 Task: What is the central theme of "To Kill a Mockingbird" by Harper Lee?
Action: Mouse moved to (148, 92)
Screenshot: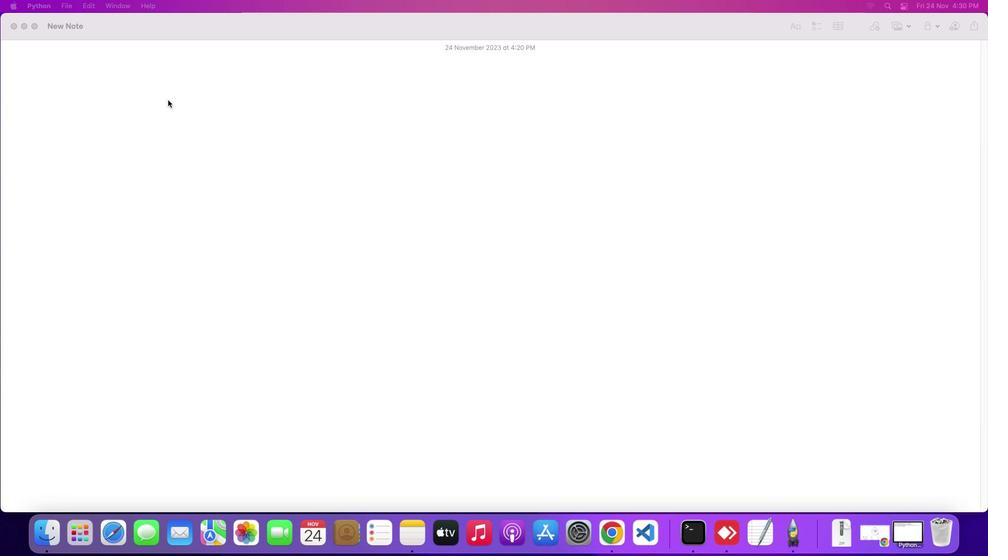 
Action: Mouse pressed left at (148, 92)
Screenshot: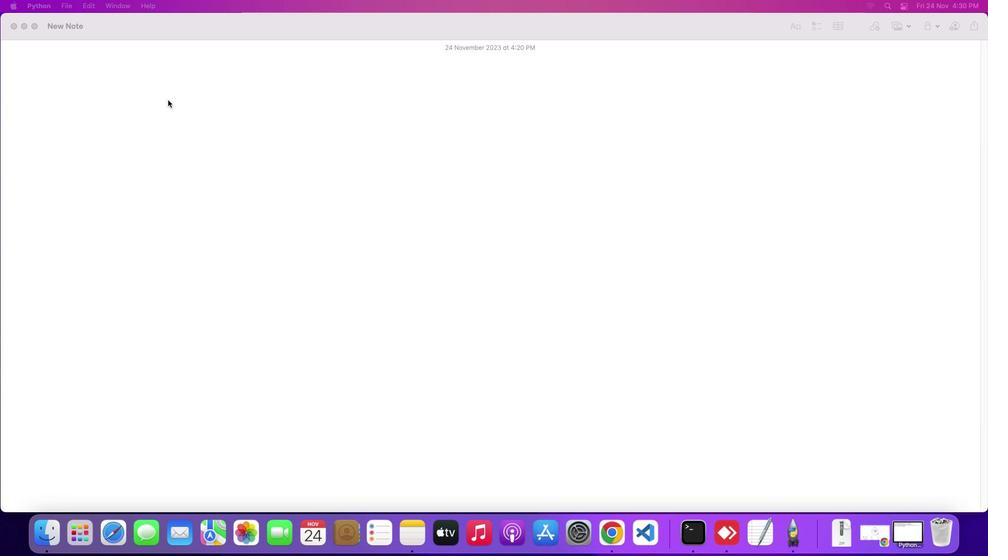 
Action: Key pressed Key.shift
Screenshot: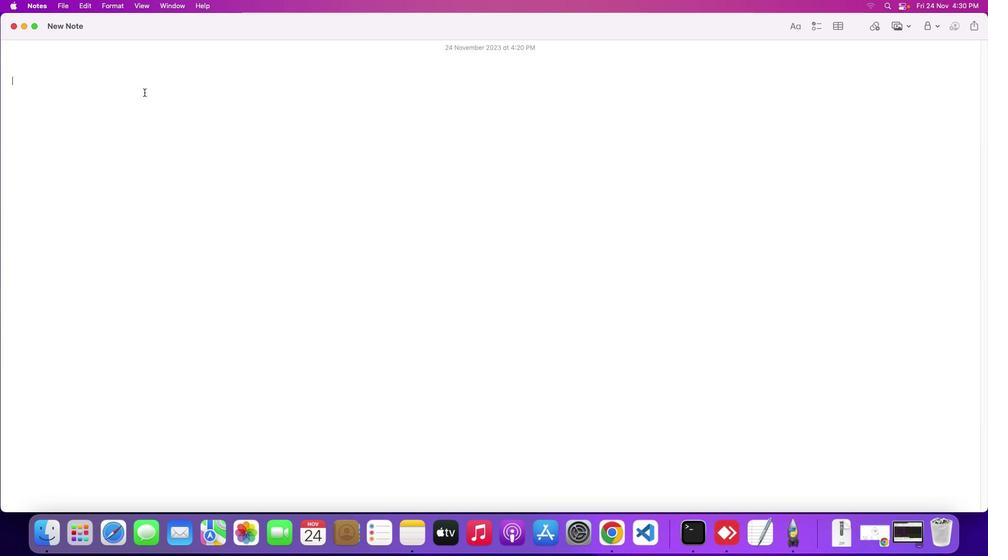 
Action: Mouse moved to (144, 92)
Screenshot: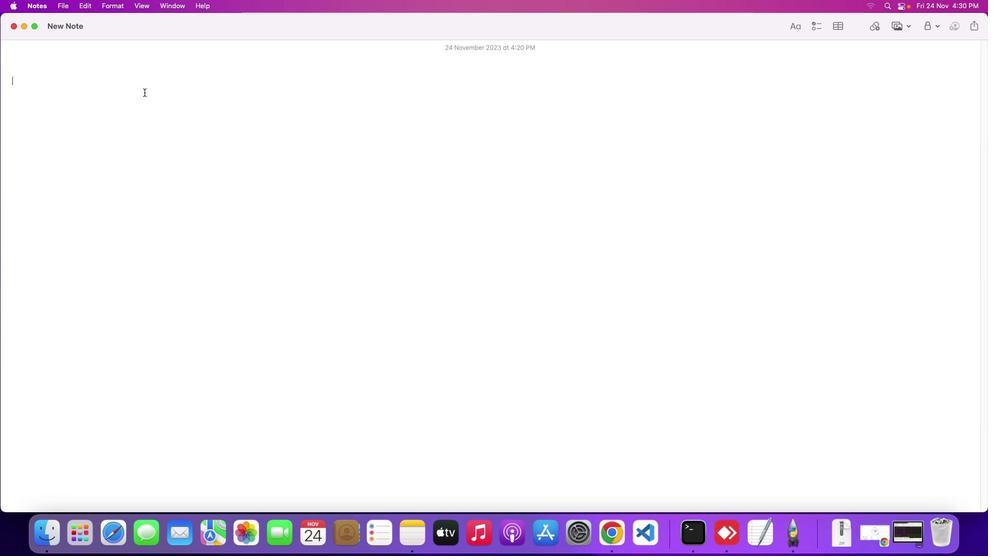 
Action: Key pressed 'W''h''a''t'Key.space's''i'Key.space't''h''e'Key.space'c''e''n''t''r''a''l'Key.space't''h''e''m''e'Key.space'o''f'Key.spaceKey.shift'"'Key.shift'T''o'Key.spaceKey.shift'K''i''l''l'Key.space'a'Key.spaceKey.shift'M''o''c''k''i''n''g''b''i''r''d'Key.shift'"'Key.space'b''y'Key.spaceKey.shift'H''a''r''p''e''r'Key.spaceKey.shift'L''e''e'Key.shift_r'?'Key.enter
Screenshot: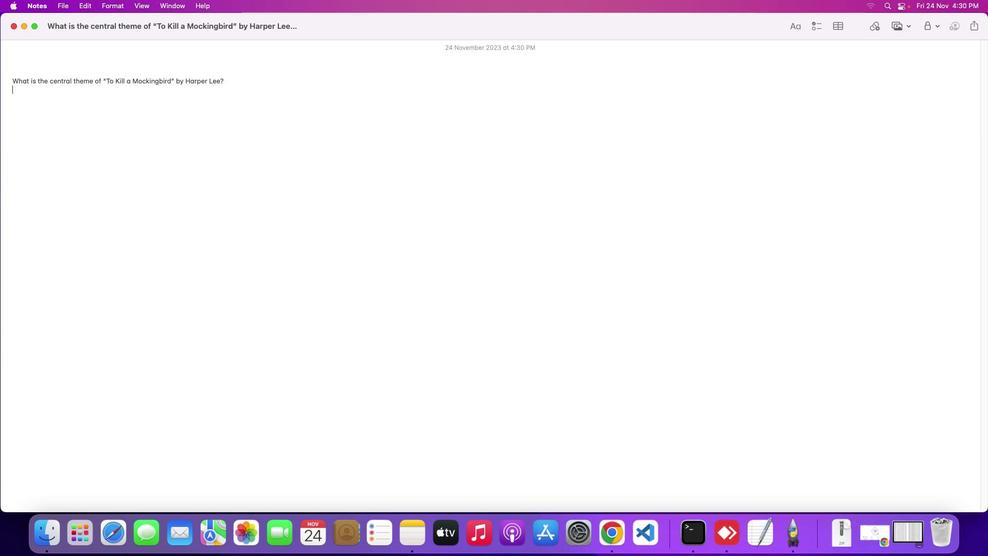 
Action: Mouse moved to (877, 533)
Screenshot: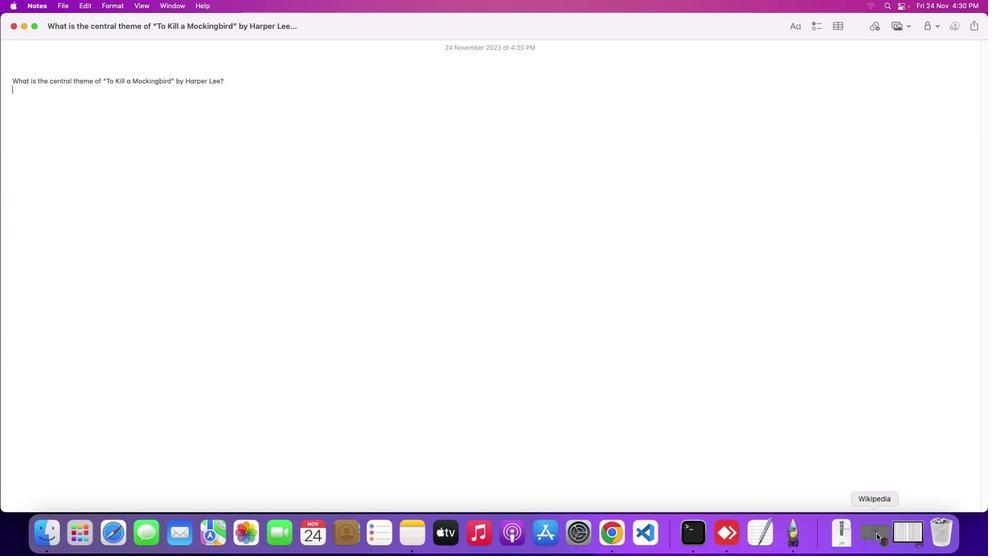 
Action: Mouse pressed left at (877, 533)
Screenshot: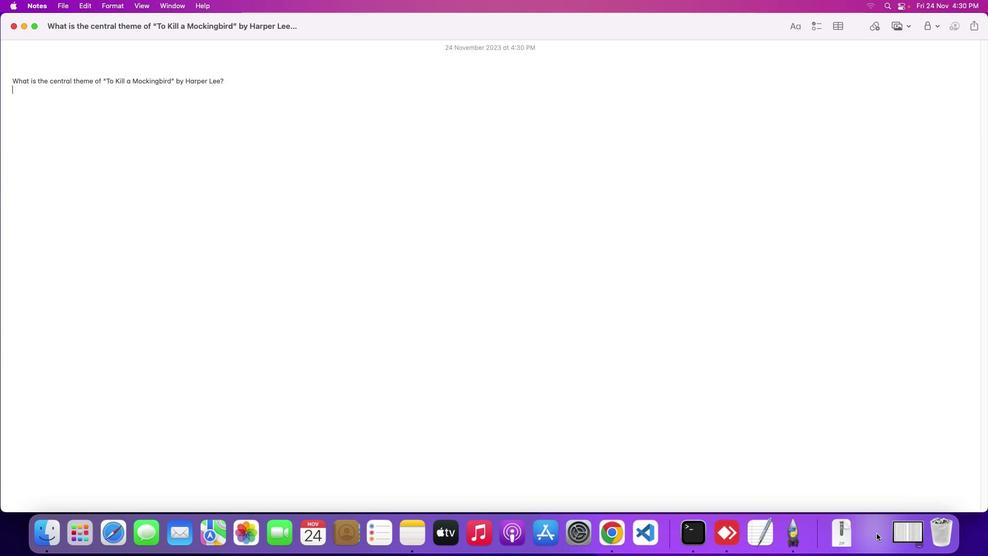 
Action: Mouse moved to (392, 309)
Screenshot: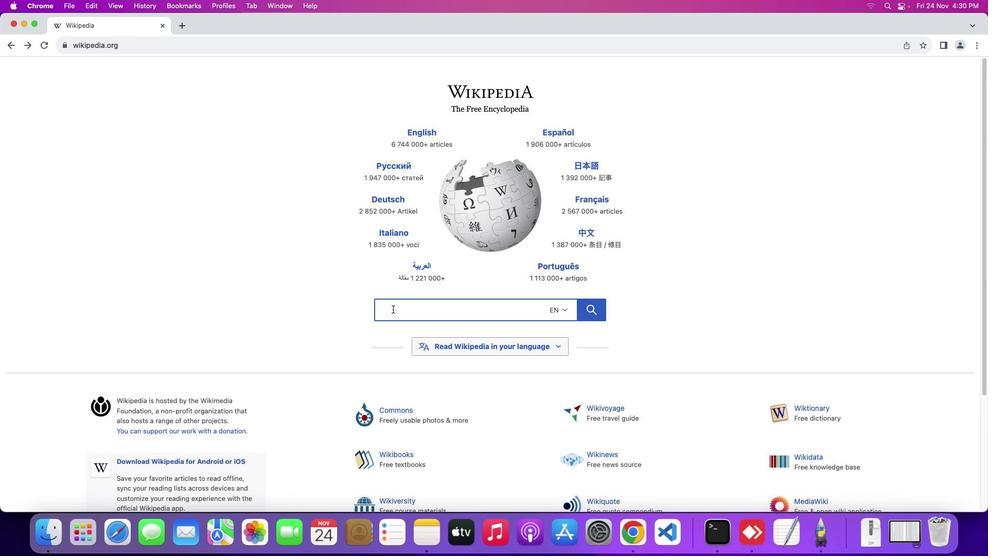 
Action: Mouse pressed left at (392, 309)
Screenshot: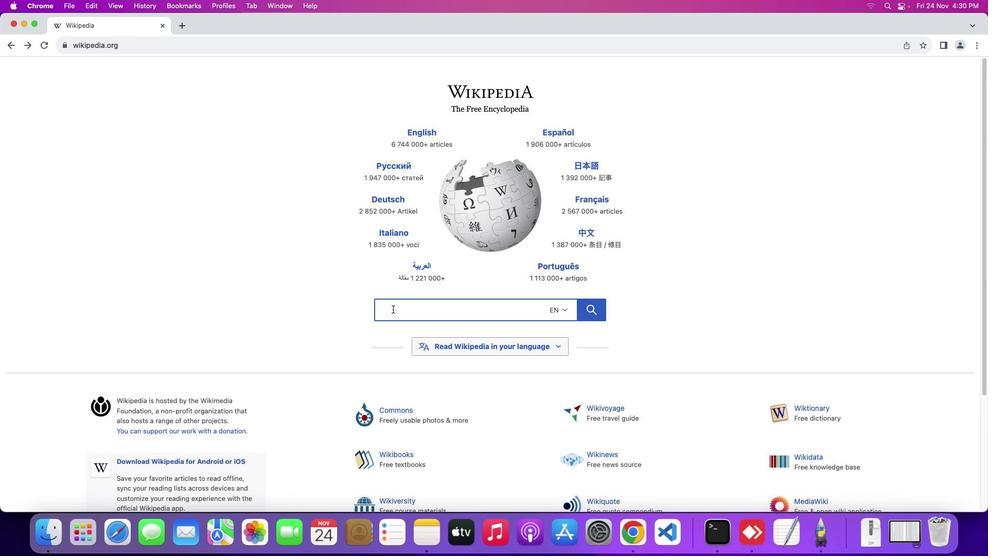 
Action: Mouse moved to (389, 308)
Screenshot: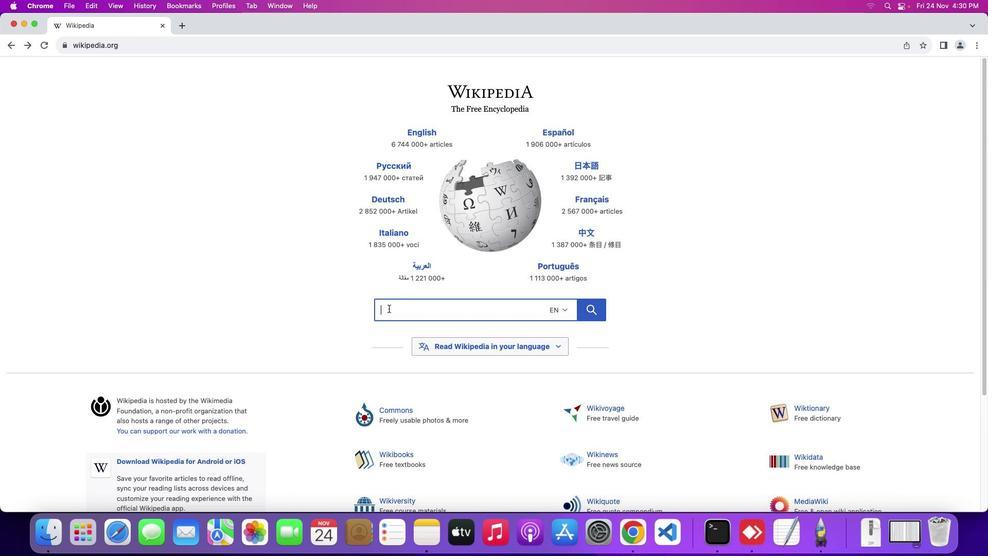 
Action: Key pressed Key.shift'T''o'Key.spaceKey.shift'K''i''l''l'Key.space'a'Key.spaceKey.shift'M''o''c''k''i''n''g''b''i''r''d'
Screenshot: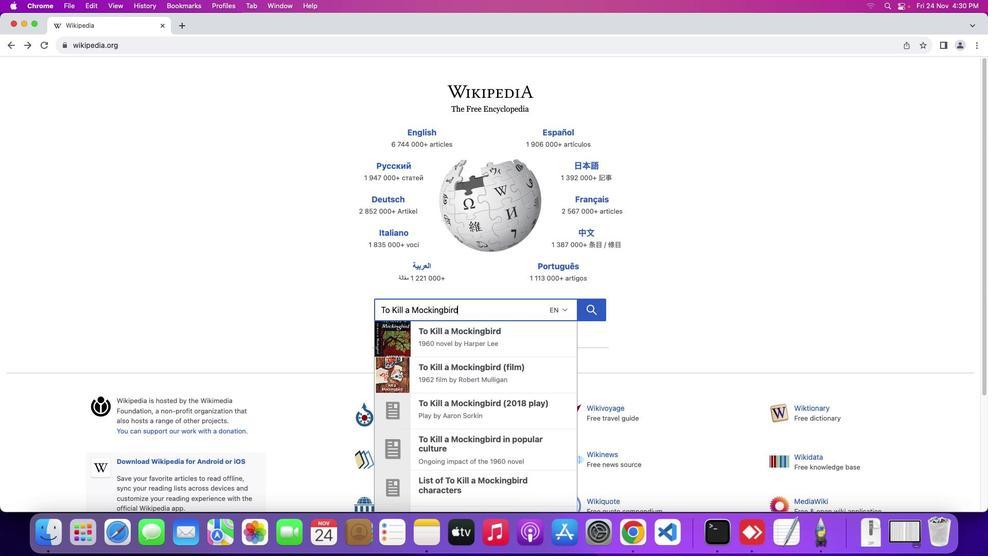 
Action: Mouse moved to (589, 308)
Screenshot: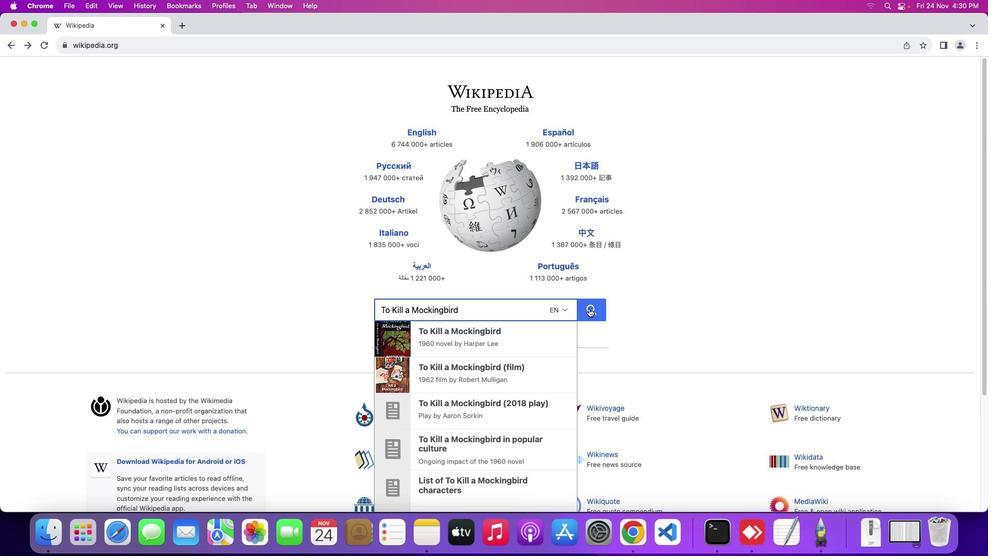
Action: Mouse pressed left at (589, 308)
Screenshot: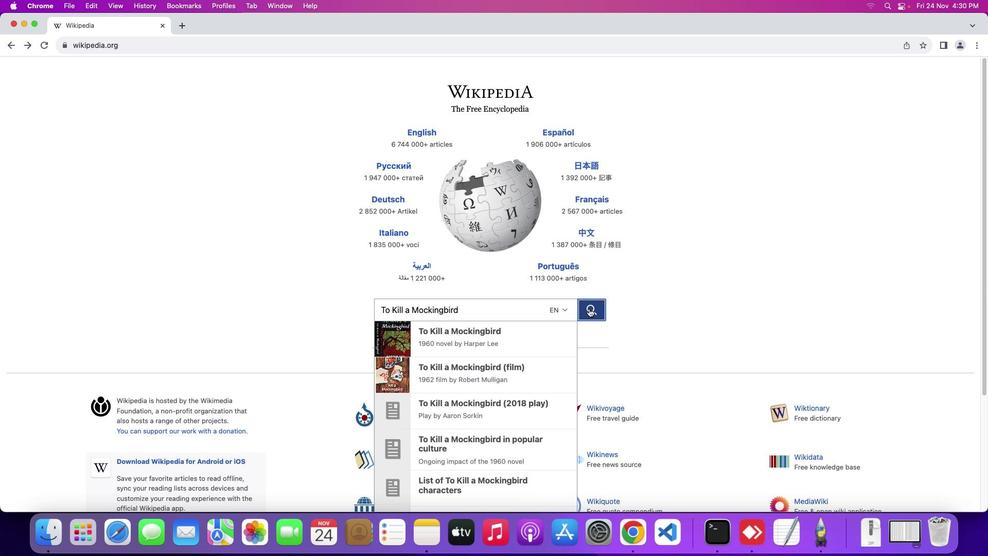 
Action: Mouse moved to (249, 232)
Screenshot: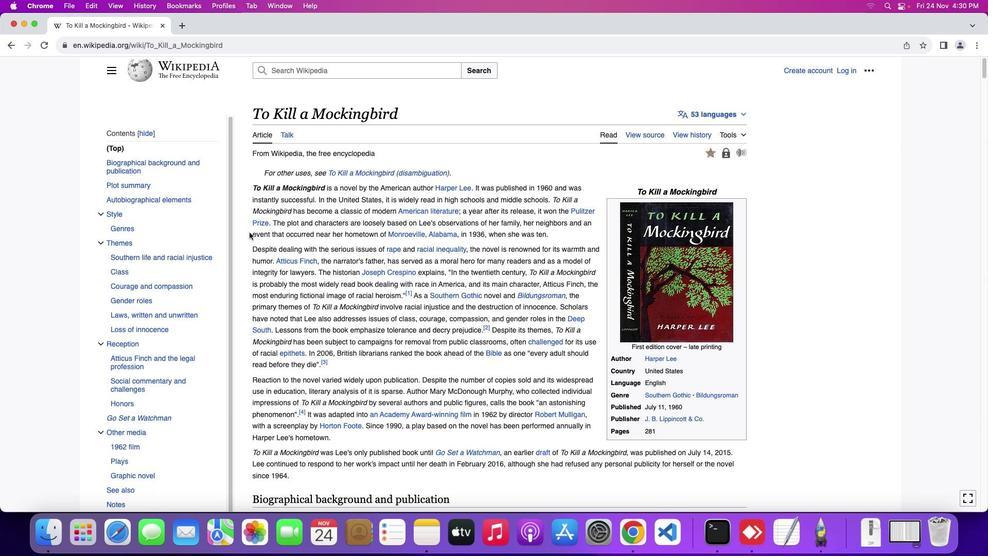 
Action: Mouse scrolled (249, 232) with delta (0, 0)
Screenshot: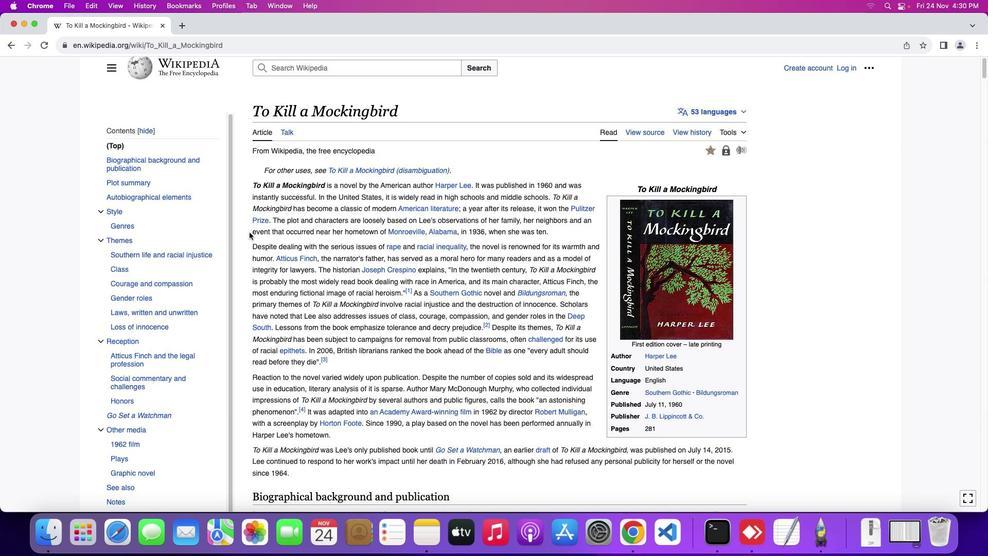 
Action: Mouse moved to (249, 232)
Screenshot: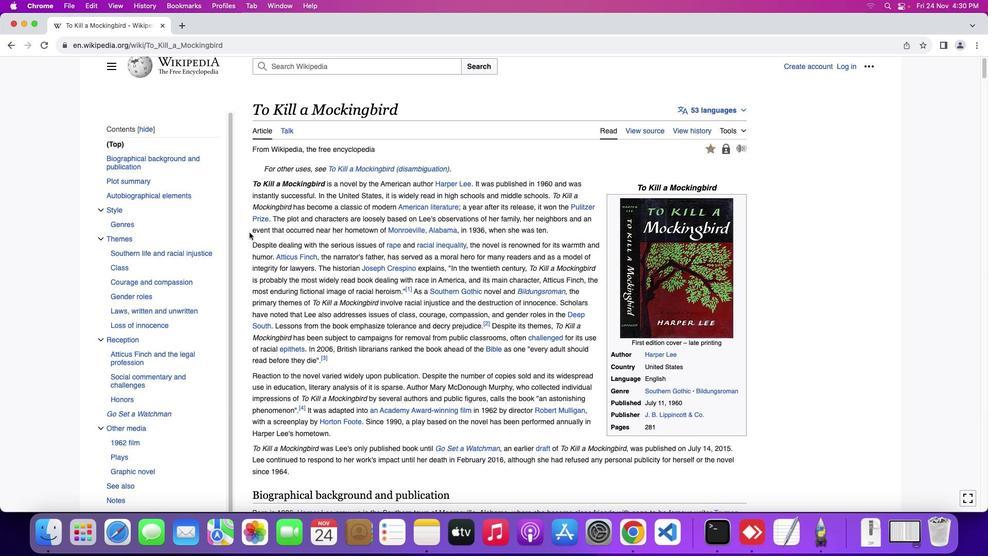 
Action: Mouse scrolled (249, 232) with delta (0, 0)
Screenshot: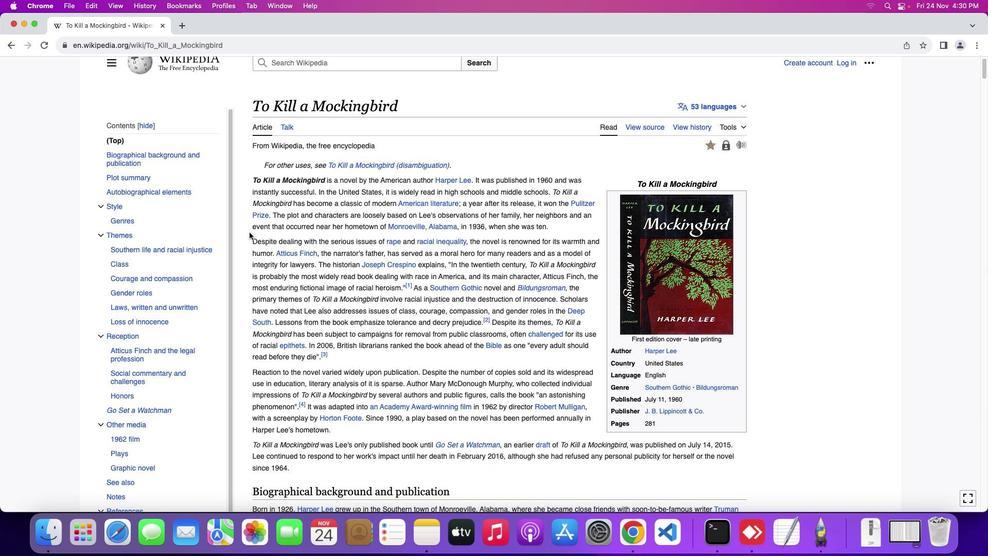 
Action: Mouse scrolled (249, 232) with delta (0, 0)
Screenshot: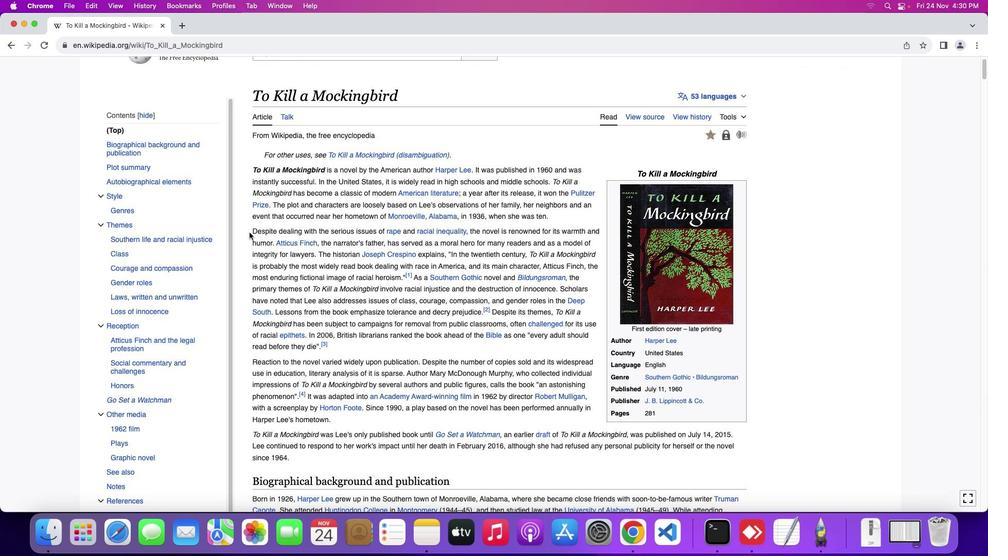 
Action: Mouse scrolled (249, 232) with delta (0, 0)
Screenshot: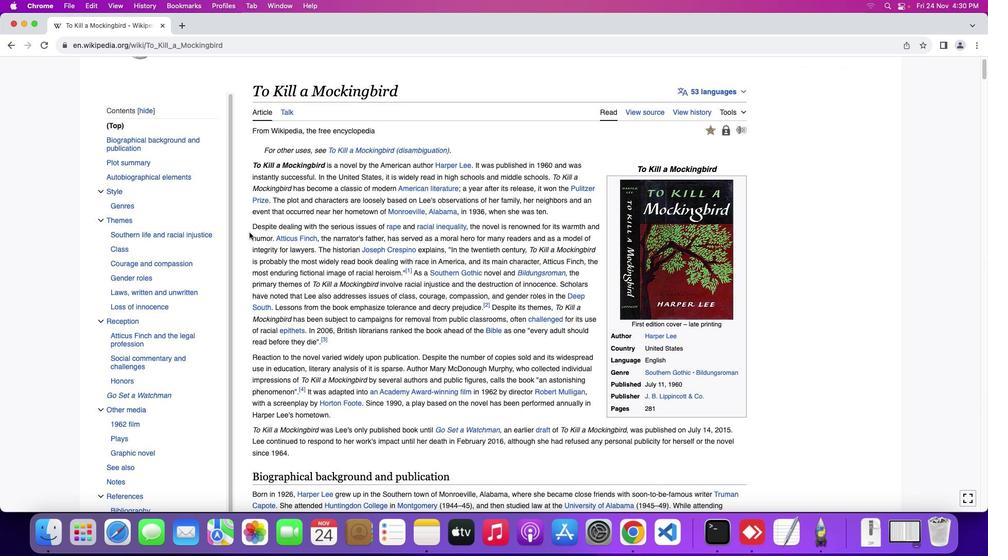
Action: Mouse moved to (249, 244)
Screenshot: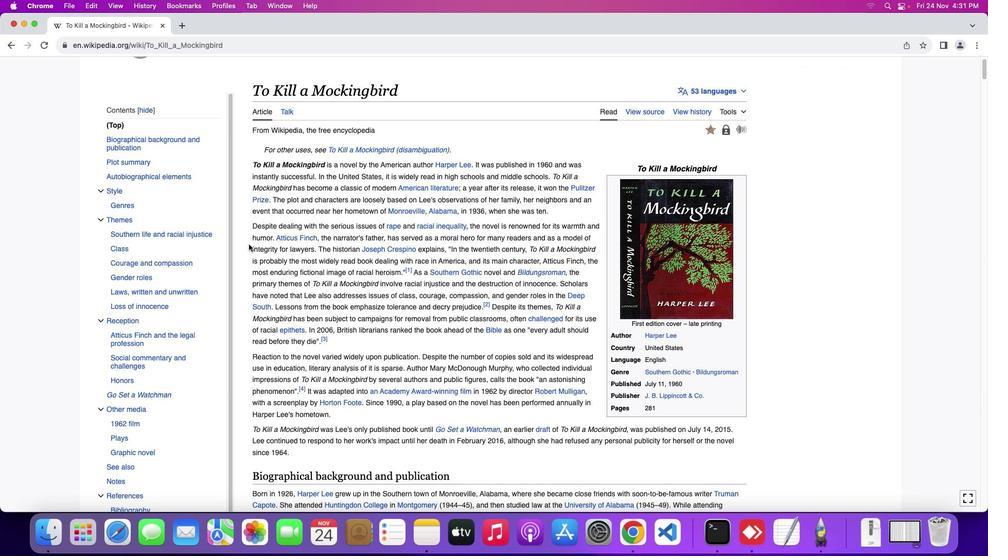
Action: Mouse scrolled (249, 244) with delta (0, 0)
Screenshot: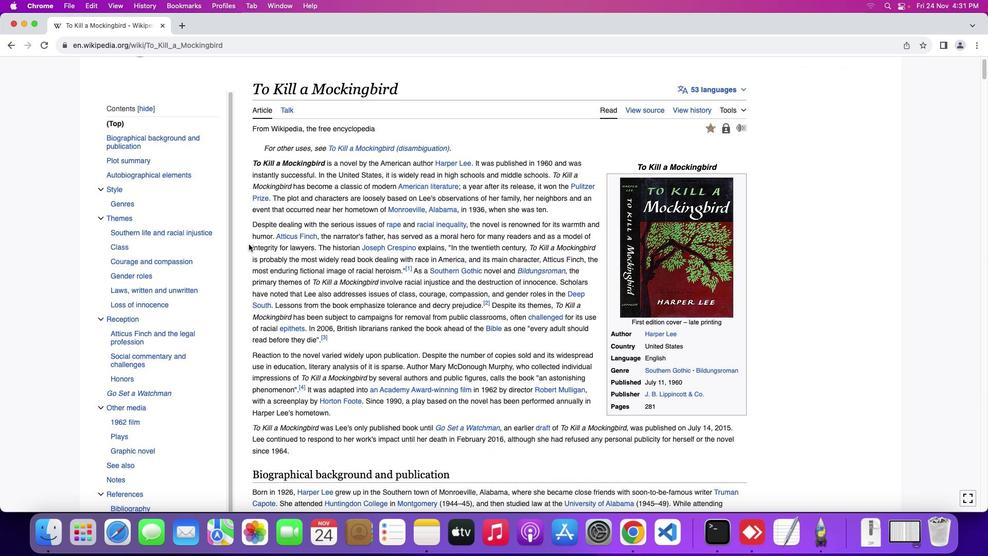 
Action: Mouse scrolled (249, 244) with delta (0, 0)
Screenshot: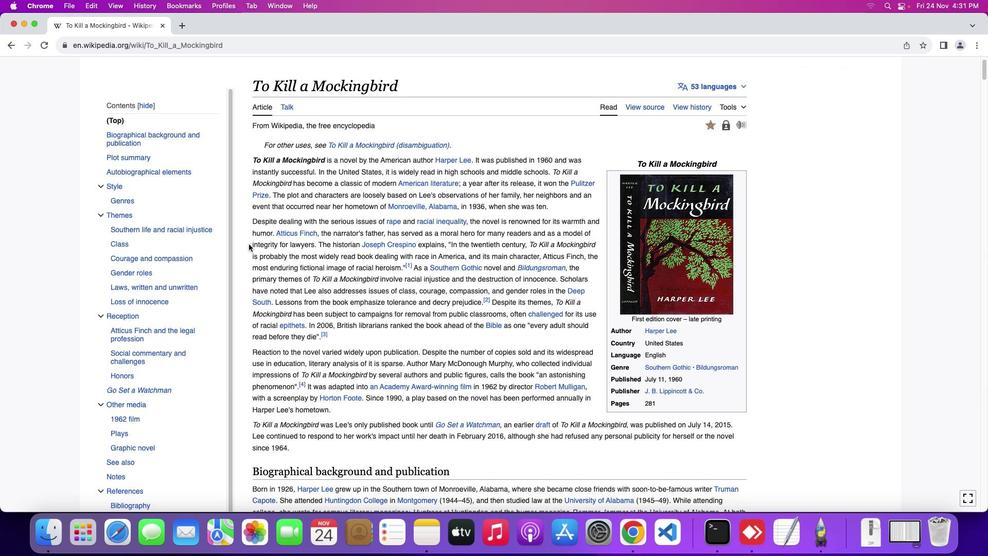 
Action: Mouse scrolled (249, 244) with delta (0, 0)
Screenshot: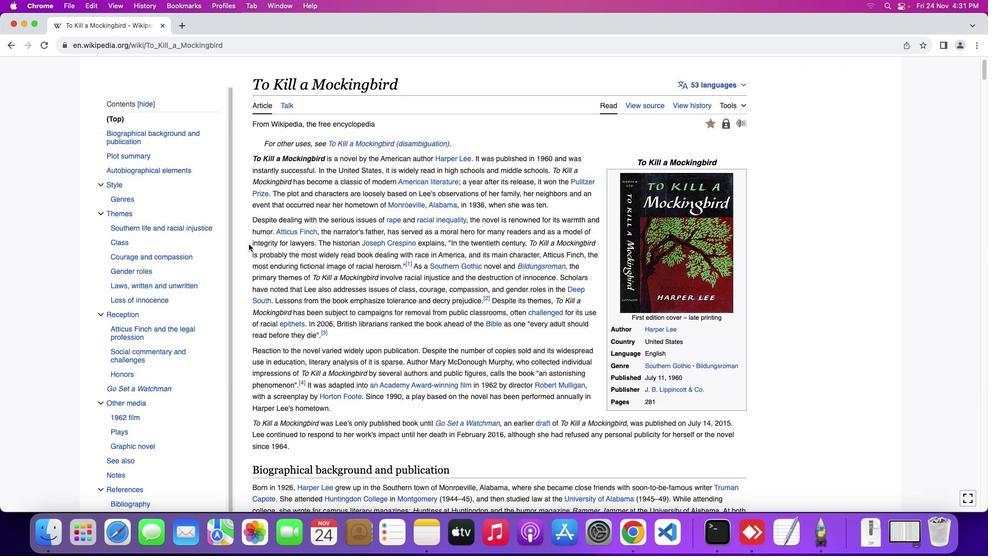 
Action: Mouse moved to (254, 265)
Screenshot: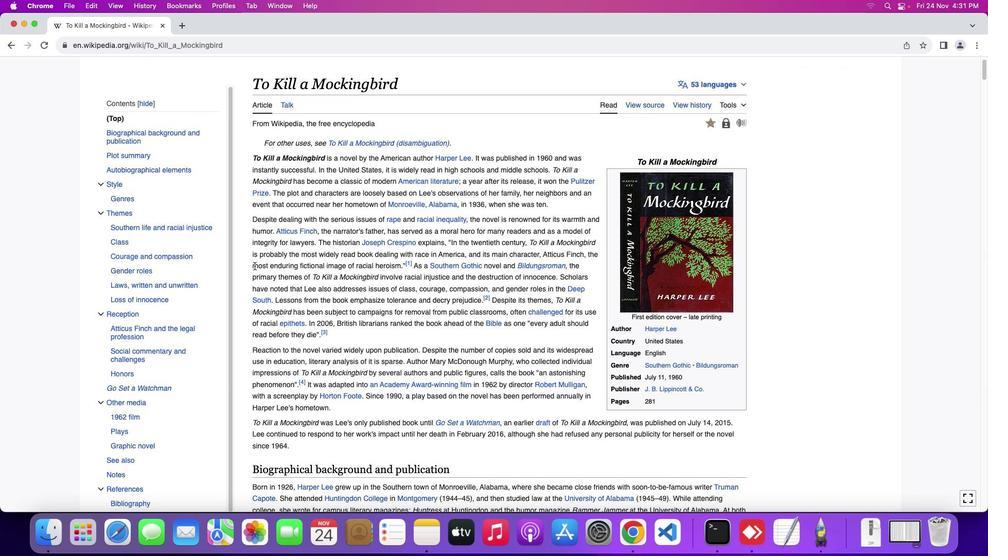 
Action: Mouse scrolled (254, 265) with delta (0, 0)
Screenshot: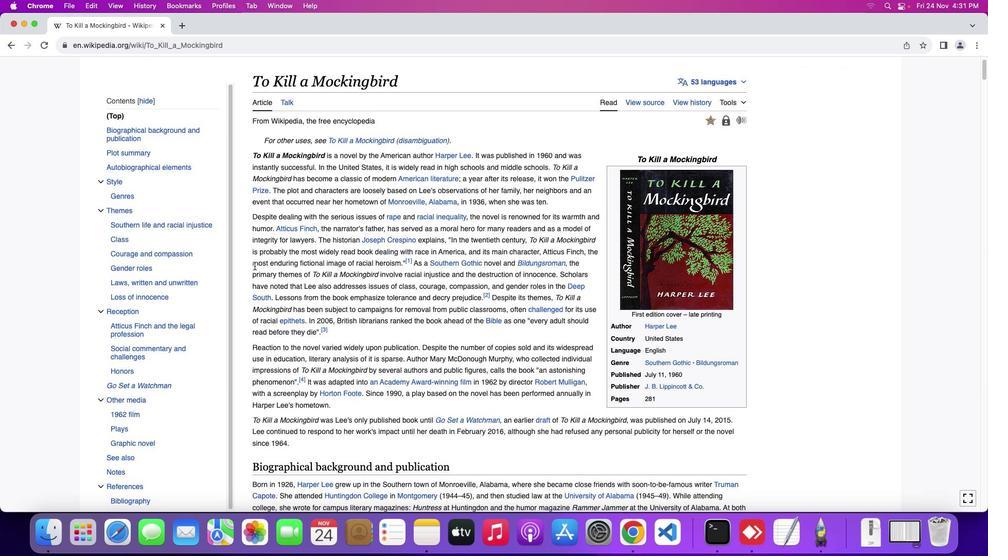 
Action: Mouse moved to (254, 266)
Screenshot: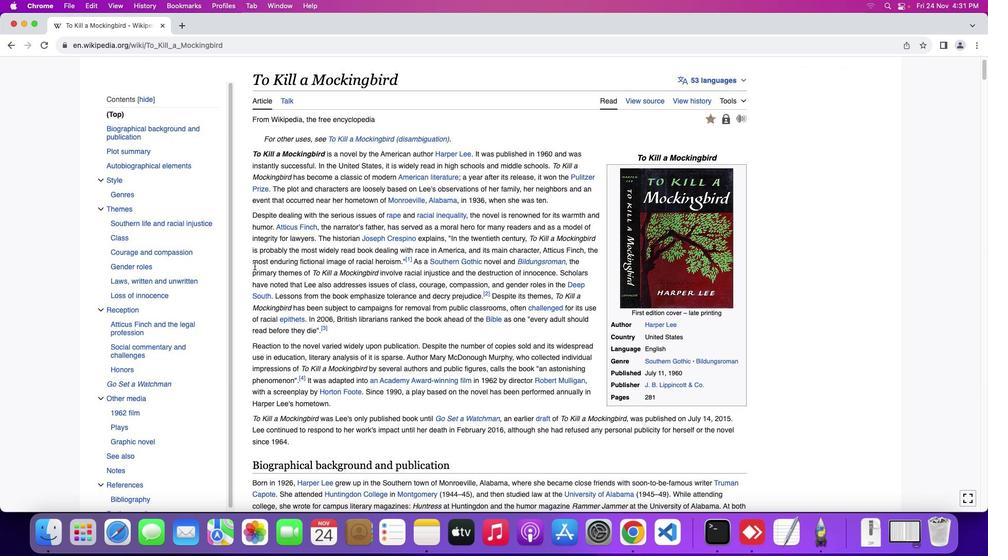 
Action: Mouse scrolled (254, 266) with delta (0, 0)
Screenshot: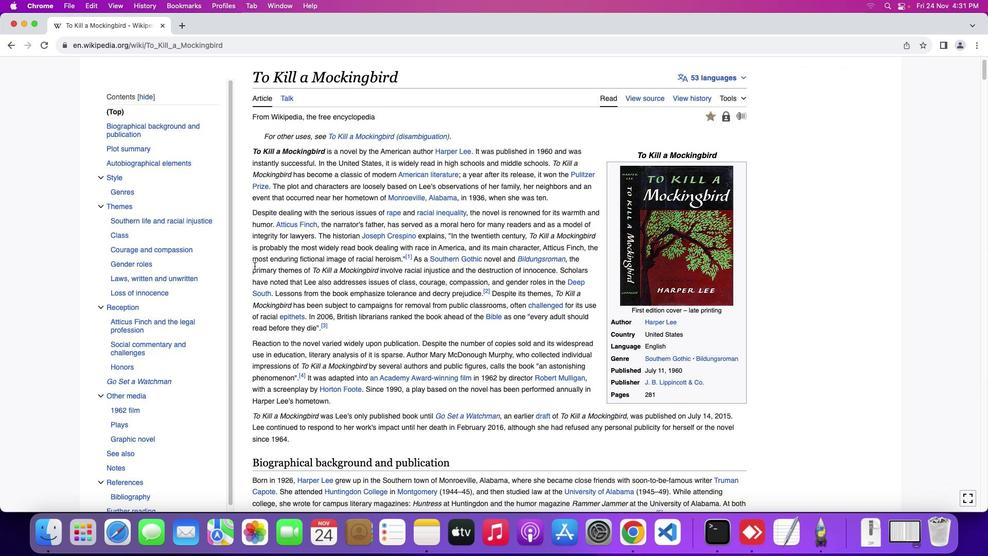 
Action: Mouse moved to (255, 265)
Screenshot: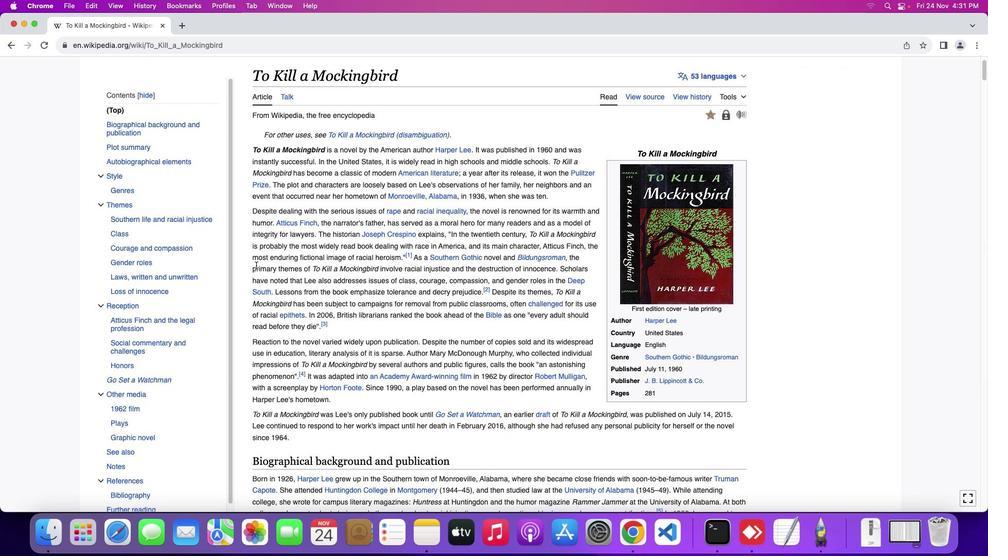 
Action: Mouse scrolled (255, 265) with delta (0, 0)
Screenshot: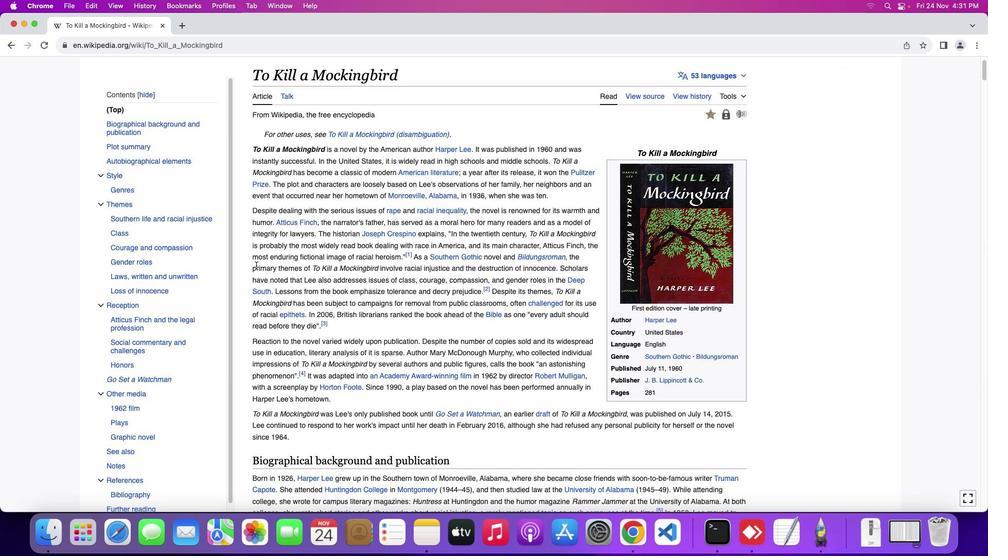 
Action: Mouse scrolled (255, 265) with delta (0, 0)
Screenshot: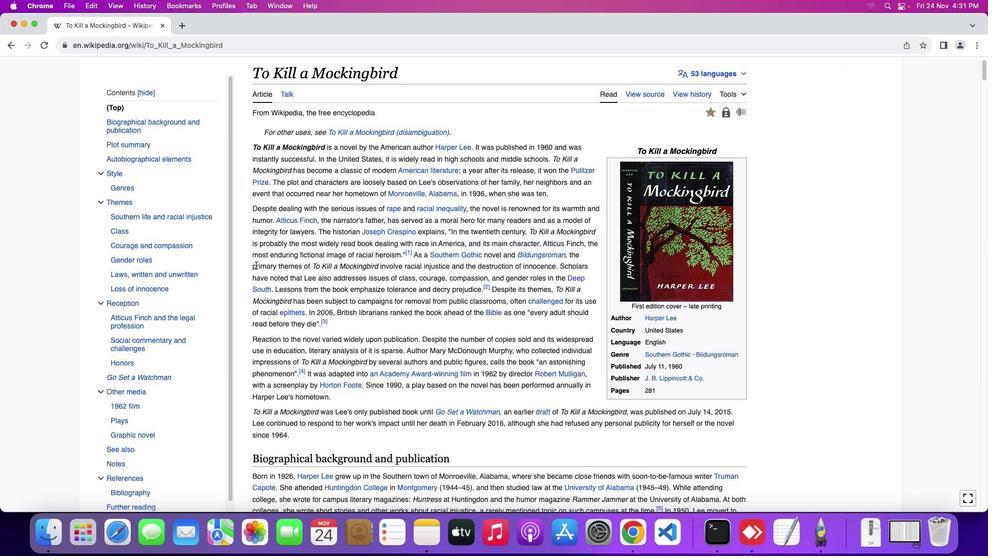 
Action: Mouse scrolled (255, 265) with delta (0, 0)
Screenshot: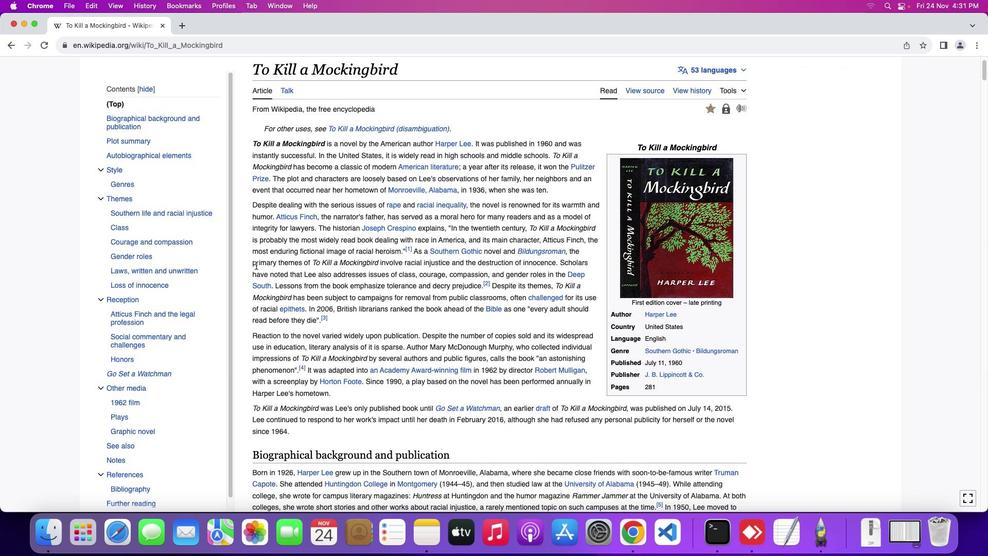 
Action: Mouse moved to (283, 267)
Screenshot: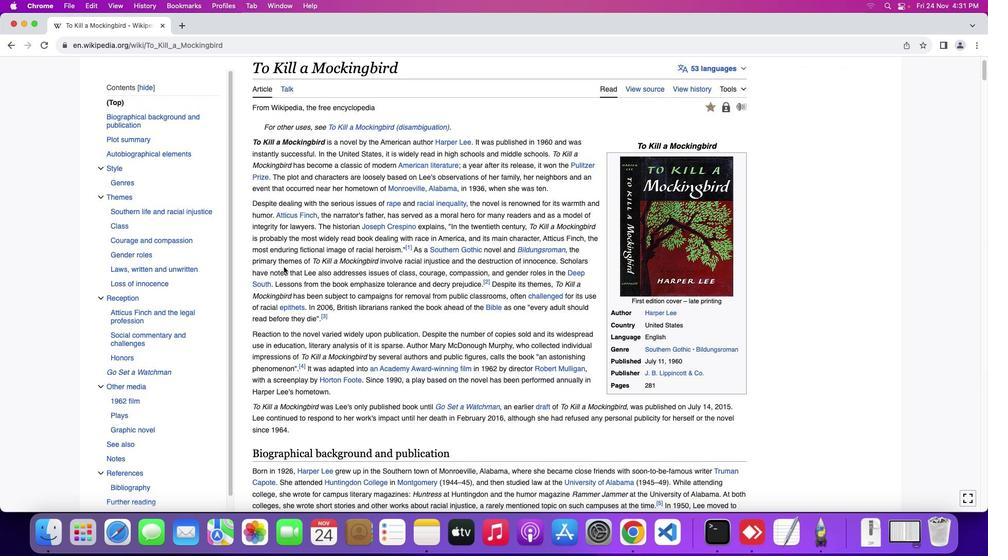 
Action: Mouse scrolled (283, 267) with delta (0, 0)
Screenshot: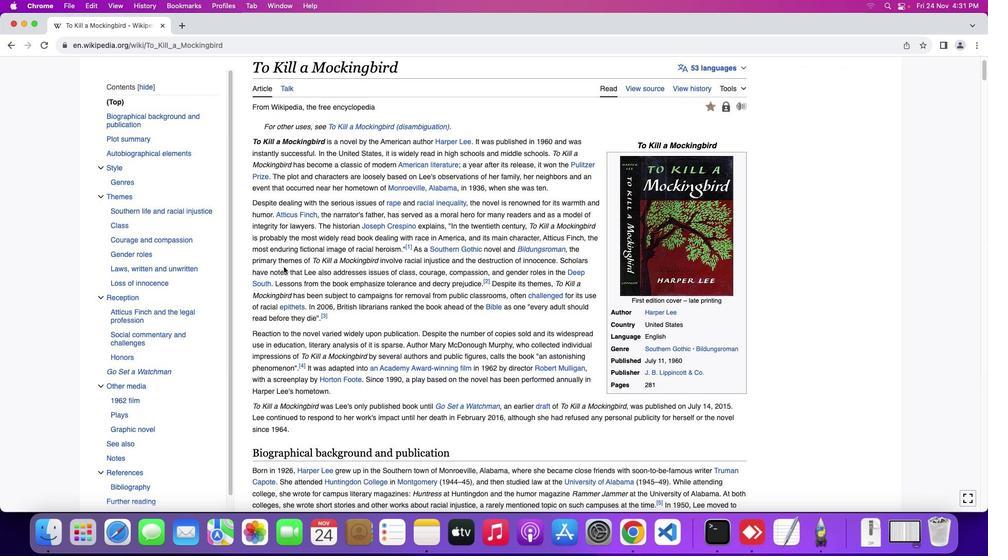 
Action: Mouse moved to (333, 251)
Screenshot: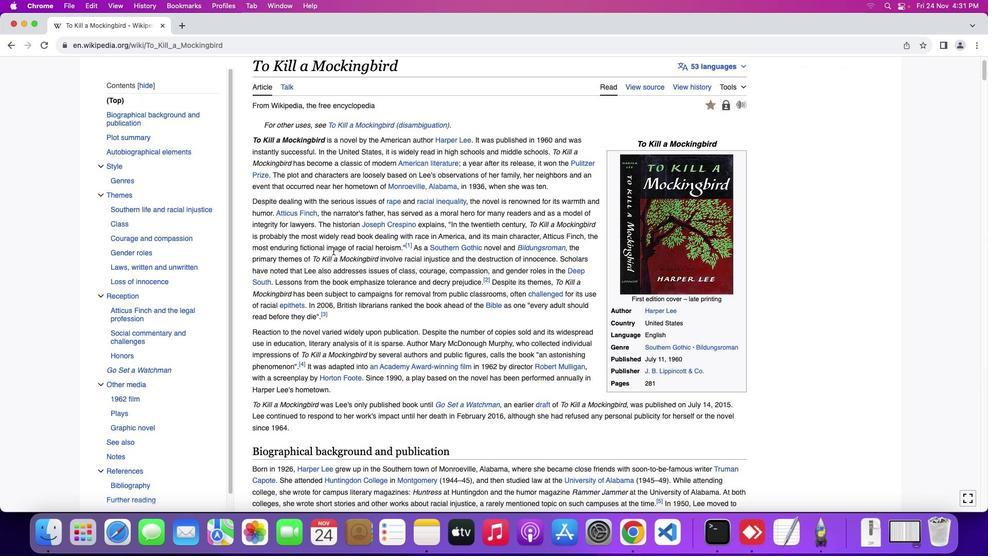 
Action: Mouse scrolled (333, 251) with delta (0, 0)
Screenshot: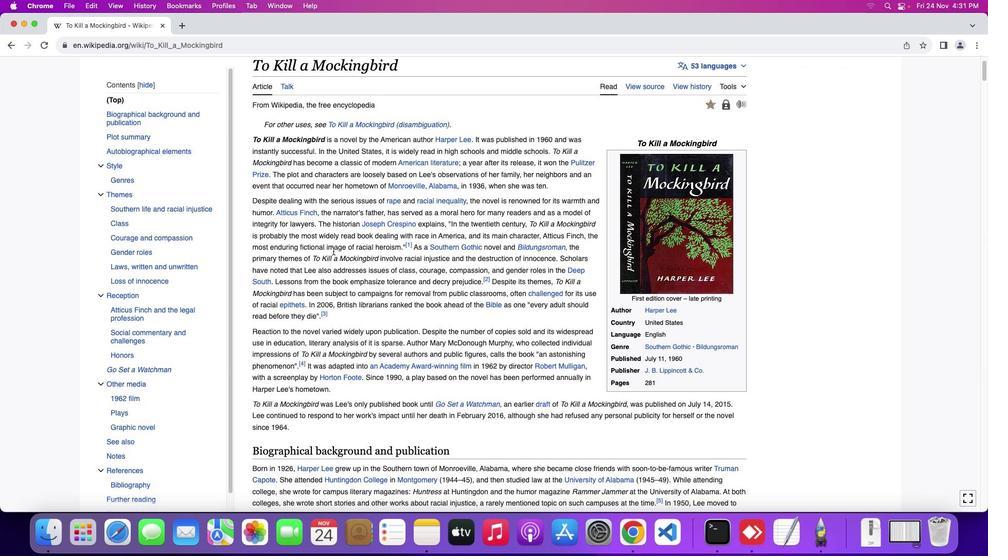 
Action: Mouse moved to (333, 250)
Screenshot: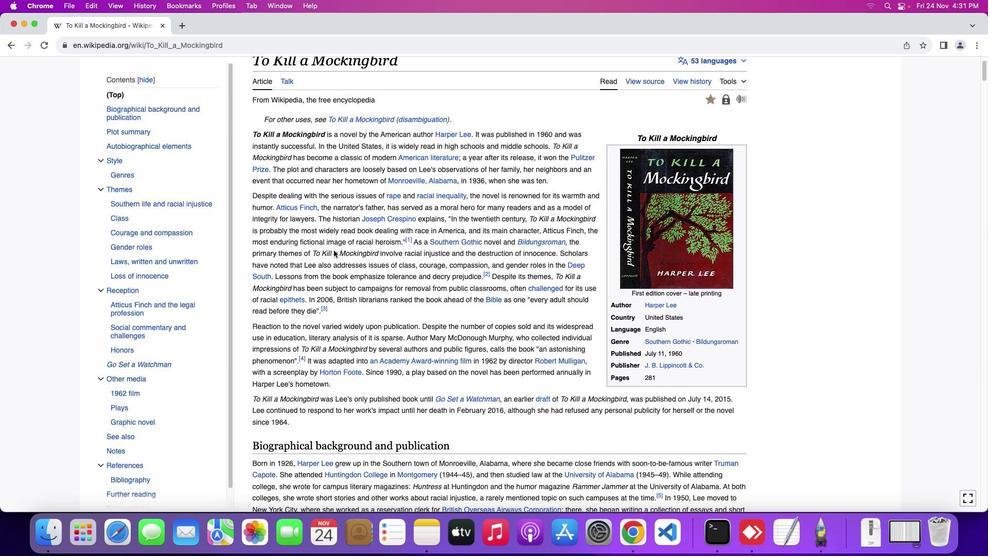 
Action: Mouse scrolled (333, 250) with delta (0, 0)
Screenshot: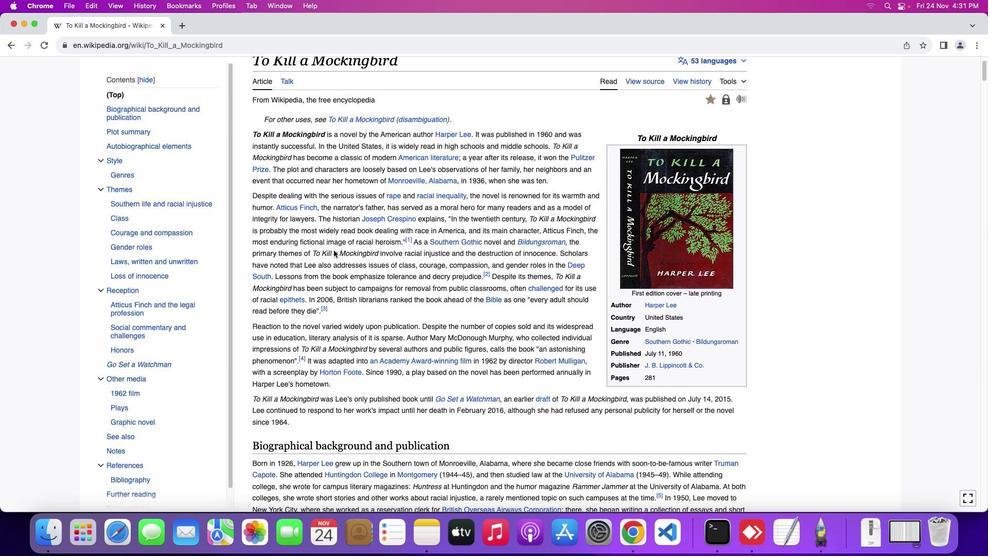 
Action: Mouse moved to (333, 250)
Screenshot: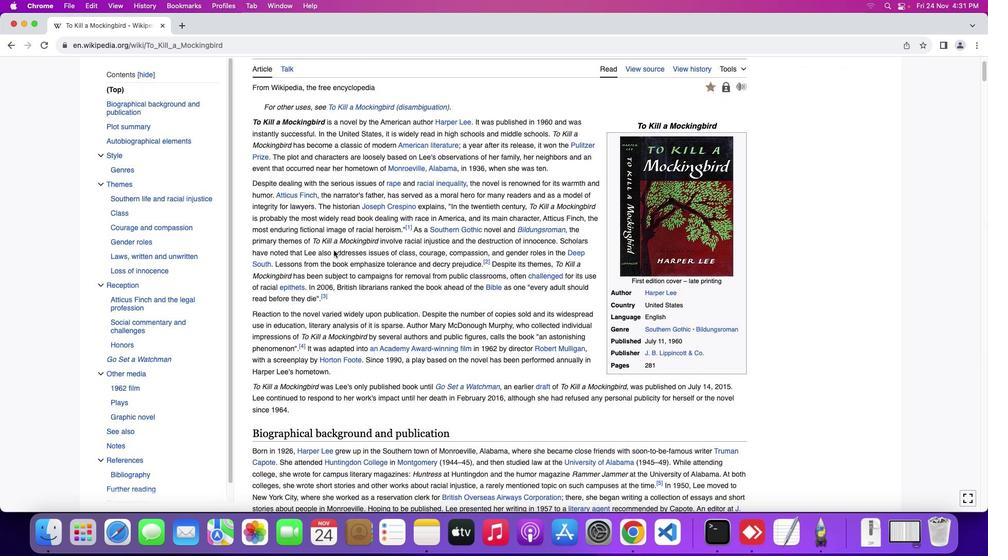 
Action: Mouse scrolled (333, 250) with delta (0, 0)
Screenshot: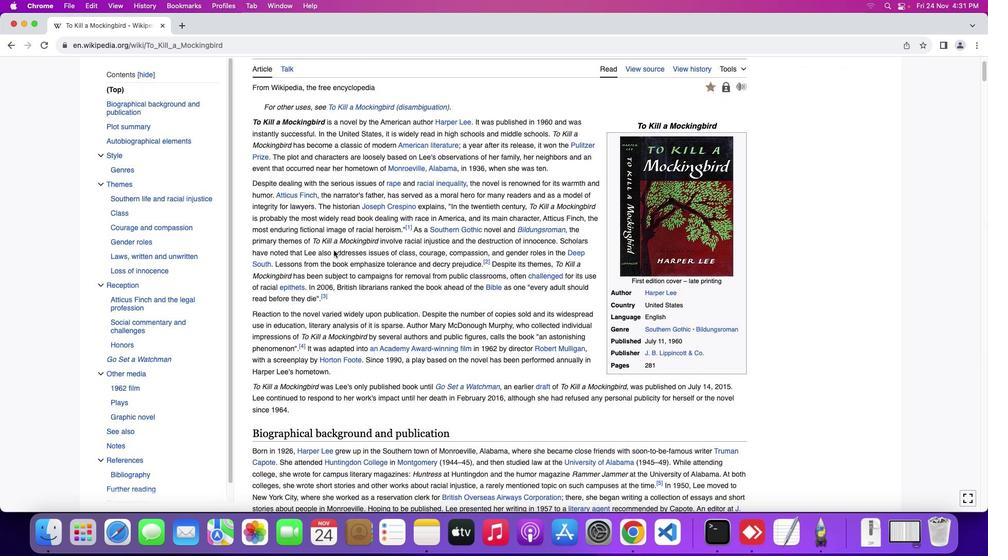
Action: Mouse scrolled (333, 250) with delta (0, 0)
Screenshot: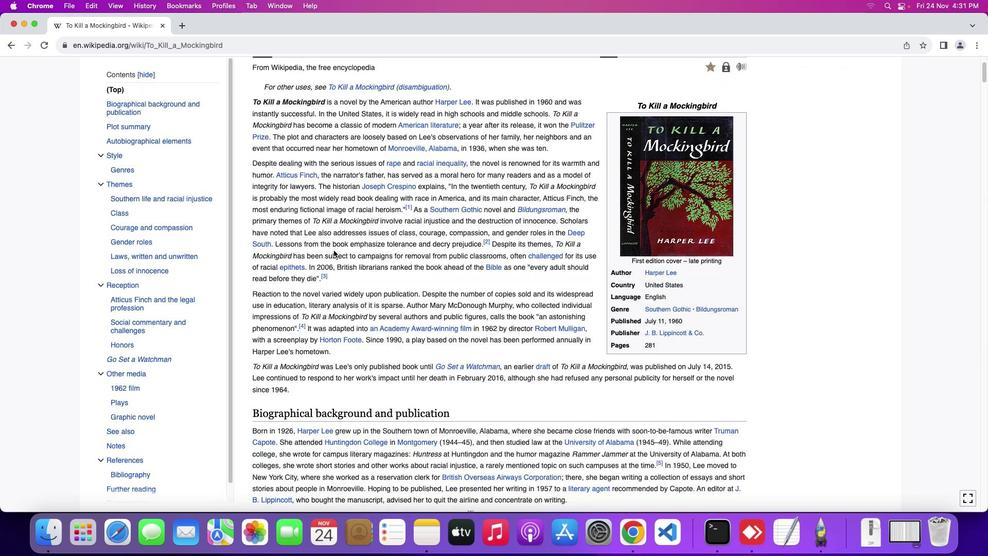 
Action: Mouse moved to (336, 252)
Screenshot: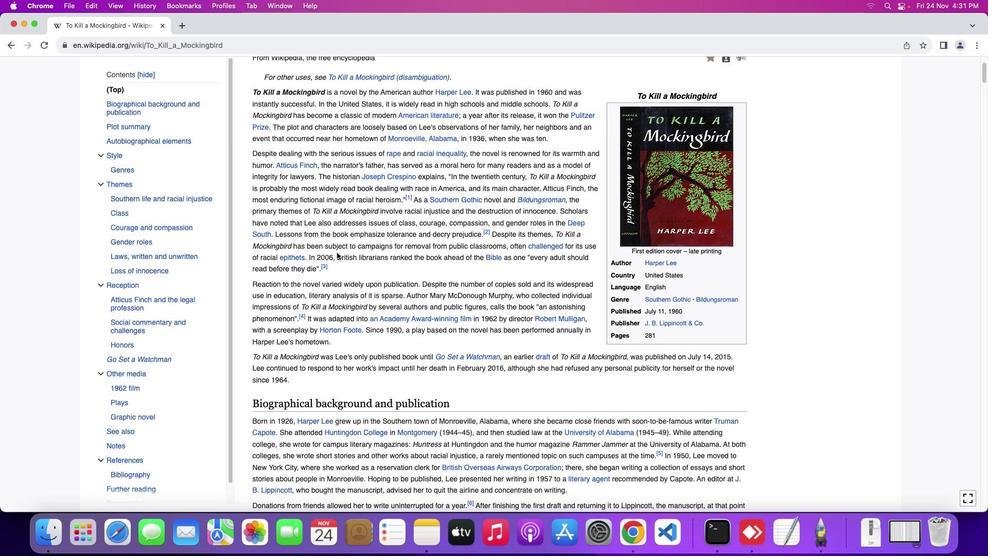 
Action: Mouse scrolled (336, 252) with delta (0, 0)
Screenshot: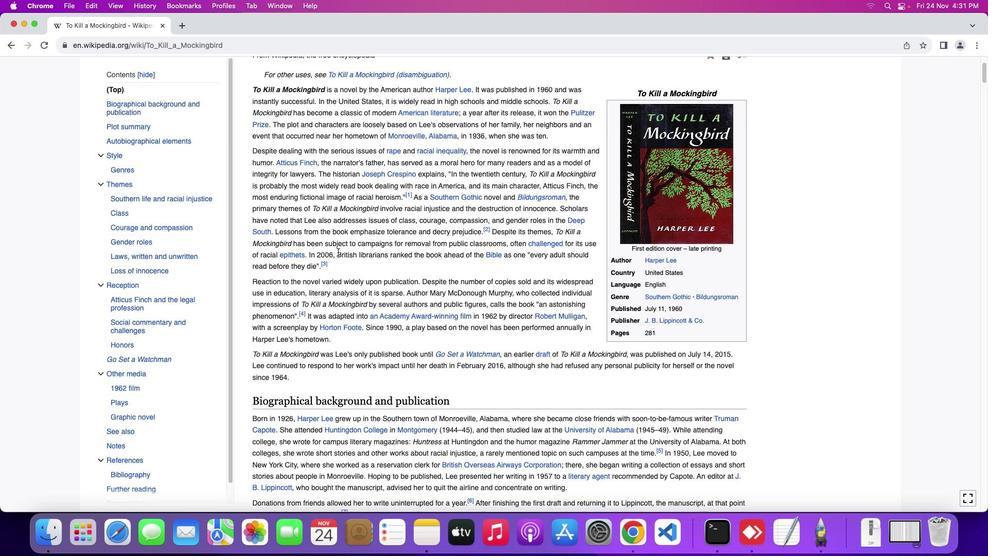 
Action: Mouse scrolled (336, 252) with delta (0, 0)
Screenshot: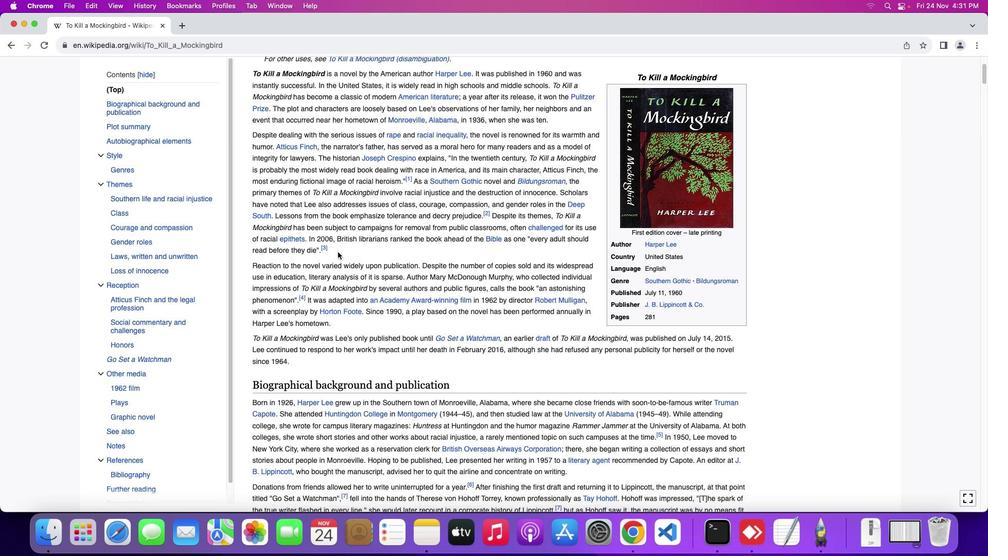 
Action: Mouse moved to (337, 252)
Screenshot: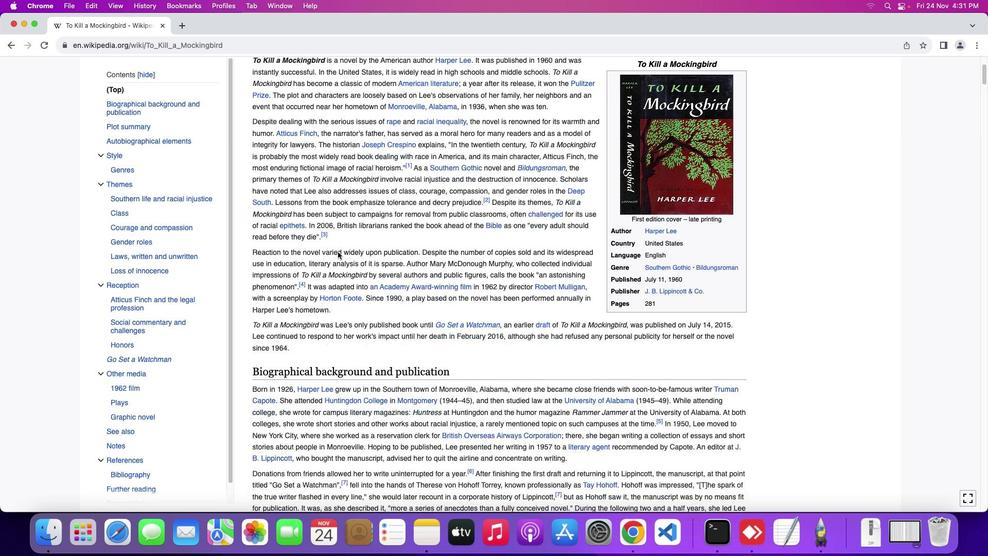 
Action: Mouse scrolled (337, 252) with delta (0, 0)
Screenshot: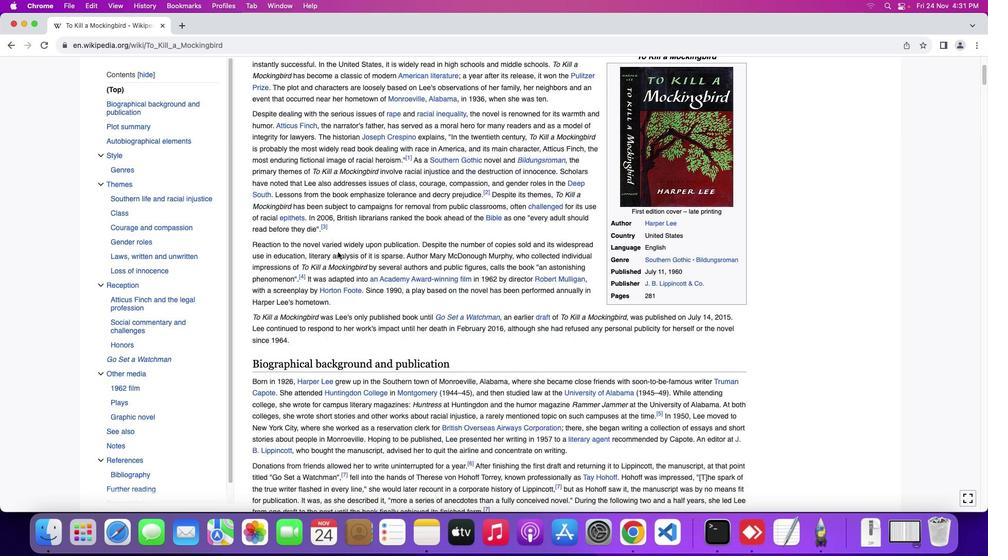 
Action: Mouse moved to (338, 251)
Screenshot: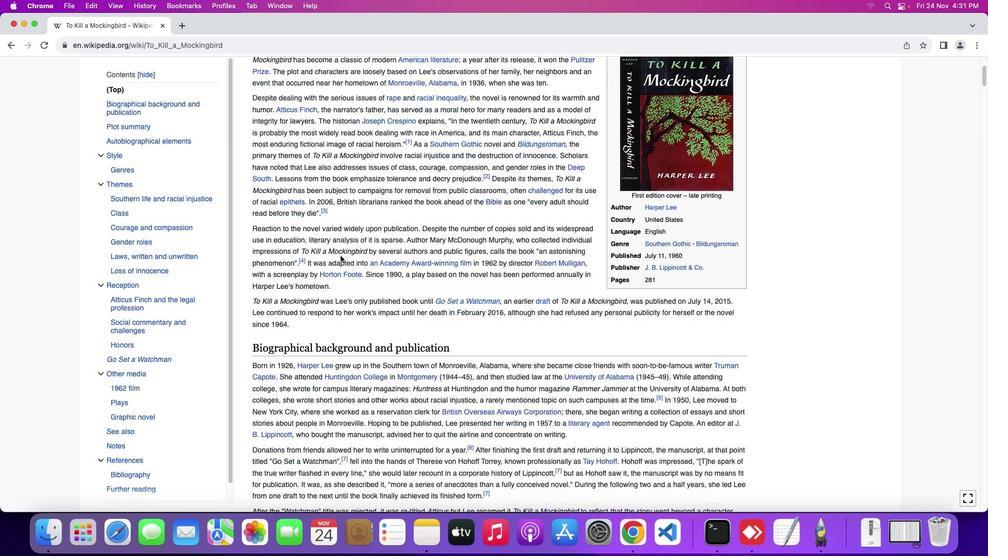
Action: Mouse scrolled (338, 251) with delta (0, -1)
Screenshot: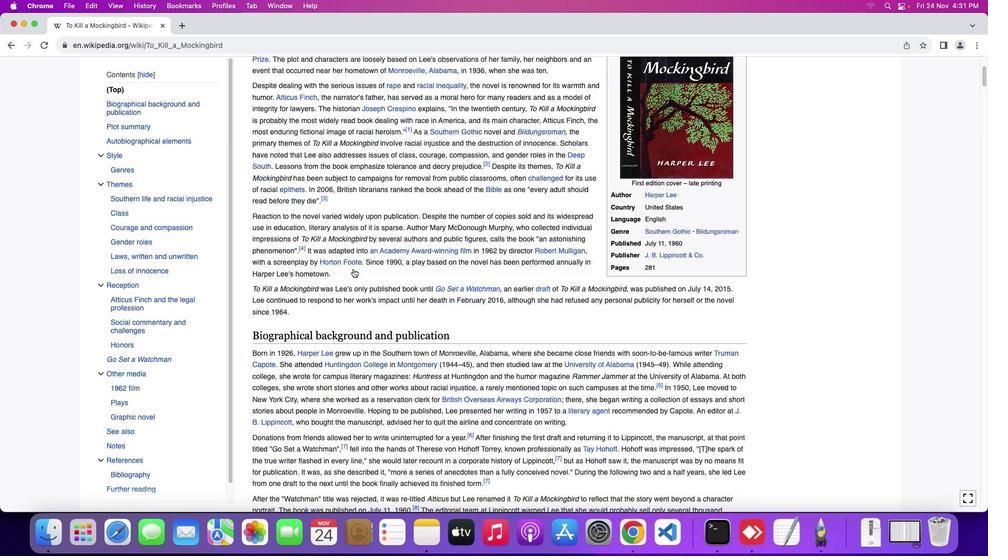 
Action: Mouse moved to (375, 287)
Screenshot: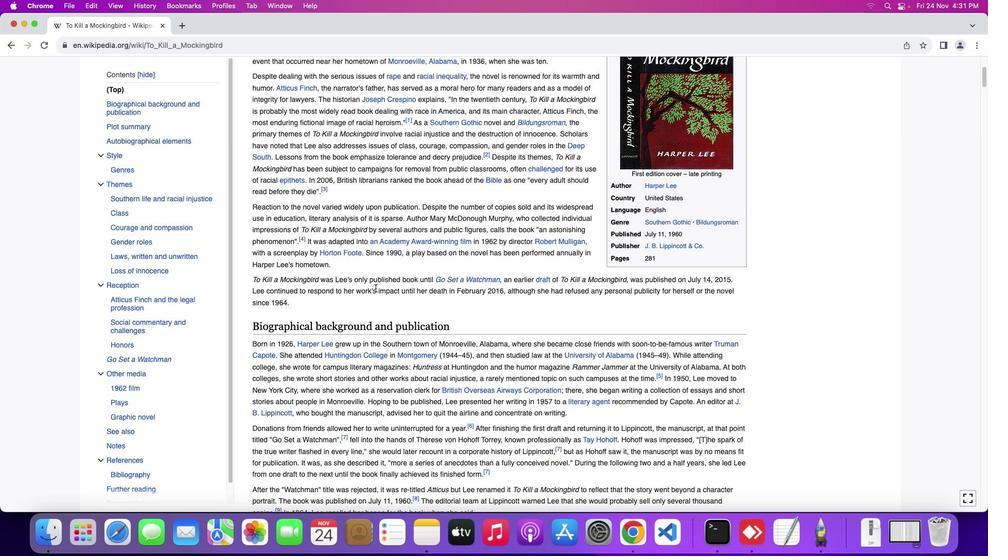
Action: Mouse scrolled (375, 287) with delta (0, 0)
Screenshot: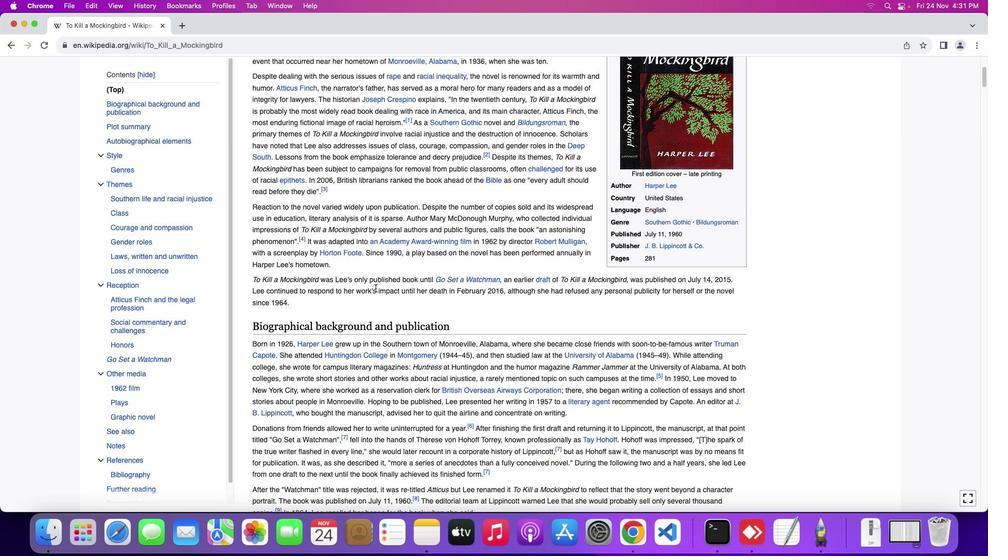 
Action: Mouse scrolled (375, 287) with delta (0, 0)
Screenshot: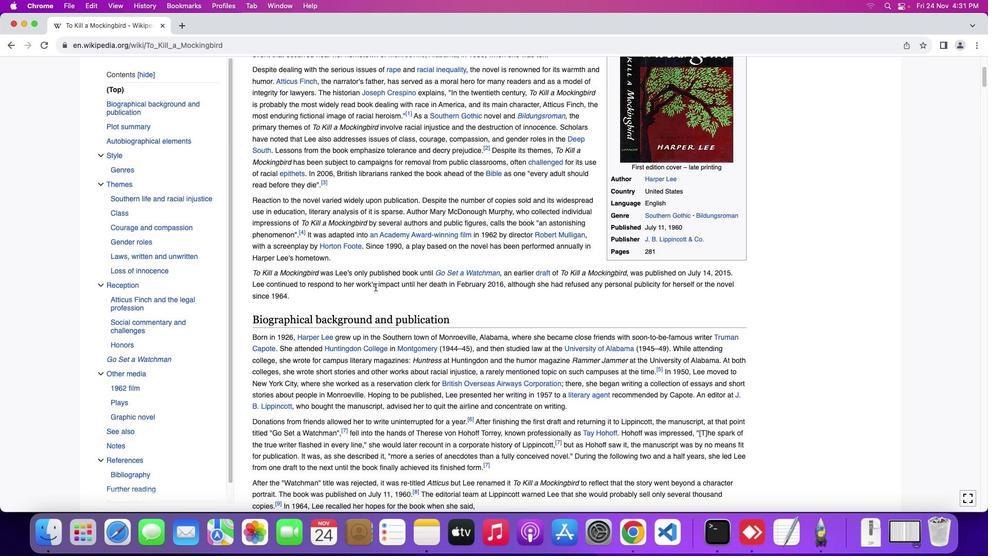 
Action: Mouse moved to (375, 287)
Screenshot: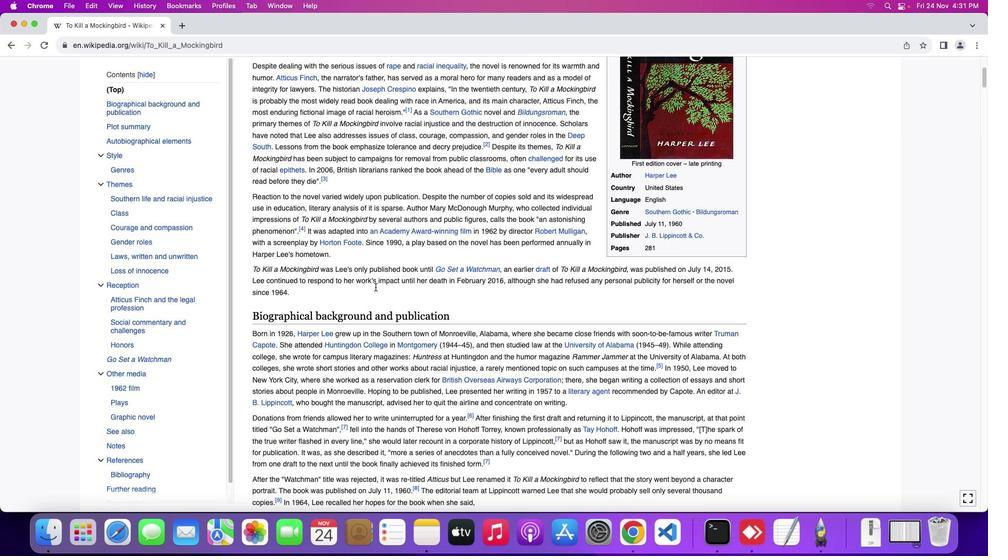 
Action: Mouse scrolled (375, 287) with delta (0, 0)
Screenshot: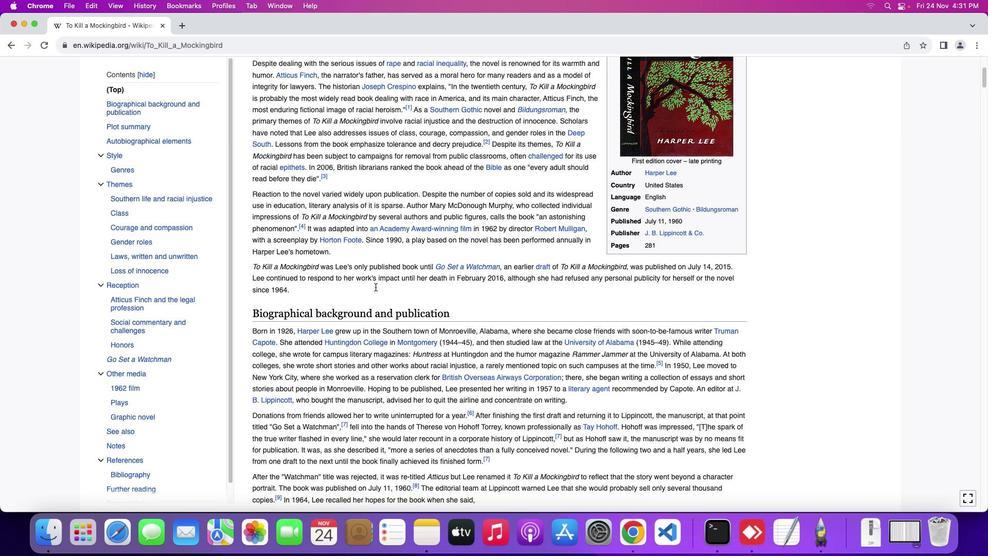
Action: Mouse moved to (379, 289)
Screenshot: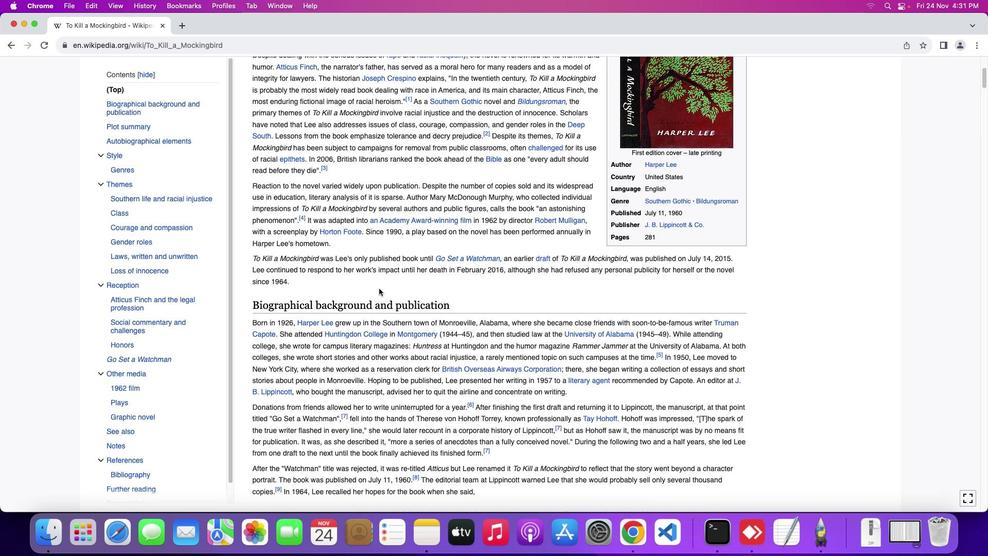 
Action: Mouse scrolled (379, 289) with delta (0, 0)
Screenshot: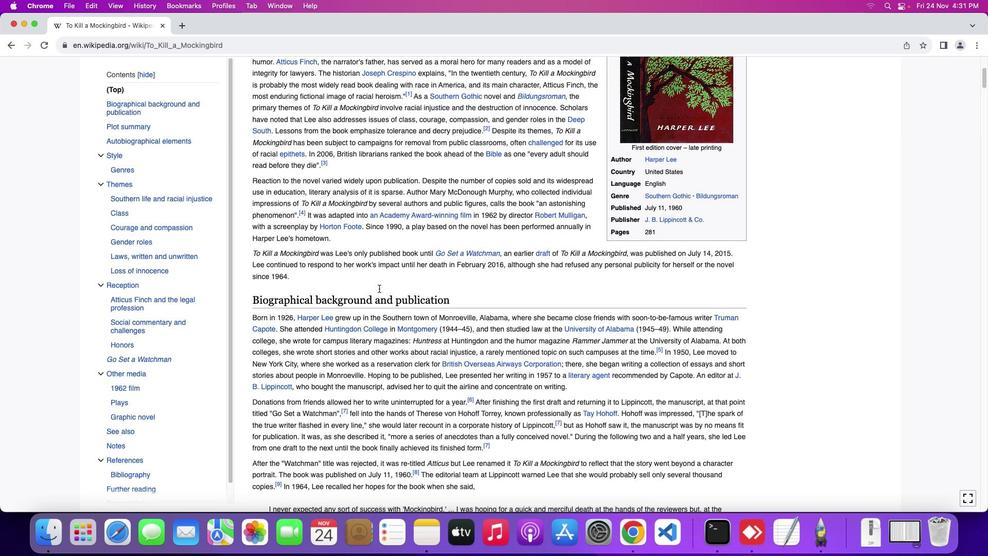 
Action: Mouse moved to (379, 288)
Screenshot: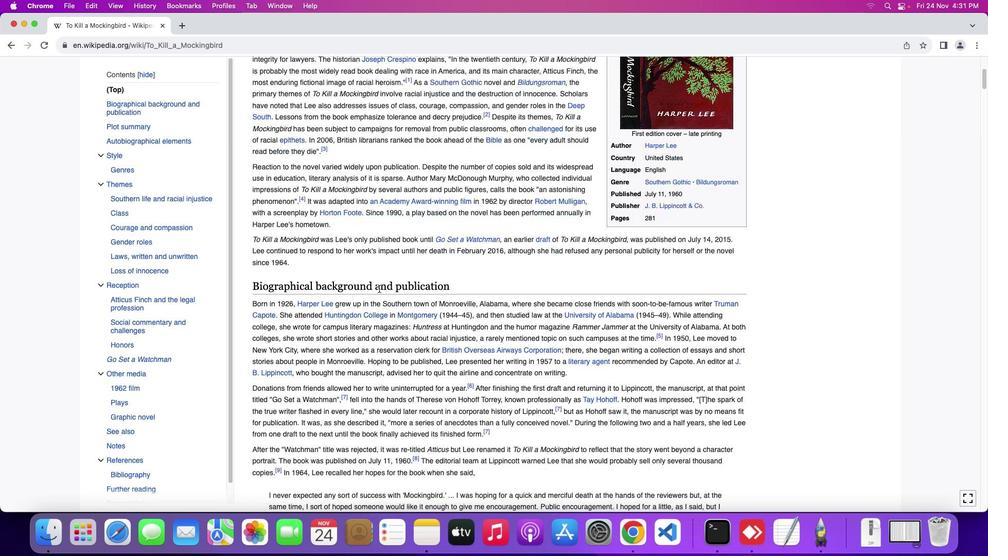 
Action: Mouse scrolled (379, 288) with delta (0, 0)
Screenshot: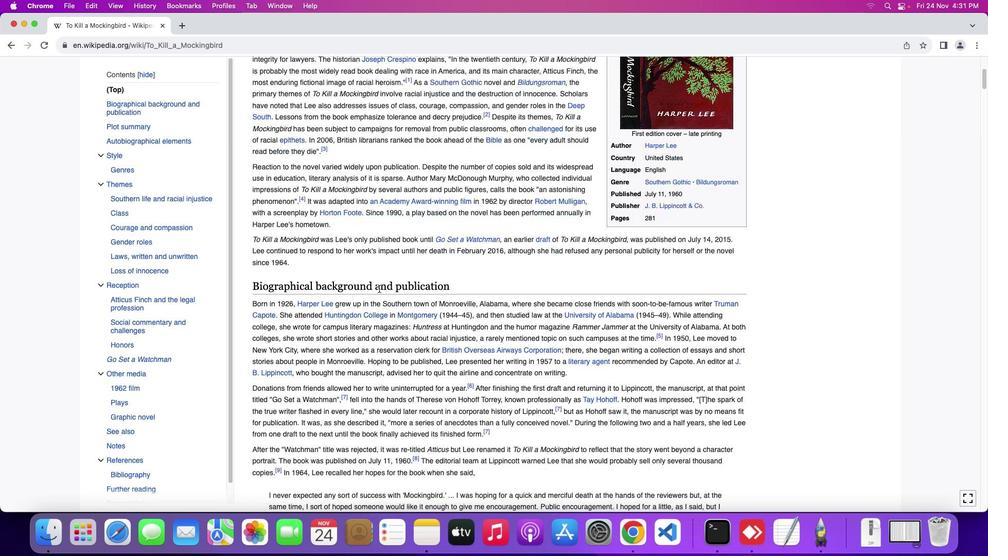 
Action: Mouse moved to (379, 288)
Screenshot: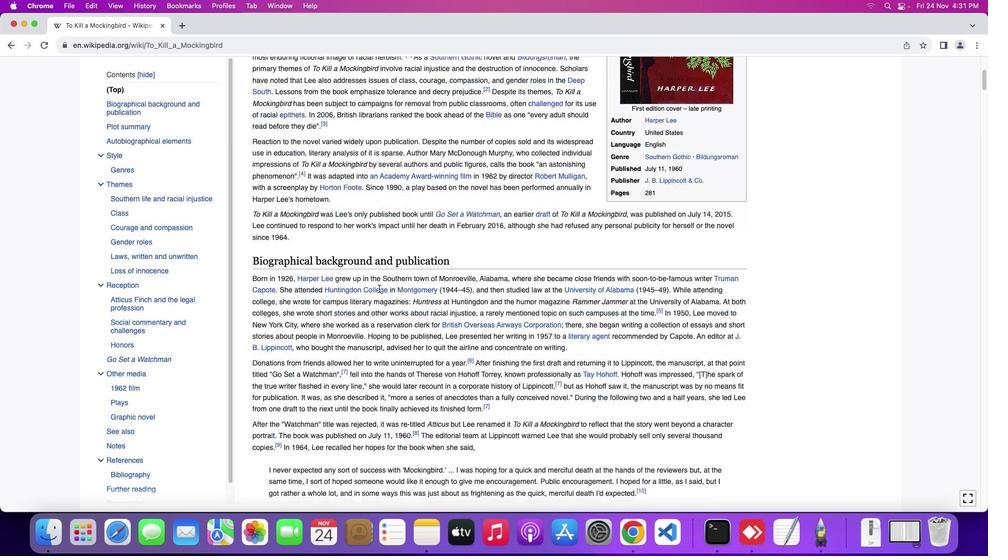 
Action: Mouse scrolled (379, 288) with delta (0, -1)
Screenshot: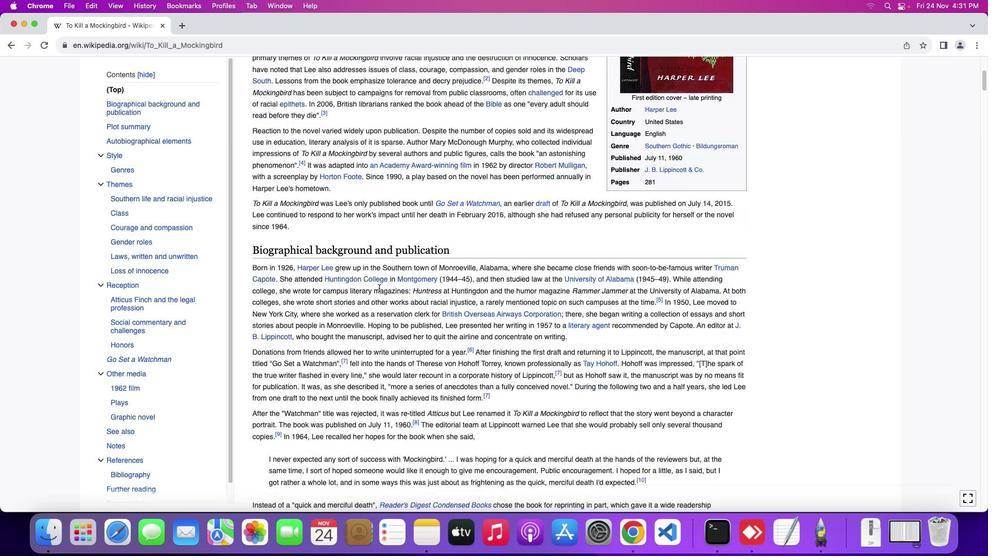 
Action: Mouse moved to (379, 288)
Screenshot: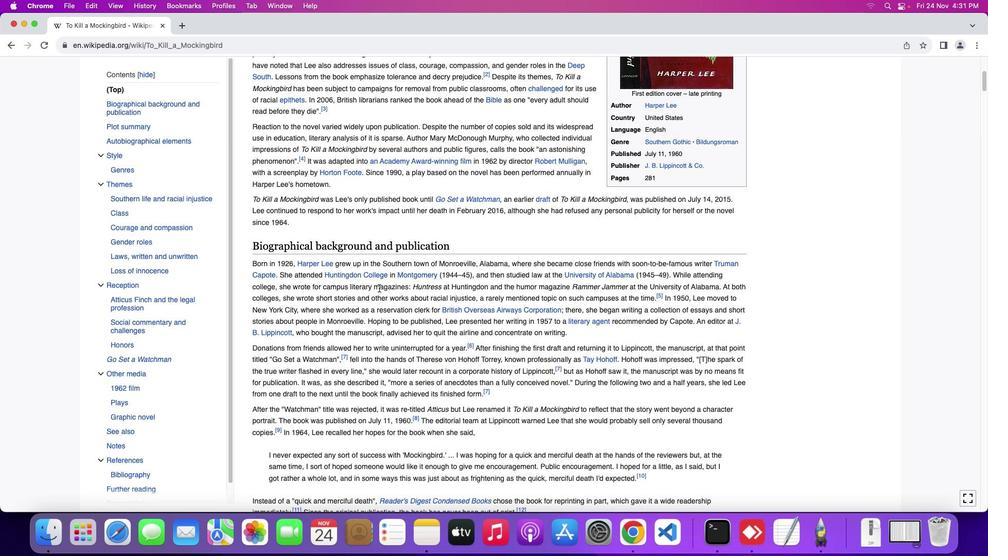 
Action: Mouse scrolled (379, 288) with delta (0, 0)
Screenshot: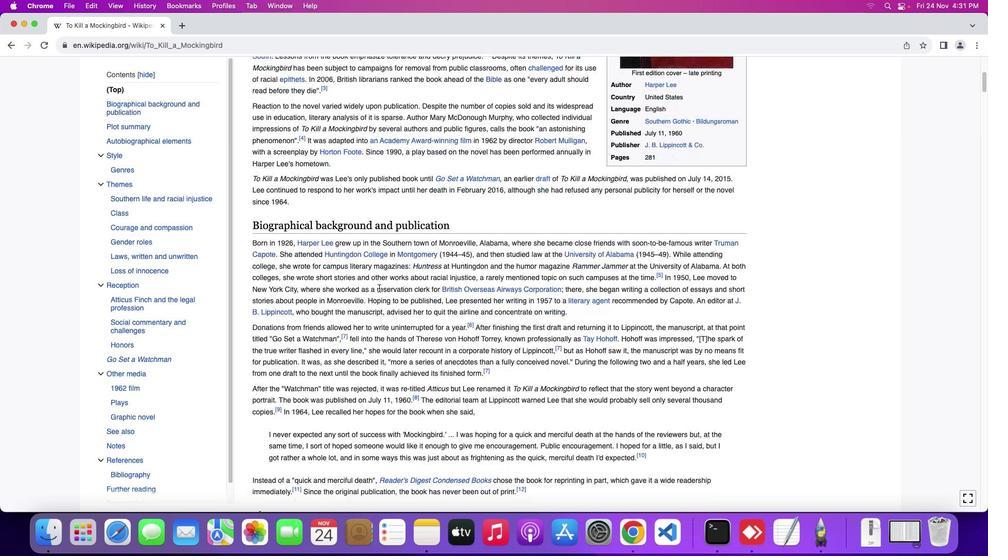 
Action: Mouse scrolled (379, 288) with delta (0, 0)
Screenshot: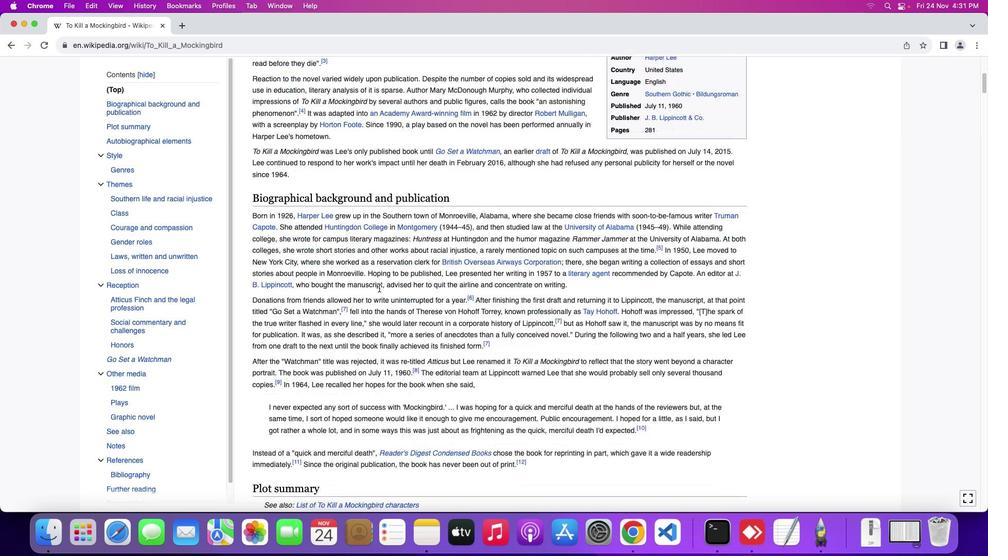 
Action: Mouse scrolled (379, 288) with delta (0, -1)
Screenshot: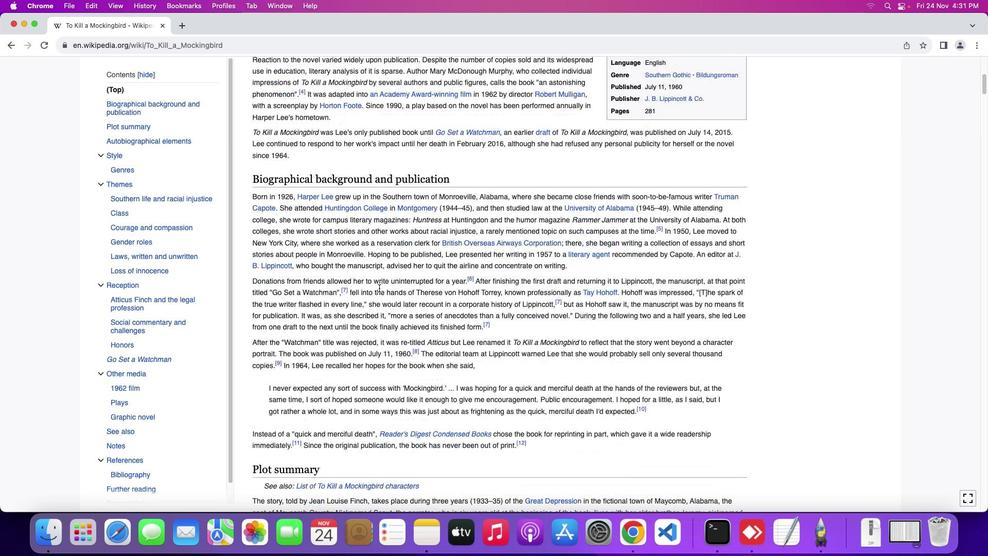 
Action: Mouse moved to (379, 289)
Screenshot: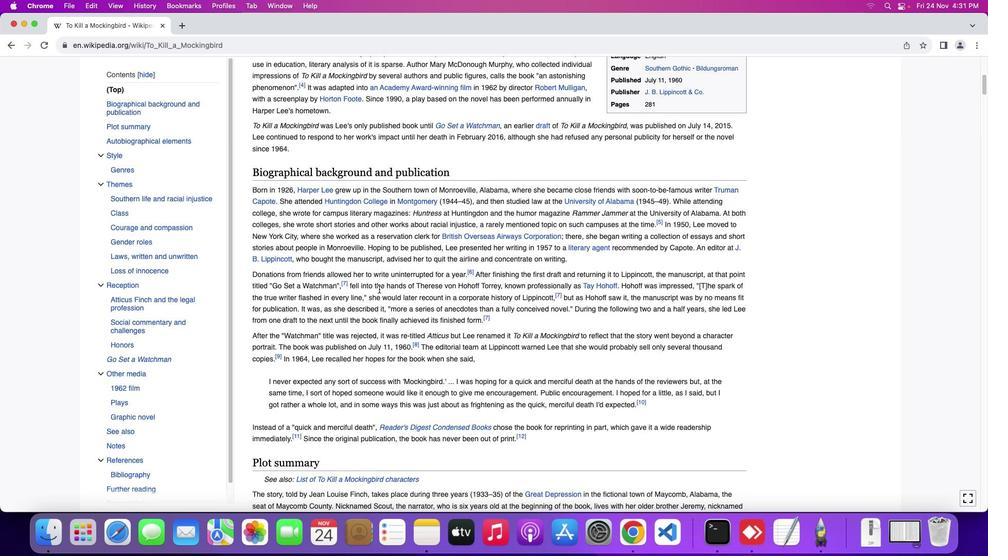 
Action: Mouse scrolled (379, 289) with delta (0, 0)
Screenshot: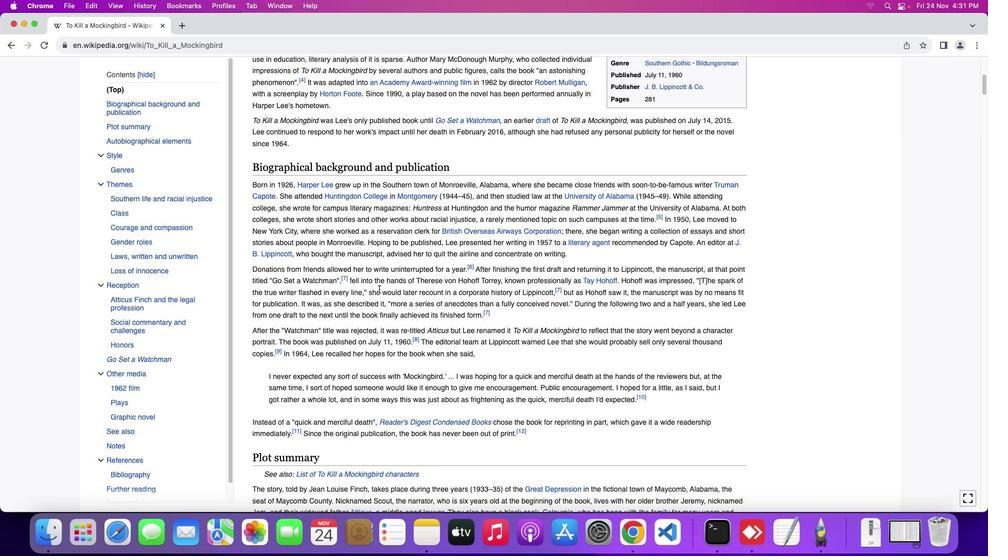 
Action: Mouse scrolled (379, 289) with delta (0, 0)
Screenshot: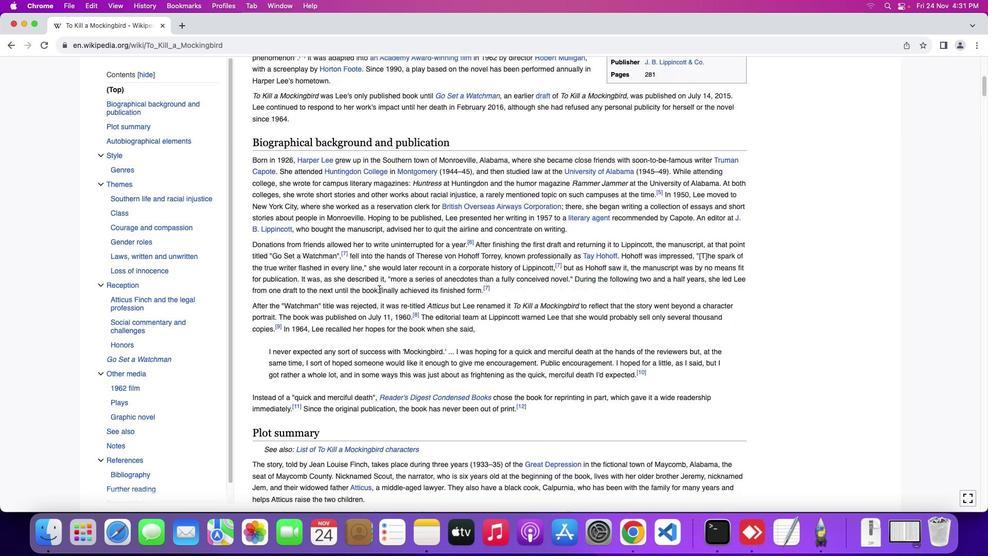 
Action: Mouse scrolled (379, 289) with delta (0, -1)
Screenshot: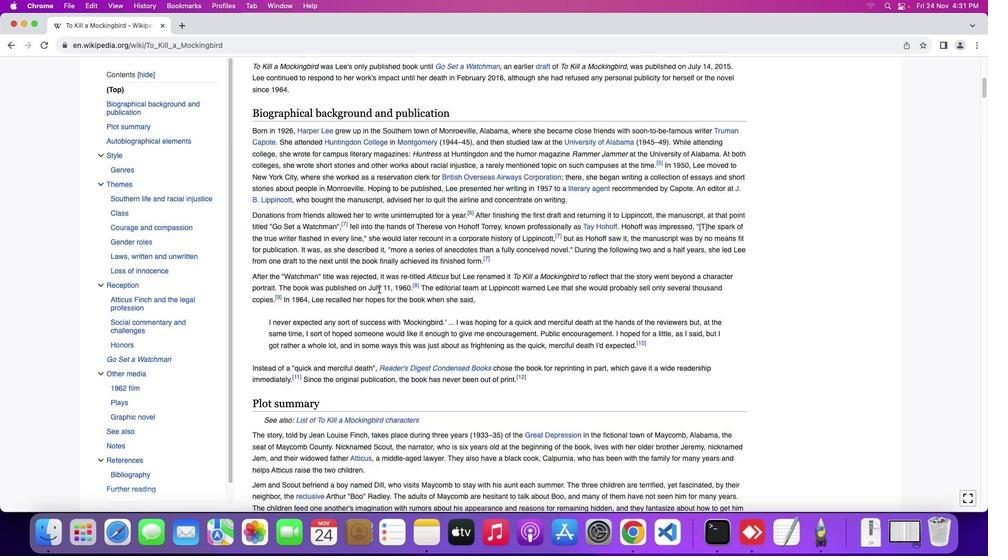 
Action: Mouse scrolled (379, 289) with delta (0, 0)
Screenshot: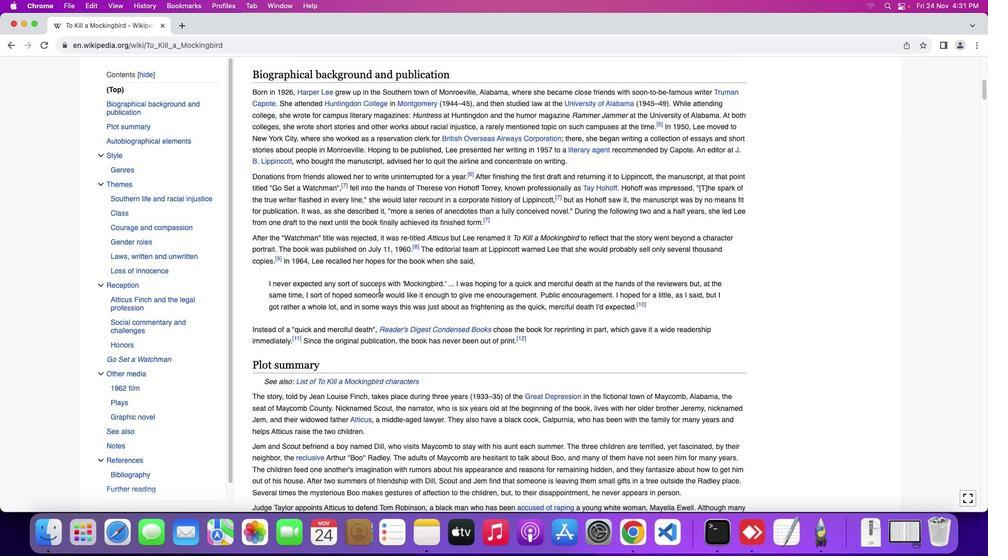 
Action: Mouse scrolled (379, 289) with delta (0, 0)
Screenshot: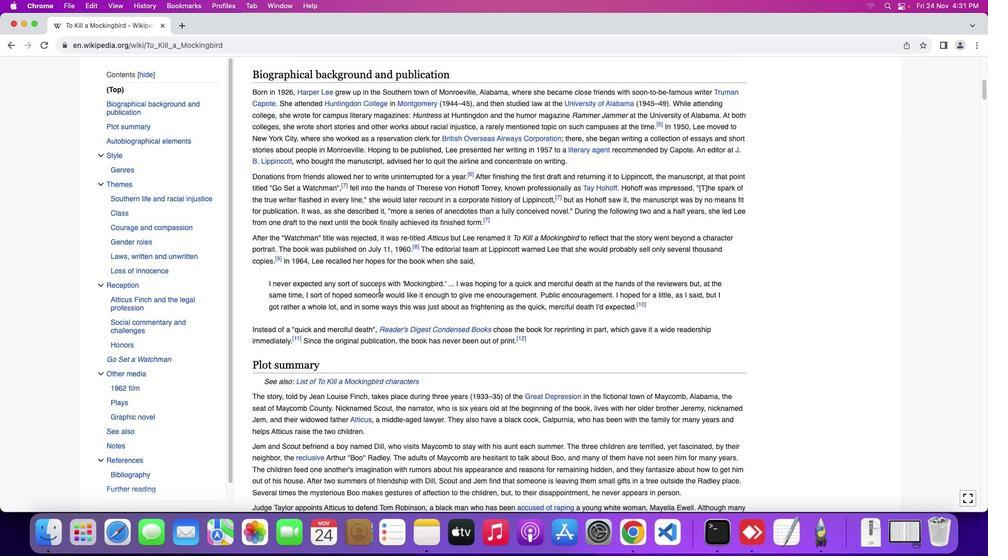 
Action: Mouse scrolled (379, 289) with delta (0, -1)
Screenshot: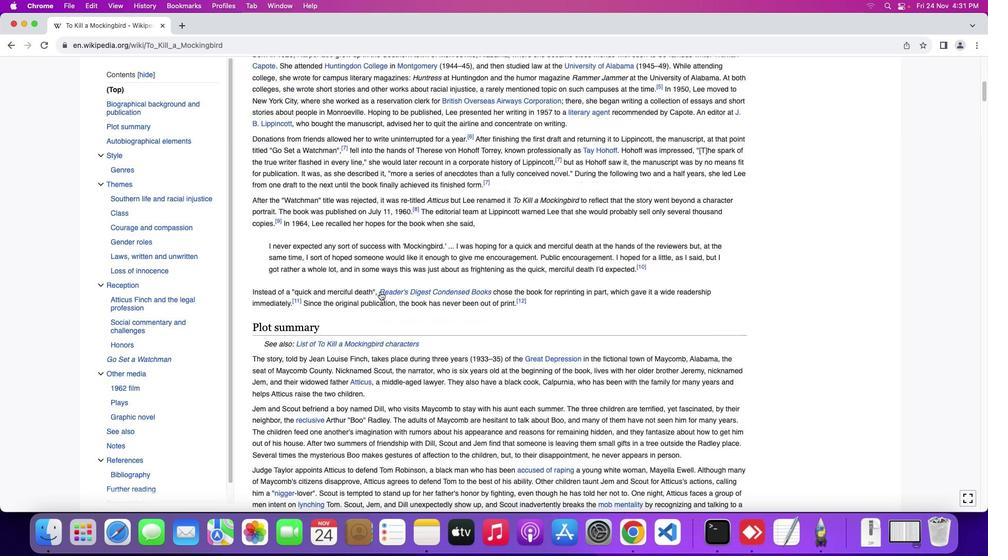 
Action: Mouse moved to (381, 293)
Screenshot: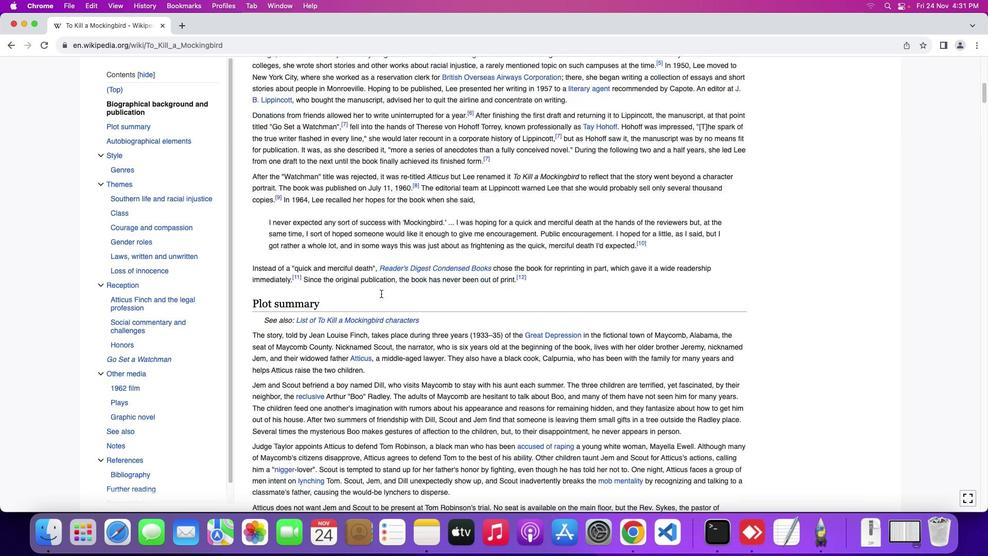 
Action: Mouse scrolled (381, 293) with delta (0, 0)
Screenshot: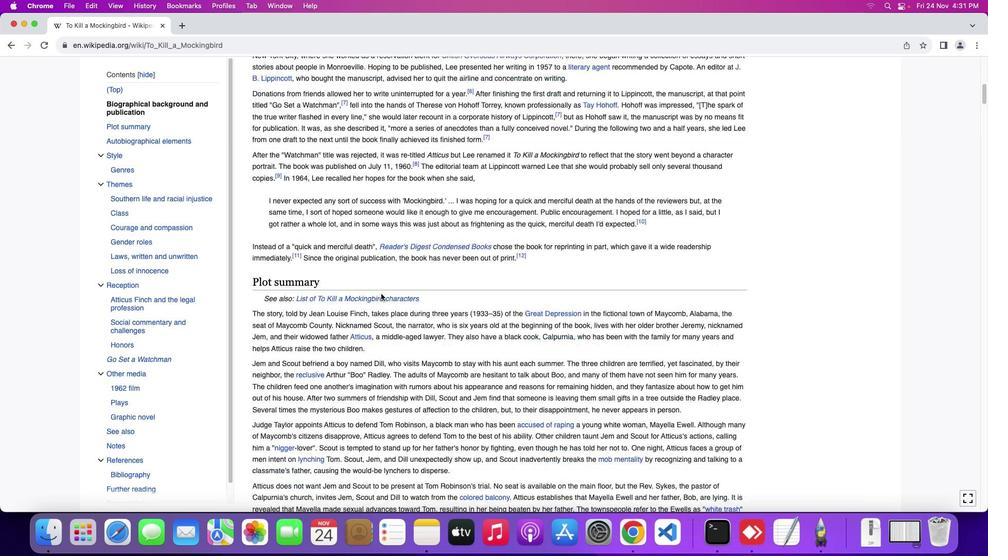 
Action: Mouse scrolled (381, 293) with delta (0, 0)
Screenshot: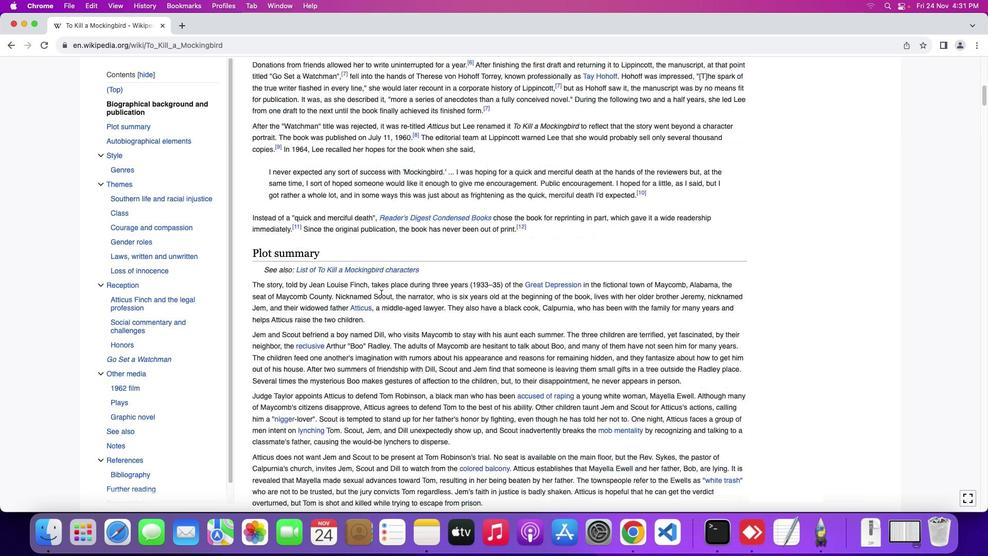 
Action: Mouse scrolled (381, 293) with delta (0, -1)
Screenshot: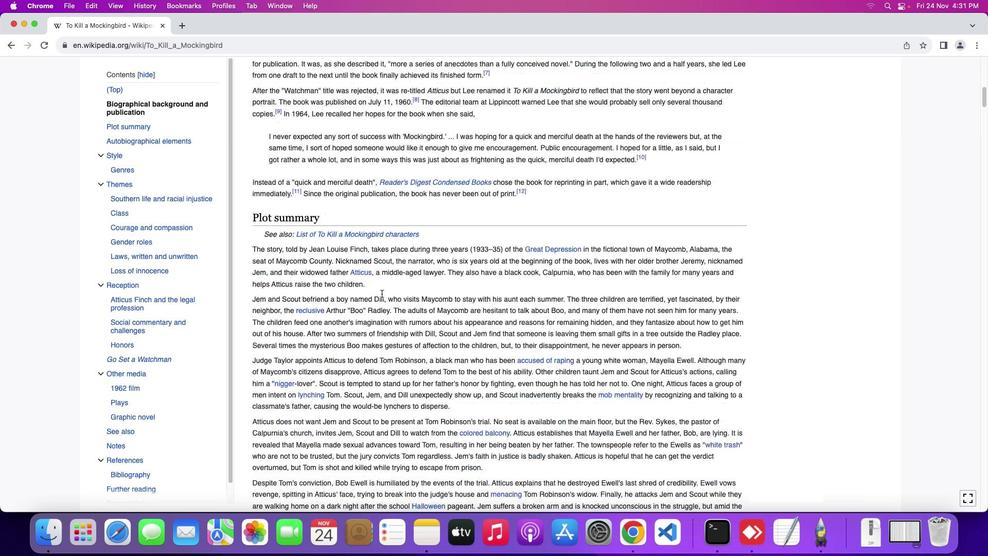 
Action: Mouse scrolled (381, 293) with delta (0, -1)
Screenshot: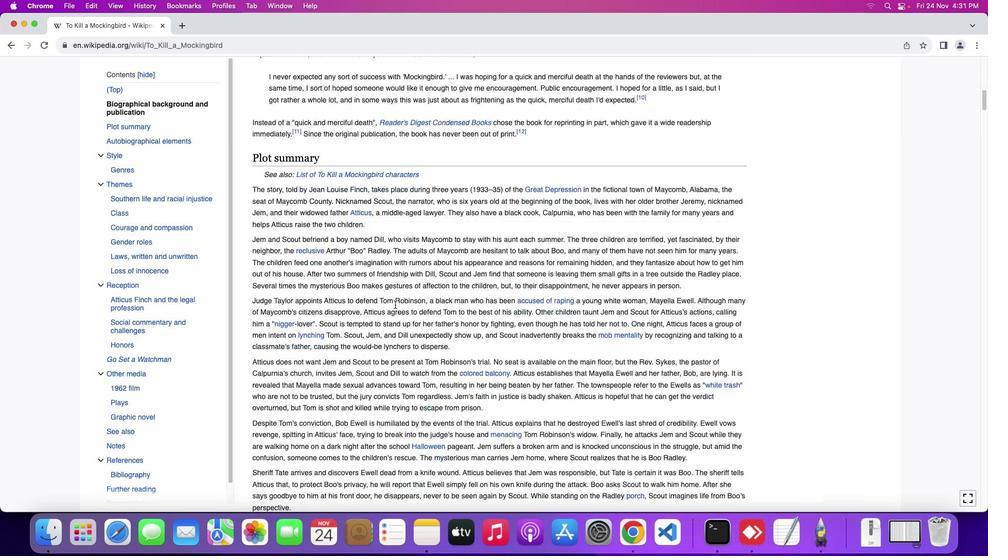 
Action: Mouse moved to (396, 306)
Screenshot: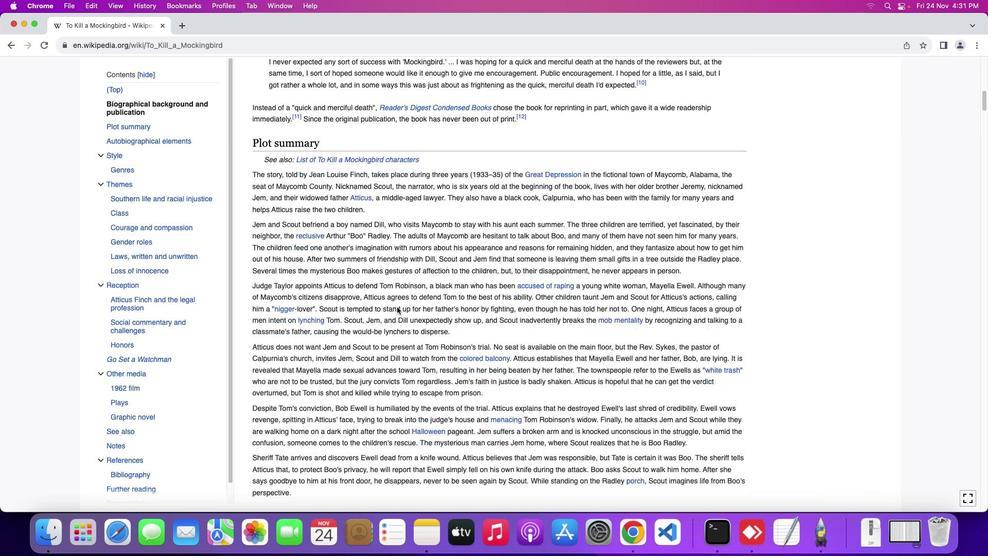
Action: Mouse scrolled (396, 306) with delta (0, 0)
Screenshot: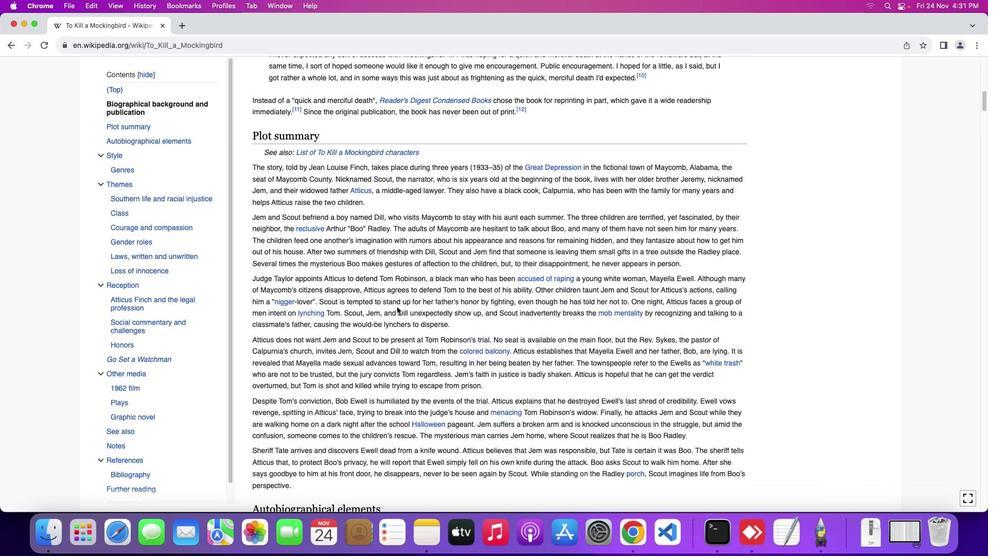 
Action: Mouse scrolled (396, 306) with delta (0, 0)
Screenshot: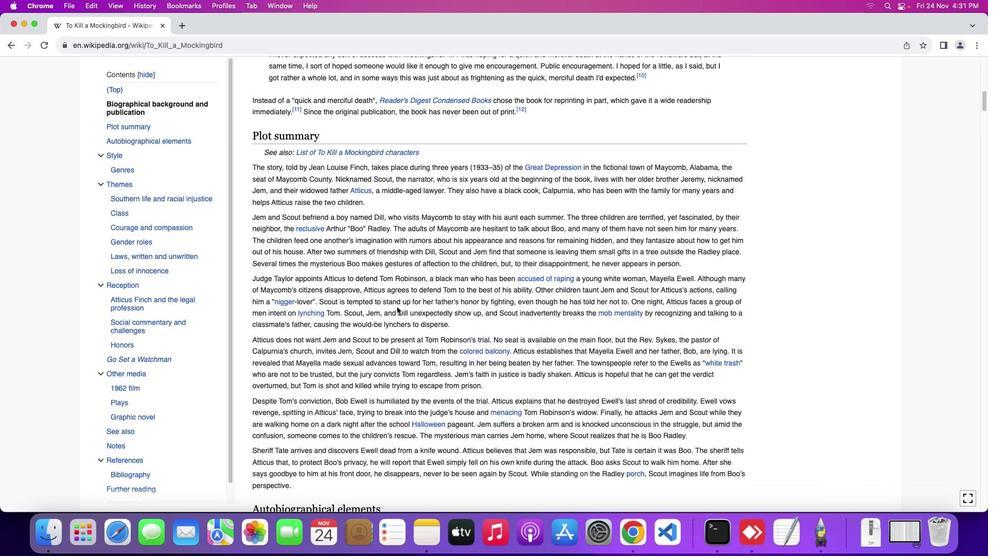 
Action: Mouse scrolled (396, 306) with delta (0, -1)
Screenshot: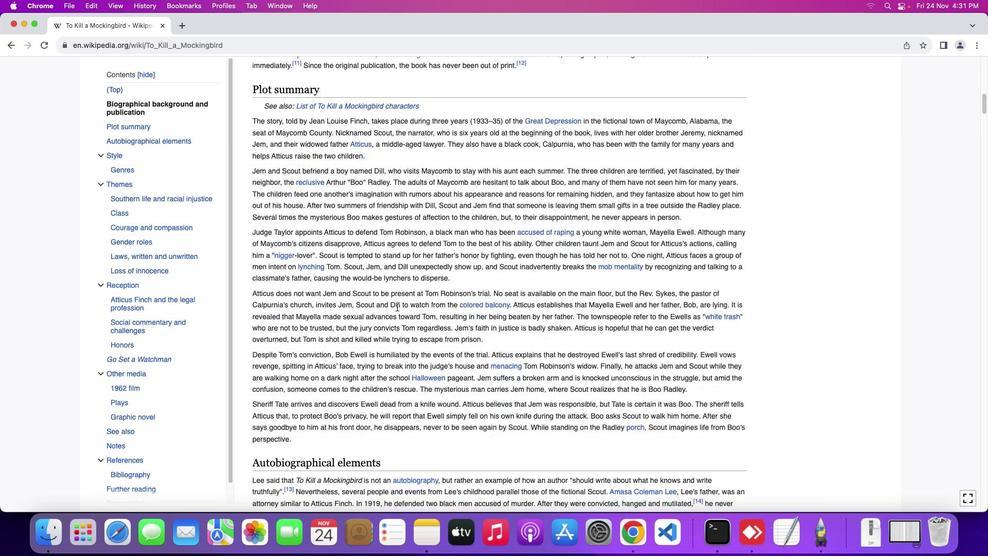 
Action: Mouse moved to (399, 309)
Screenshot: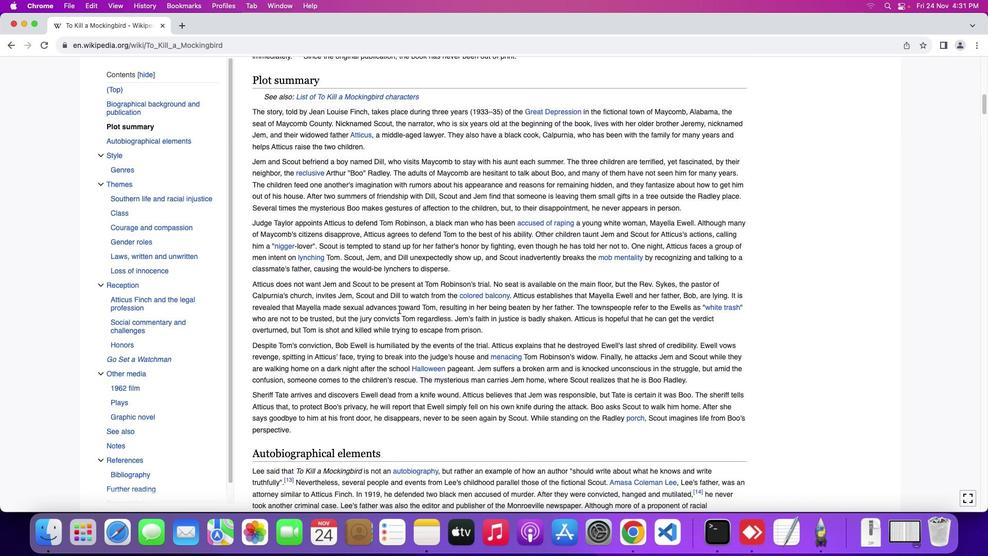 
Action: Mouse scrolled (399, 309) with delta (0, 0)
Screenshot: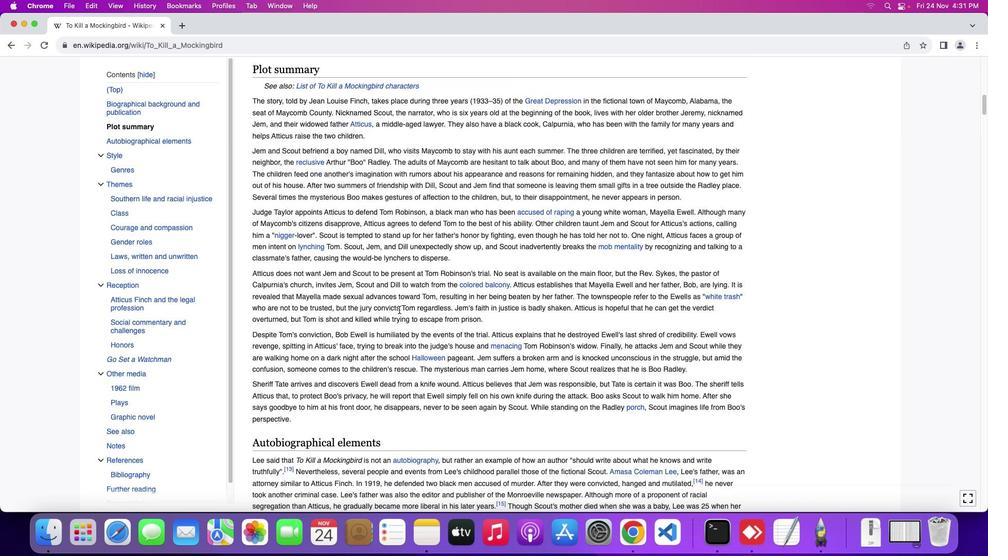 
Action: Mouse scrolled (399, 309) with delta (0, 0)
Screenshot: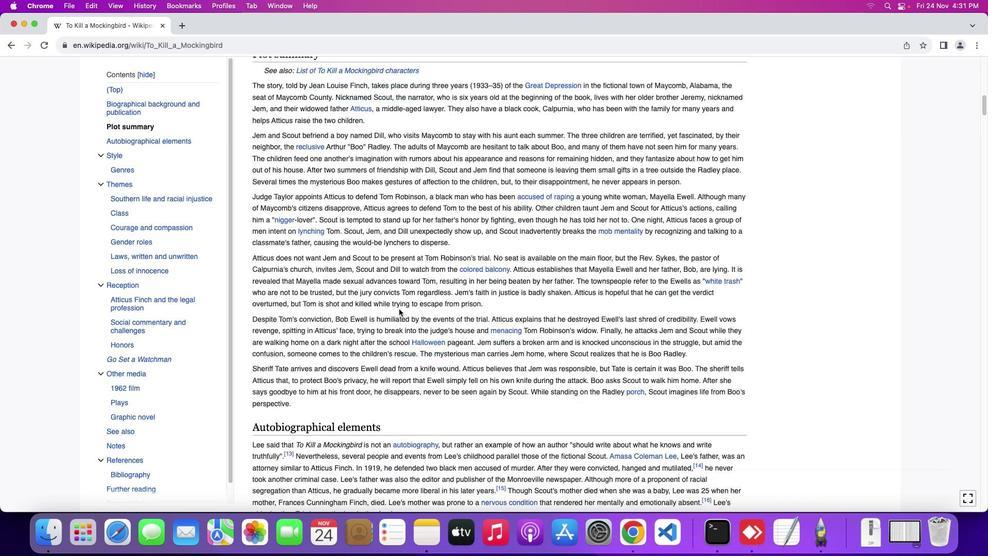 
Action: Mouse moved to (399, 309)
Screenshot: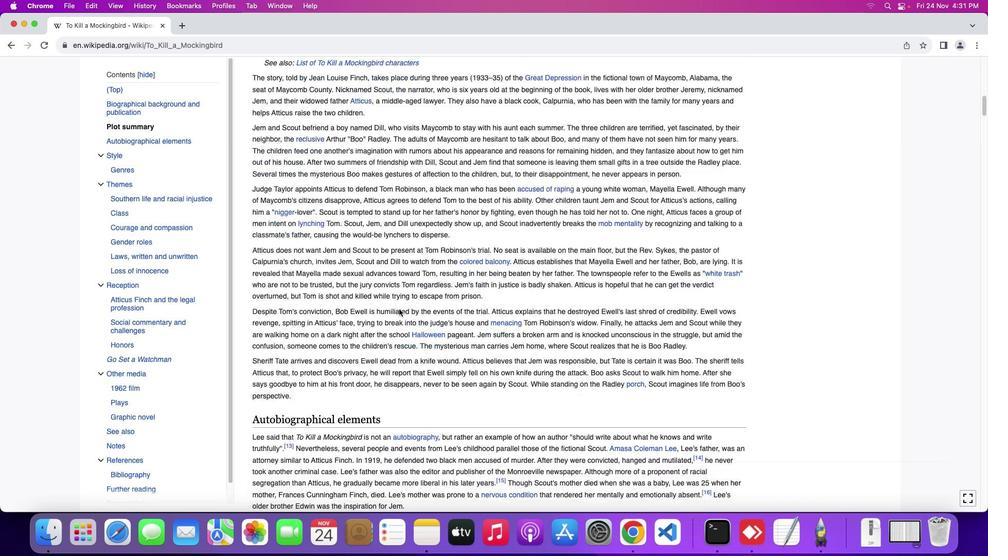 
Action: Mouse scrolled (399, 309) with delta (0, -1)
Screenshot: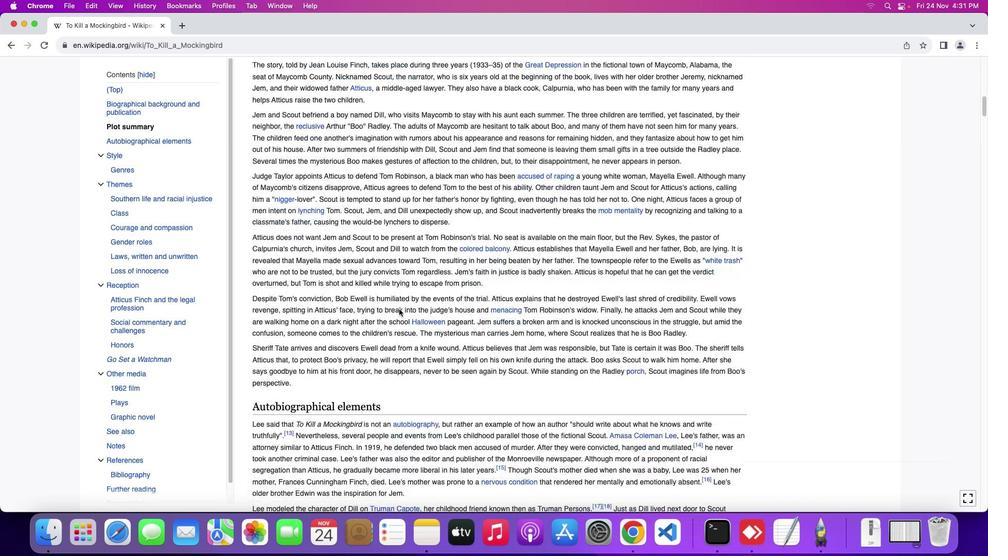 
Action: Mouse moved to (399, 307)
Screenshot: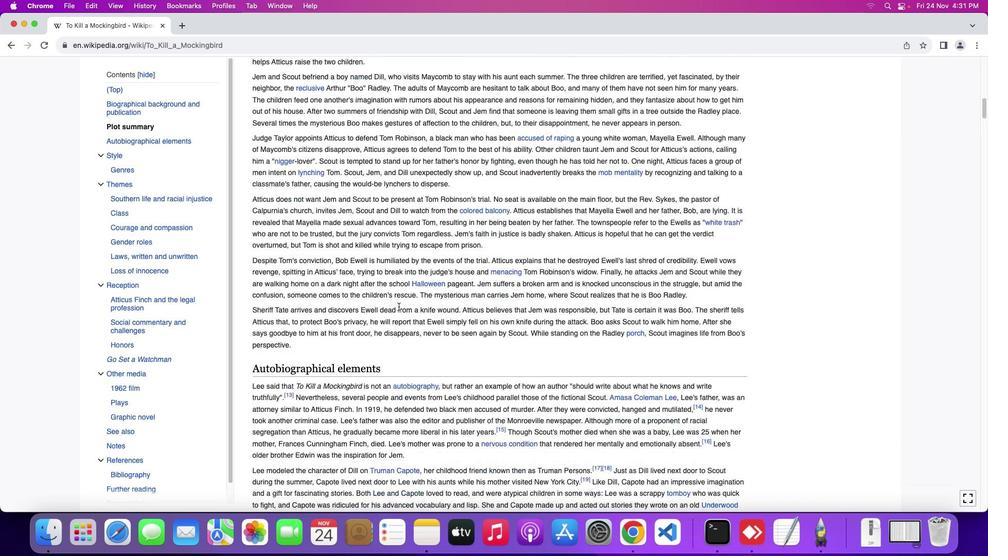 
Action: Mouse scrolled (399, 307) with delta (0, 0)
Screenshot: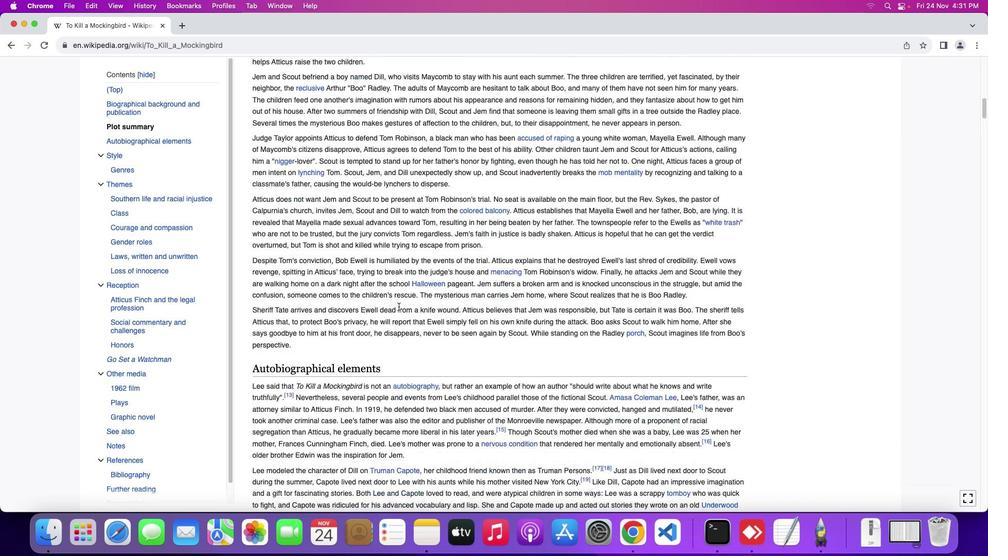 
Action: Mouse moved to (399, 306)
Screenshot: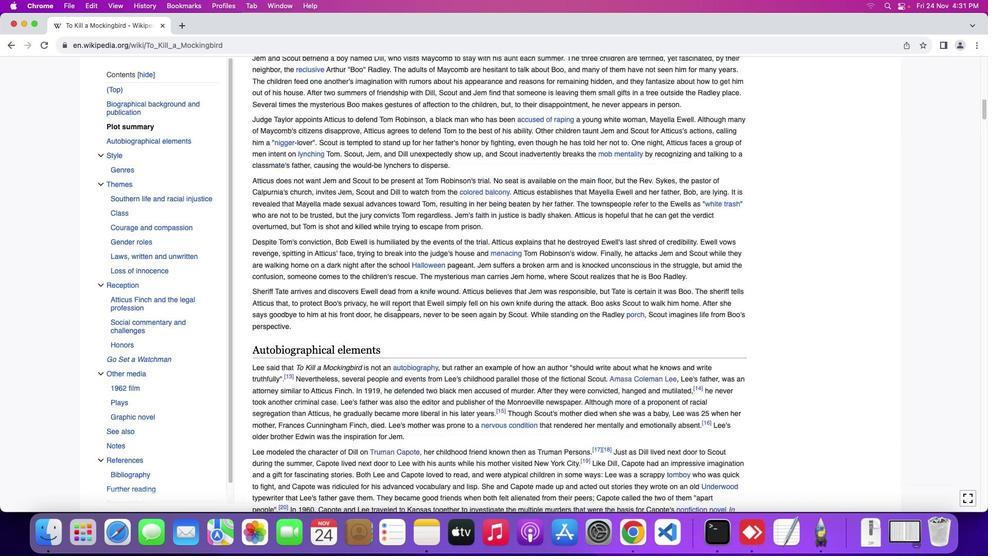 
Action: Mouse scrolled (399, 306) with delta (0, 0)
Screenshot: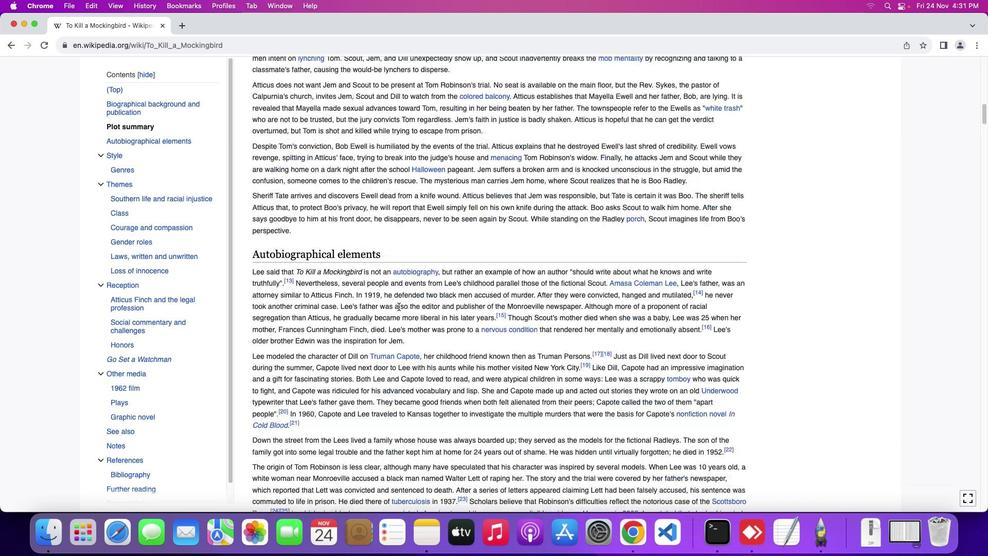 
Action: Mouse moved to (399, 306)
Screenshot: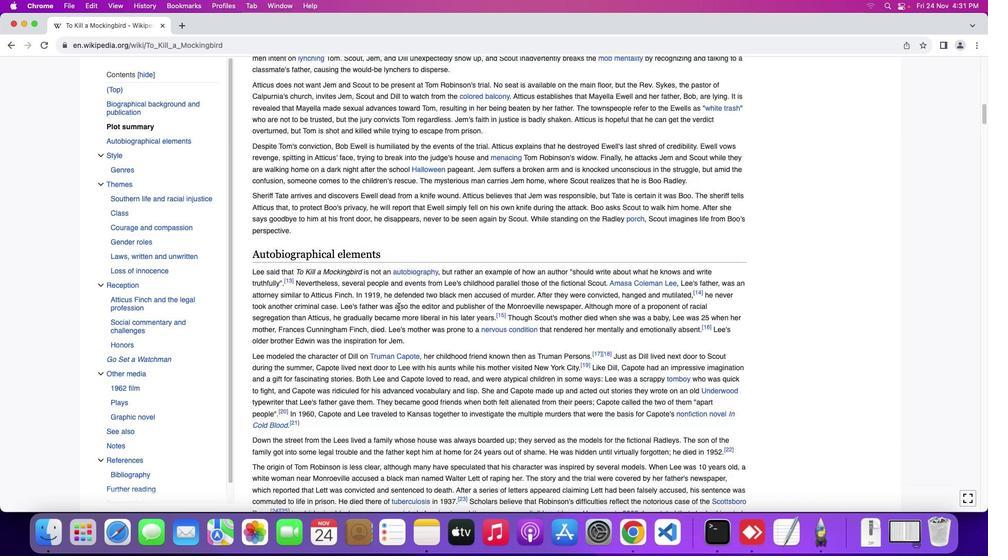 
Action: Mouse scrolled (399, 306) with delta (0, -1)
Screenshot: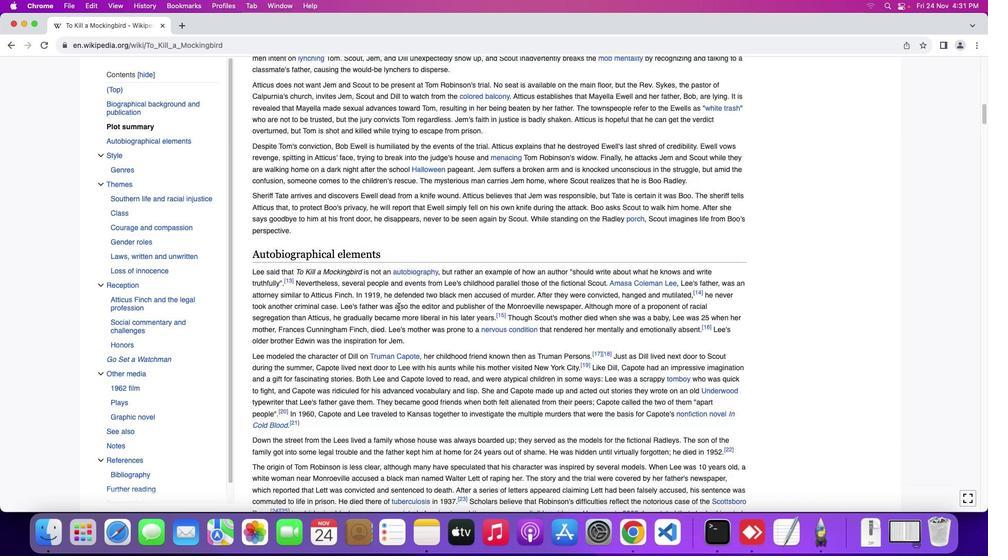 
Action: Mouse moved to (399, 306)
Screenshot: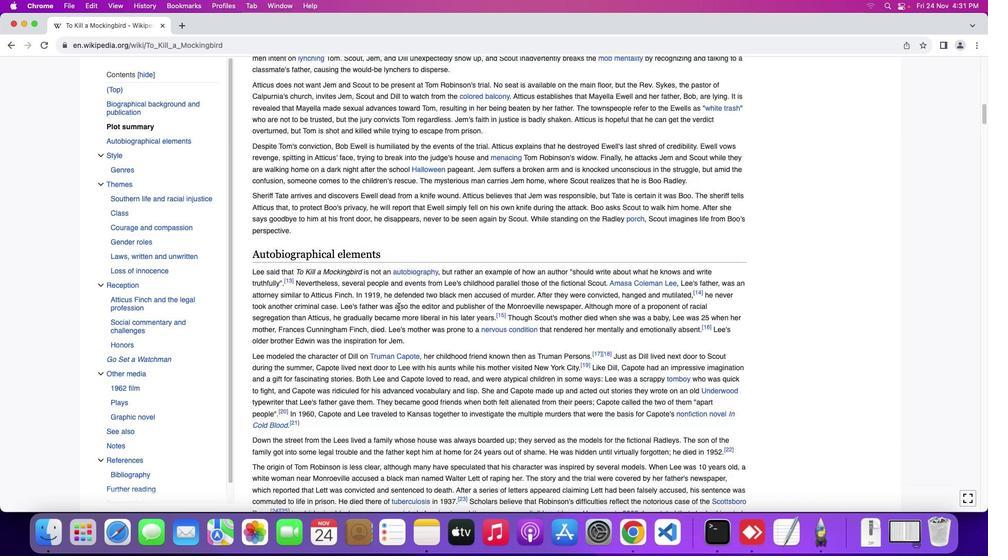 
Action: Mouse scrolled (399, 306) with delta (0, -2)
Screenshot: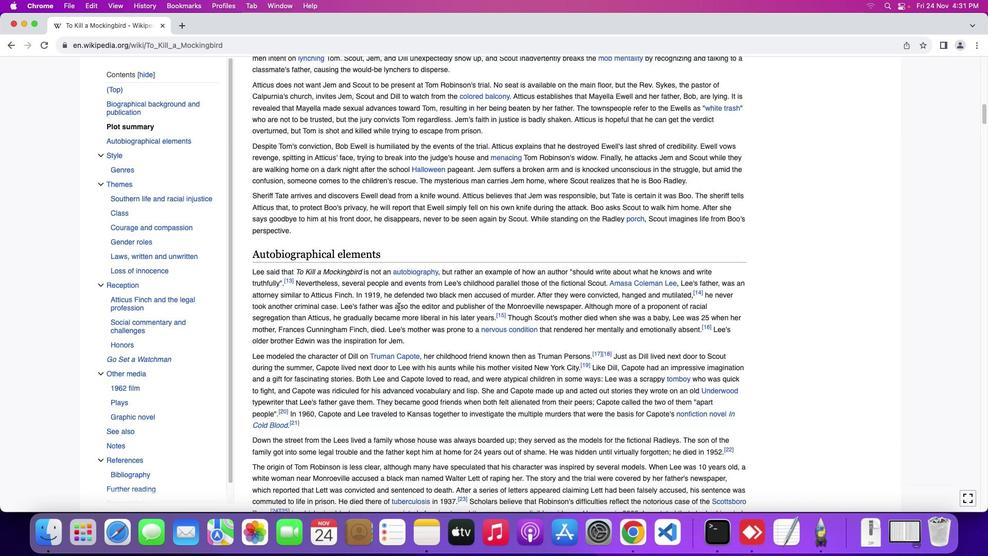 
Action: Mouse moved to (399, 305)
Screenshot: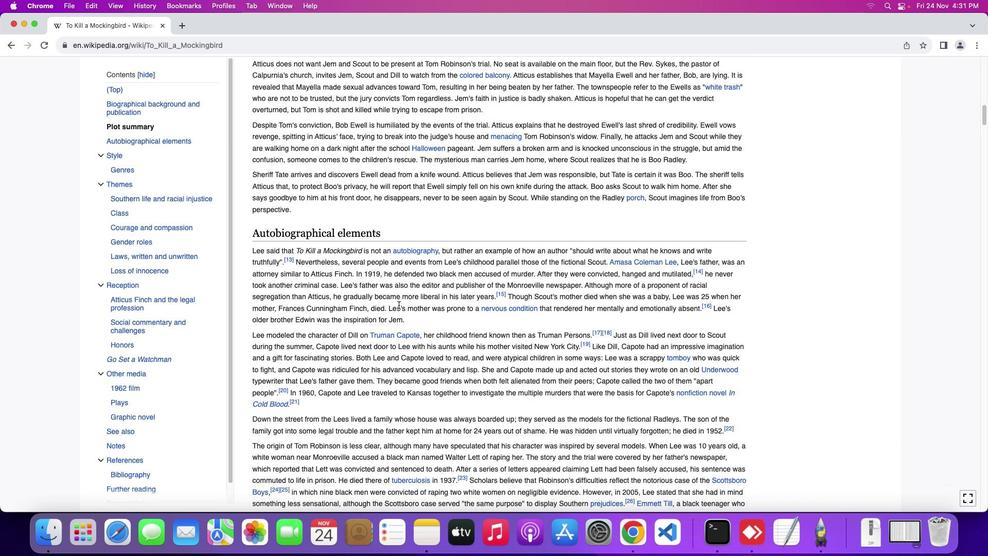 
Action: Mouse scrolled (399, 305) with delta (0, 0)
Screenshot: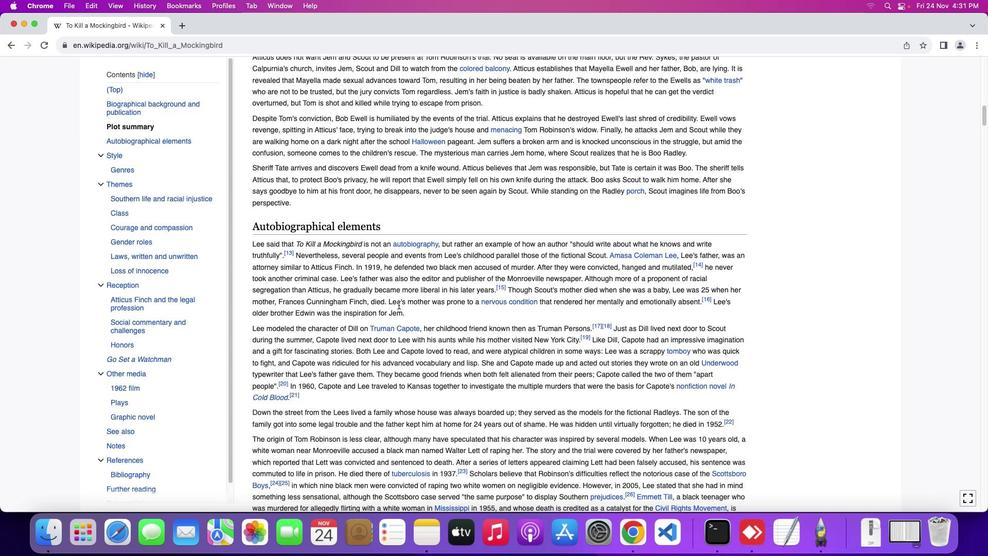 
Action: Mouse scrolled (399, 305) with delta (0, 0)
Screenshot: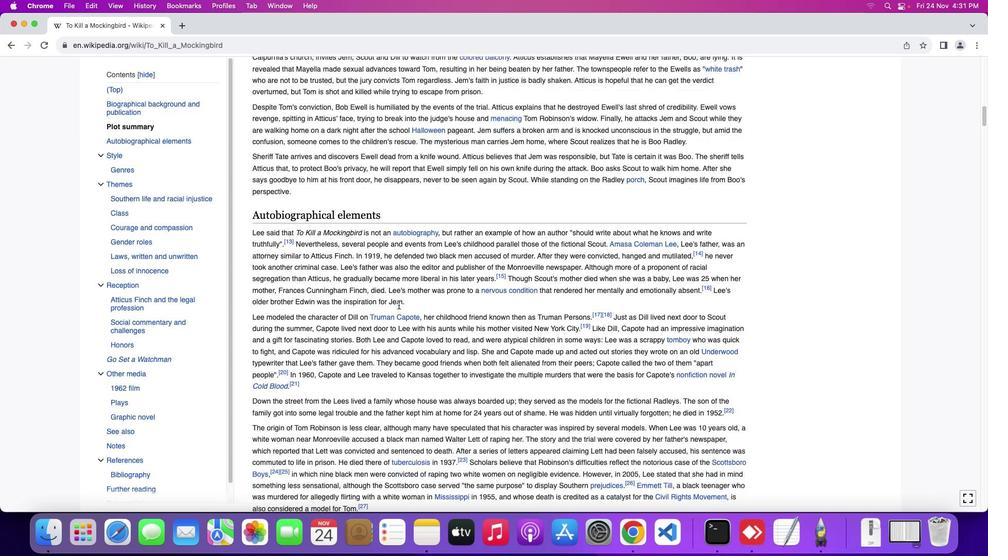 
Action: Mouse scrolled (399, 305) with delta (0, 0)
Screenshot: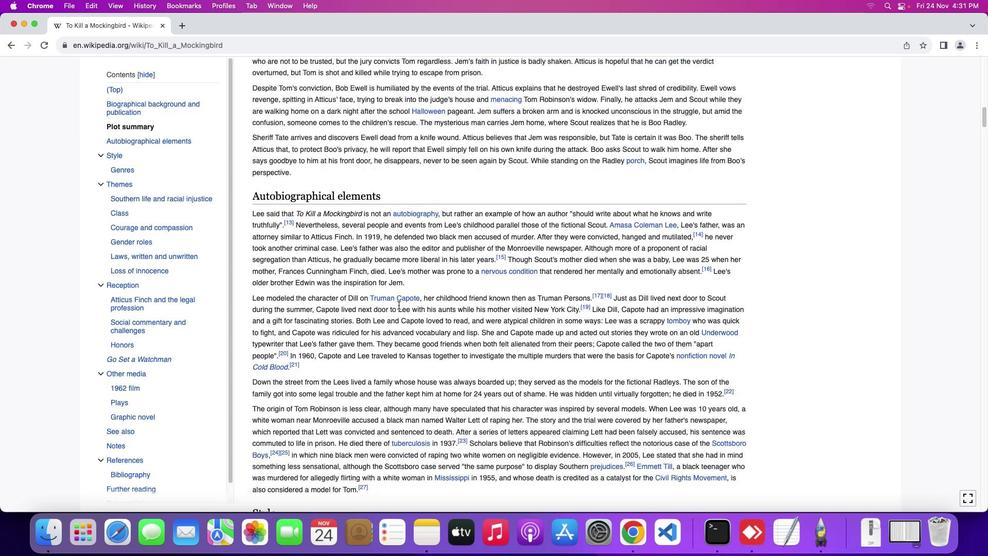 
Action: Mouse scrolled (399, 305) with delta (0, 0)
Screenshot: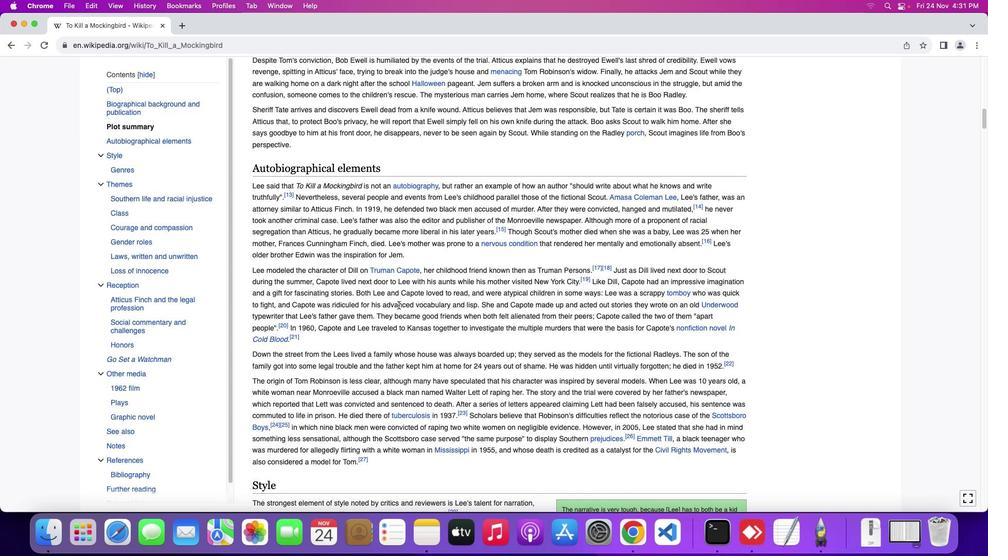 
Action: Mouse scrolled (399, 305) with delta (0, 0)
Screenshot: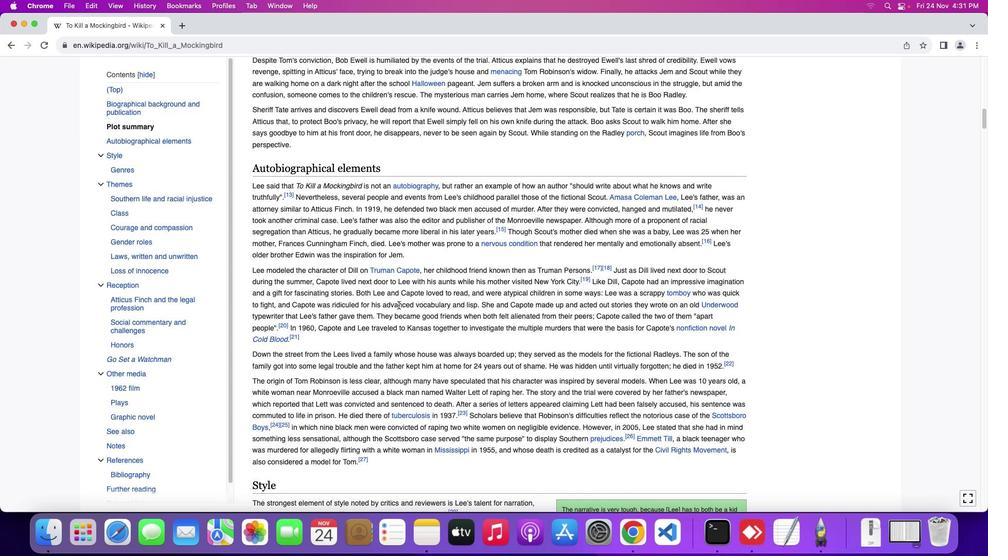 
Action: Mouse scrolled (399, 305) with delta (0, -1)
Screenshot: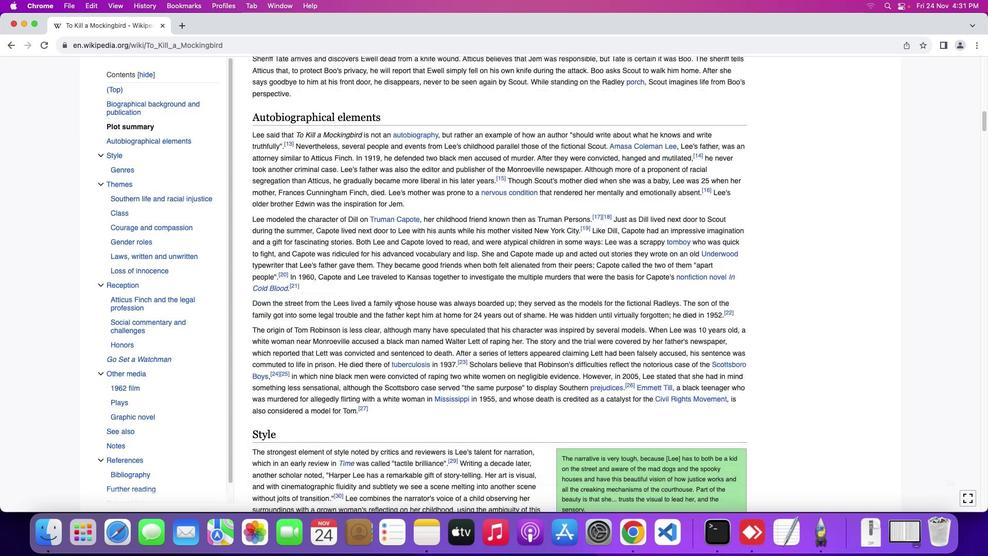 
Action: Mouse moved to (398, 303)
Screenshot: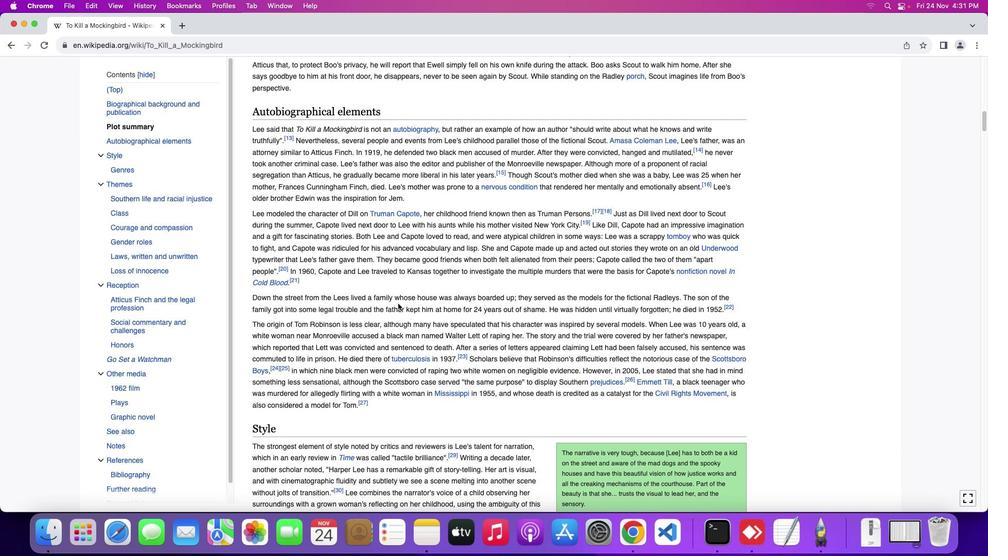 
Action: Mouse scrolled (398, 303) with delta (0, 0)
Screenshot: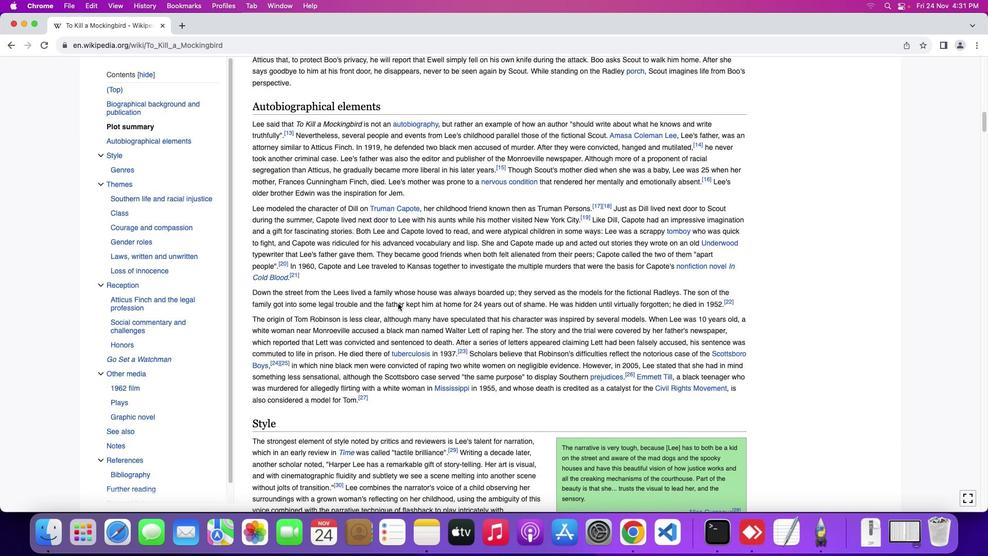 
Action: Mouse scrolled (398, 303) with delta (0, 0)
Screenshot: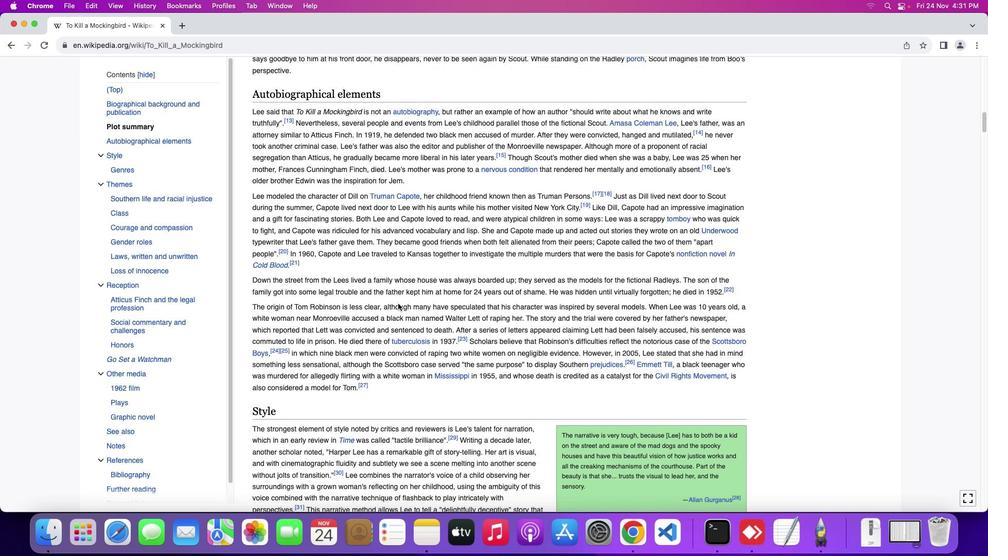 
Action: Mouse scrolled (398, 303) with delta (0, 0)
Screenshot: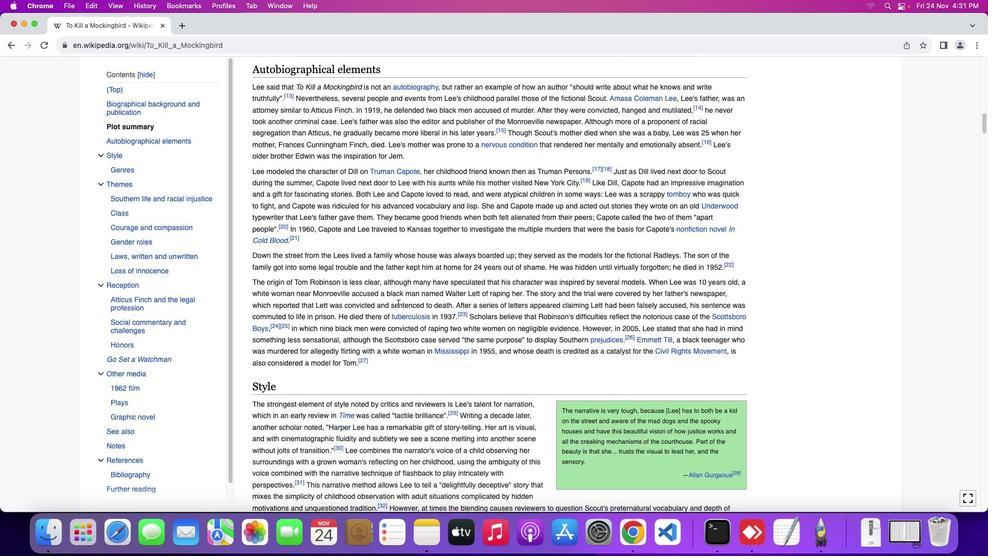 
Action: Mouse scrolled (398, 303) with delta (0, 0)
Screenshot: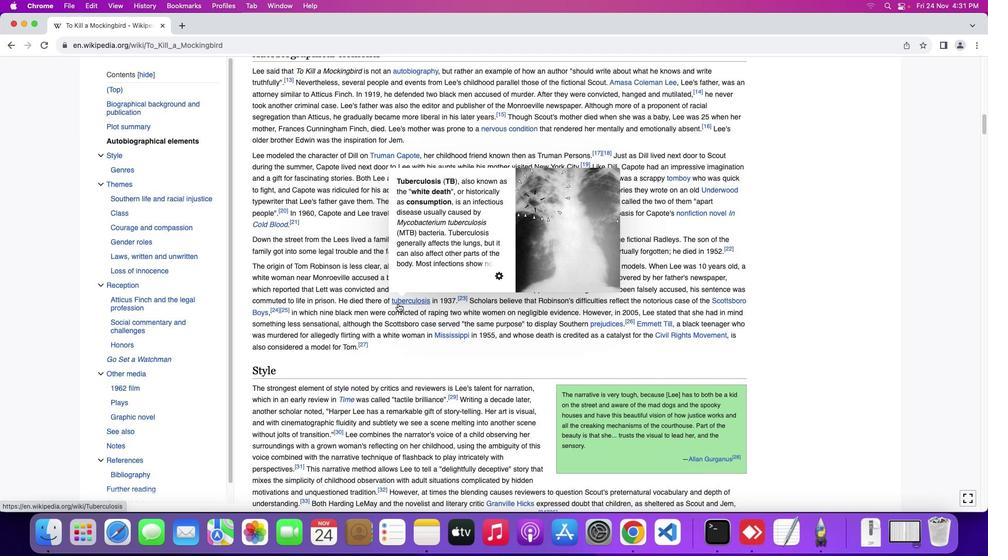 
Action: Mouse scrolled (398, 303) with delta (0, 0)
Screenshot: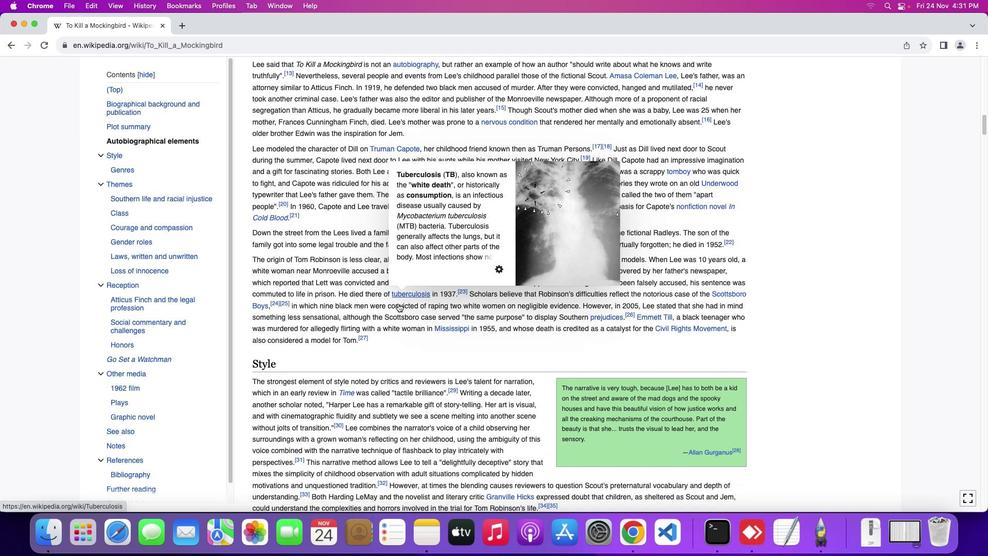 
Action: Mouse scrolled (398, 303) with delta (0, 0)
Screenshot: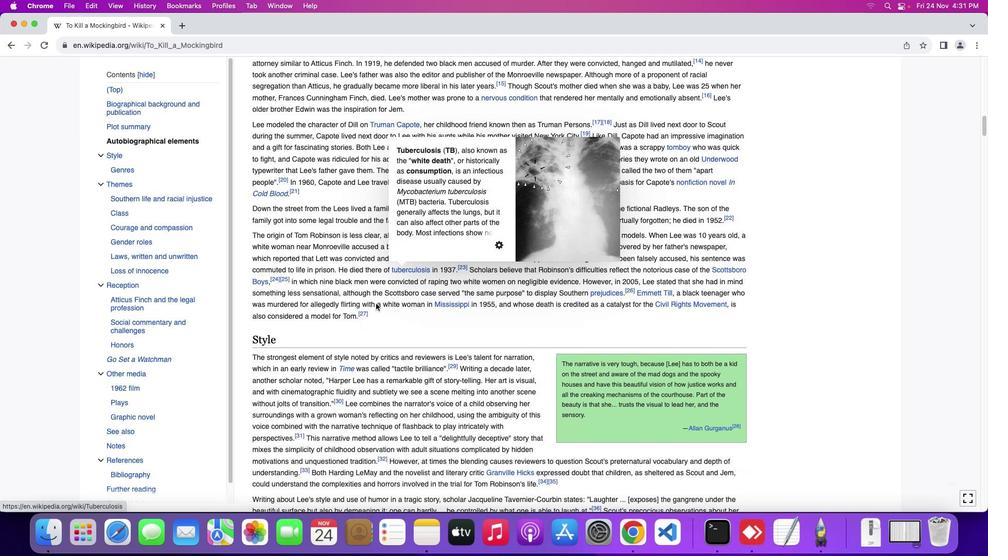 
Action: Mouse moved to (359, 304)
Screenshot: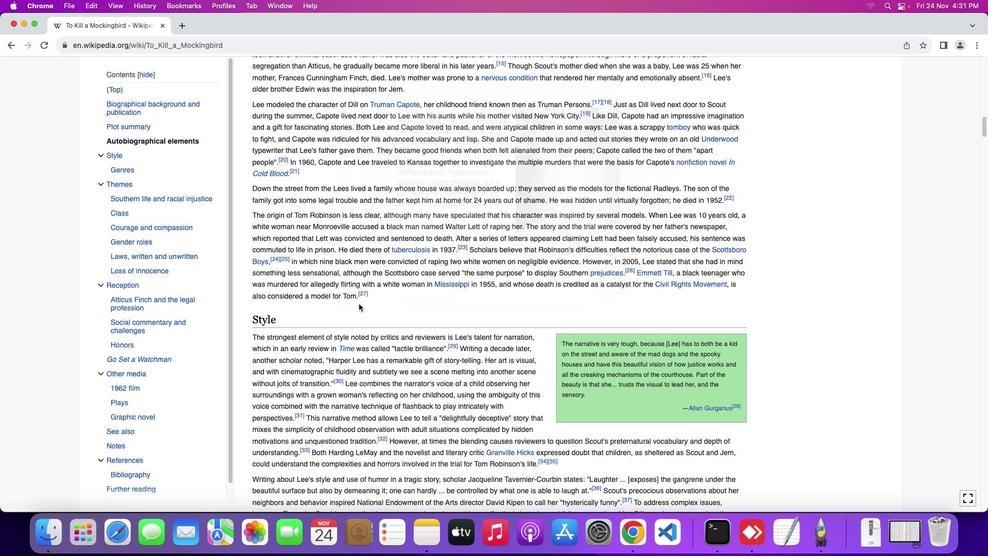 
Action: Mouse scrolled (359, 304) with delta (0, 0)
Screenshot: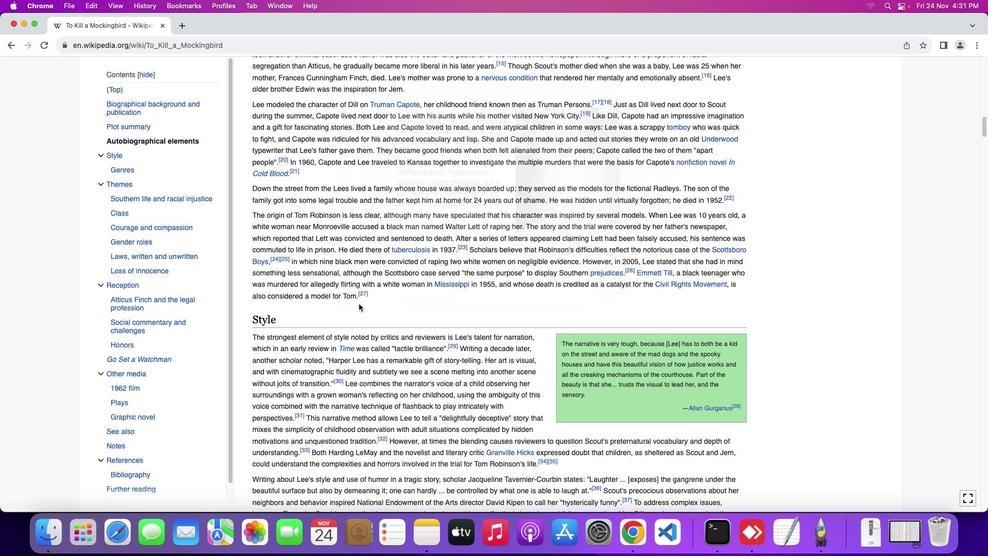 
Action: Mouse moved to (359, 303)
Screenshot: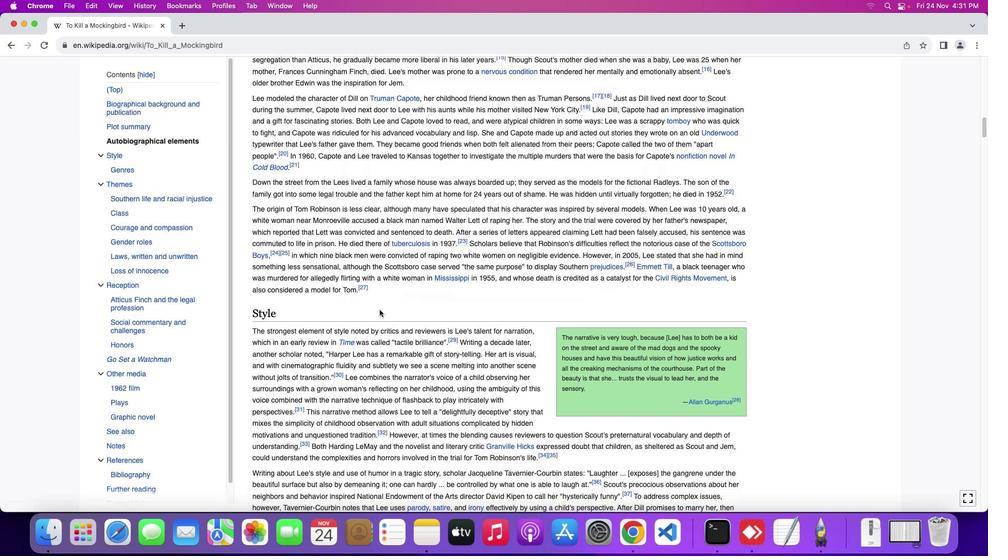 
Action: Mouse scrolled (359, 303) with delta (0, 0)
Screenshot: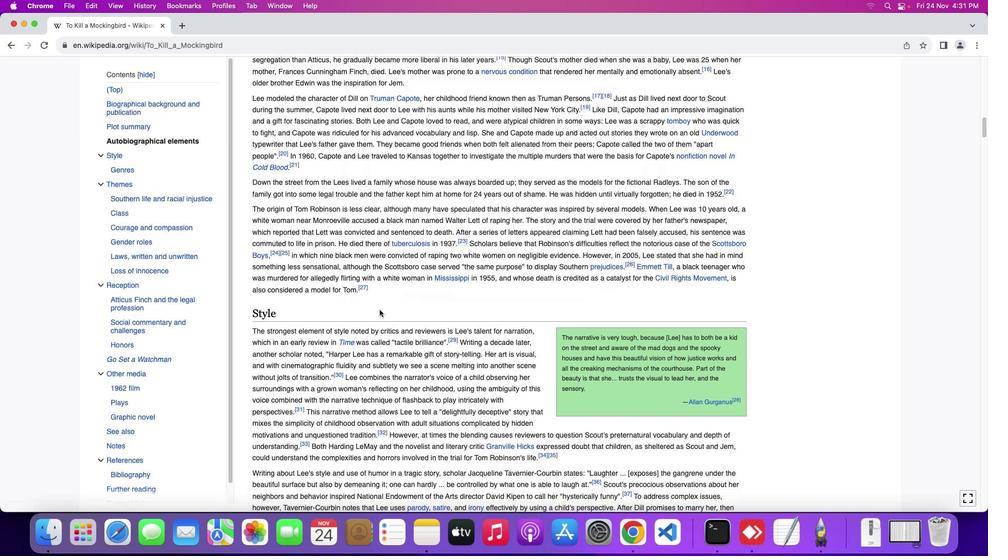 
Action: Mouse moved to (724, 317)
Screenshot: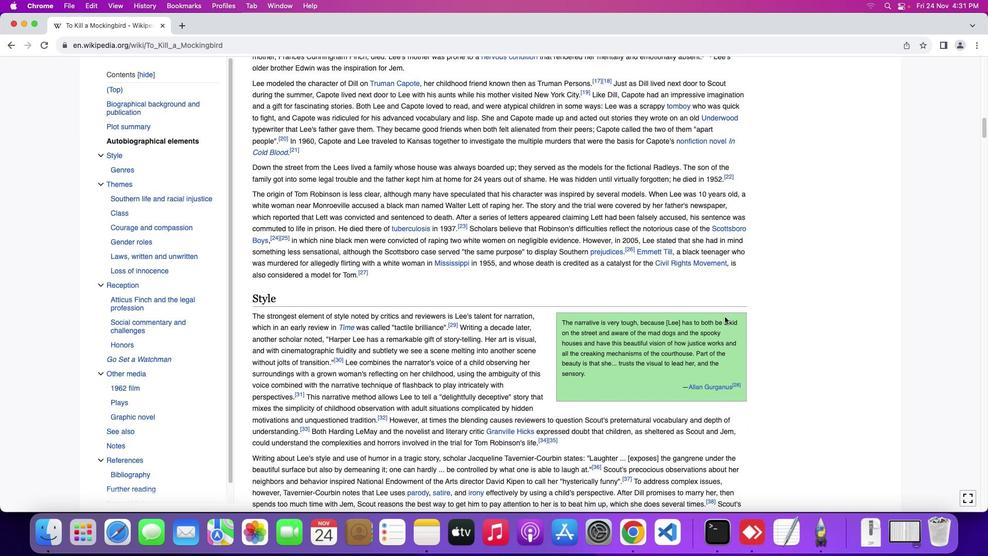 
Action: Mouse scrolled (724, 317) with delta (0, 0)
Screenshot: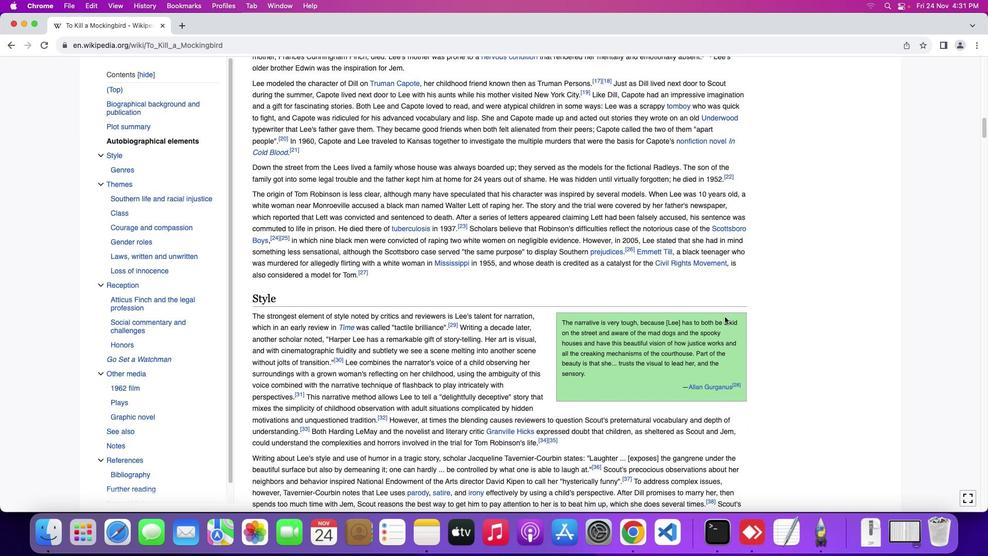 
Action: Mouse moved to (724, 317)
Screenshot: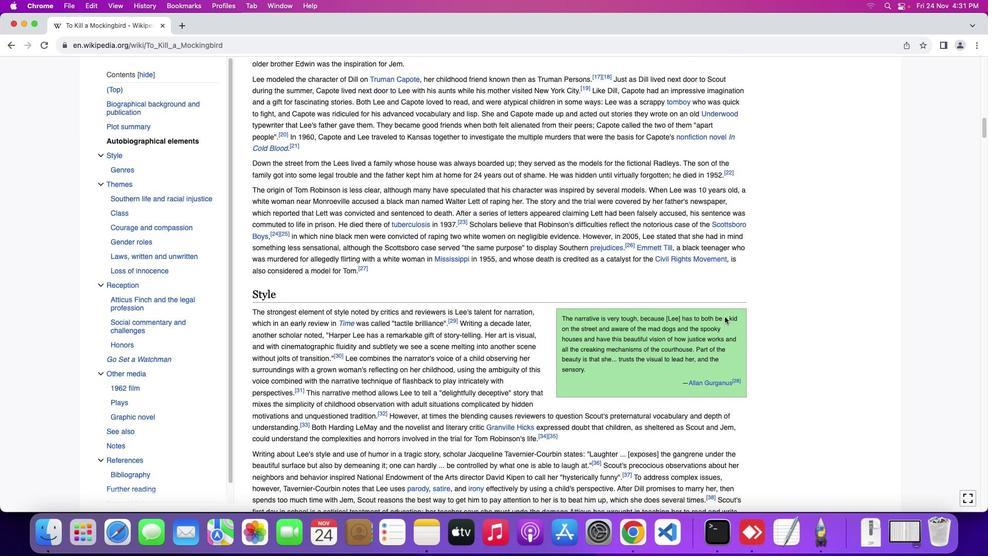 
Action: Mouse scrolled (724, 317) with delta (0, 0)
Screenshot: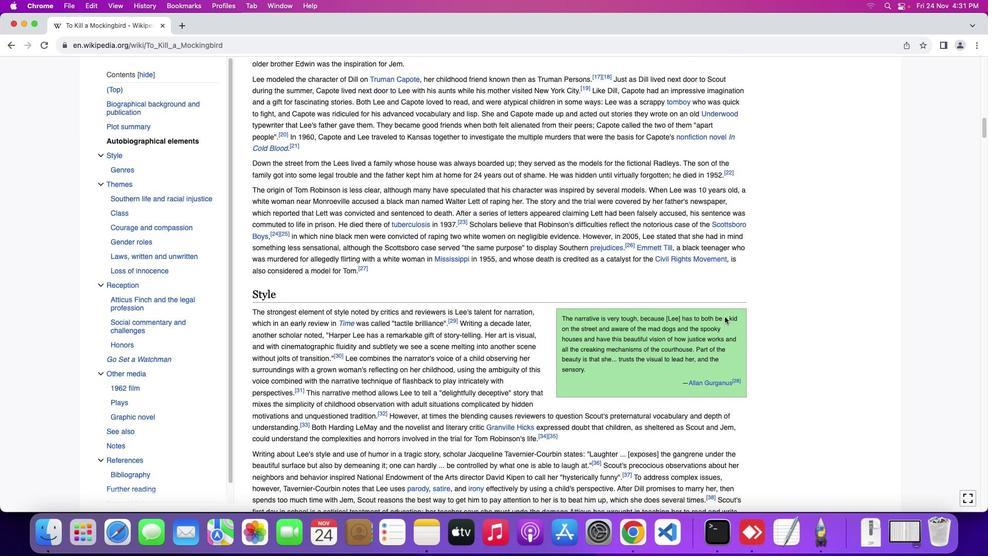 
Action: Mouse moved to (728, 320)
Screenshot: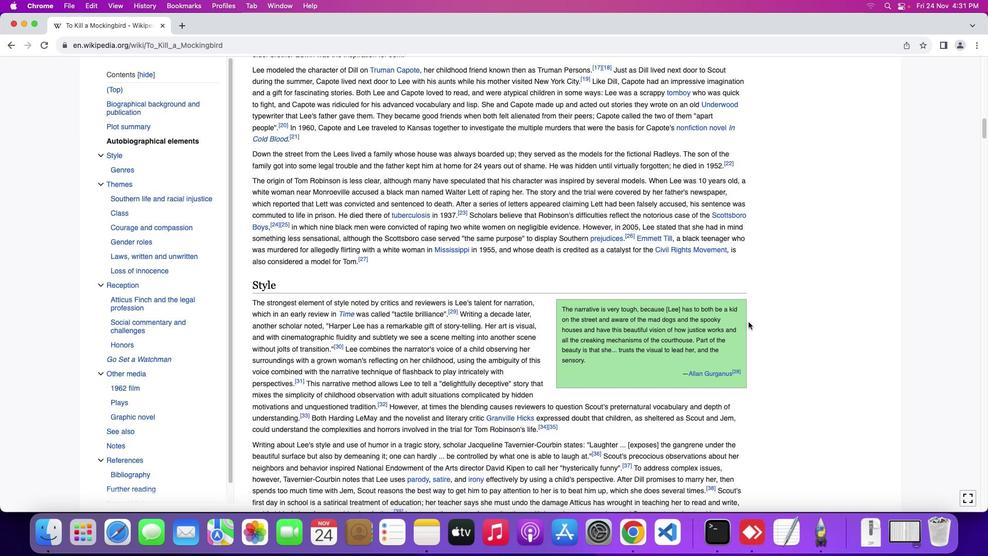 
Action: Mouse scrolled (728, 320) with delta (0, 0)
Screenshot: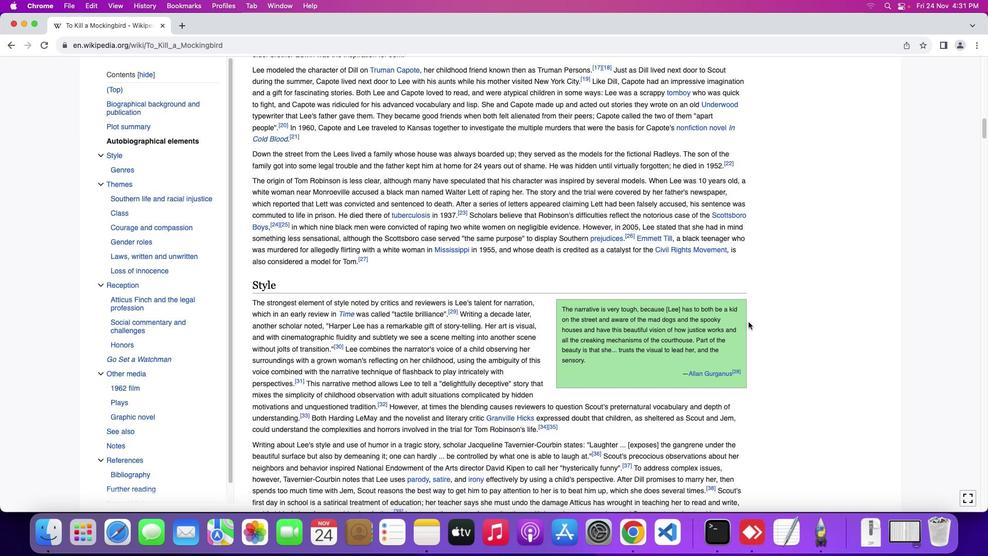 
Action: Mouse moved to (731, 320)
Screenshot: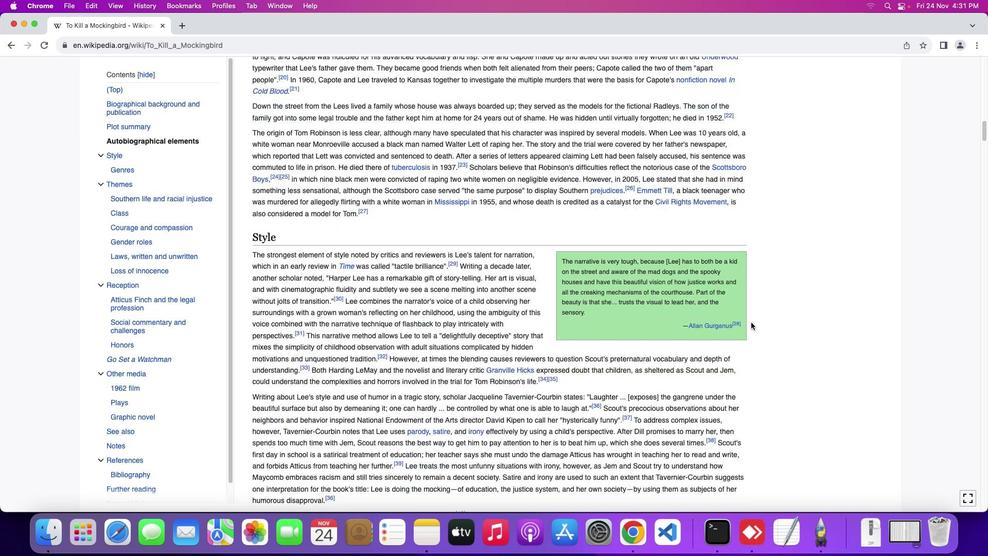 
Action: Mouse scrolled (731, 320) with delta (0, 0)
Screenshot: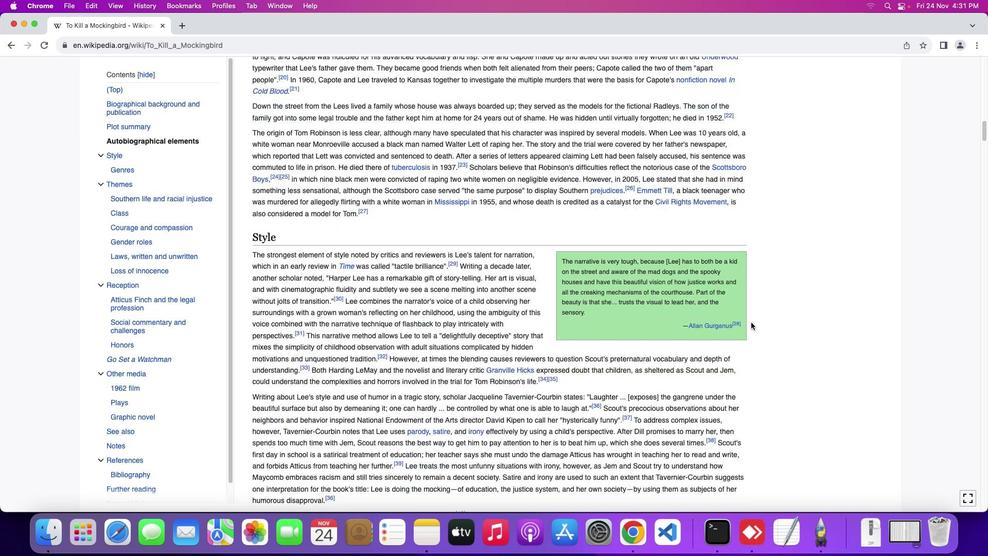
Action: Mouse moved to (741, 321)
Screenshot: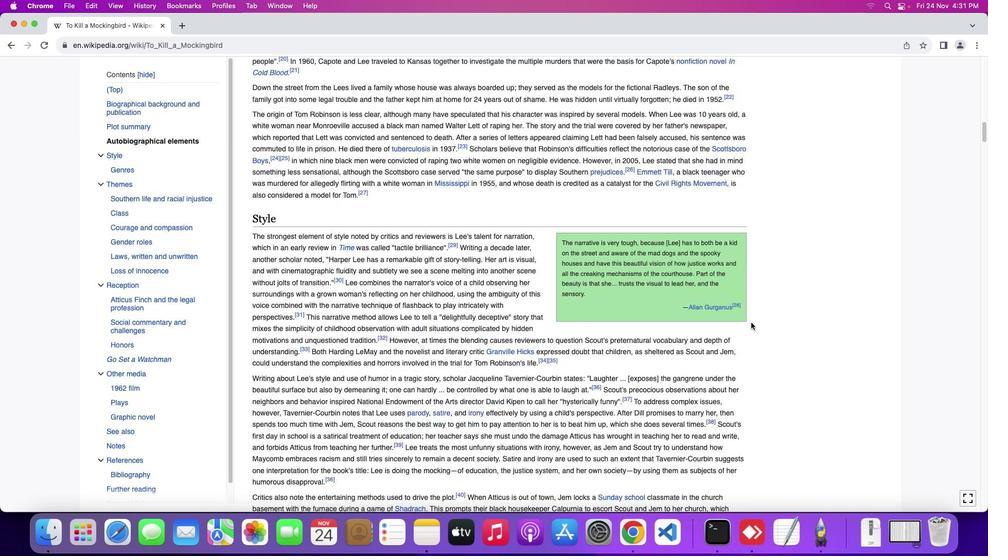 
Action: Mouse scrolled (741, 321) with delta (0, -1)
Screenshot: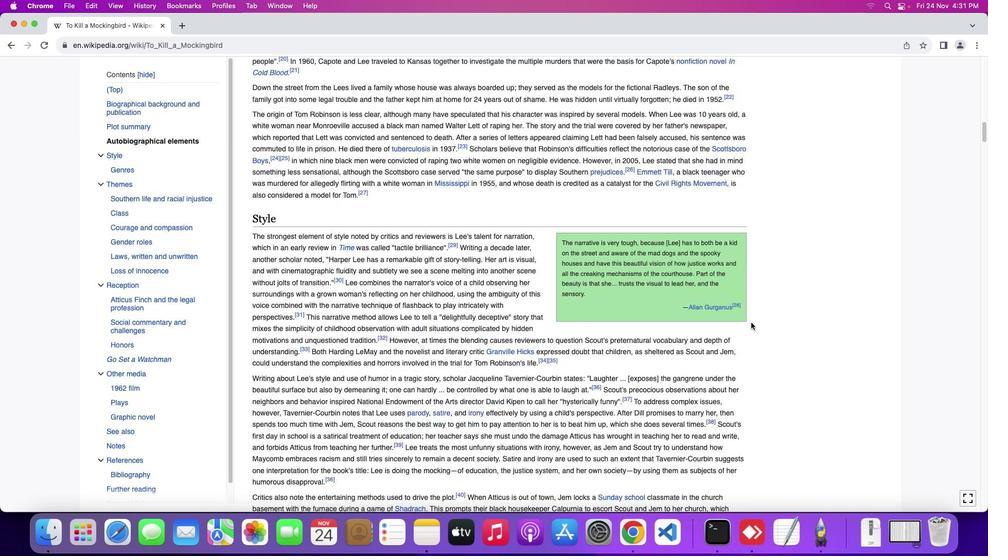 
Action: Mouse moved to (750, 322)
Screenshot: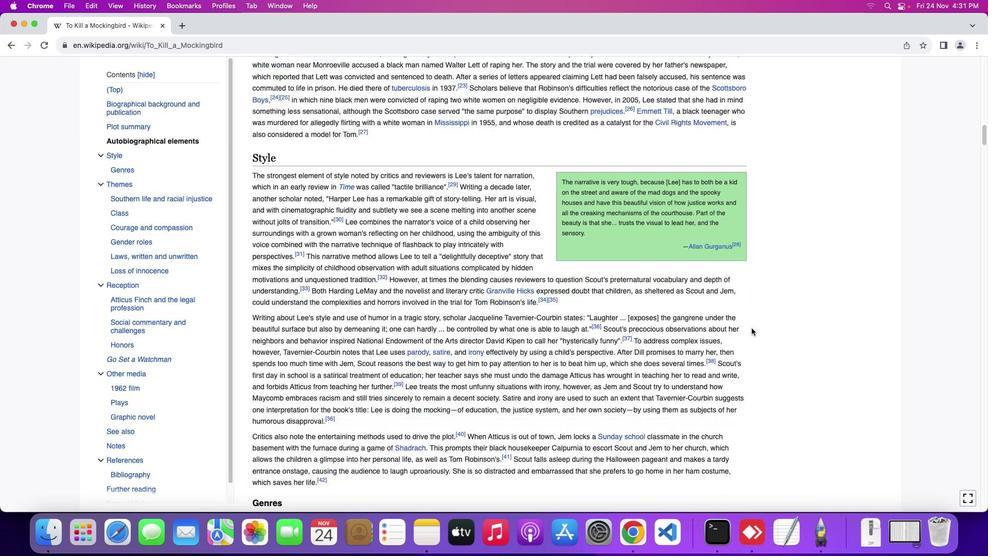 
Action: Mouse scrolled (750, 322) with delta (0, -1)
Screenshot: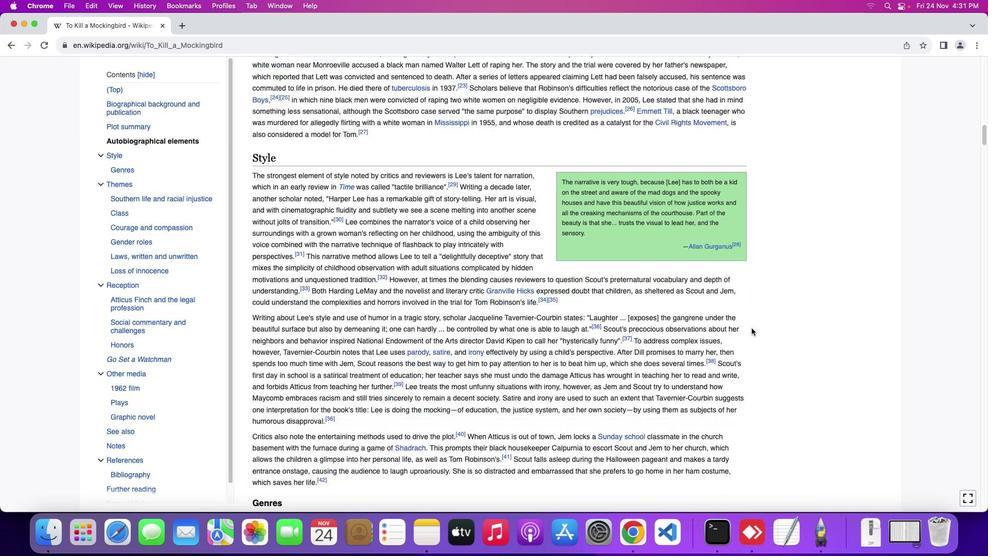 
Action: Mouse moved to (727, 350)
Screenshot: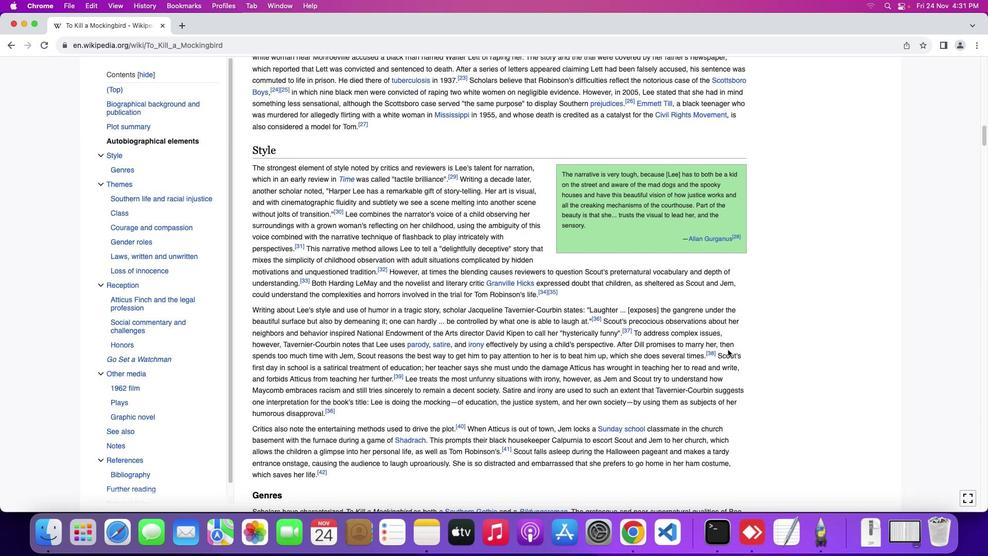 
Action: Mouse scrolled (727, 350) with delta (0, 0)
Screenshot: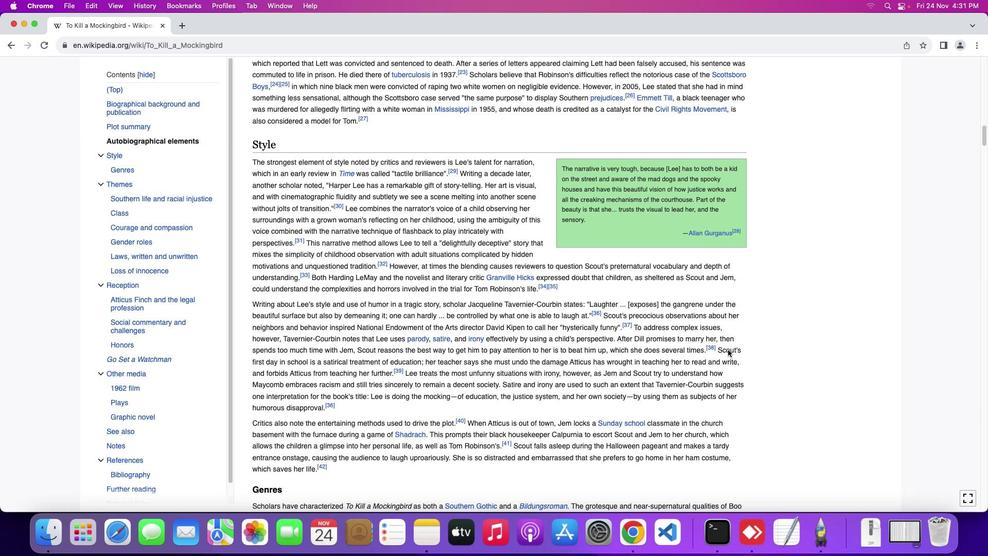
Action: Mouse moved to (728, 350)
Screenshot: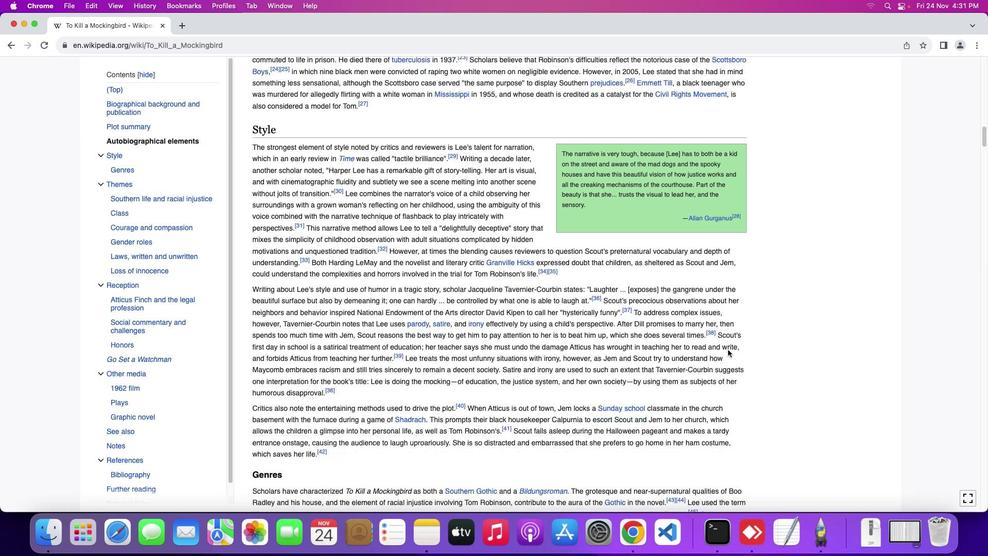 
Action: Mouse scrolled (728, 350) with delta (0, 0)
Screenshot: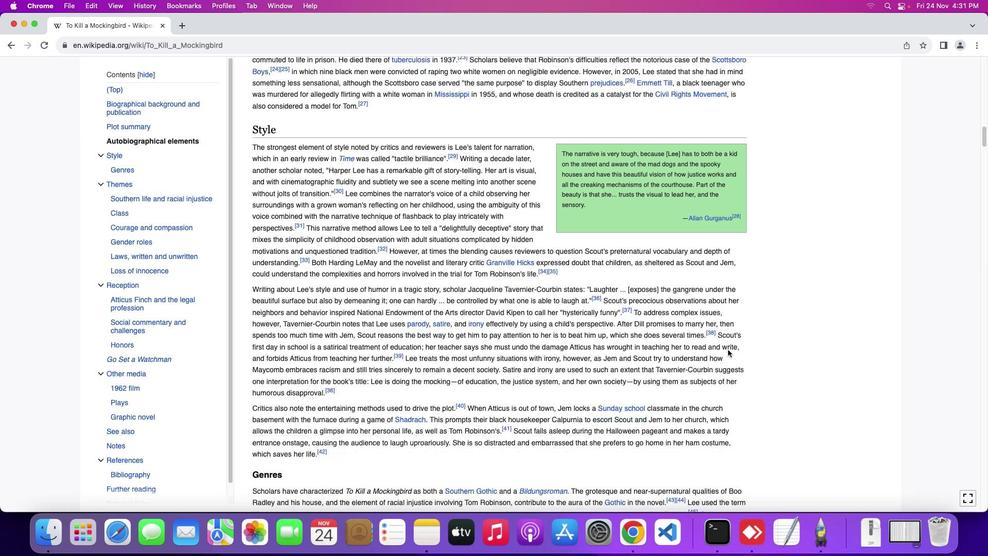 
Action: Mouse moved to (728, 350)
Screenshot: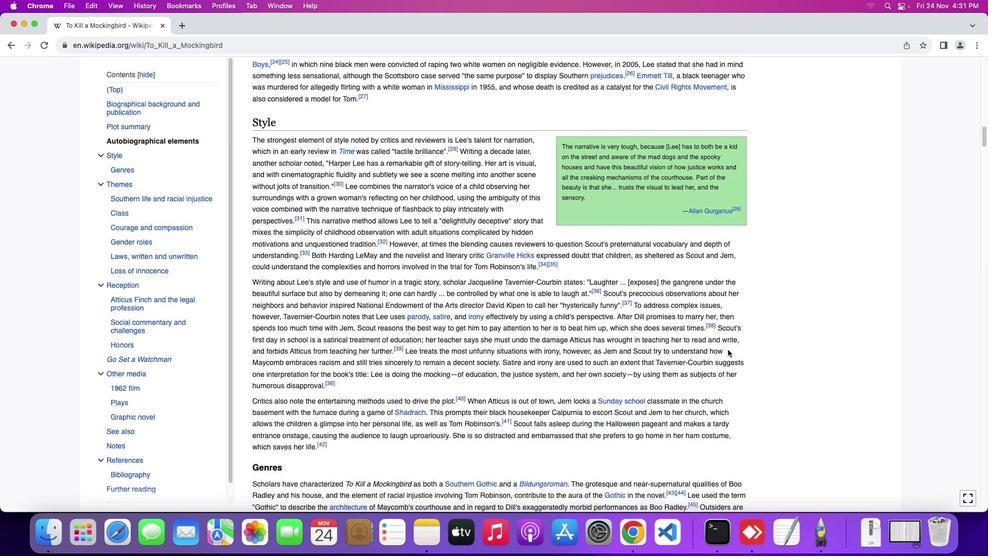 
Action: Mouse scrolled (728, 350) with delta (0, -1)
Screenshot: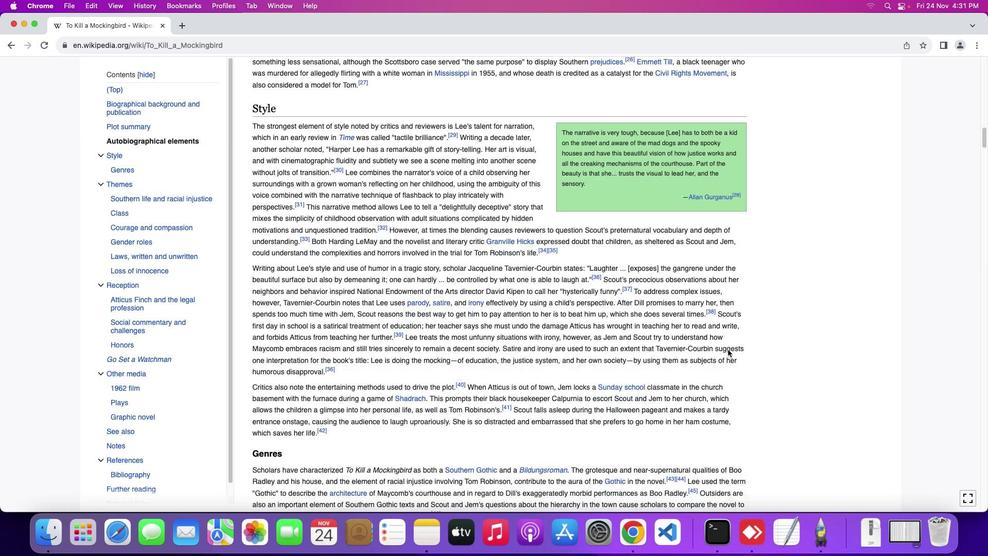 
Action: Mouse moved to (652, 367)
Screenshot: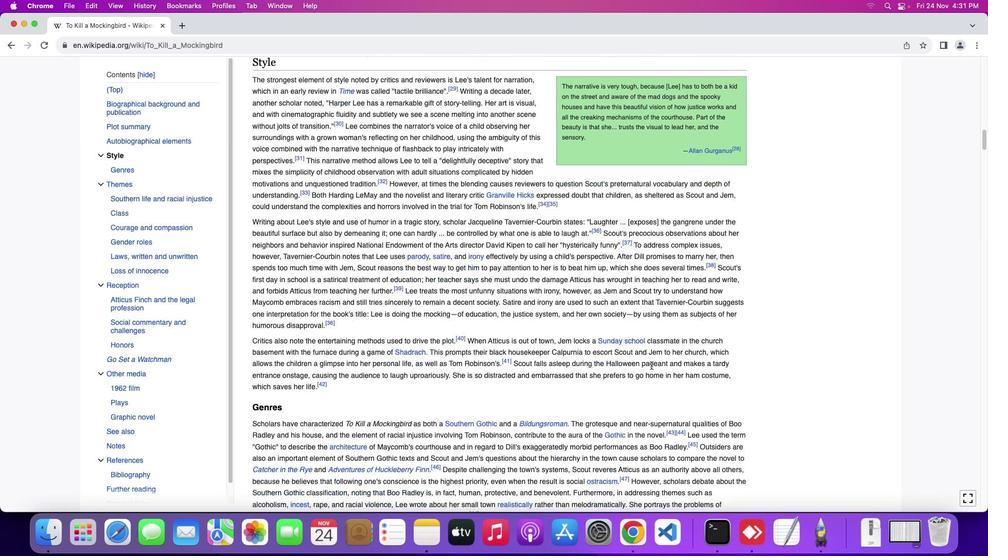
Action: Mouse scrolled (652, 367) with delta (0, 0)
Screenshot: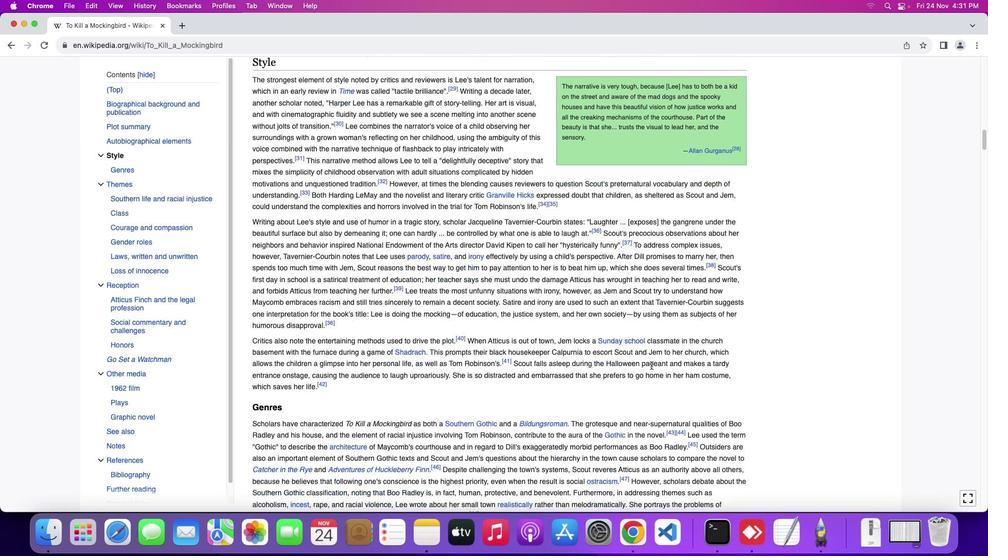 
Action: Mouse moved to (652, 366)
Screenshot: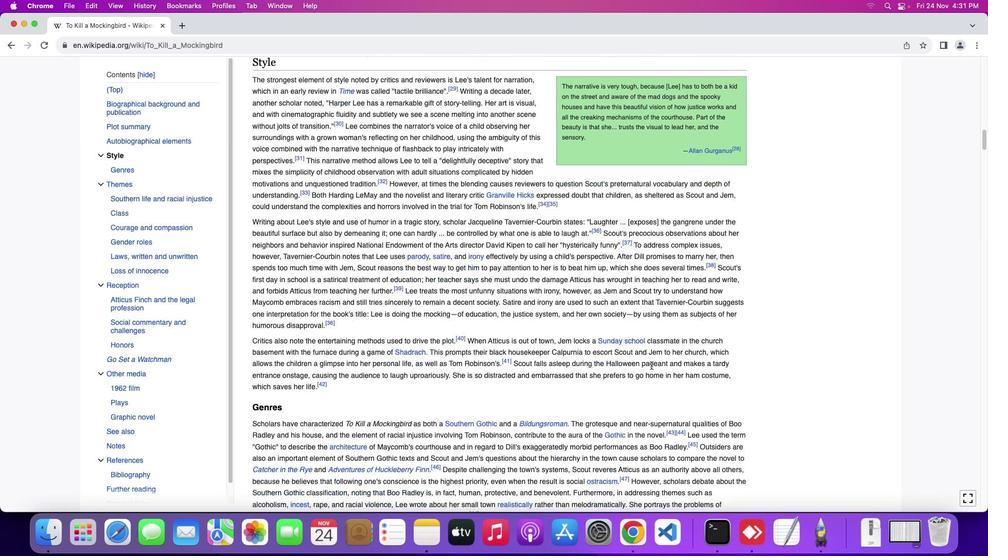 
Action: Mouse scrolled (652, 366) with delta (0, 0)
Screenshot: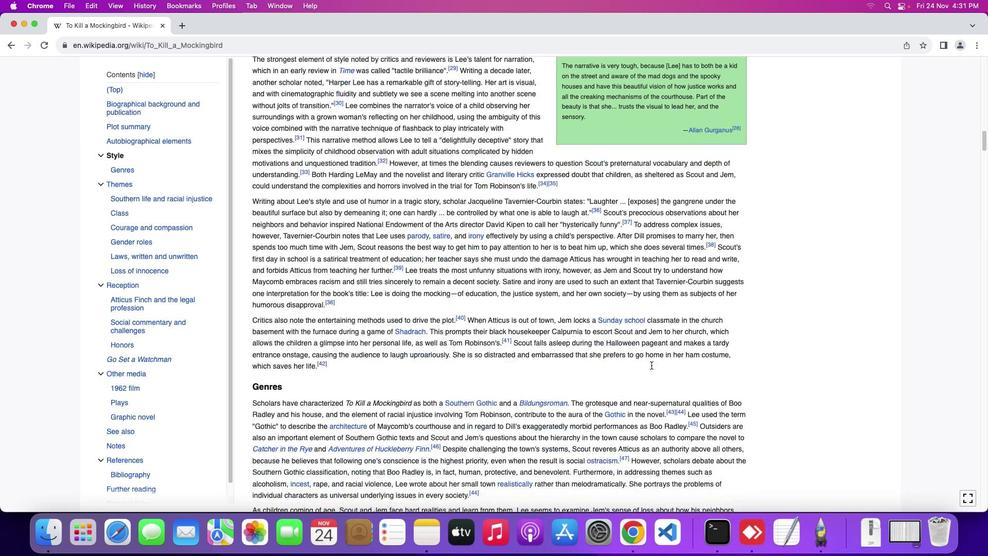 
Action: Mouse moved to (652, 366)
Screenshot: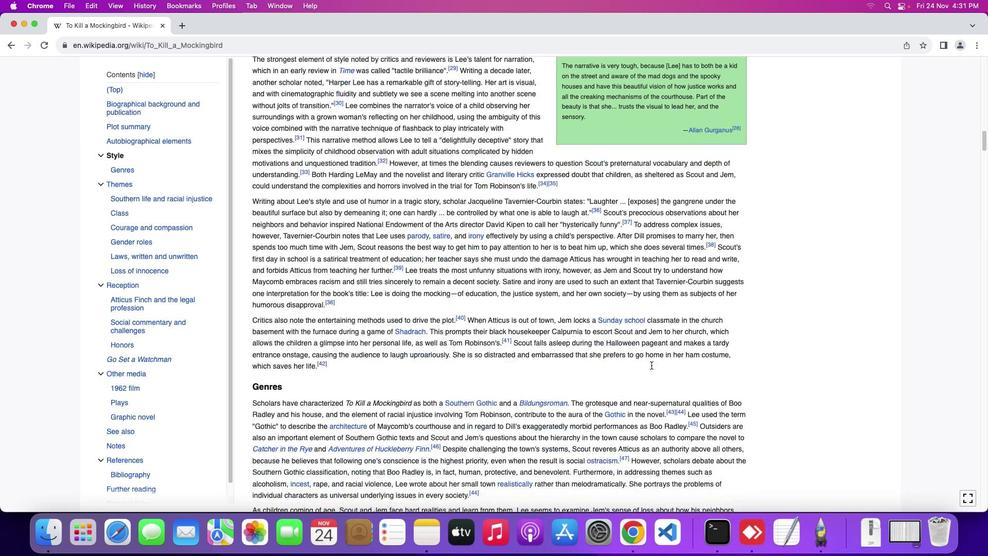 
Action: Mouse scrolled (652, 366) with delta (0, -1)
Screenshot: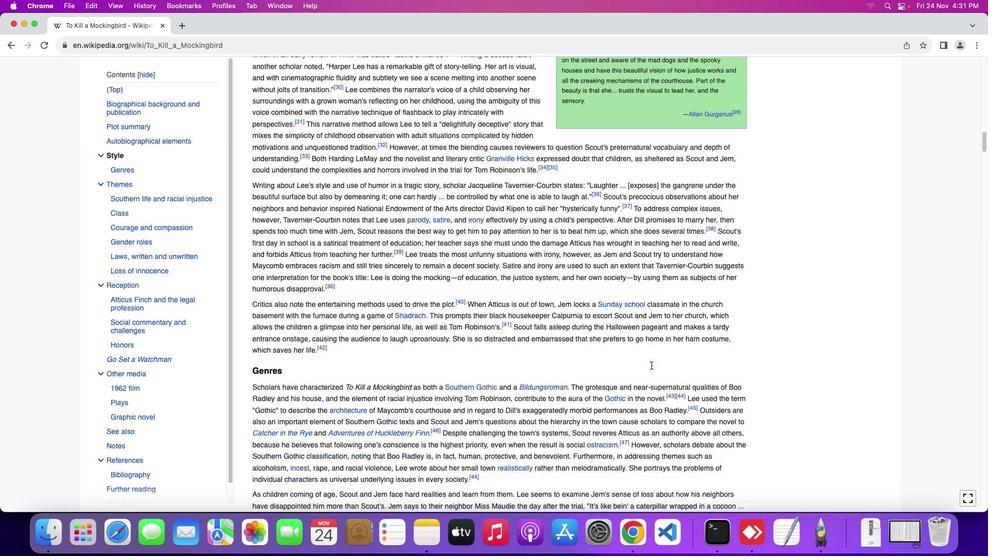 
Action: Mouse moved to (579, 350)
Screenshot: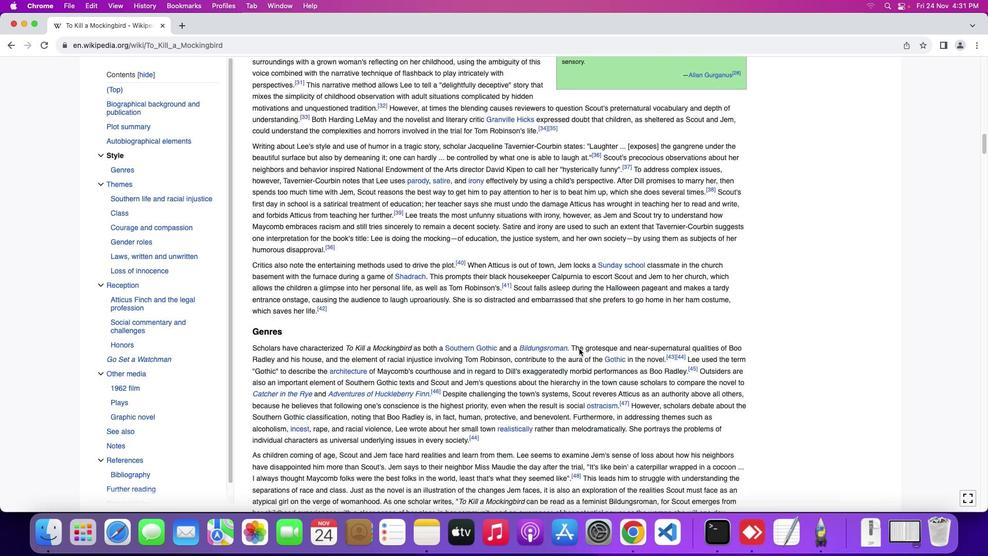 
Action: Mouse scrolled (579, 350) with delta (0, 0)
Screenshot: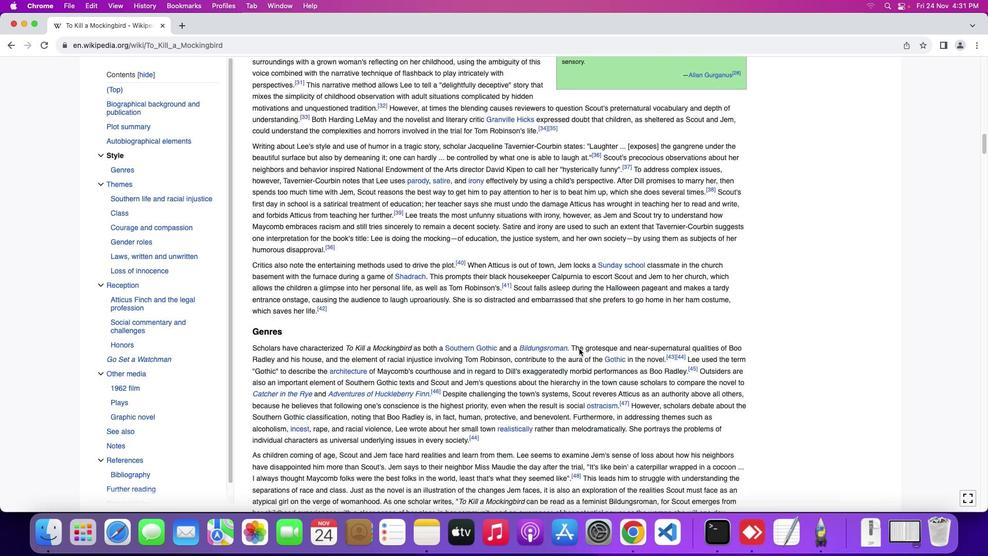 
Action: Mouse moved to (579, 350)
Screenshot: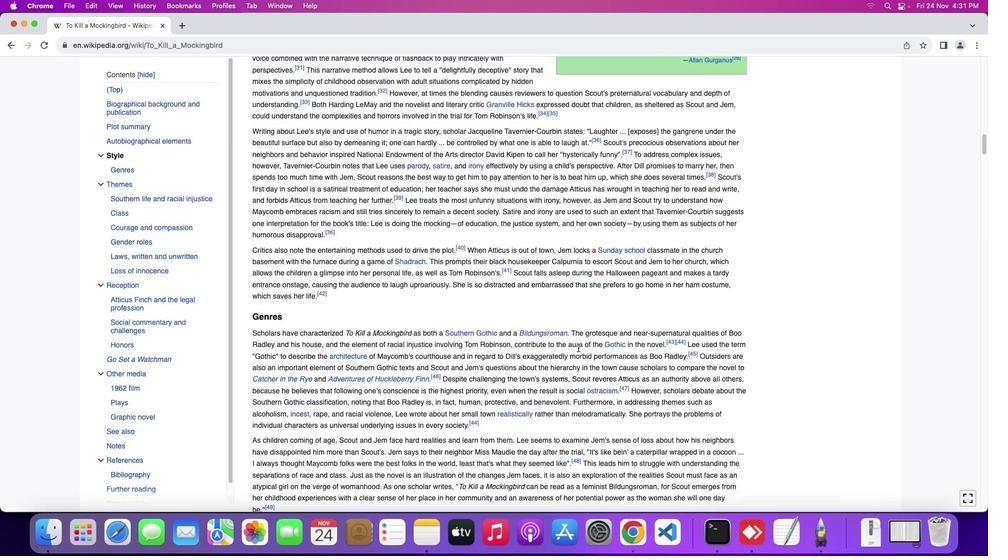 
Action: Mouse scrolled (579, 350) with delta (0, 0)
Screenshot: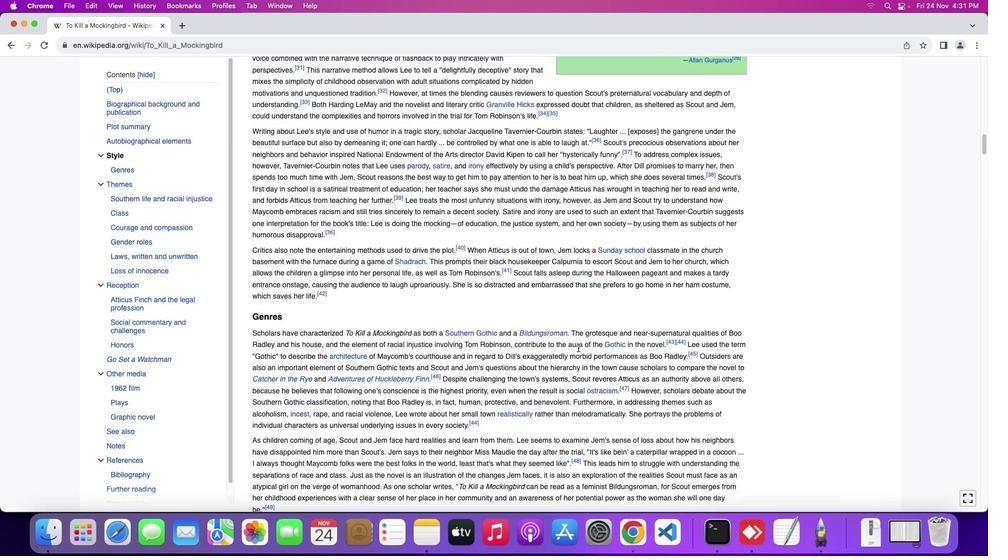 
Action: Mouse moved to (579, 349)
Screenshot: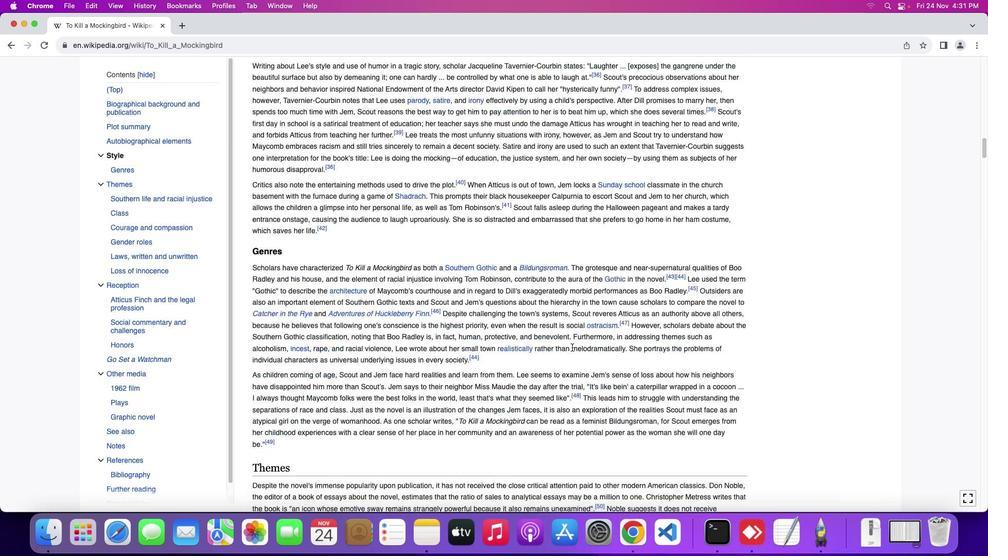 
Action: Mouse scrolled (579, 349) with delta (0, -1)
Screenshot: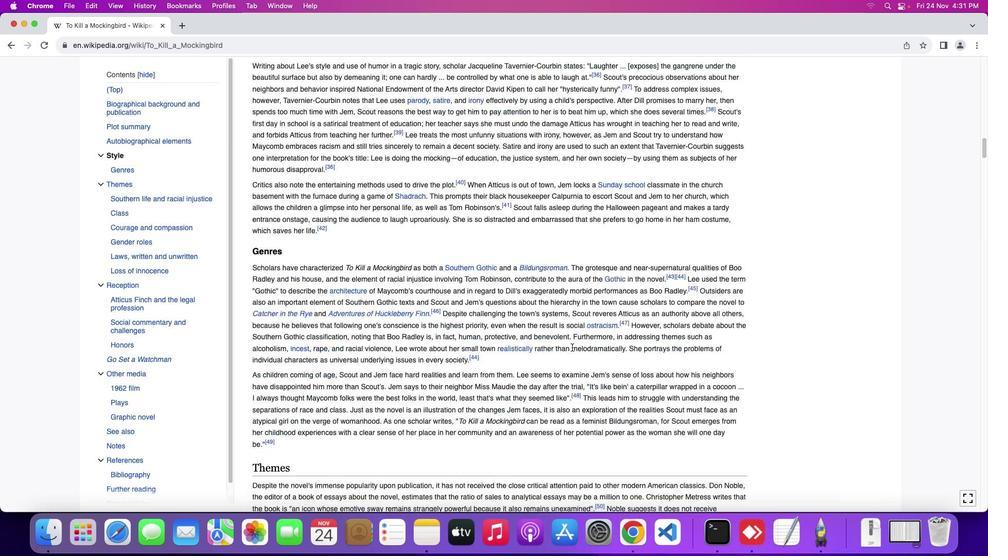 
Action: Mouse moved to (579, 349)
Screenshot: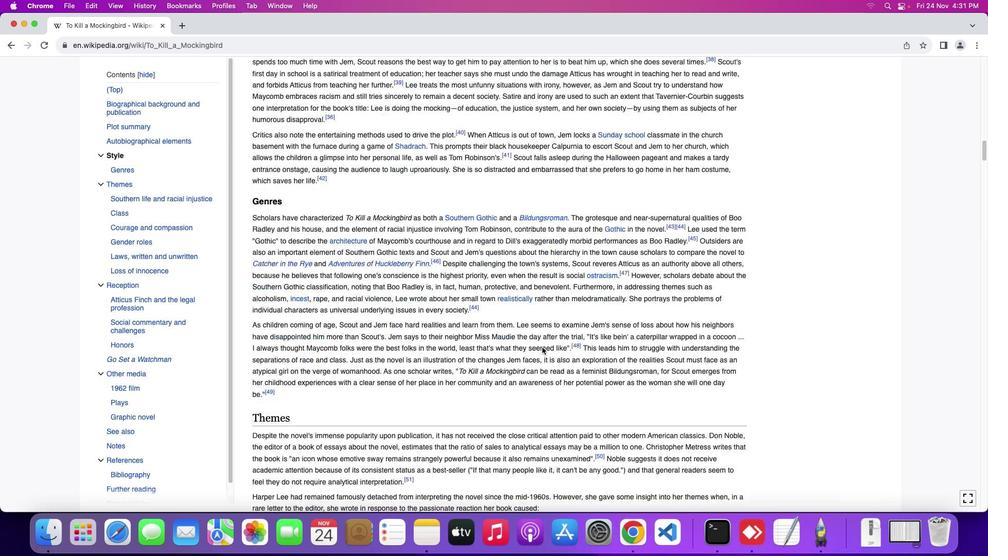 
Action: Mouse scrolled (579, 349) with delta (0, -2)
Screenshot: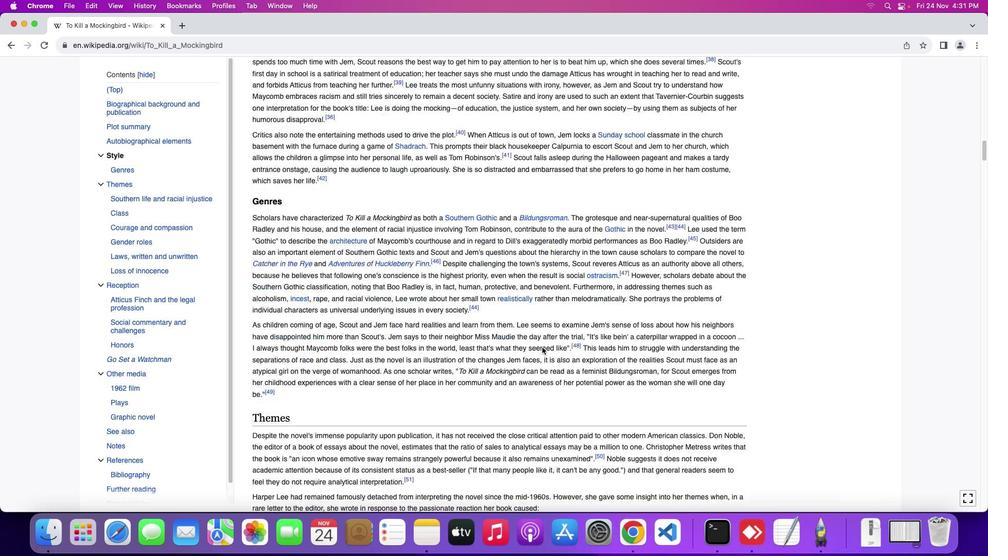 
Action: Mouse moved to (519, 348)
Screenshot: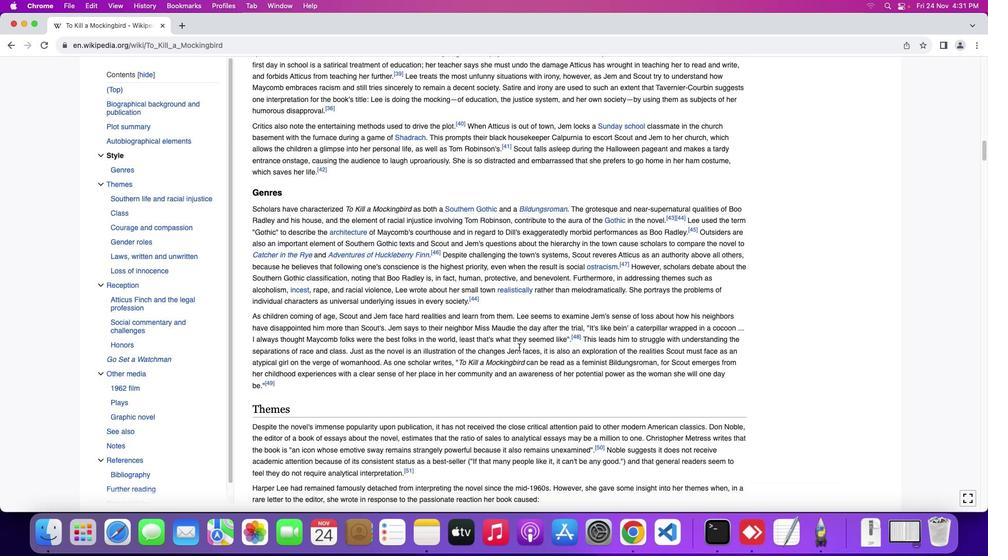 
Action: Mouse scrolled (519, 348) with delta (0, 0)
Screenshot: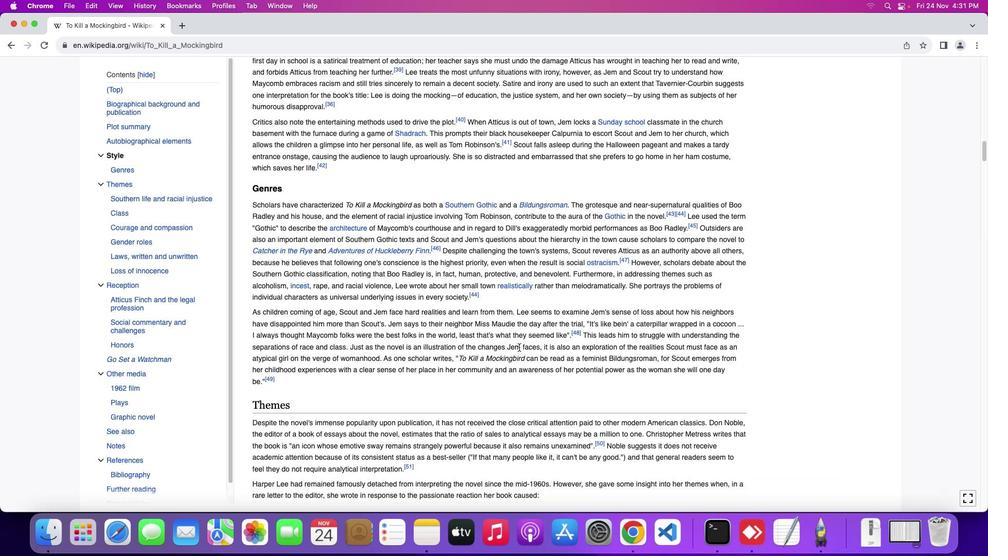
Action: Mouse moved to (519, 347)
Screenshot: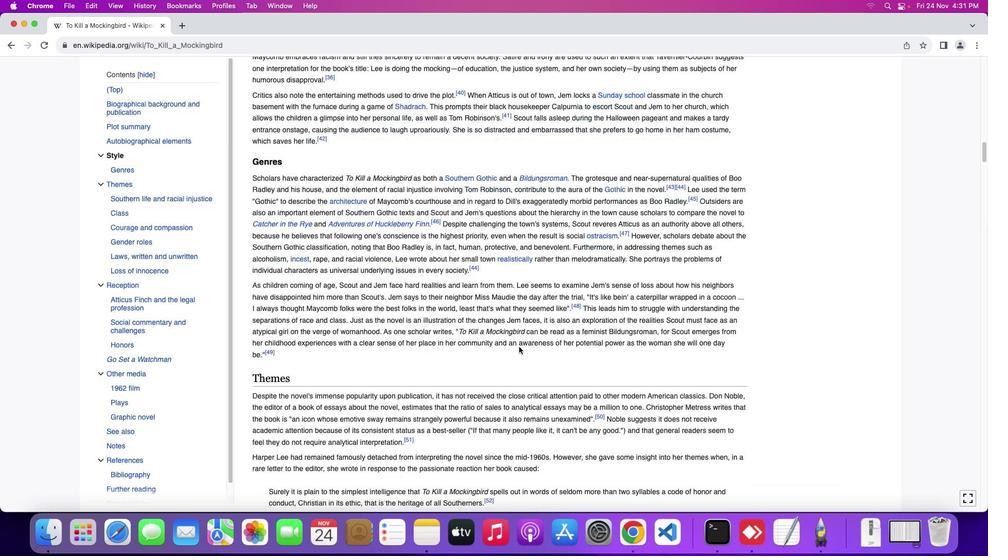 
Action: Mouse scrolled (519, 347) with delta (0, 0)
Screenshot: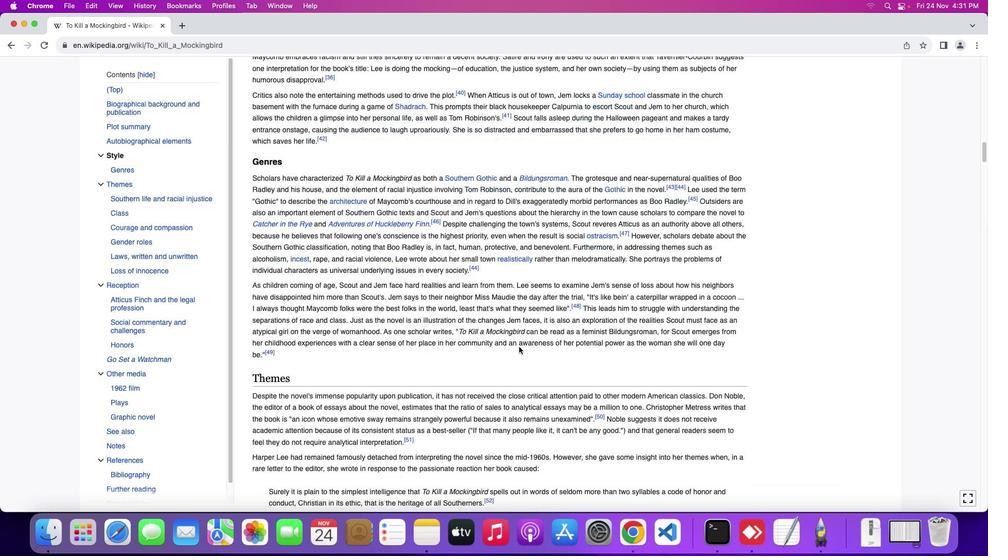 
Action: Mouse moved to (519, 347)
Screenshot: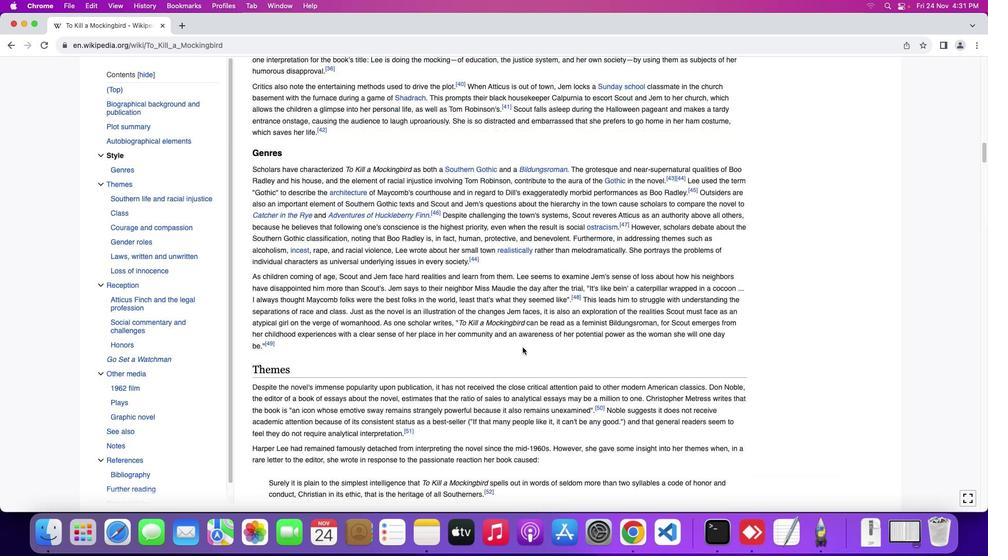 
Action: Mouse scrolled (519, 347) with delta (0, -1)
Screenshot: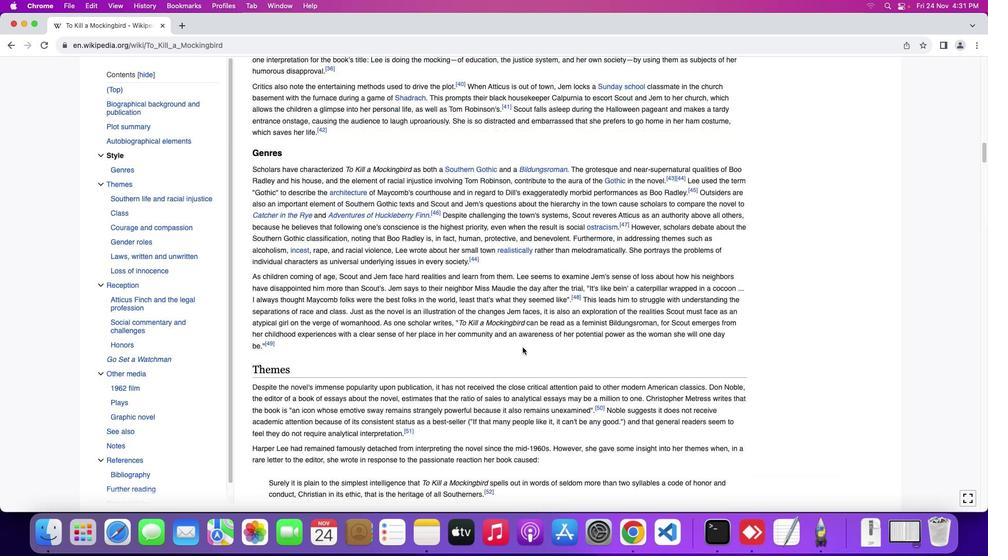 
Action: Mouse moved to (684, 369)
Screenshot: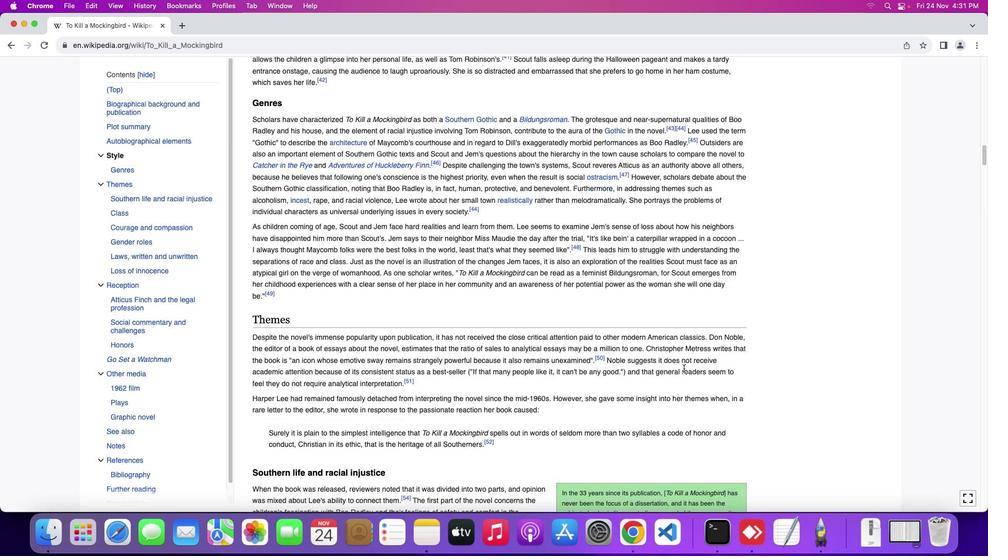 
Action: Mouse scrolled (684, 369) with delta (0, 0)
Screenshot: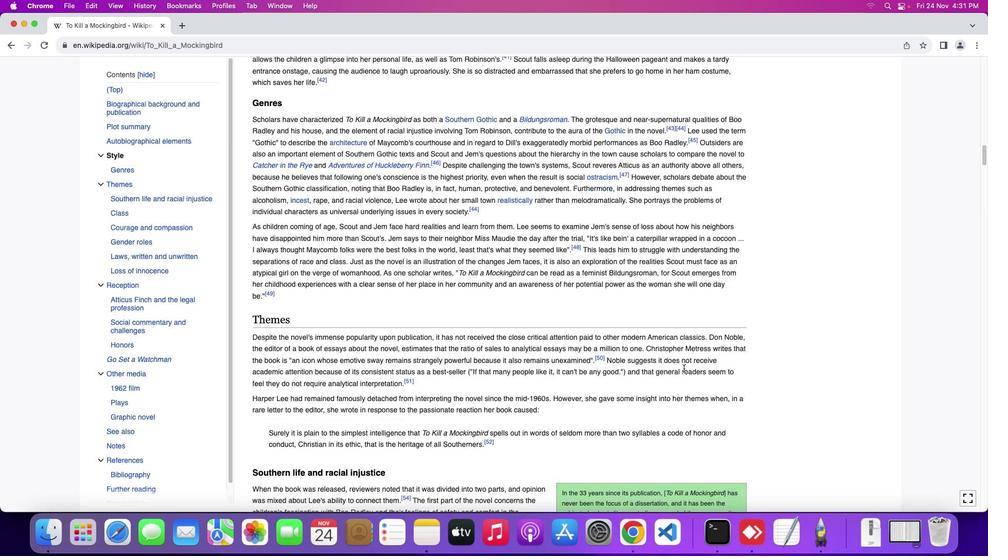 
Action: Mouse scrolled (684, 369) with delta (0, 0)
Screenshot: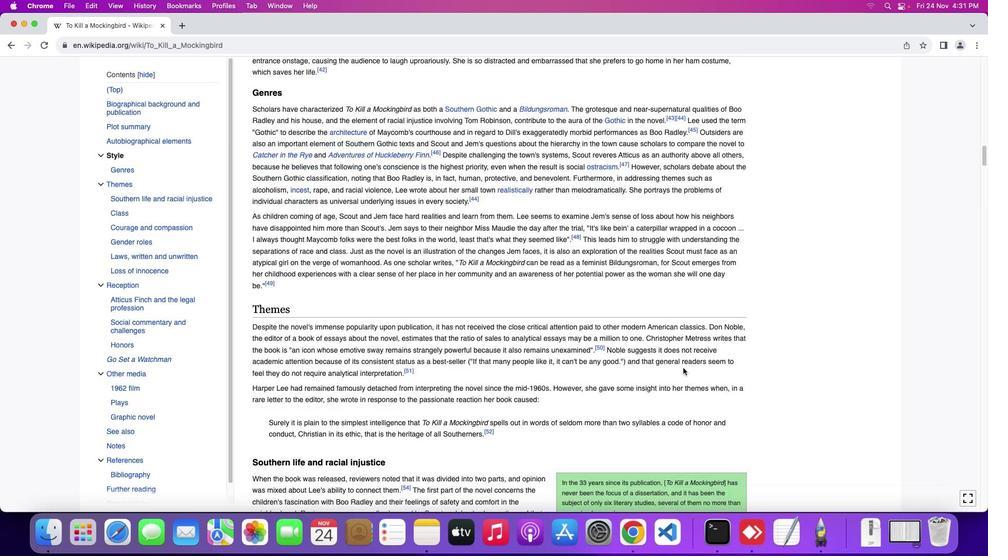 
Action: Mouse scrolled (684, 369) with delta (0, -1)
Screenshot: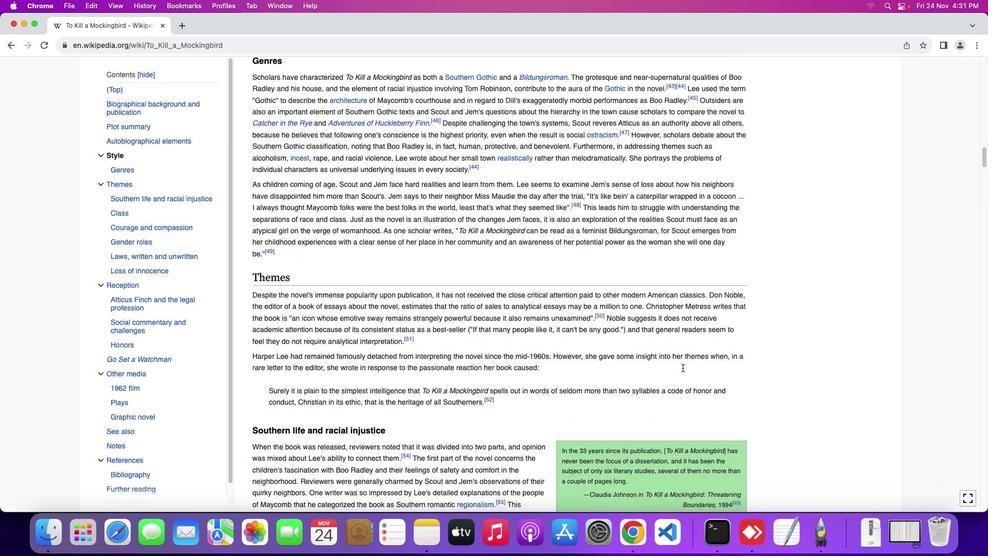 
Action: Mouse moved to (667, 368)
Screenshot: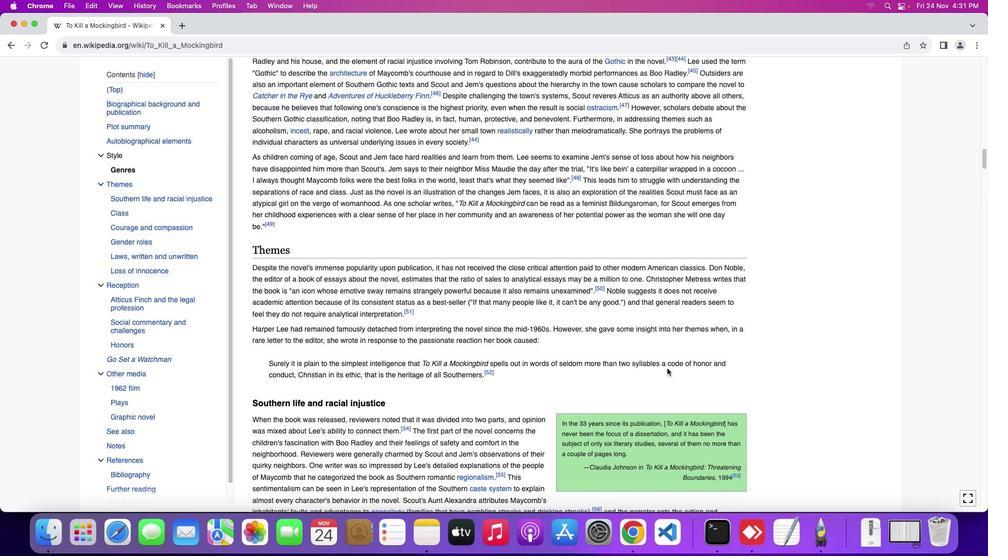 
Action: Mouse scrolled (667, 368) with delta (0, 0)
Screenshot: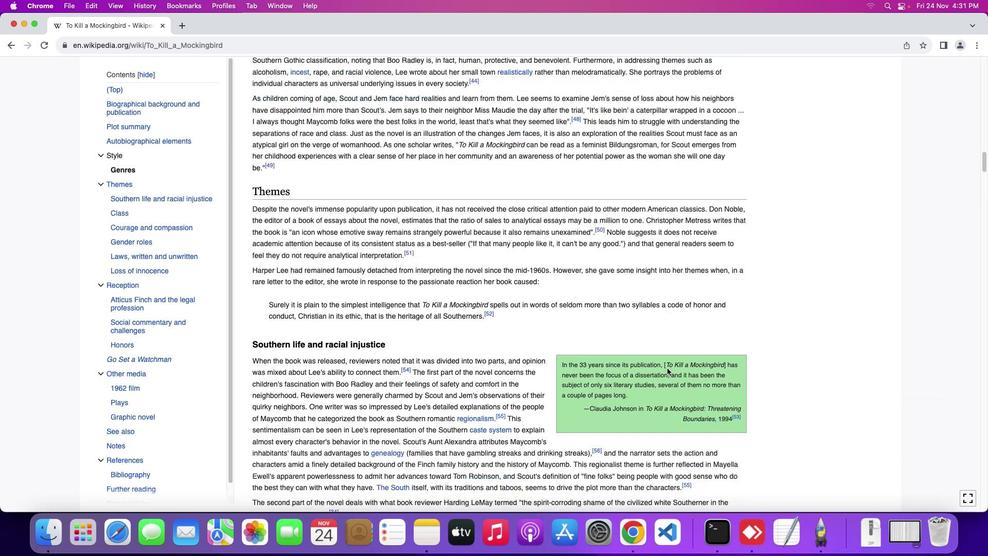 
Action: Mouse scrolled (667, 368) with delta (0, 0)
Screenshot: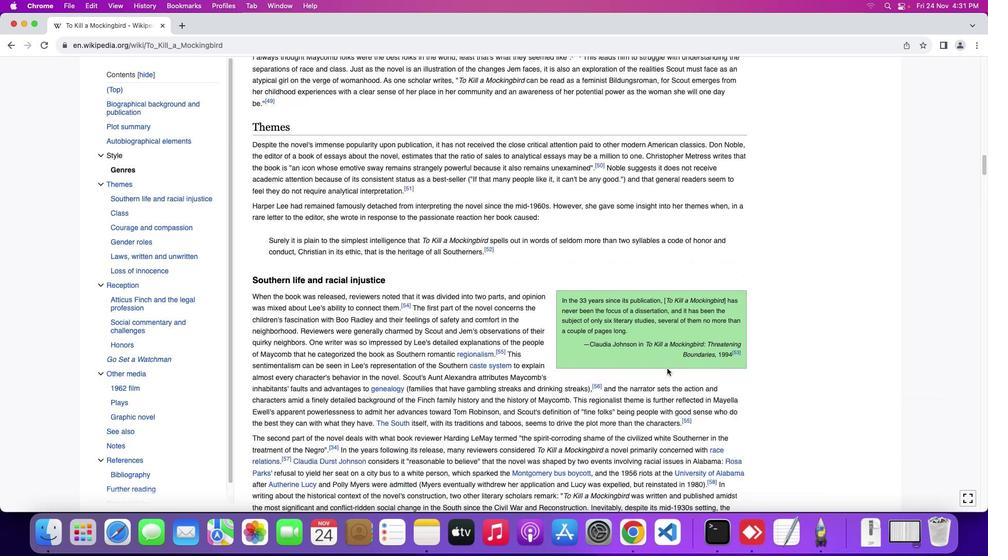 
Action: Mouse scrolled (667, 368) with delta (0, -1)
Screenshot: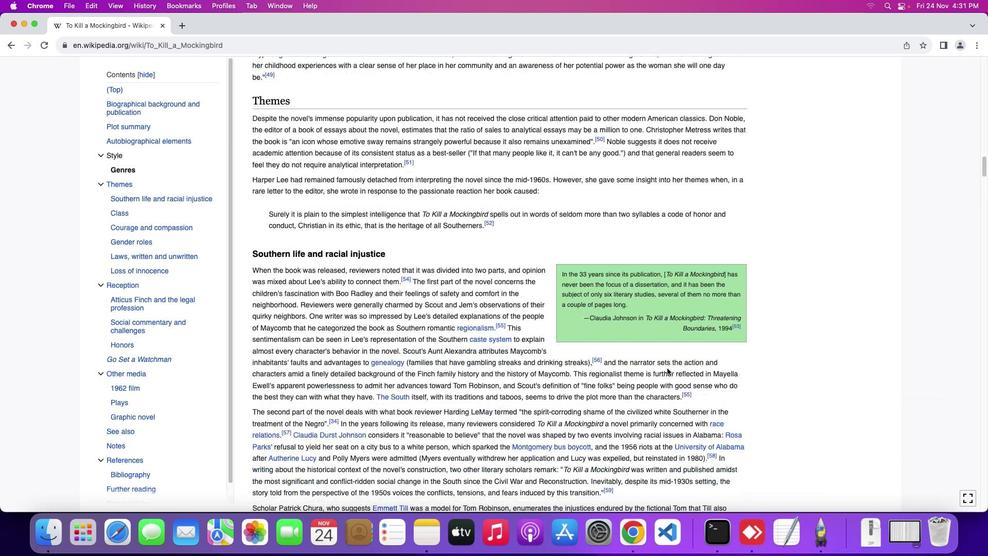 
Action: Mouse scrolled (667, 368) with delta (0, -2)
Screenshot: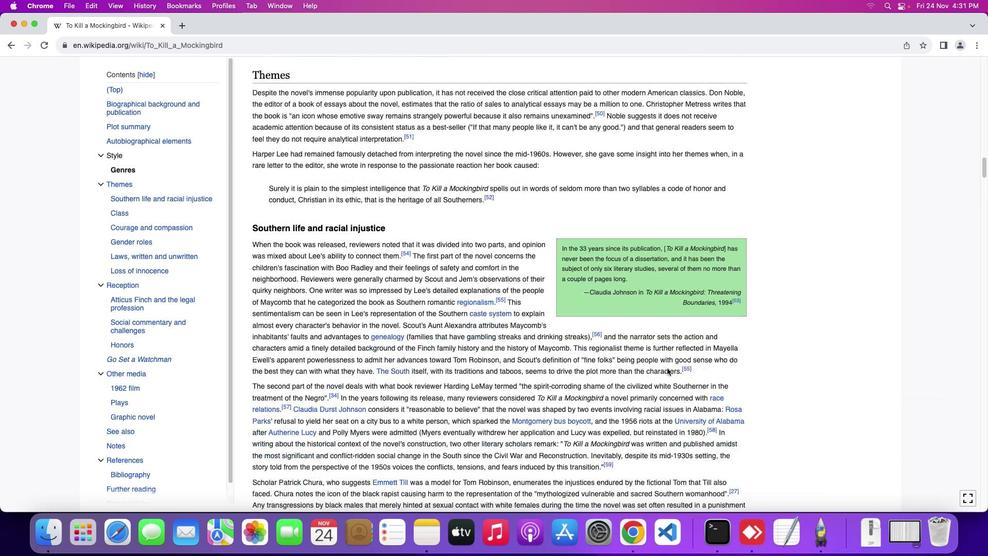
Action: Mouse moved to (531, 353)
Screenshot: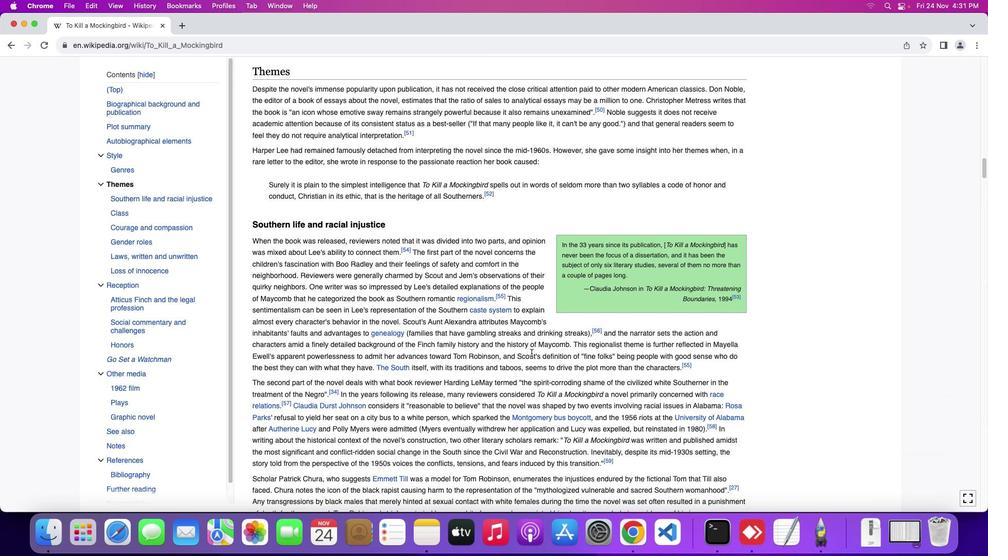 
Action: Mouse scrolled (531, 353) with delta (0, 0)
Screenshot: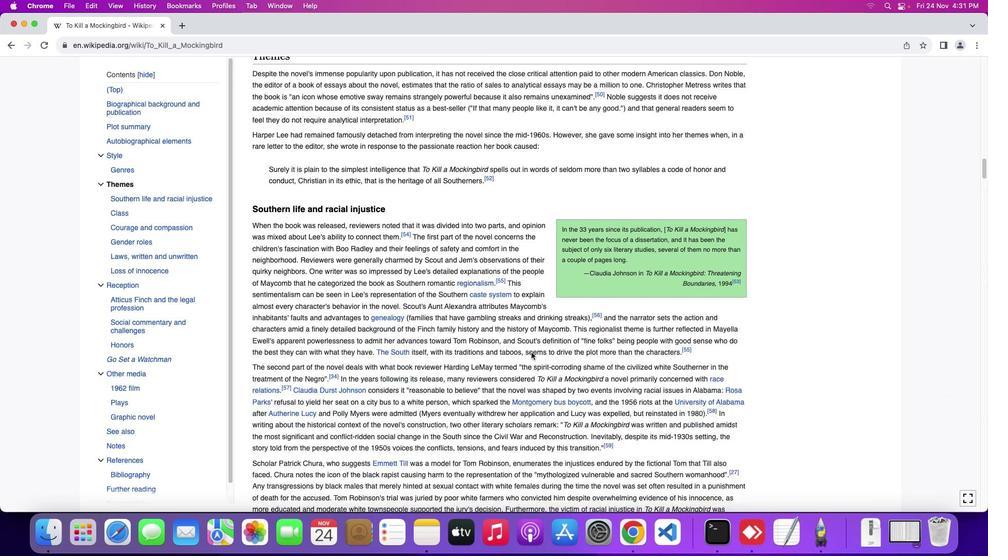 
Action: Mouse moved to (531, 353)
Screenshot: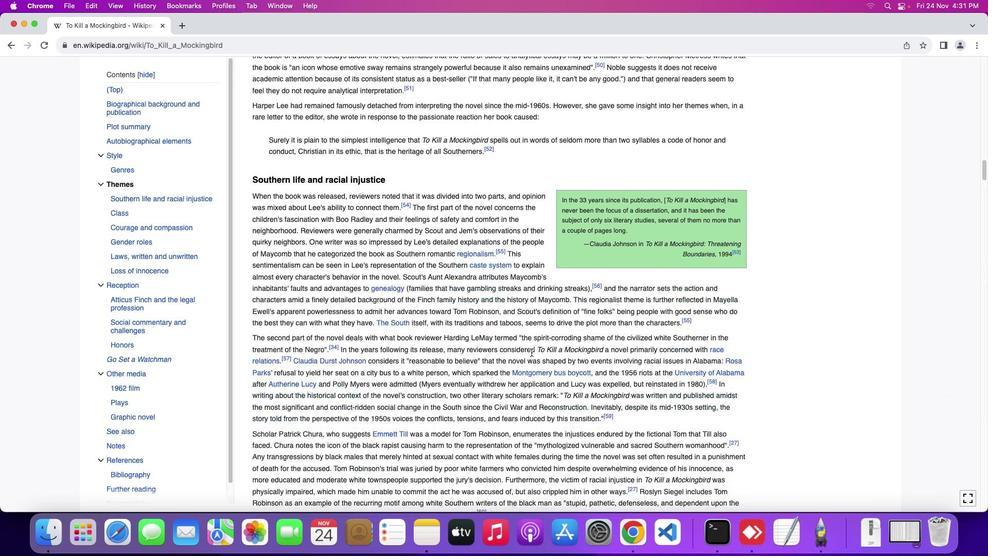 
Action: Mouse scrolled (531, 353) with delta (0, 0)
Screenshot: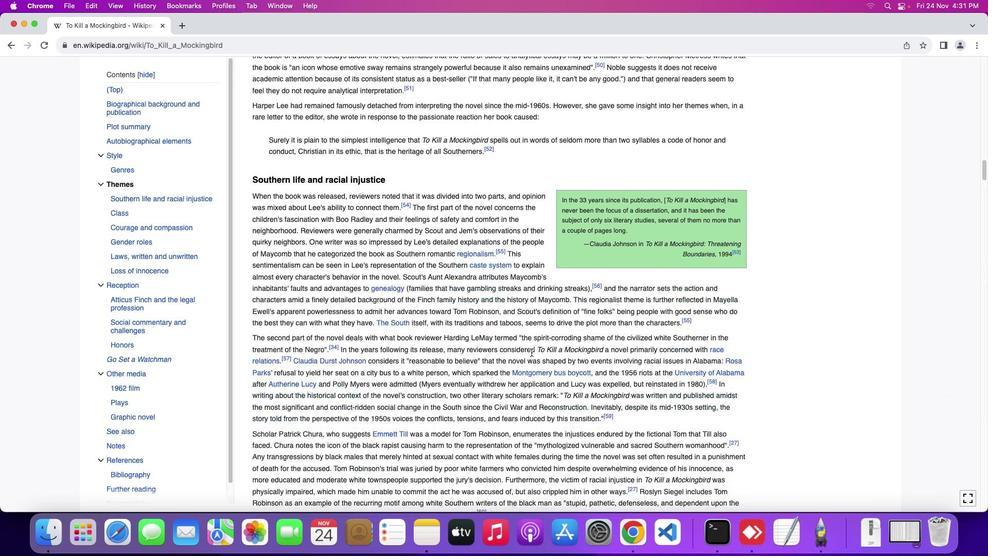 
Action: Mouse moved to (531, 353)
Screenshot: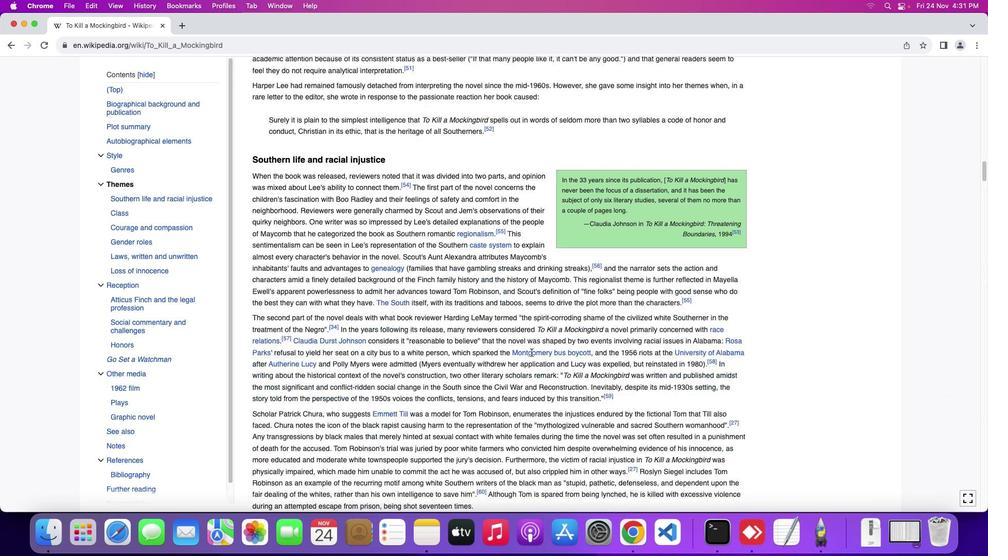 
Action: Mouse scrolled (531, 353) with delta (0, -1)
Screenshot: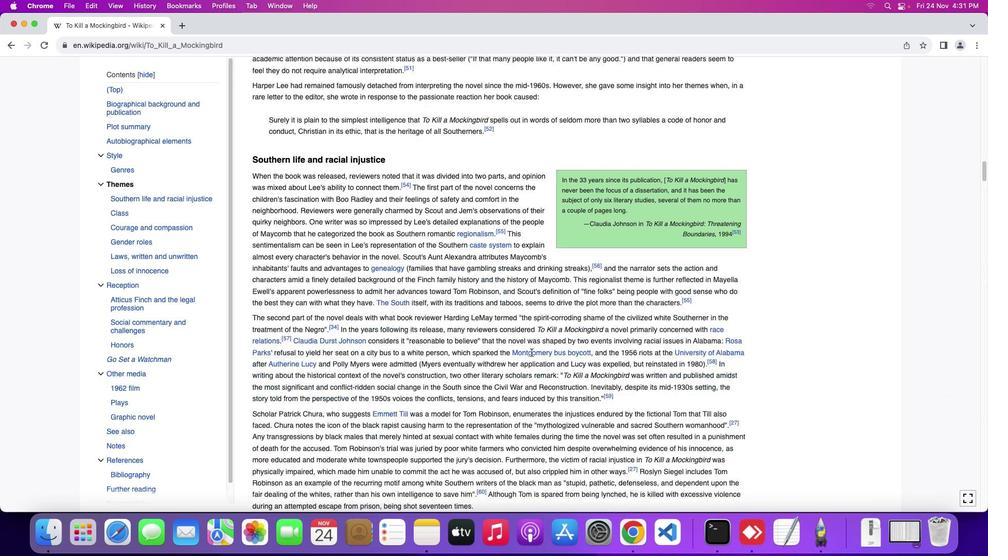 
Action: Mouse moved to (531, 352)
Screenshot: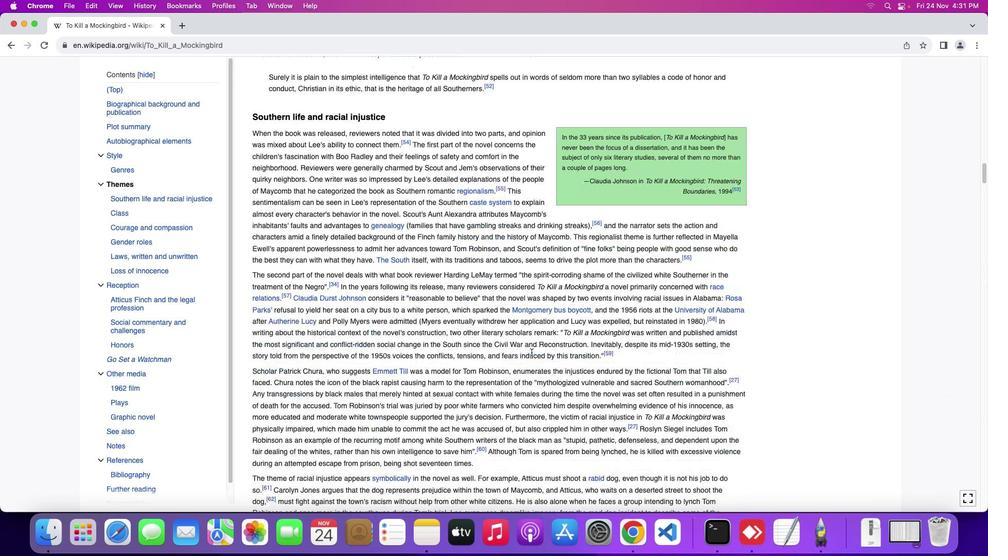
Action: Mouse scrolled (531, 352) with delta (0, -1)
Screenshot: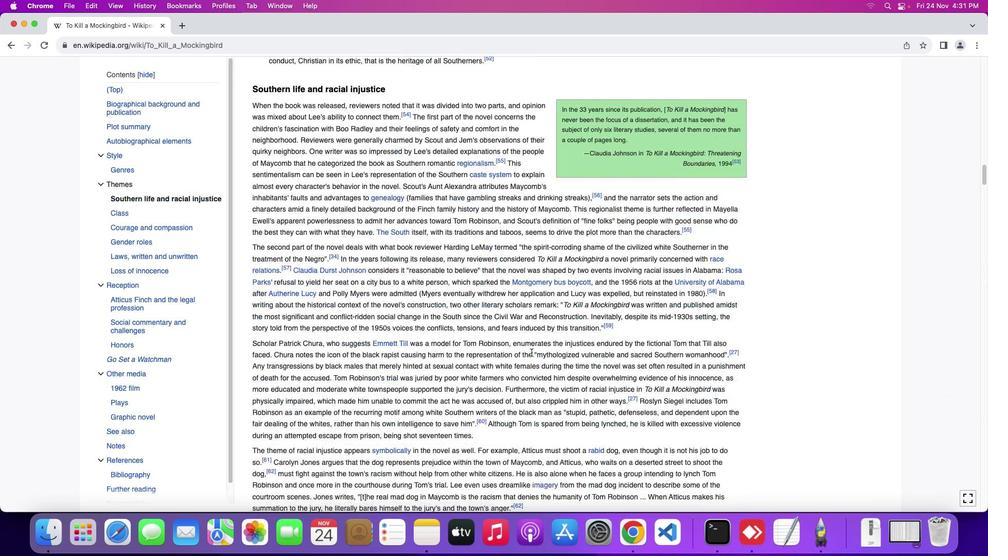 
Action: Mouse moved to (532, 355)
Screenshot: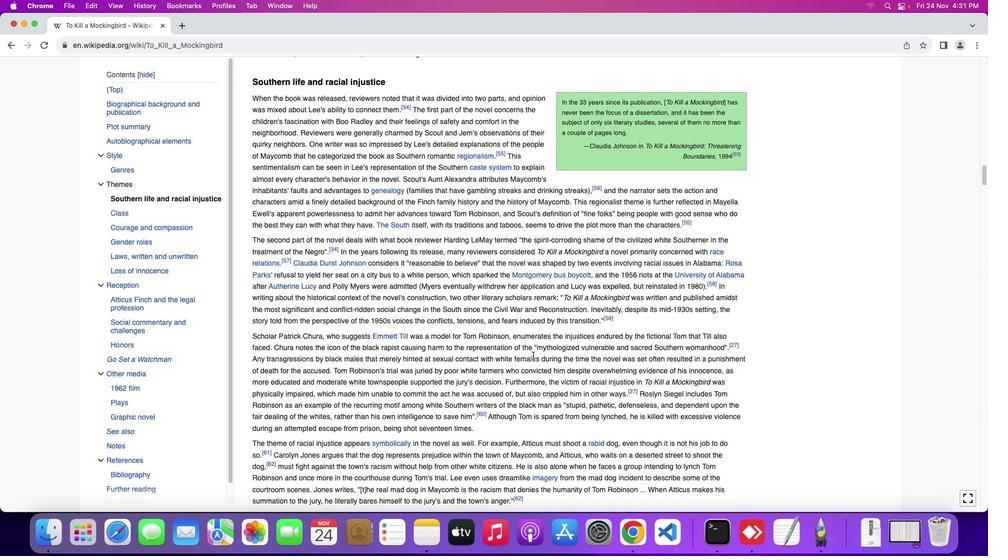 
Action: Mouse scrolled (532, 355) with delta (0, 0)
Screenshot: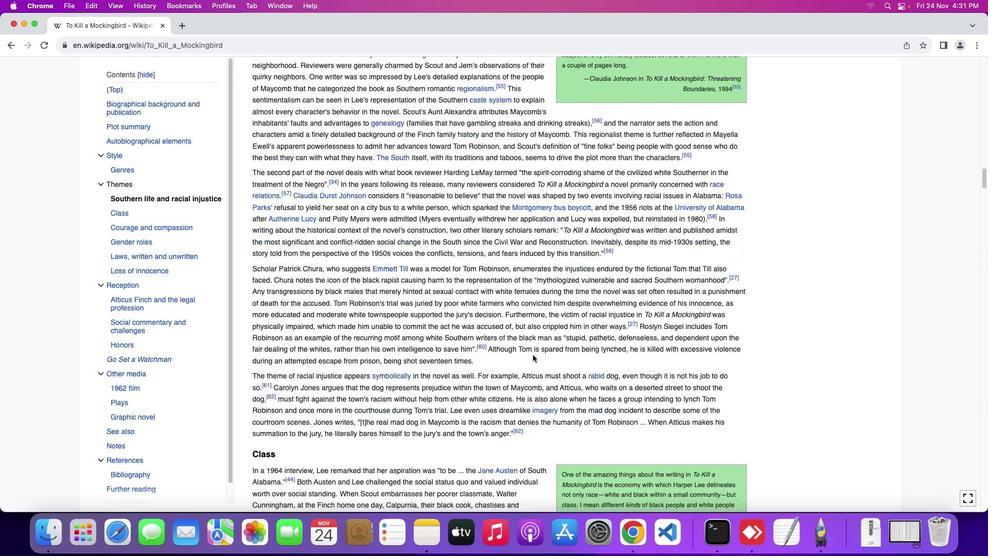 
Action: Mouse moved to (532, 355)
Screenshot: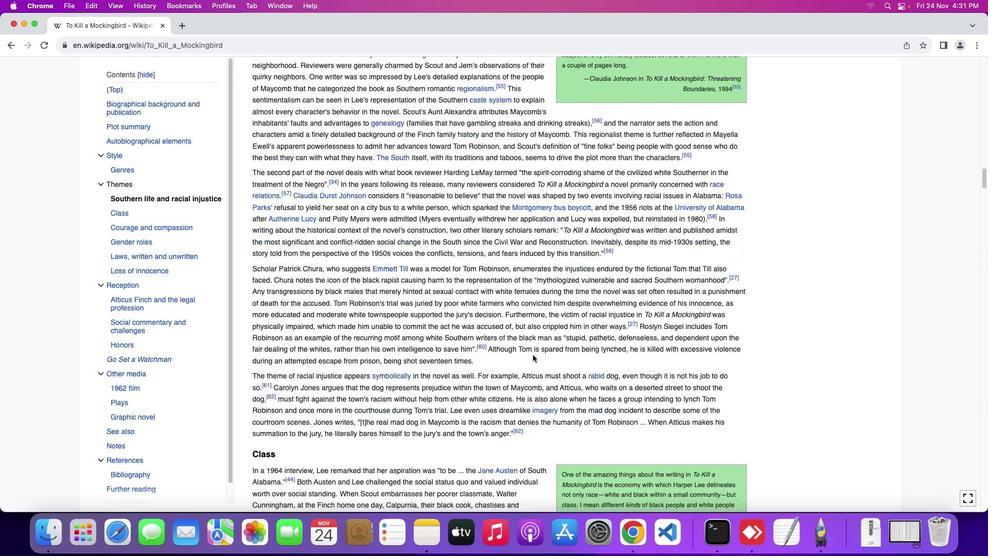 
Action: Mouse scrolled (532, 355) with delta (0, 0)
Screenshot: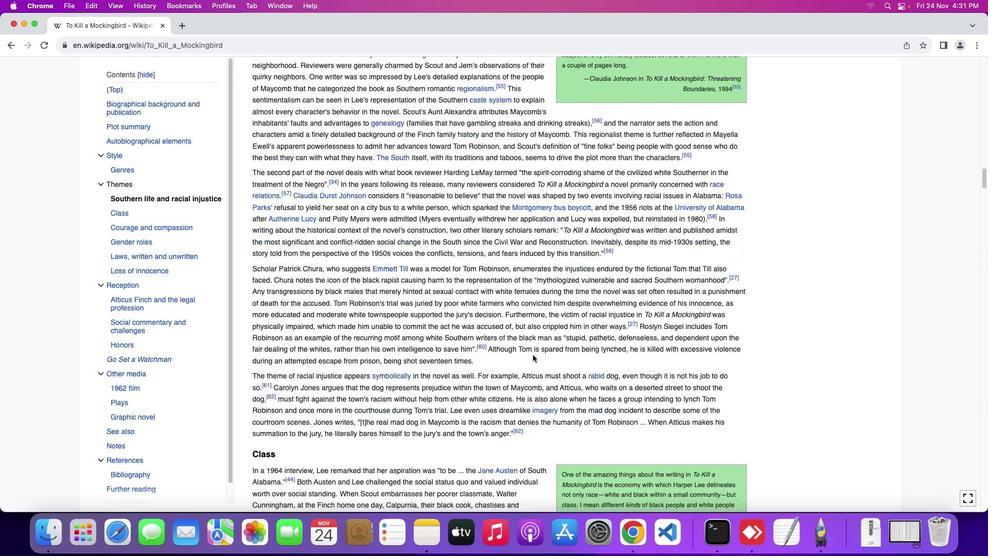 
Action: Mouse moved to (532, 355)
Screenshot: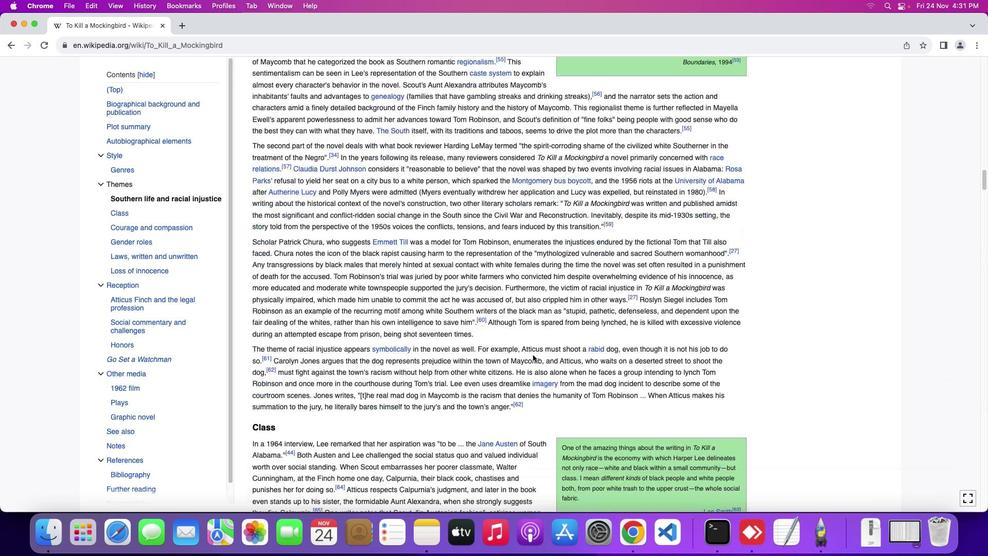 
Action: Mouse scrolled (532, 355) with delta (0, -1)
Screenshot: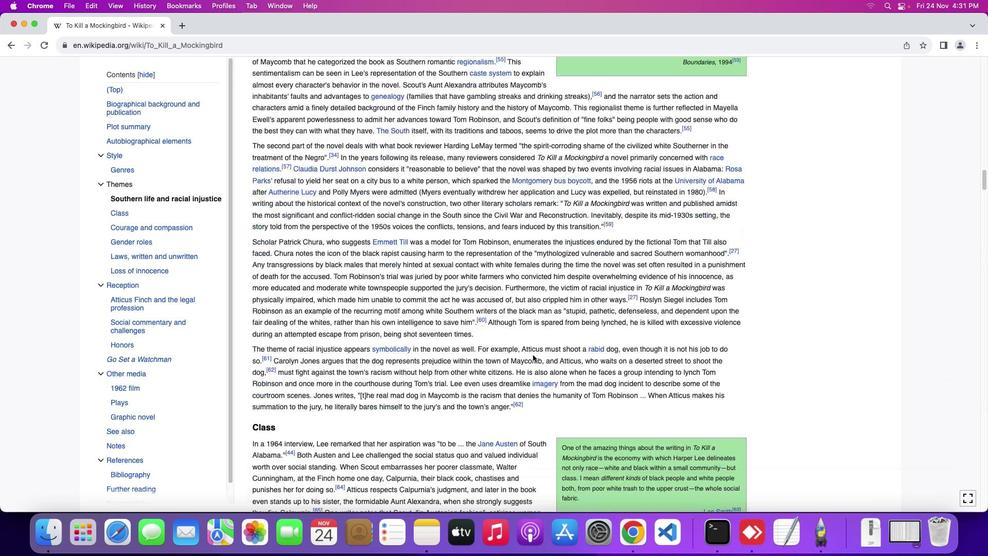 
Action: Mouse moved to (533, 355)
Screenshot: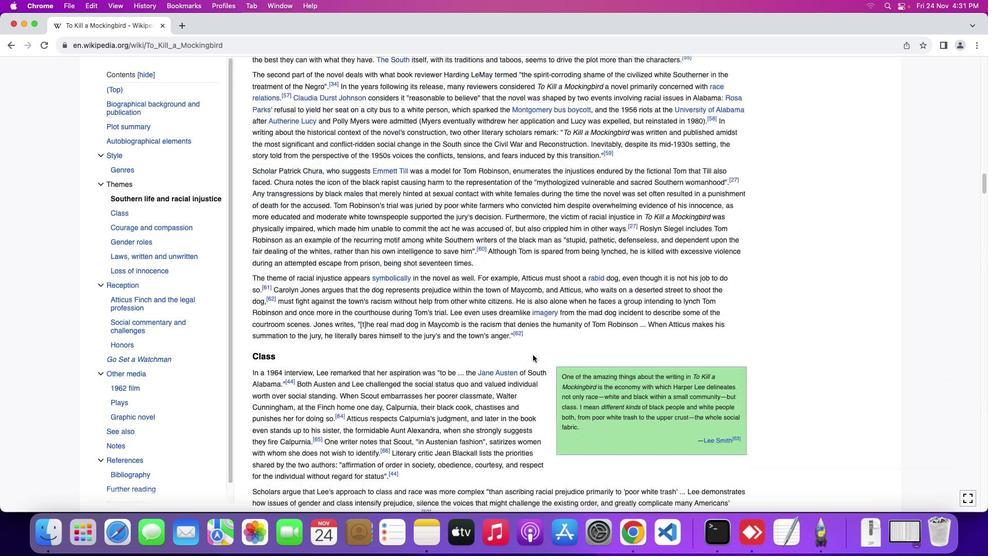 
Action: Mouse scrolled (533, 355) with delta (0, -2)
Screenshot: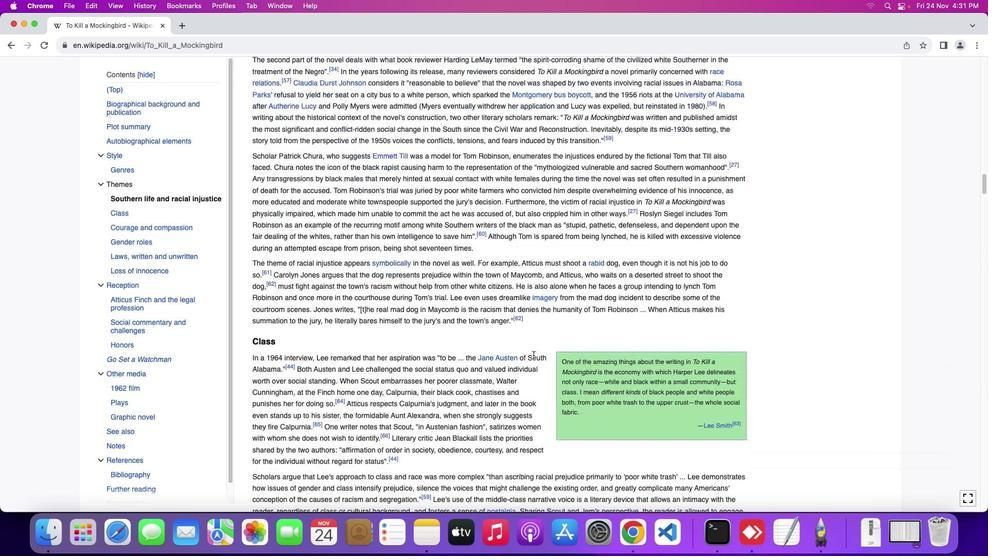 
Action: Mouse moved to (534, 359)
Screenshot: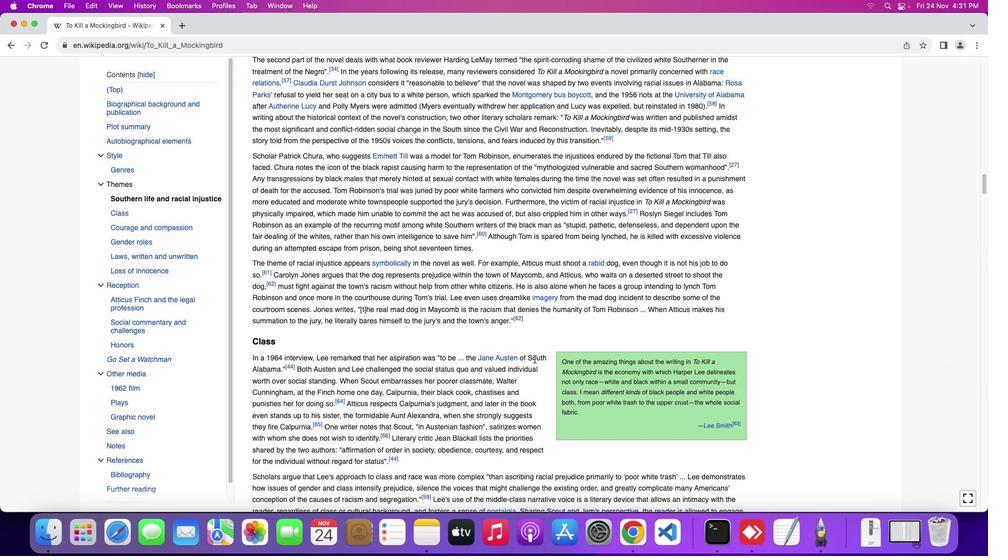
Action: Mouse scrolled (534, 359) with delta (0, 0)
Screenshot: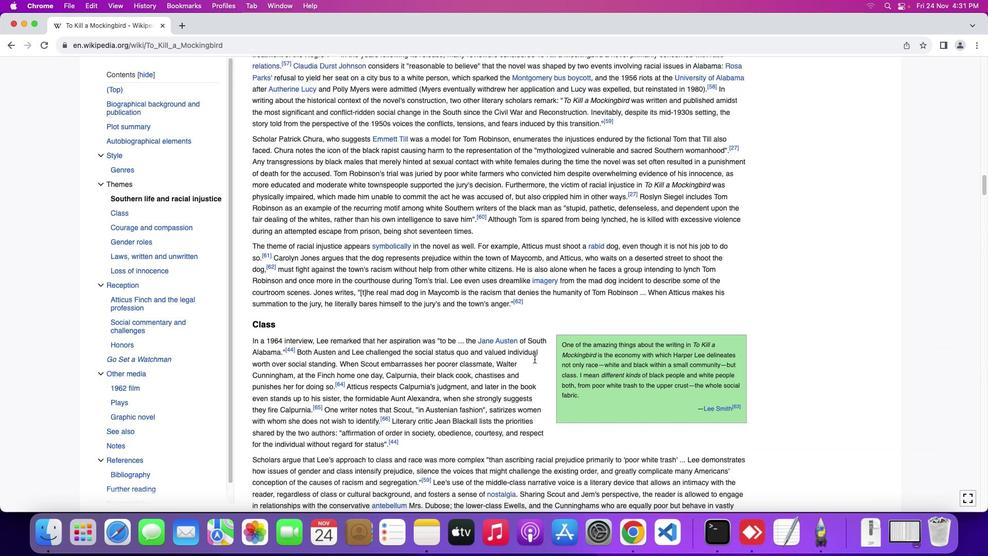 
Action: Mouse scrolled (534, 359) with delta (0, 0)
Screenshot: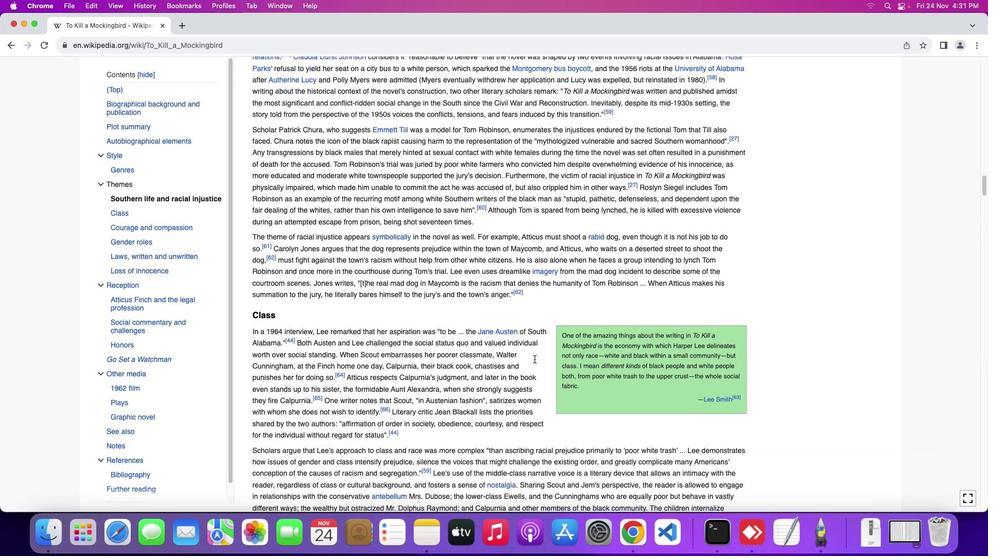 
Action: Mouse scrolled (534, 359) with delta (0, -1)
Screenshot: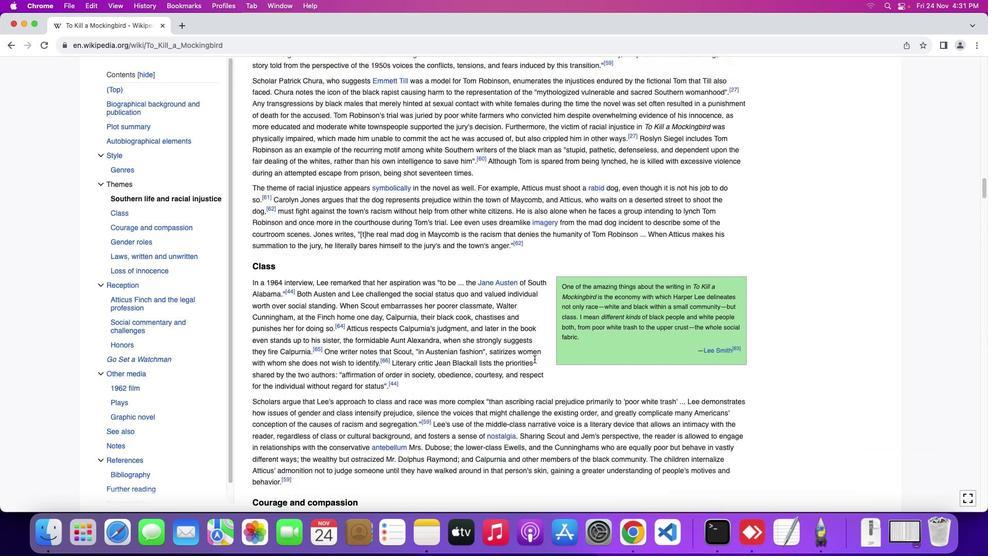 
Action: Mouse moved to (520, 362)
Screenshot: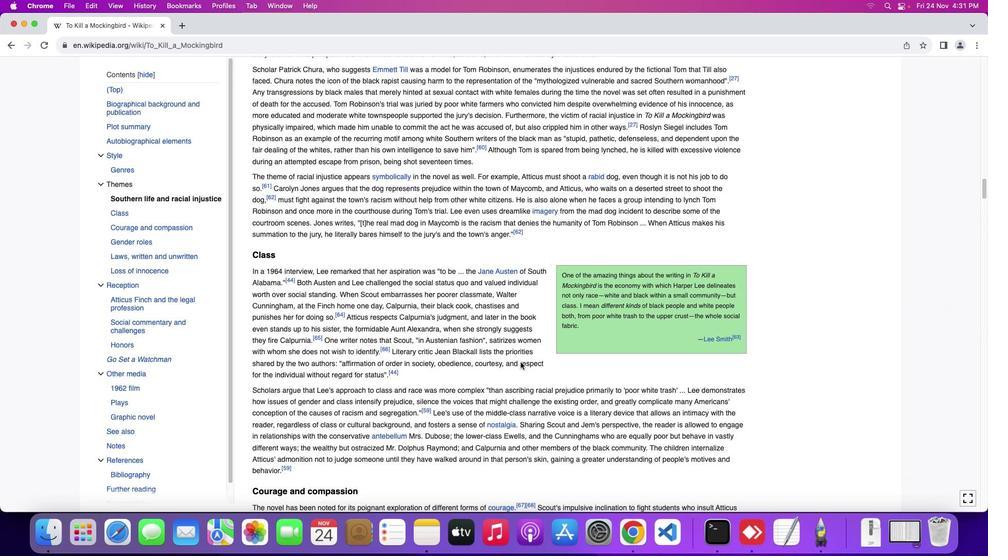 
Action: Mouse scrolled (520, 362) with delta (0, 0)
Screenshot: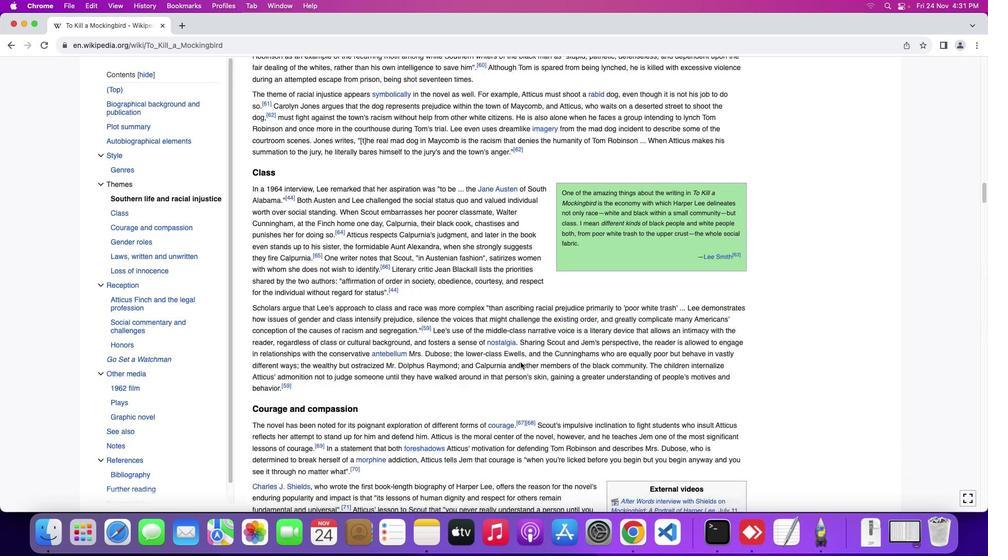 
Action: Mouse moved to (520, 362)
Screenshot: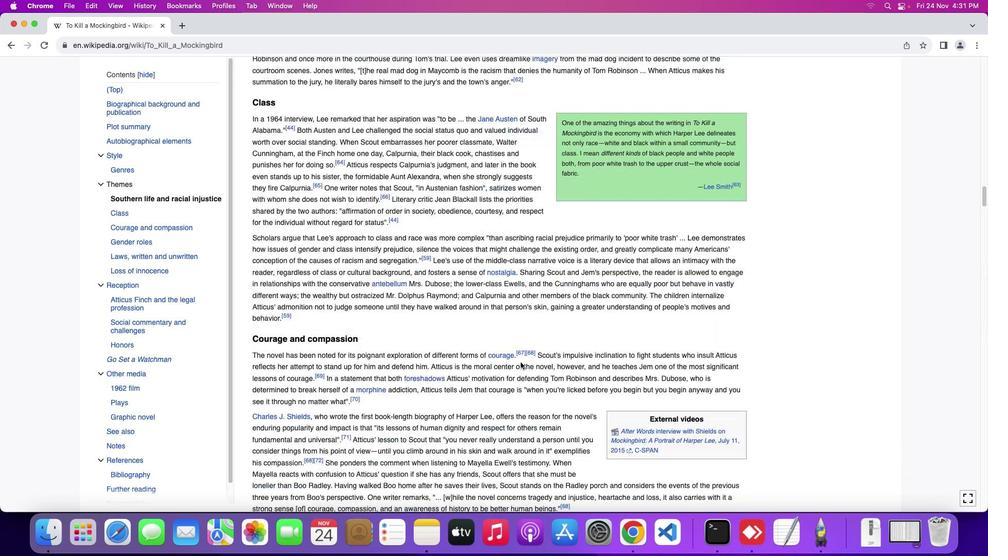 
Action: Mouse scrolled (520, 362) with delta (0, 0)
Screenshot: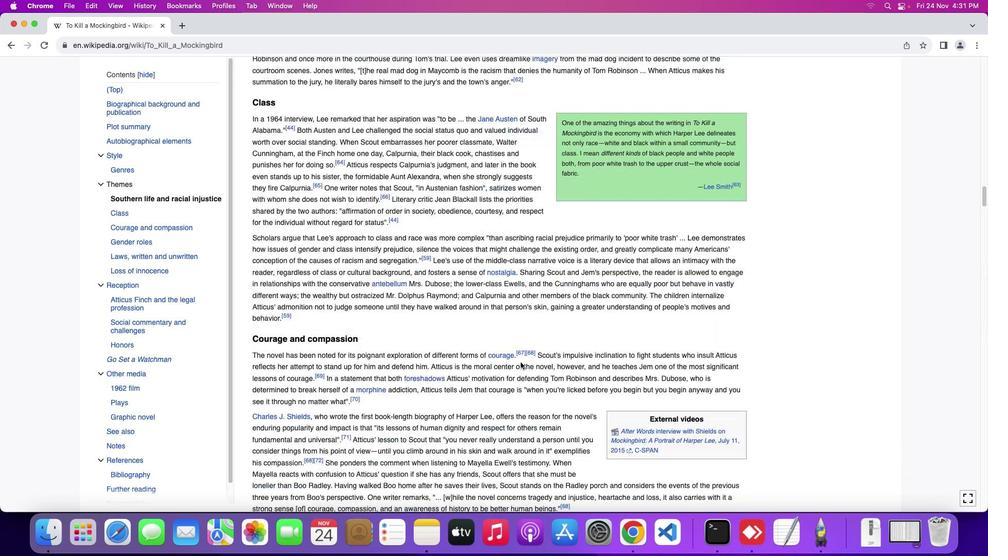 
Action: Mouse moved to (520, 361)
Screenshot: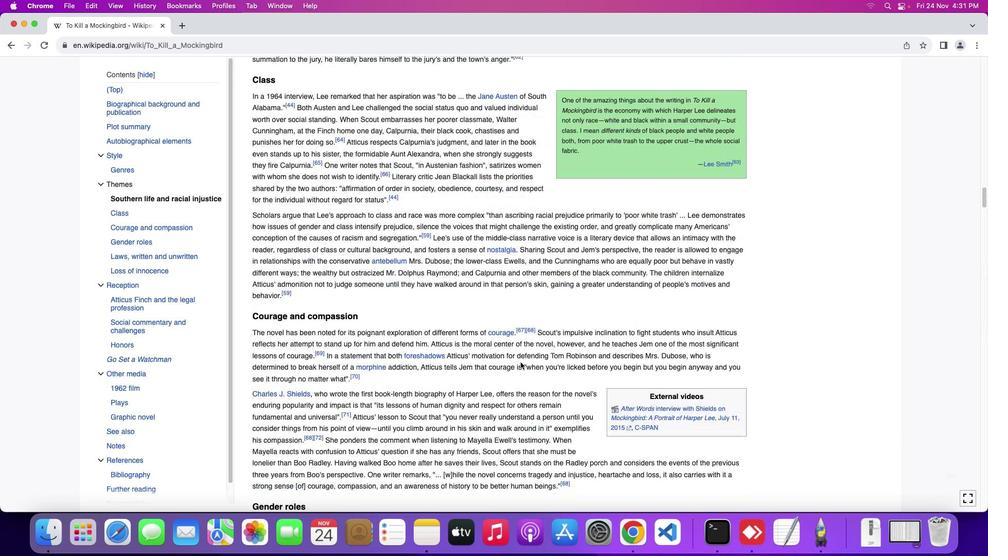 
Action: Mouse scrolled (520, 361) with delta (0, -1)
Screenshot: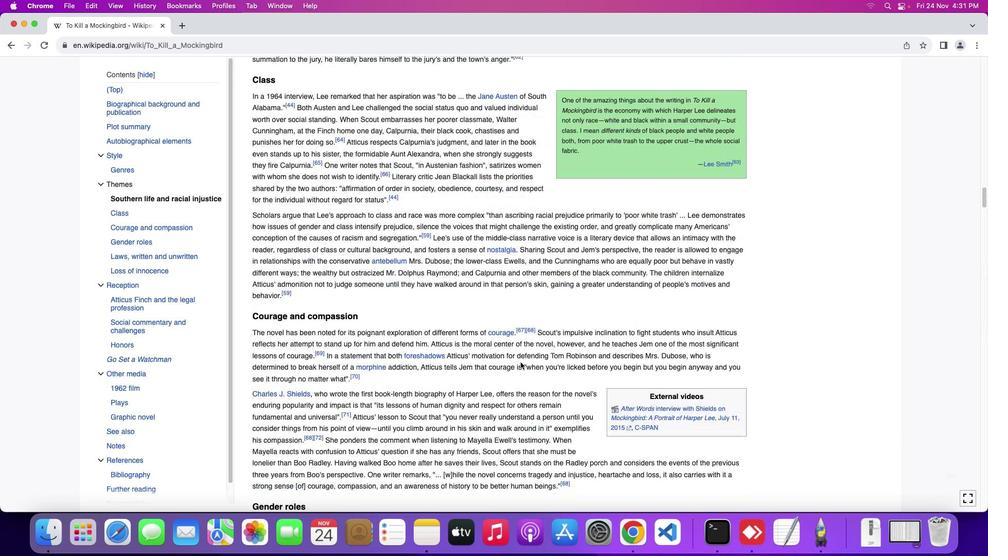 
Action: Mouse scrolled (520, 361) with delta (0, -2)
Screenshot: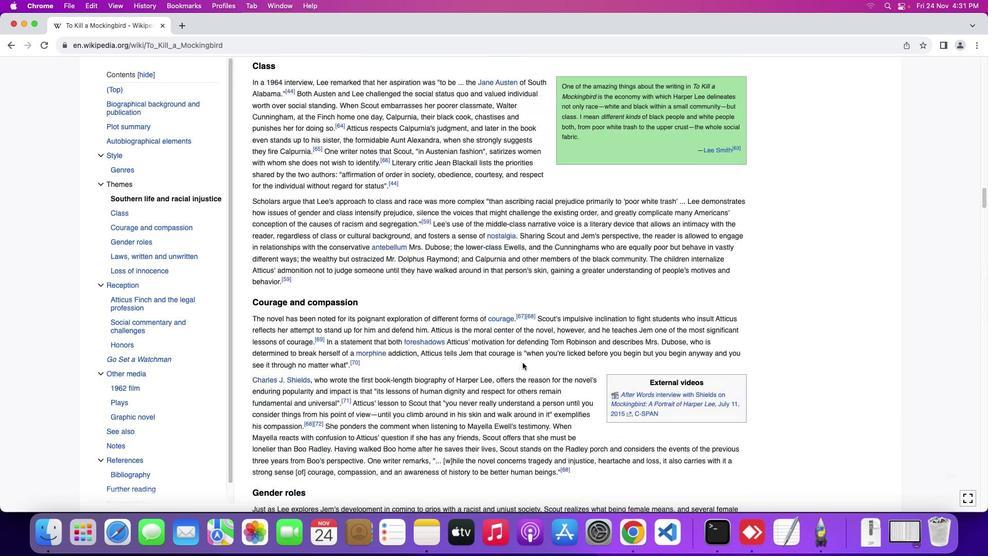 
Action: Mouse moved to (530, 370)
Screenshot: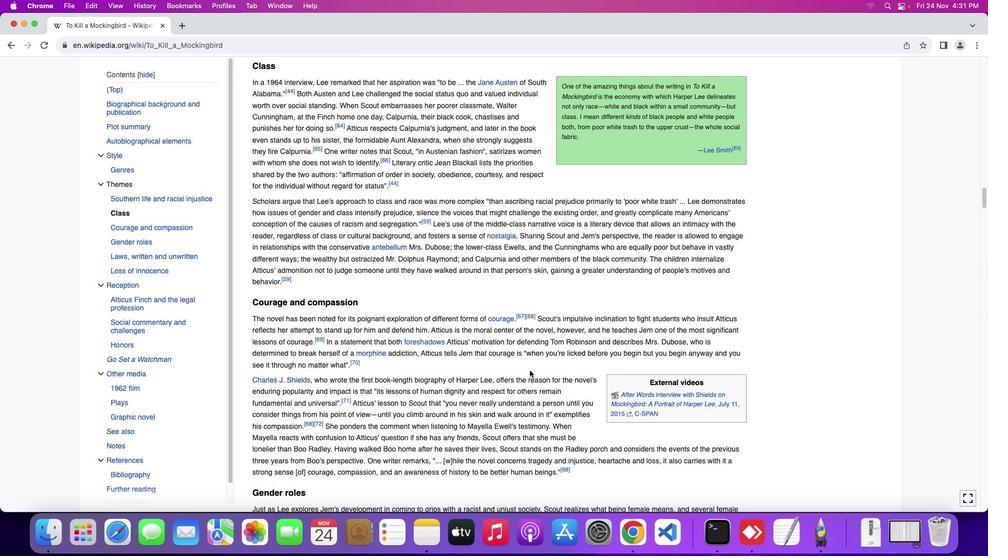 
Action: Mouse scrolled (530, 370) with delta (0, 0)
Screenshot: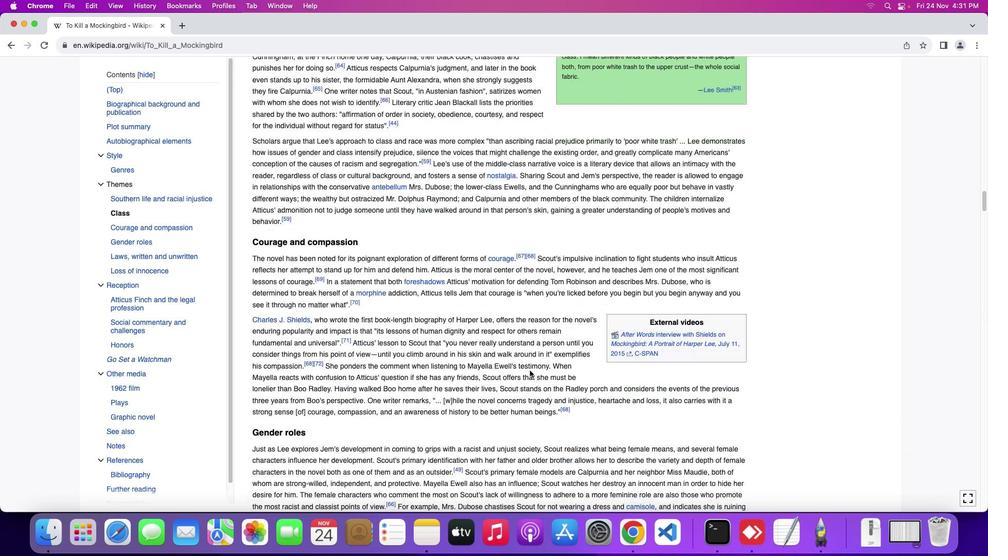 
Action: Mouse scrolled (530, 370) with delta (0, 0)
Screenshot: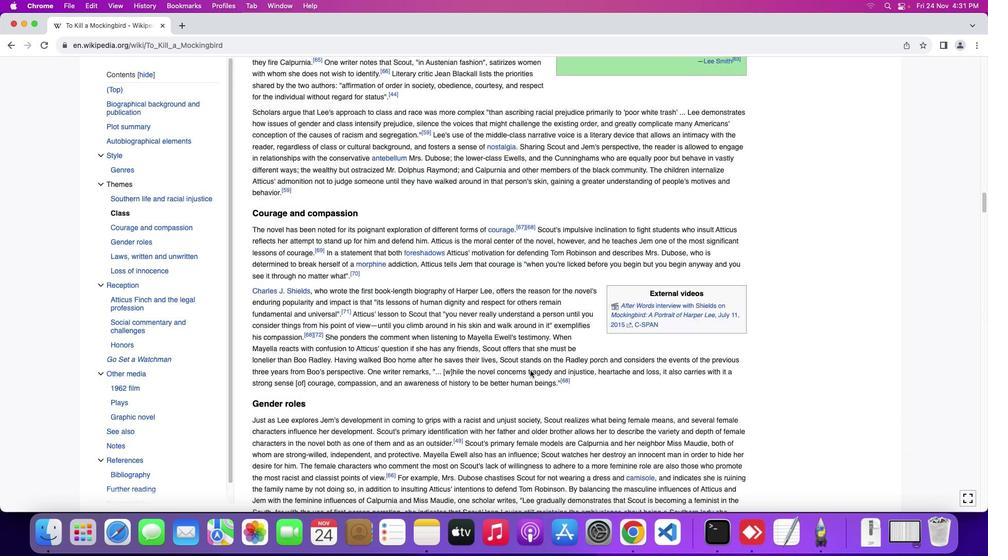 
Action: Mouse scrolled (530, 370) with delta (0, -1)
Screenshot: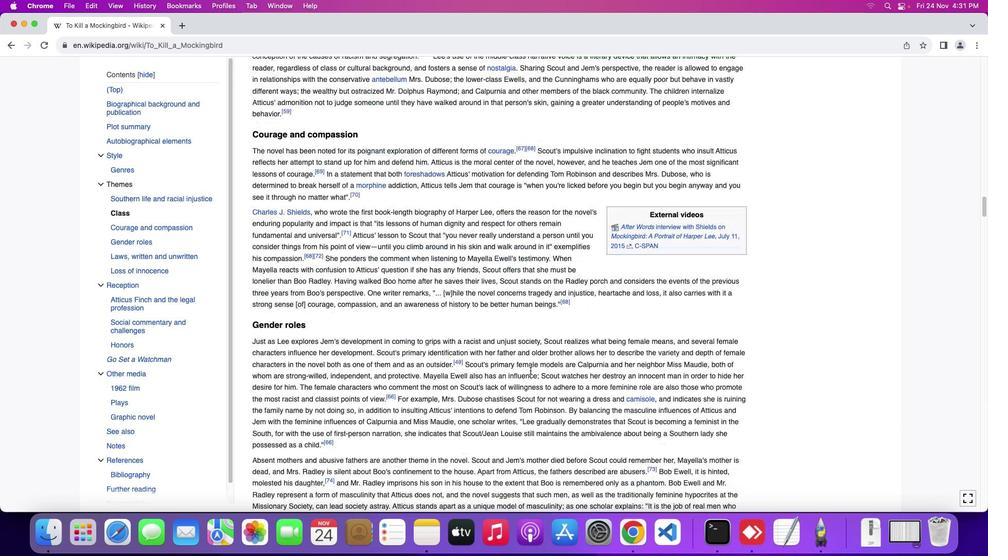 
Action: Mouse scrolled (530, 370) with delta (0, -2)
Screenshot: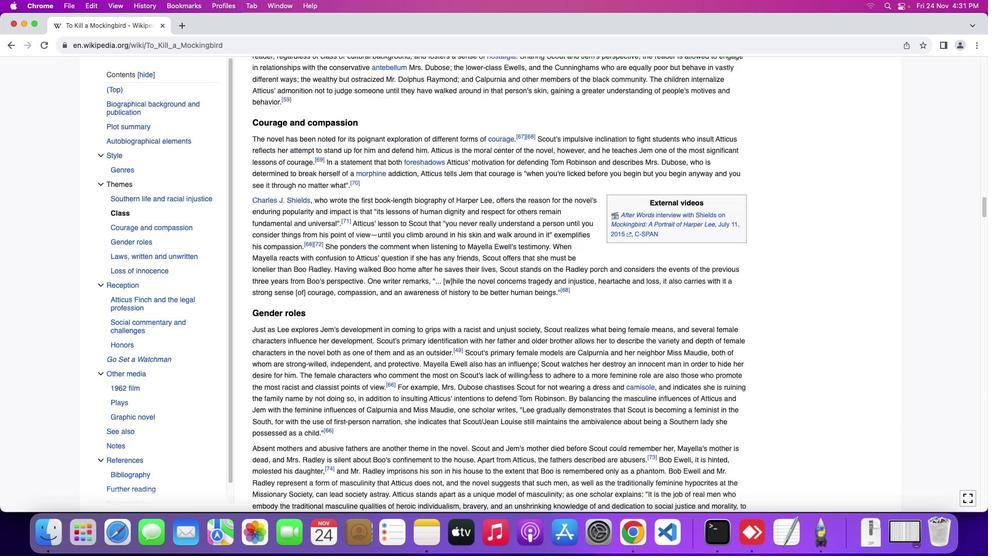 
Action: Mouse moved to (530, 370)
Screenshot: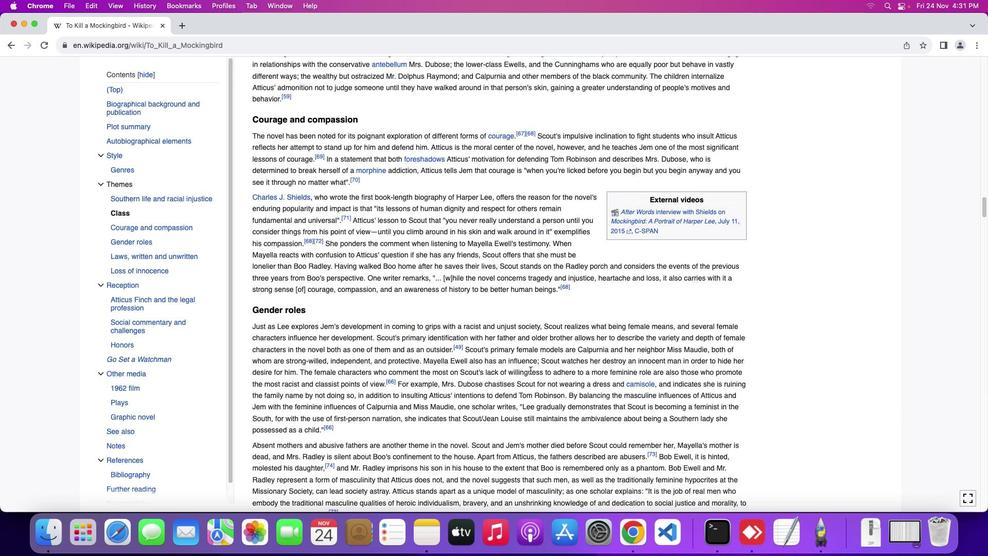 
Action: Mouse scrolled (530, 370) with delta (0, 0)
Screenshot: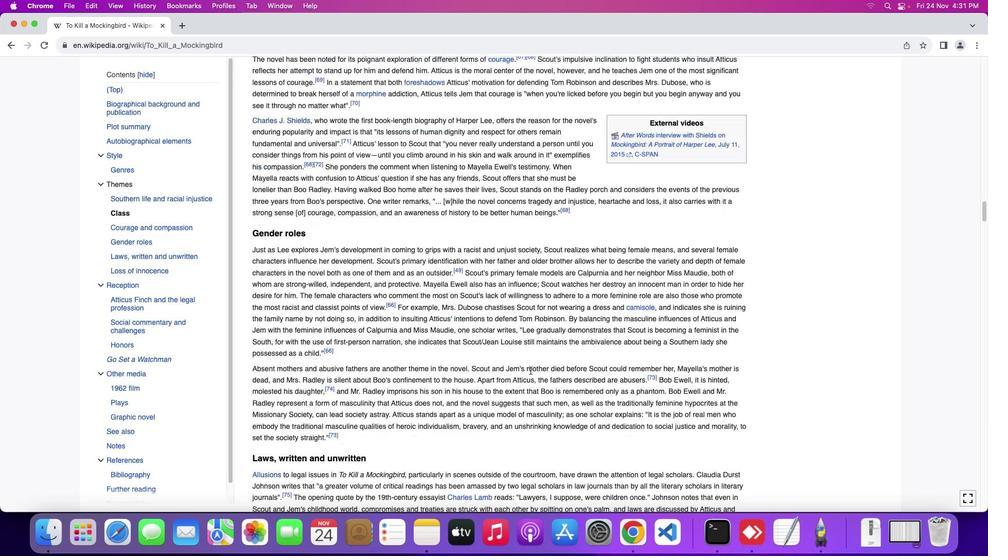 
Action: Mouse scrolled (530, 370) with delta (0, 0)
Screenshot: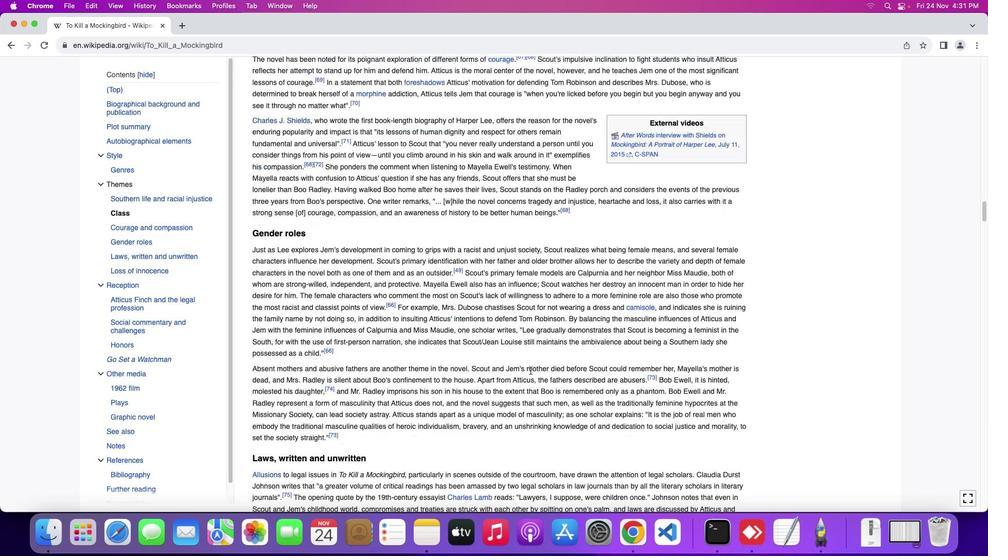 
Action: Mouse scrolled (530, 370) with delta (0, -1)
Screenshot: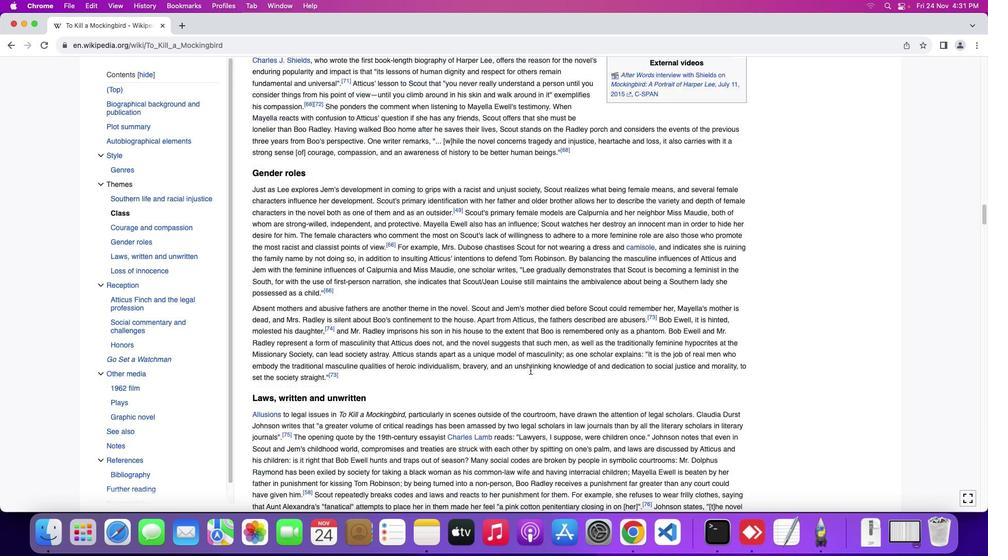 
Action: Mouse scrolled (530, 370) with delta (0, -2)
Screenshot: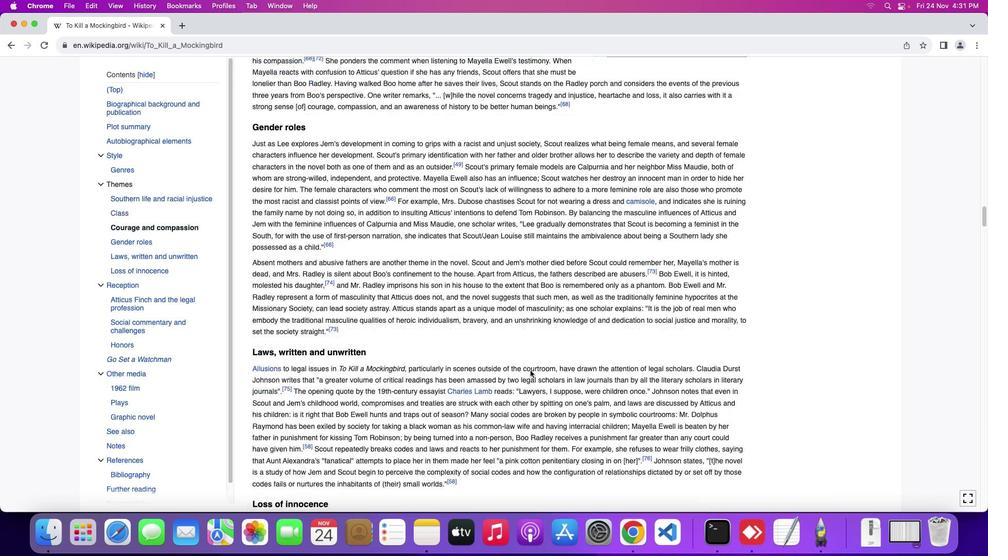 
Action: Mouse moved to (530, 370)
Screenshot: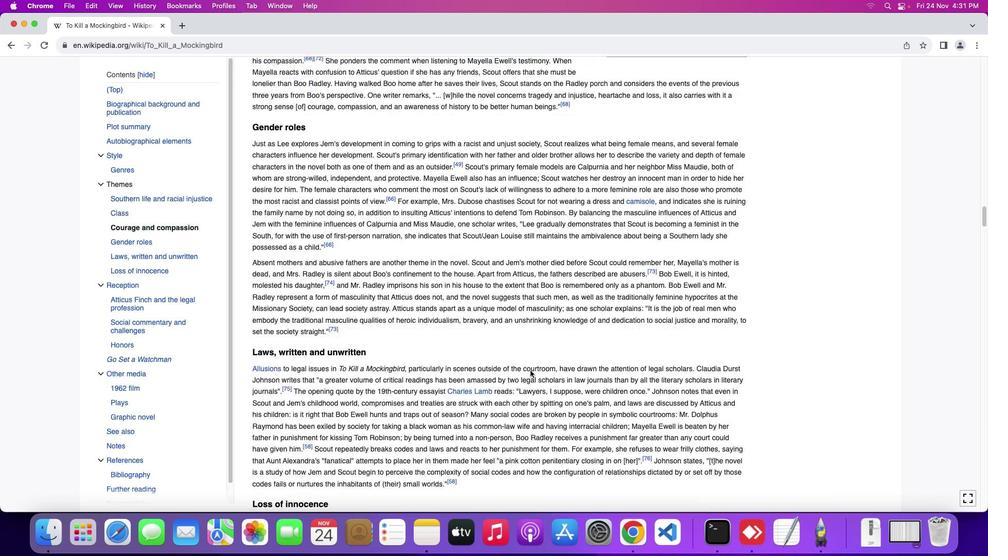 
Action: Mouse scrolled (530, 370) with delta (0, 0)
Screenshot: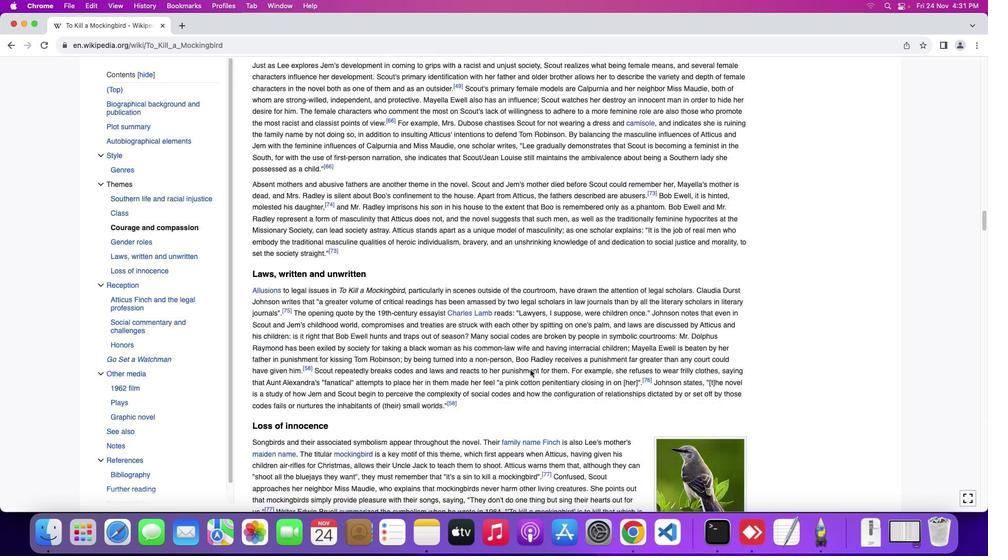 
Action: Mouse scrolled (530, 370) with delta (0, 0)
Screenshot: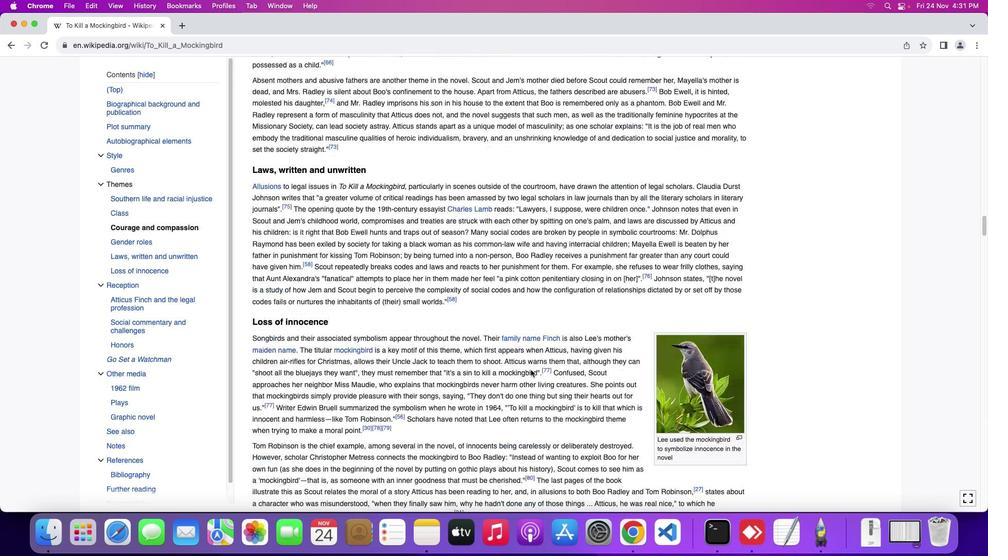 
Action: Mouse scrolled (530, 370) with delta (0, -1)
Screenshot: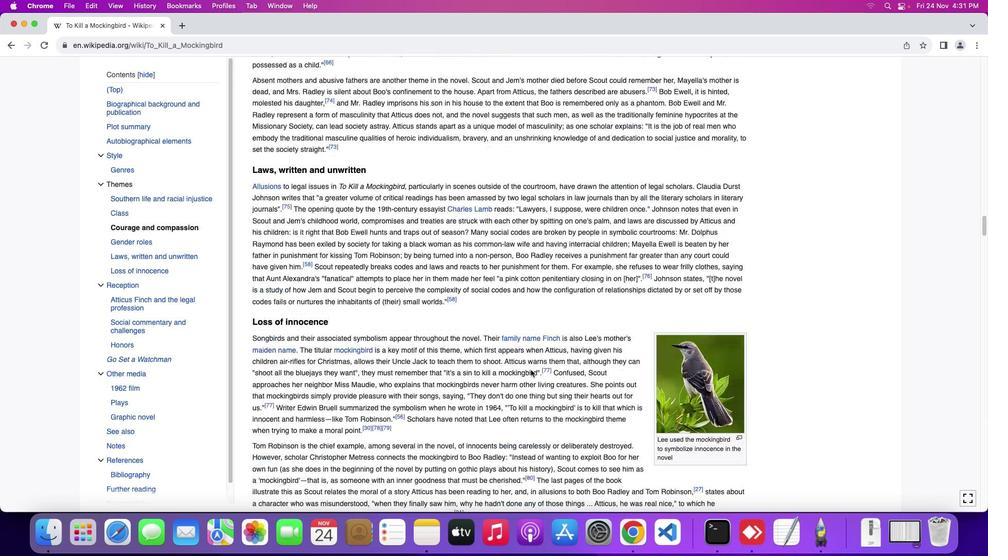 
Action: Mouse scrolled (530, 370) with delta (0, -2)
Screenshot: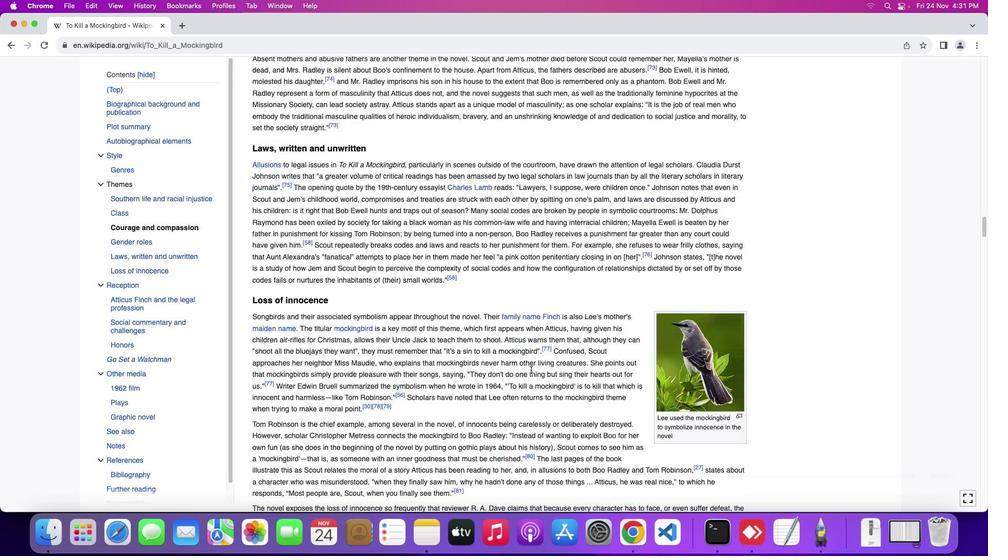 
Action: Mouse moved to (530, 369)
Screenshot: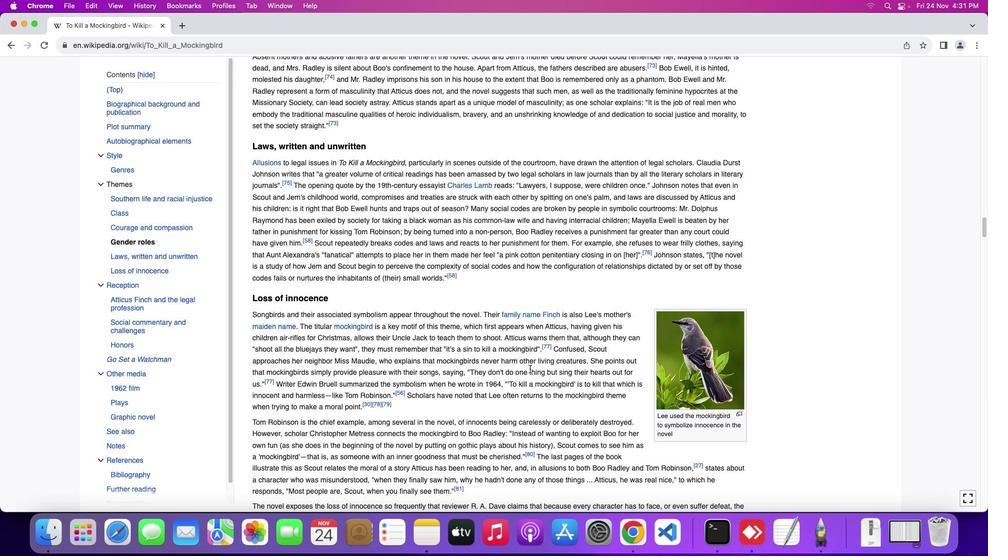 
Action: Mouse scrolled (530, 369) with delta (0, 0)
Screenshot: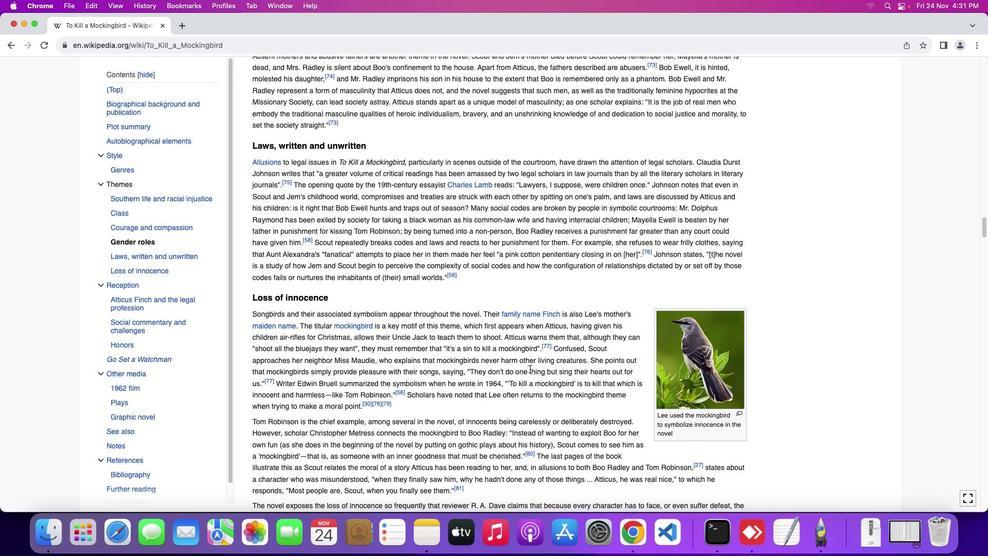 
Action: Mouse moved to (530, 368)
Screenshot: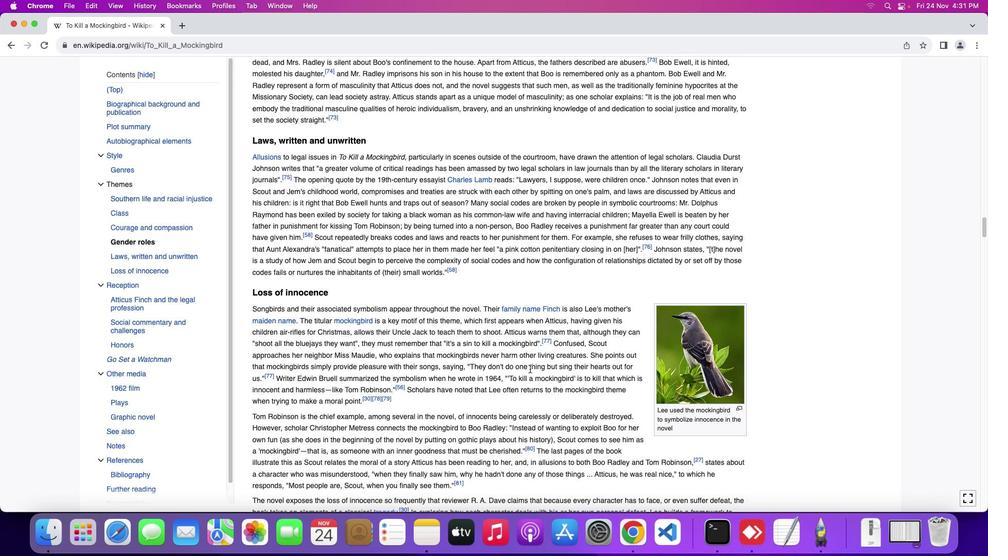 
Action: Mouse scrolled (530, 368) with delta (0, 0)
Screenshot: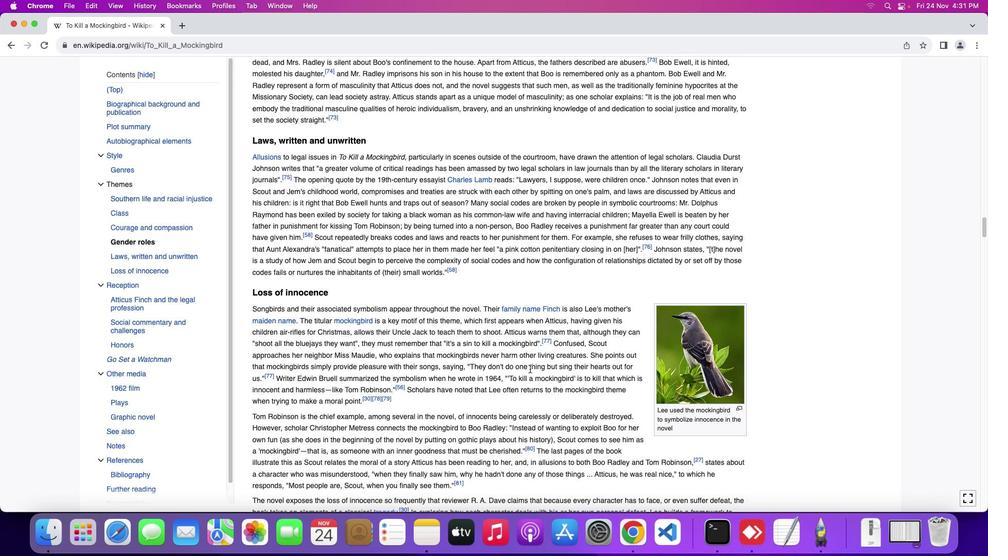 
Action: Mouse moved to (529, 368)
Screenshot: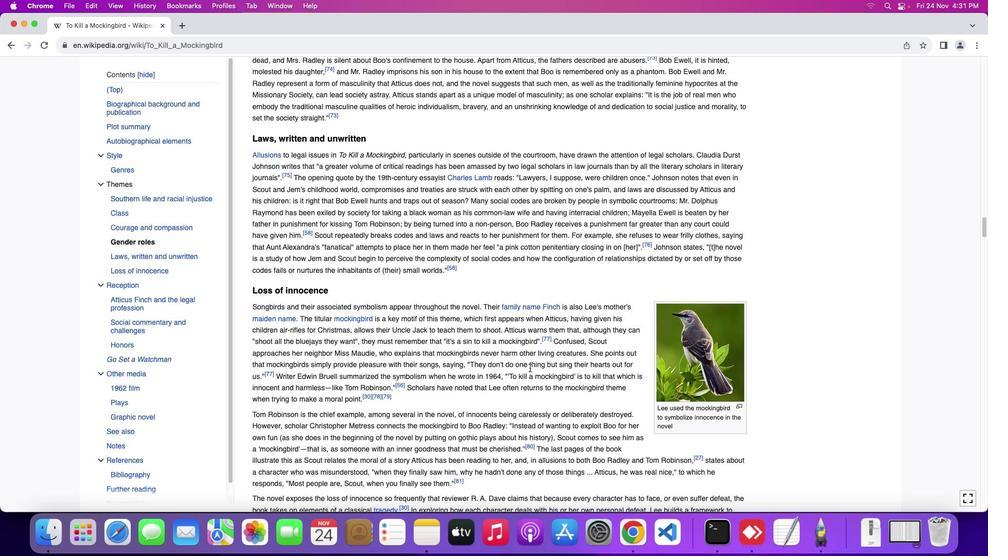 
Action: Mouse scrolled (529, 368) with delta (0, 0)
Screenshot: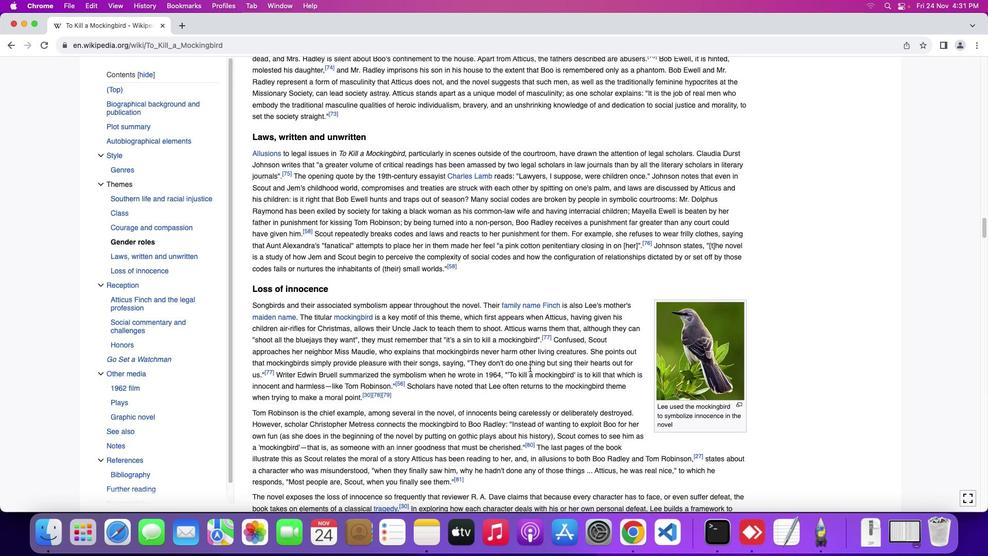 
Action: Mouse scrolled (529, 368) with delta (0, 0)
Screenshot: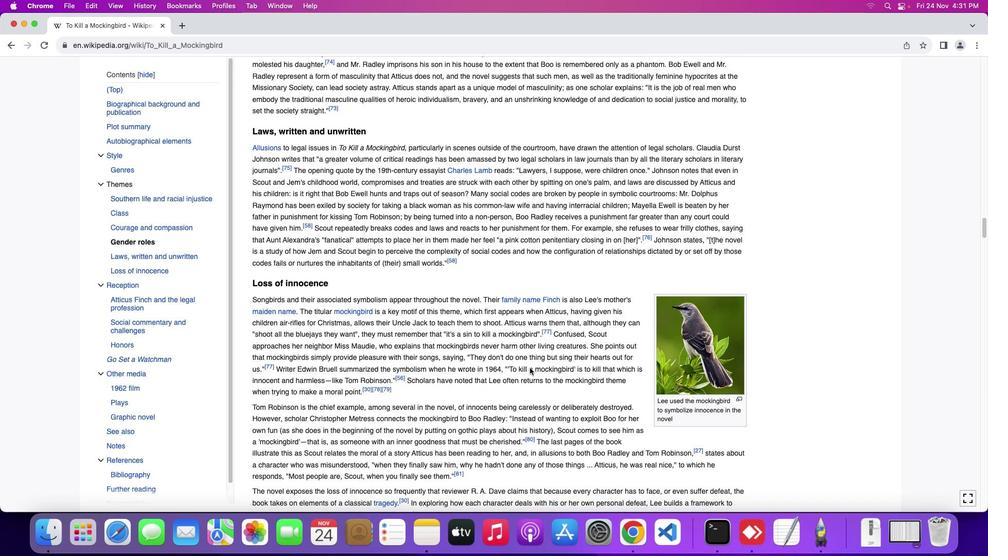 
Action: Mouse scrolled (529, 368) with delta (0, 0)
Screenshot: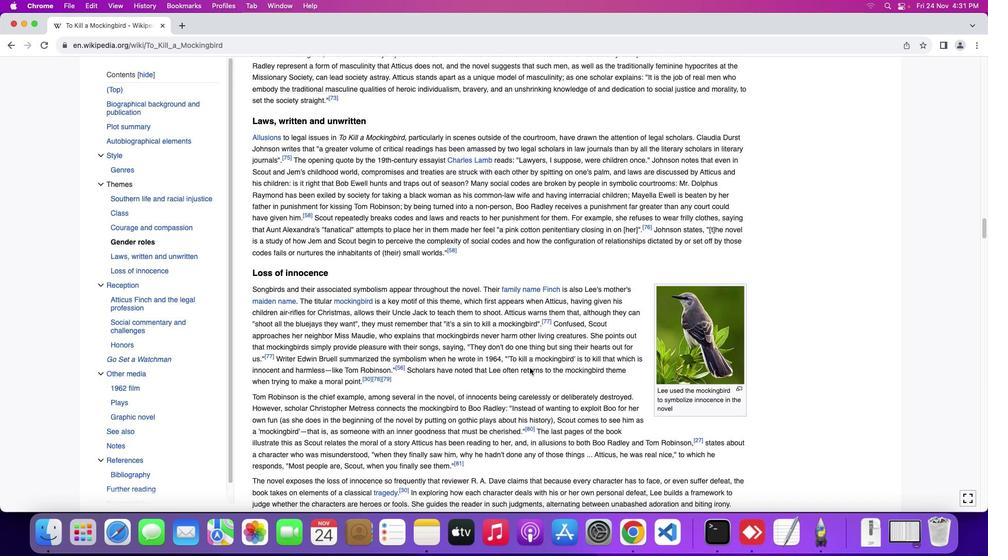 
Action: Mouse moved to (529, 367)
Screenshot: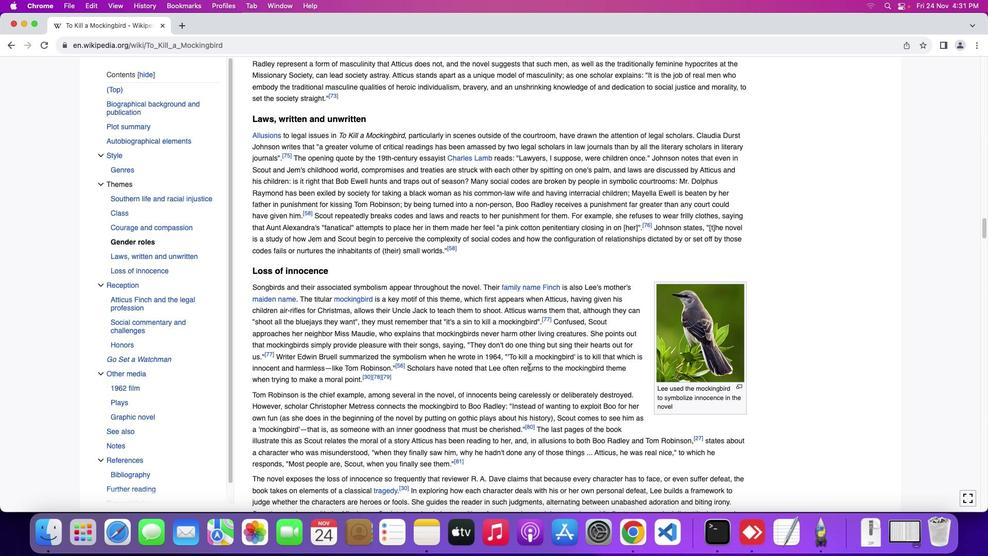 
Action: Mouse scrolled (529, 367) with delta (0, 0)
Screenshot: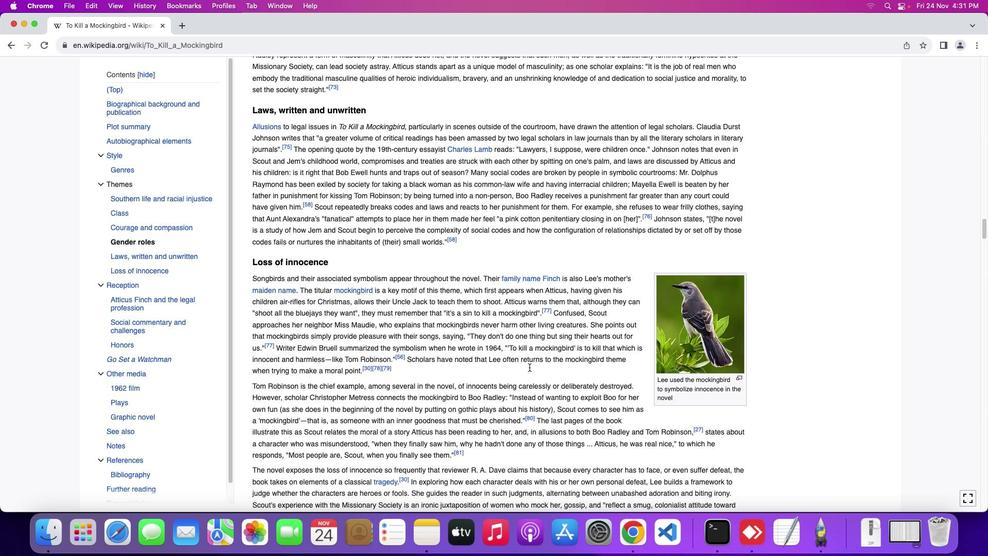 
Action: Mouse scrolled (529, 367) with delta (0, 0)
Screenshot: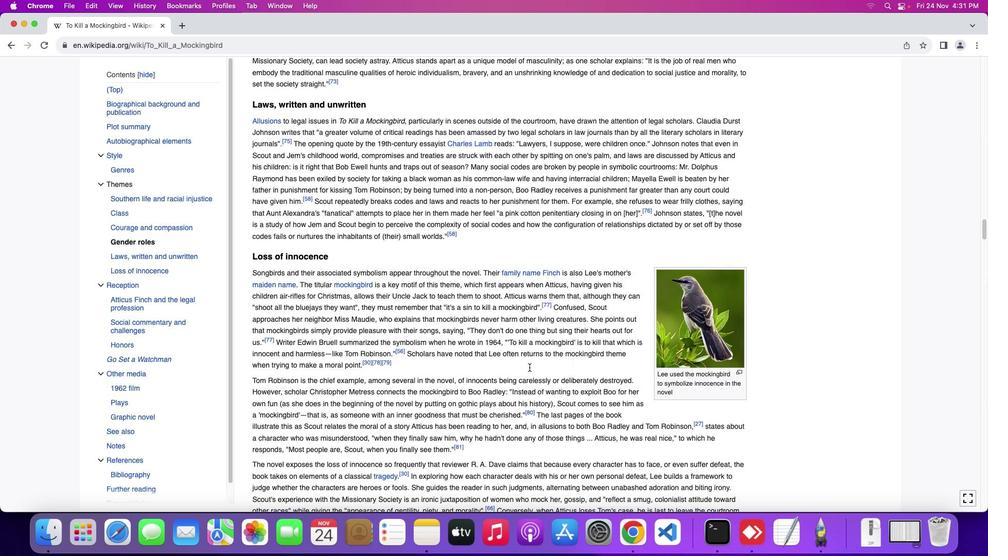 
Action: Mouse moved to (529, 367)
Screenshot: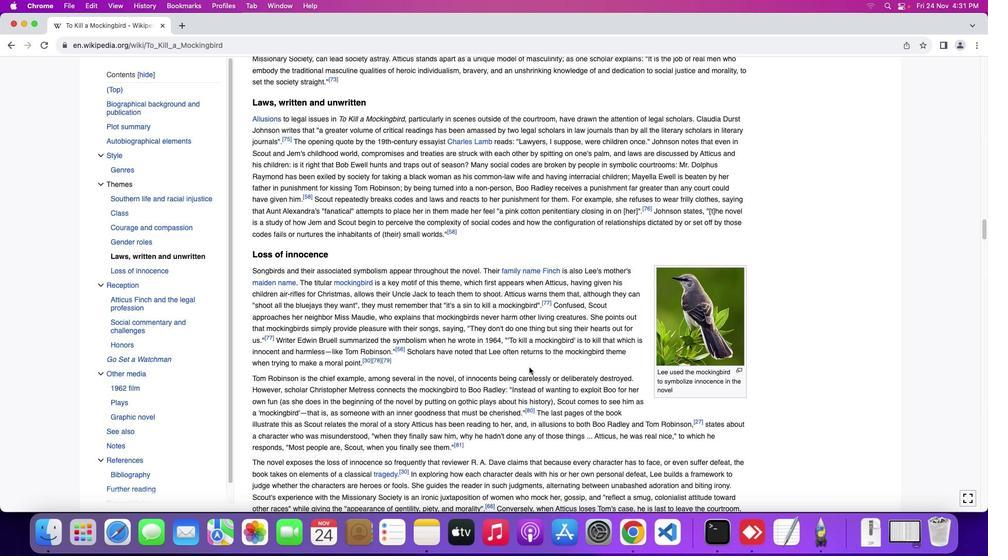 
Action: Mouse scrolled (529, 367) with delta (0, 0)
Screenshot: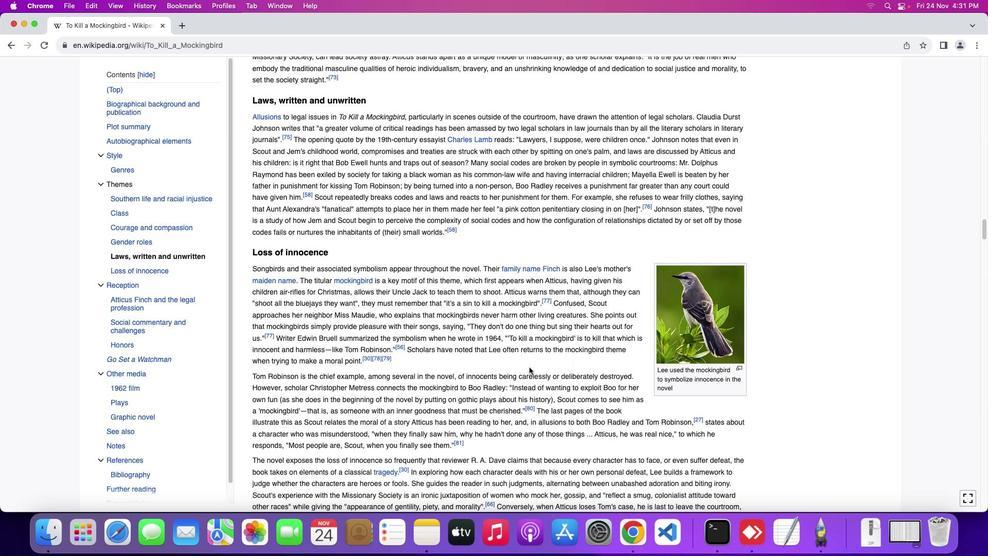 
Action: Mouse scrolled (529, 367) with delta (0, 0)
Screenshot: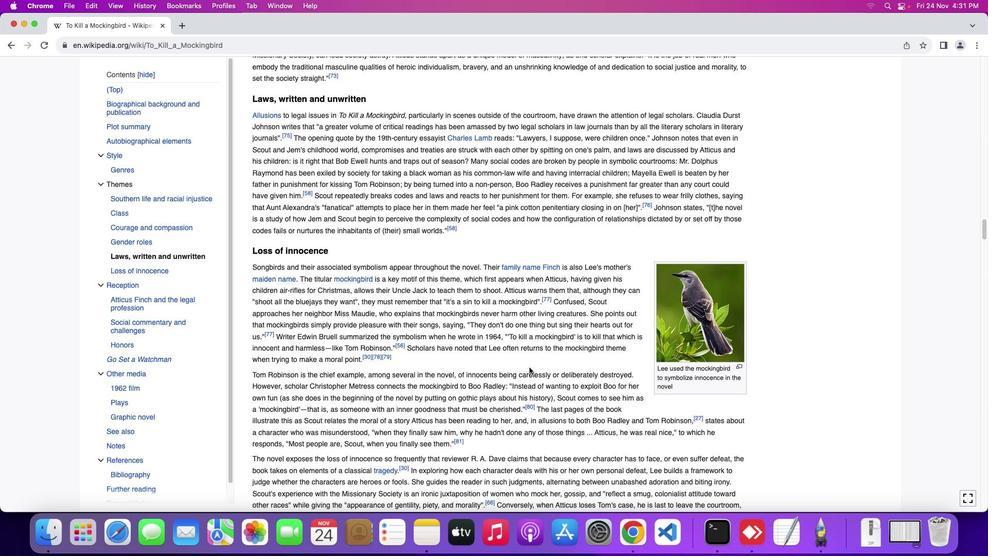 
Action: Mouse scrolled (529, 367) with delta (0, 0)
Screenshot: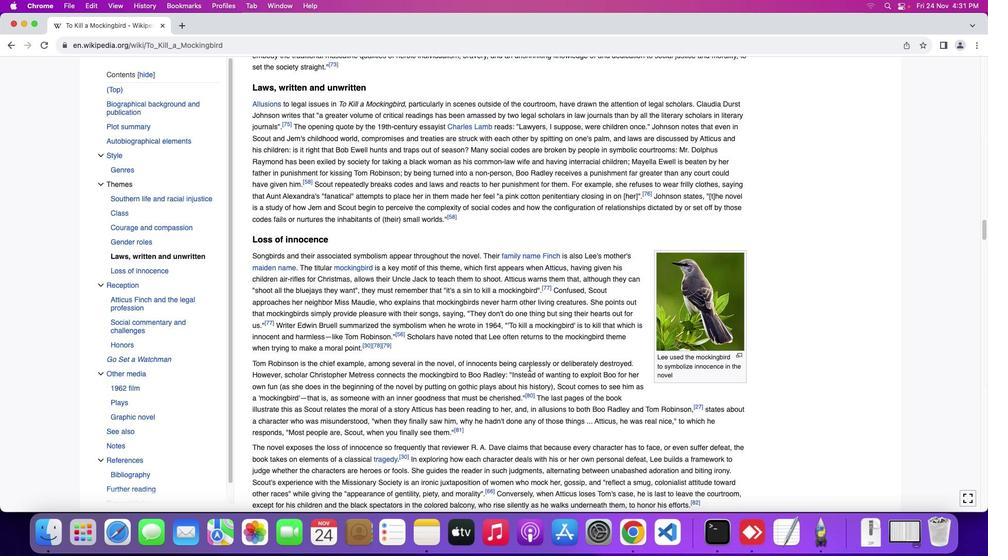 
Action: Mouse scrolled (529, 367) with delta (0, 0)
Screenshot: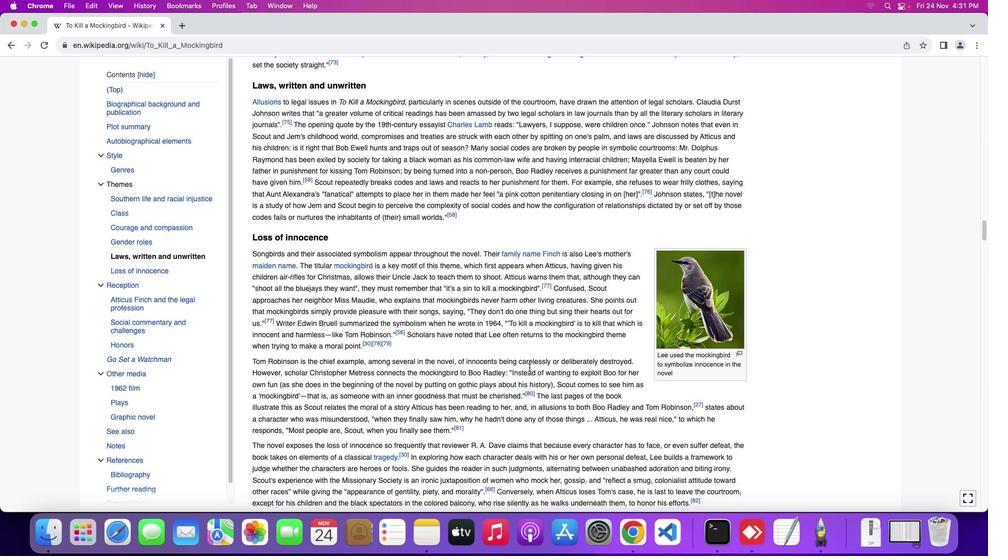 
Action: Mouse moved to (531, 366)
Screenshot: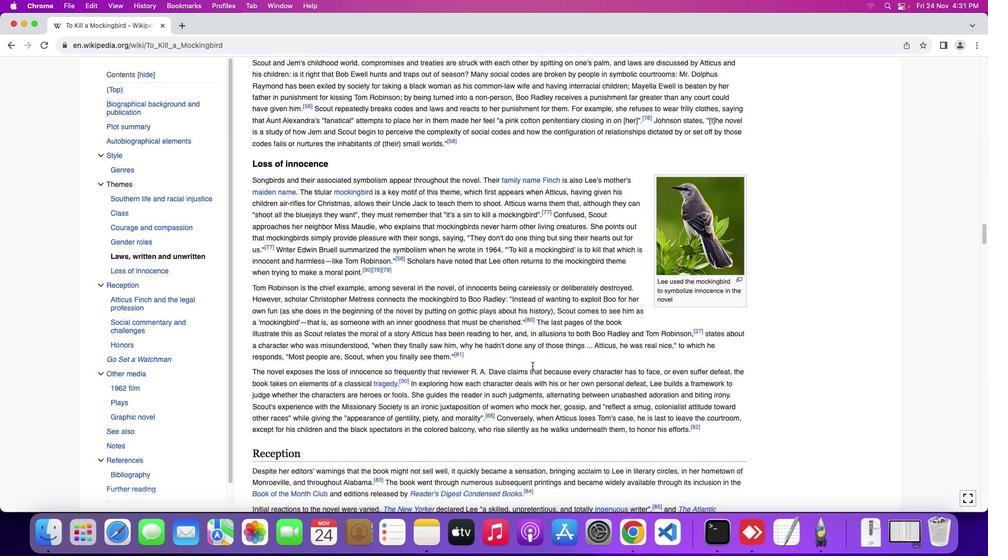 
Action: Mouse scrolled (531, 366) with delta (0, 0)
Screenshot: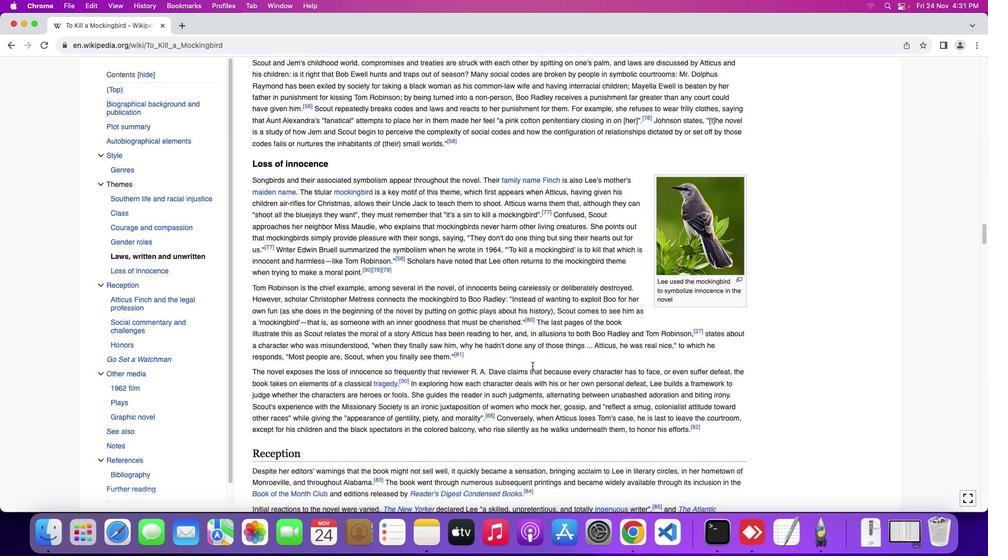 
Action: Mouse moved to (532, 366)
Screenshot: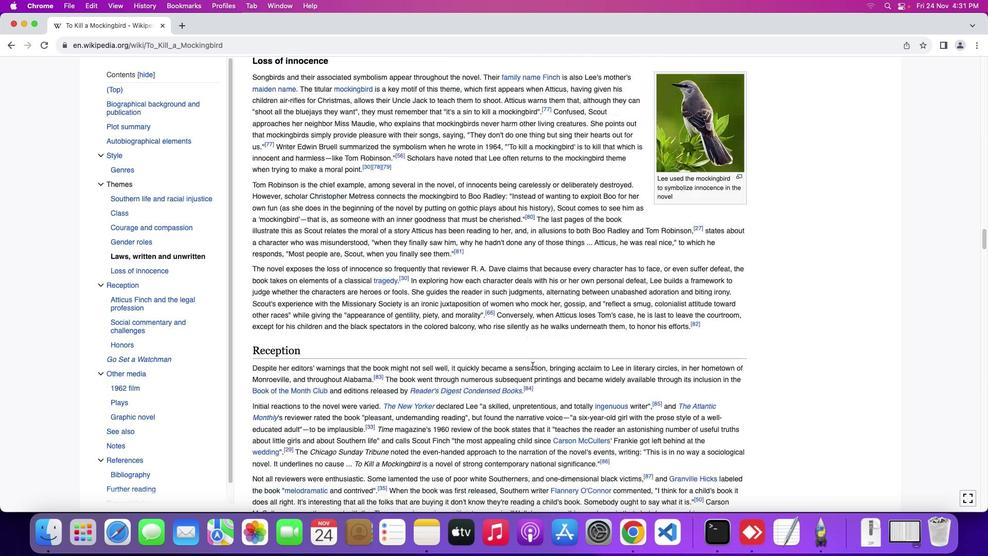 
Action: Mouse scrolled (532, 366) with delta (0, 0)
Screenshot: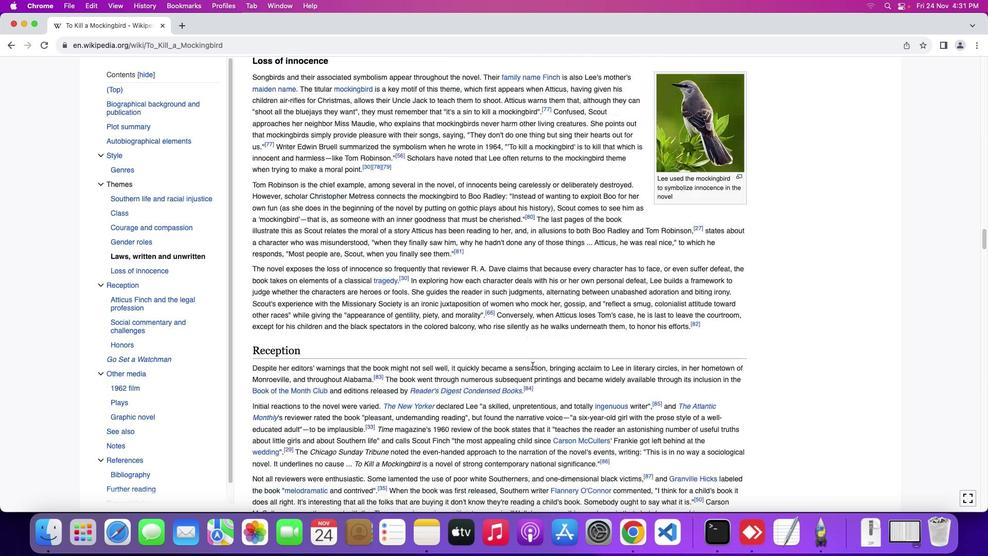 
Action: Mouse moved to (532, 366)
Screenshot: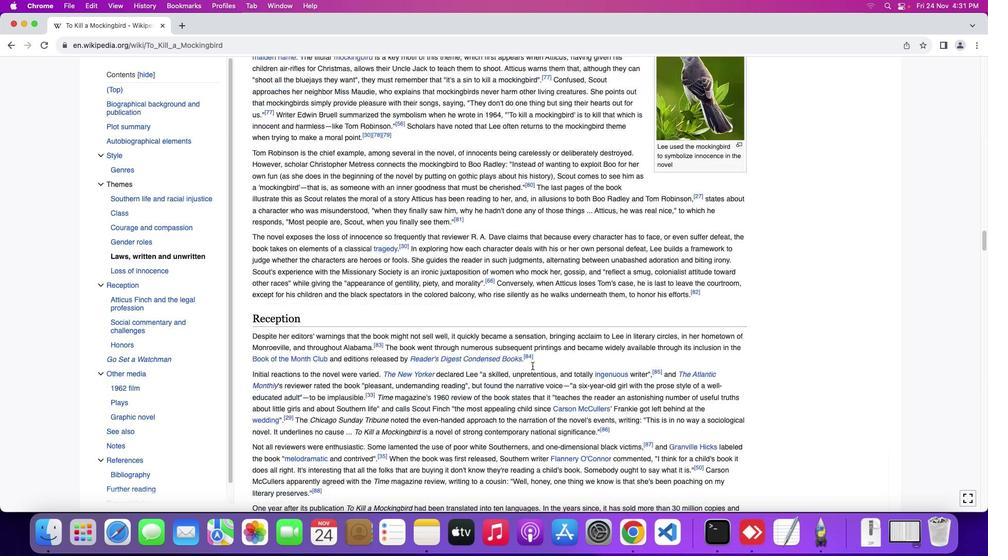 
Action: Mouse scrolled (532, 366) with delta (0, -1)
Screenshot: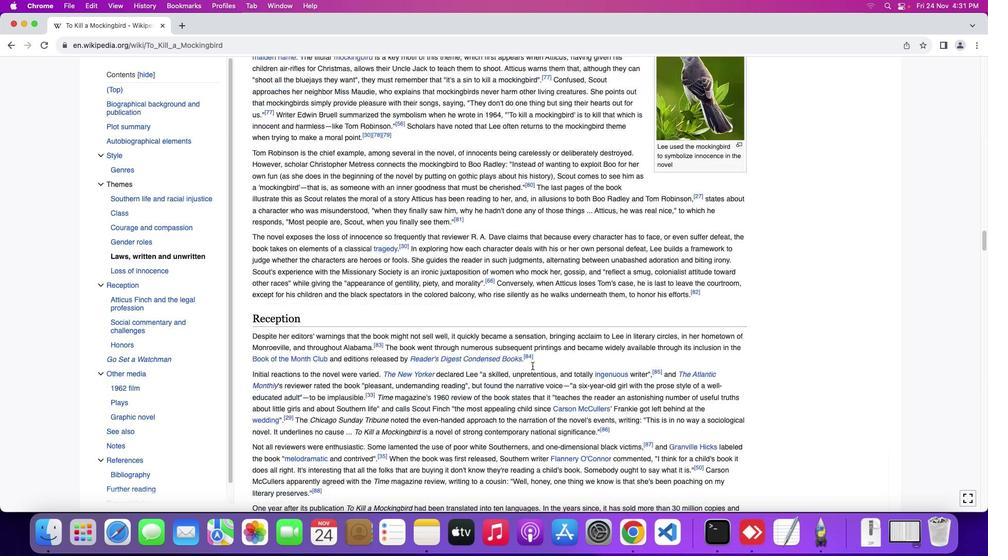 
Action: Mouse scrolled (532, 366) with delta (0, -2)
Screenshot: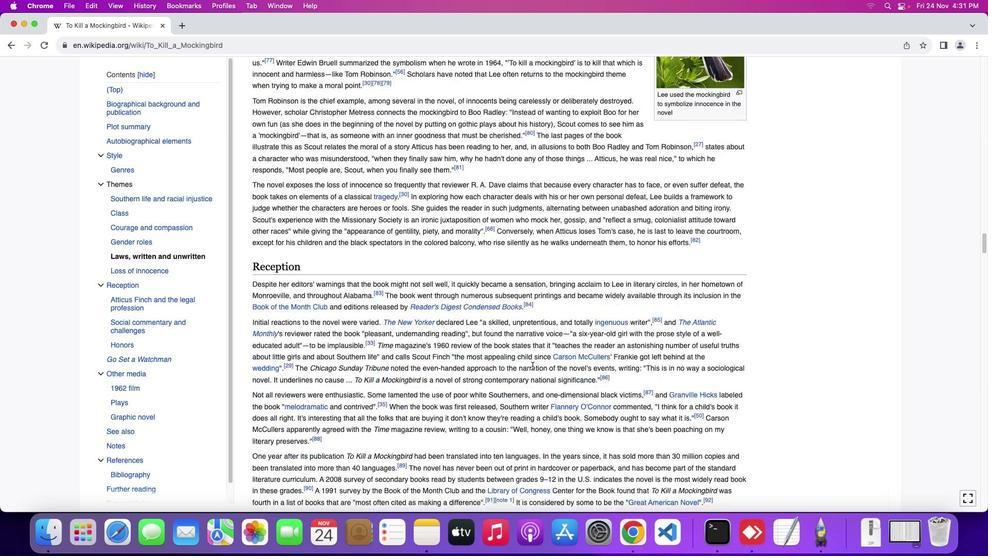 
Action: Mouse scrolled (532, 366) with delta (0, -2)
Screenshot: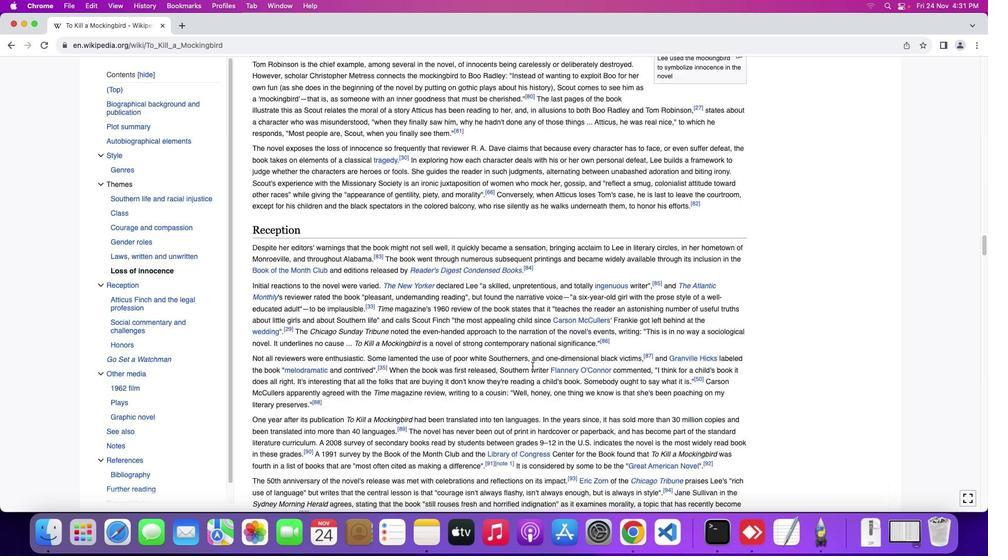 
Action: Mouse scrolled (532, 366) with delta (0, 0)
Screenshot: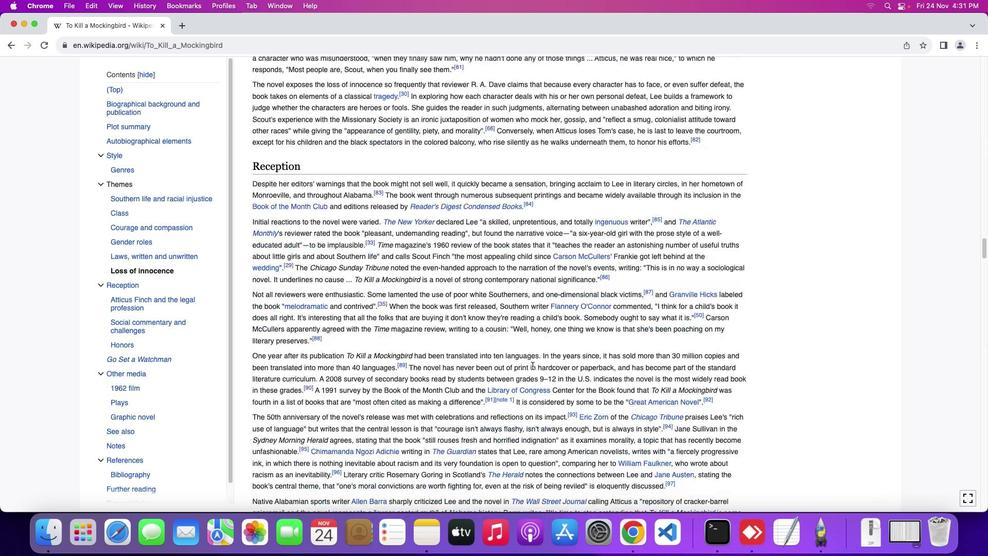 
Action: Mouse scrolled (532, 366) with delta (0, 0)
Screenshot: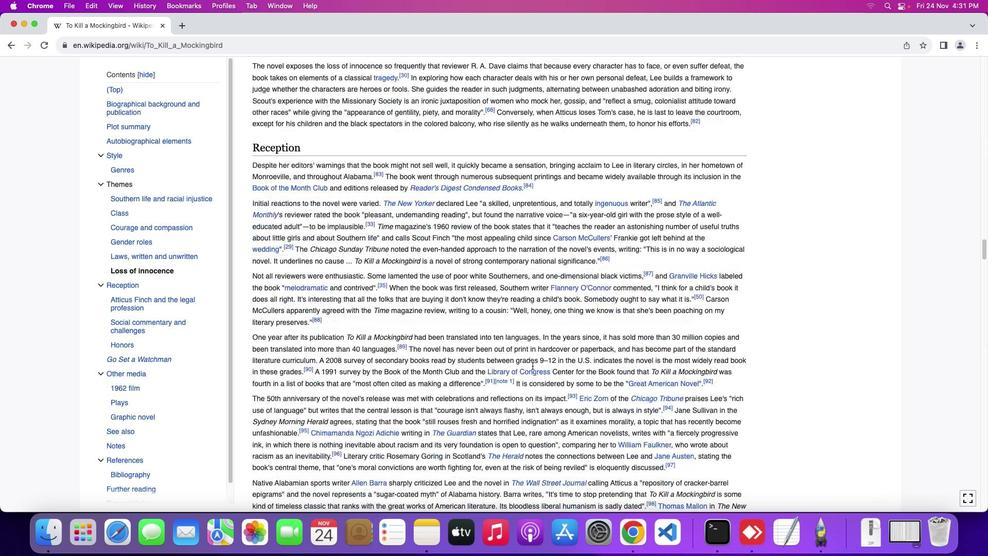 
Action: Mouse scrolled (532, 366) with delta (0, -1)
Screenshot: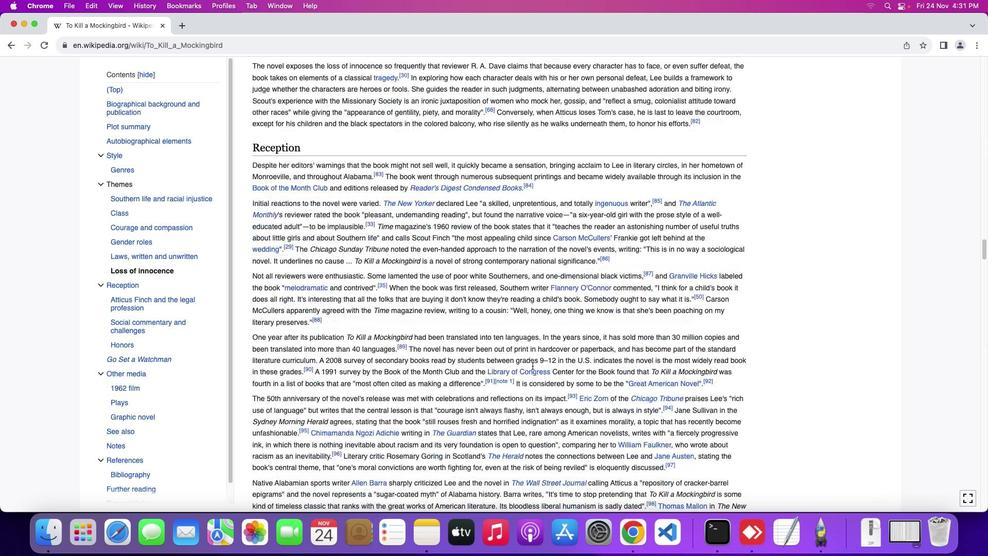 
Action: Mouse scrolled (532, 366) with delta (0, 0)
Screenshot: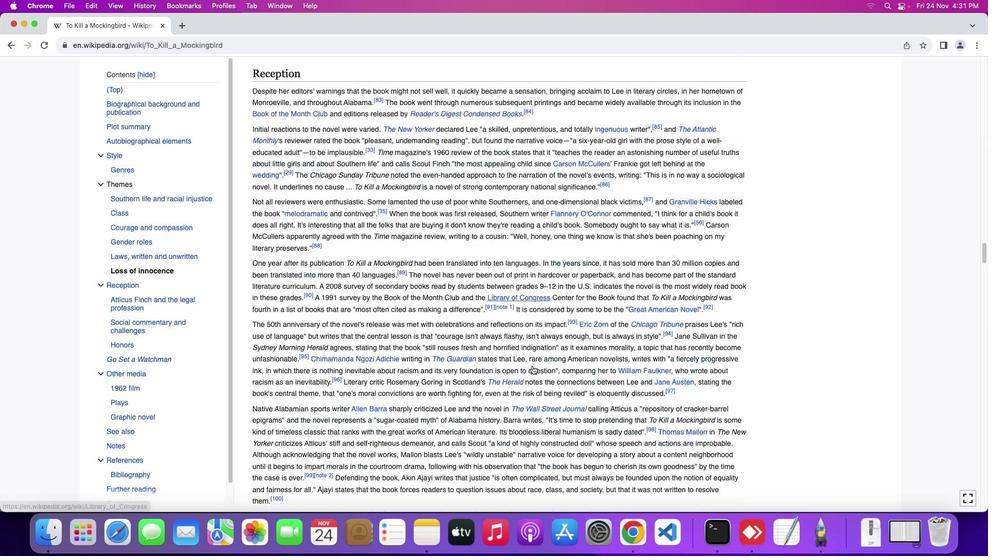 
Action: Mouse scrolled (532, 366) with delta (0, 0)
Screenshot: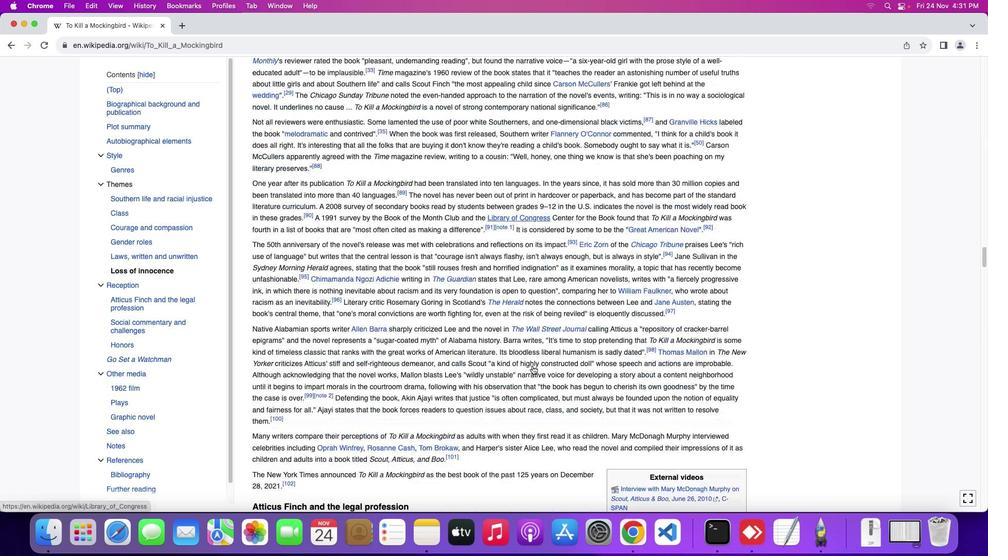 
Action: Mouse scrolled (532, 366) with delta (0, -1)
Screenshot: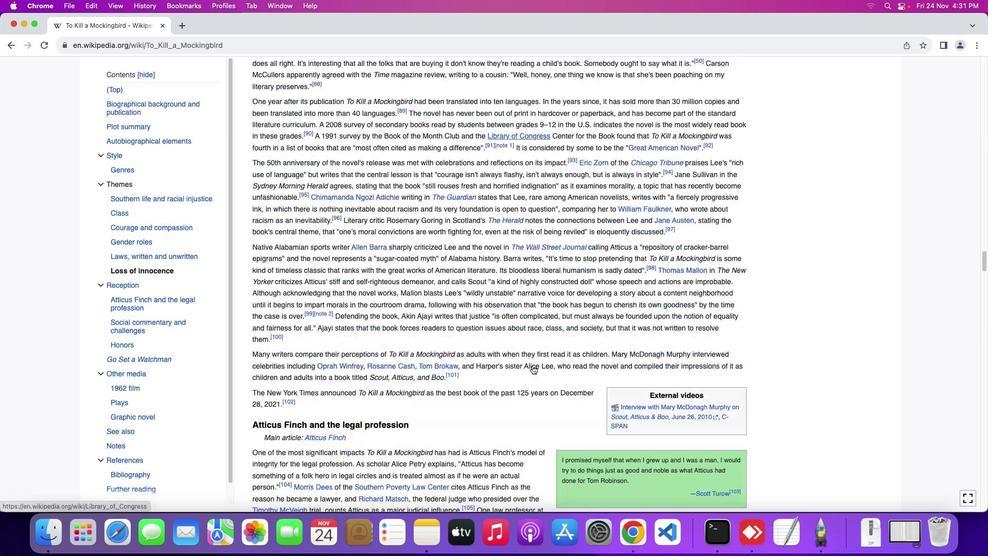 
Action: Mouse scrolled (532, 366) with delta (0, -2)
Screenshot: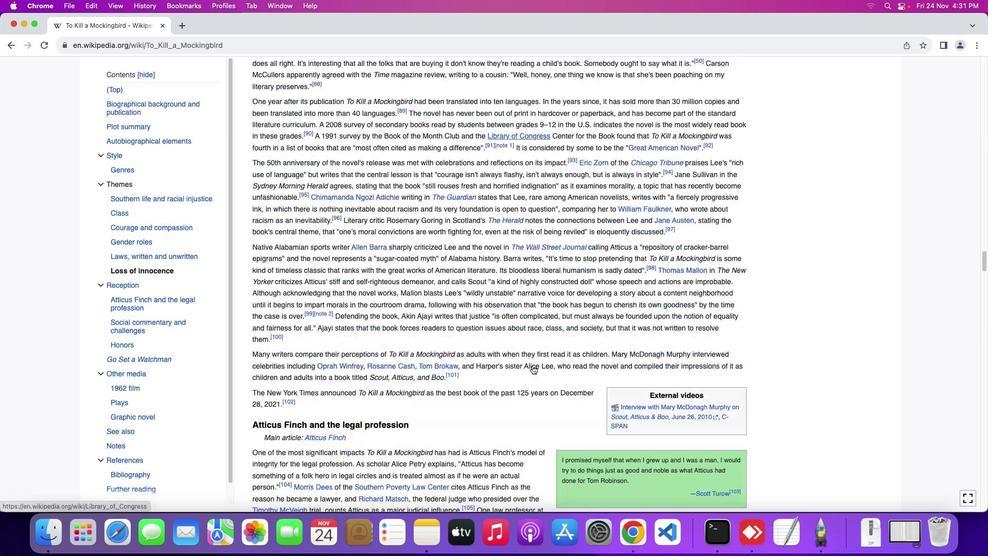 
Action: Mouse scrolled (532, 366) with delta (0, -2)
Screenshot: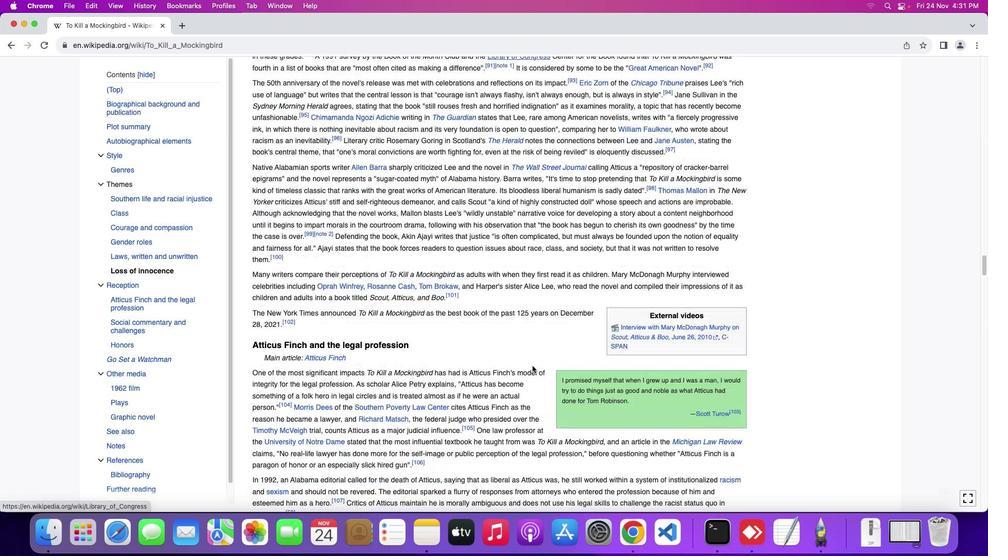 
Action: Mouse scrolled (532, 366) with delta (0, 0)
Screenshot: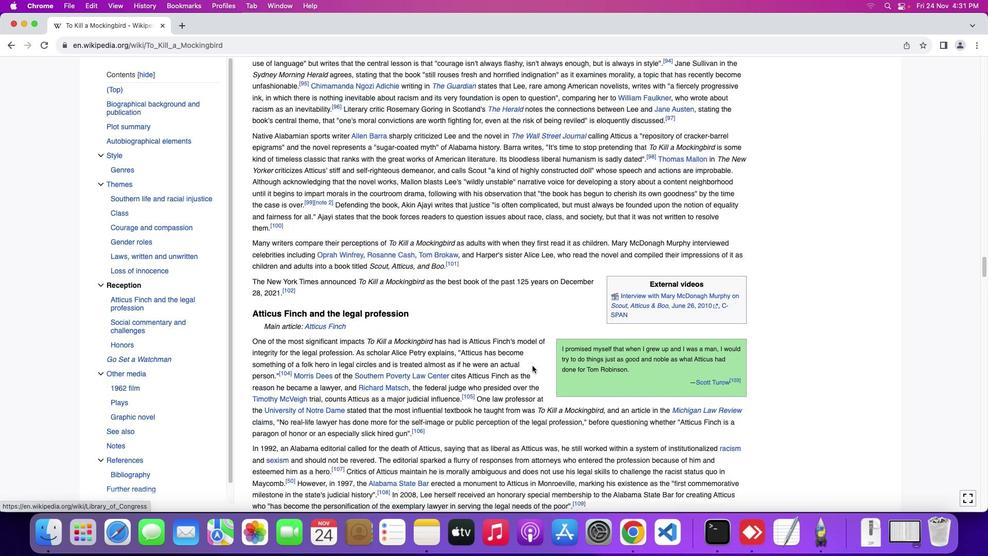 
Action: Mouse scrolled (532, 366) with delta (0, 0)
Screenshot: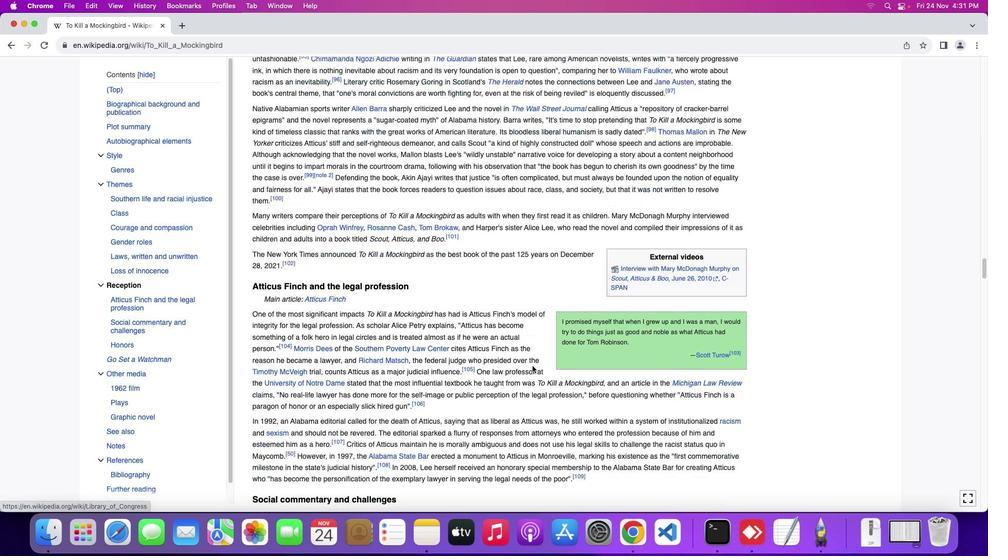 
Action: Mouse scrolled (532, 366) with delta (0, -1)
Screenshot: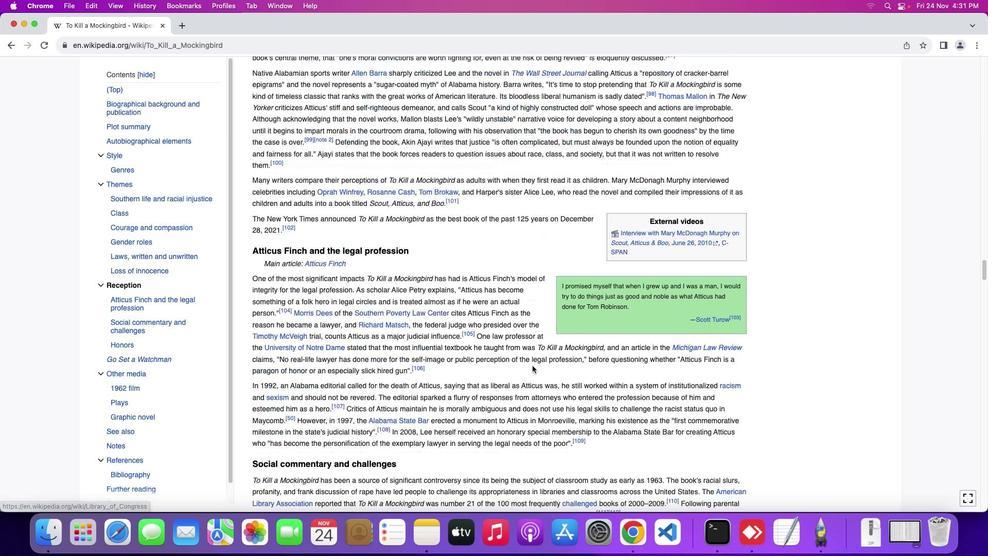 
Action: Mouse scrolled (532, 366) with delta (0, -1)
Screenshot: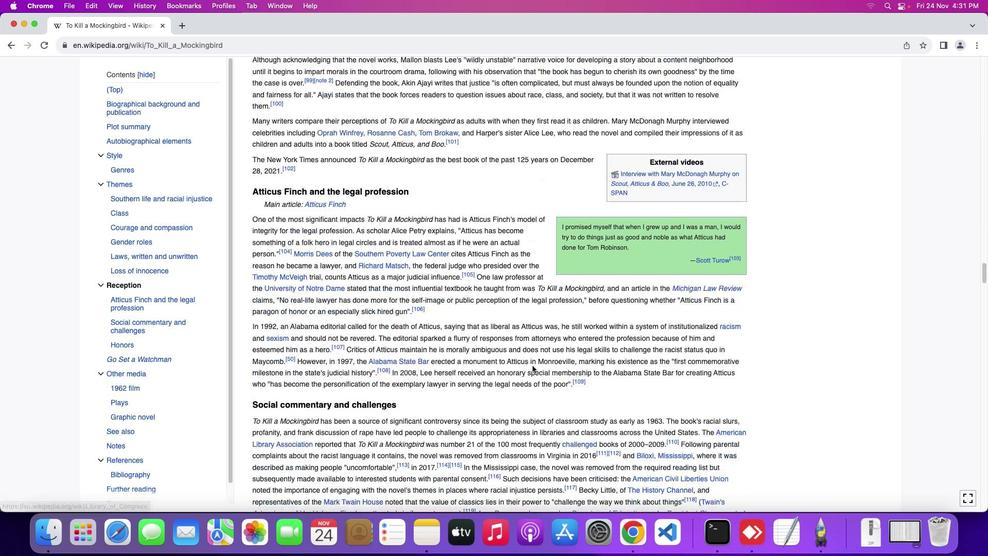 
Action: Mouse moved to (532, 366)
Screenshot: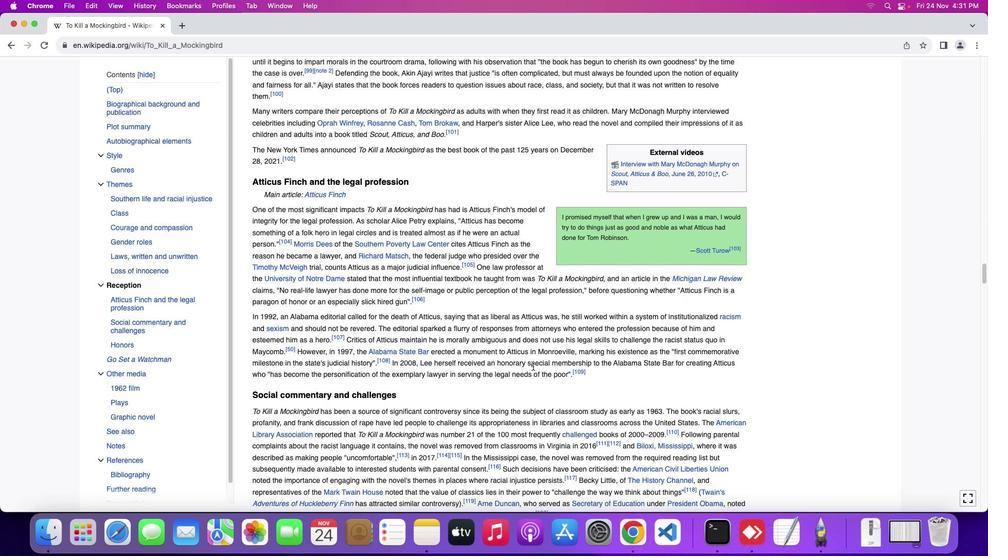 
Action: Mouse scrolled (532, 366) with delta (0, 0)
Screenshot: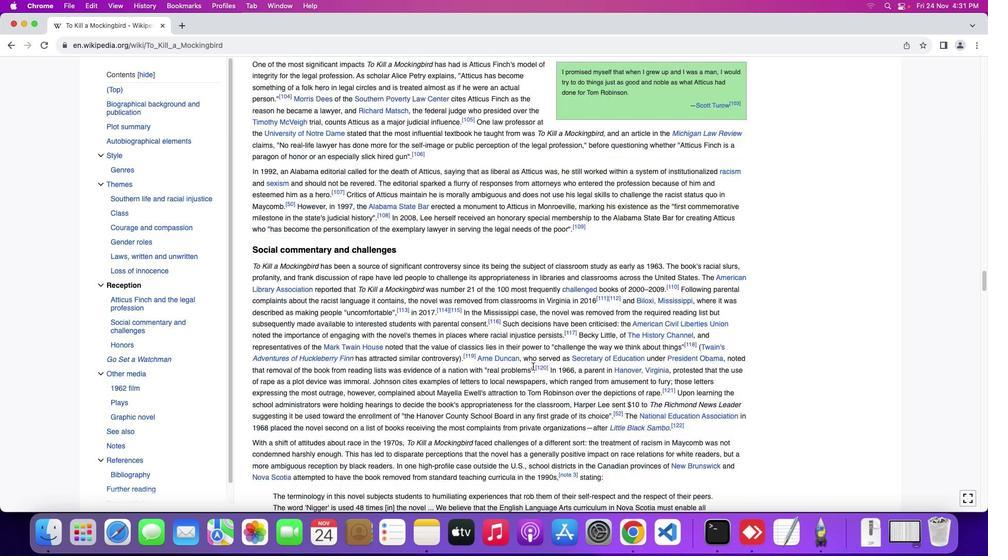 
Action: Mouse scrolled (532, 366) with delta (0, 0)
Screenshot: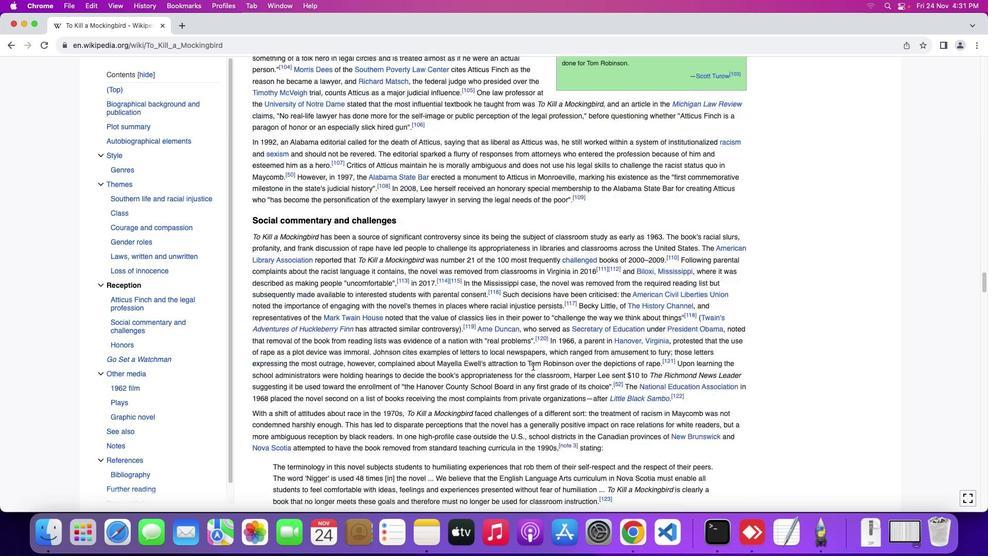 
Action: Mouse scrolled (532, 366) with delta (0, -1)
Screenshot: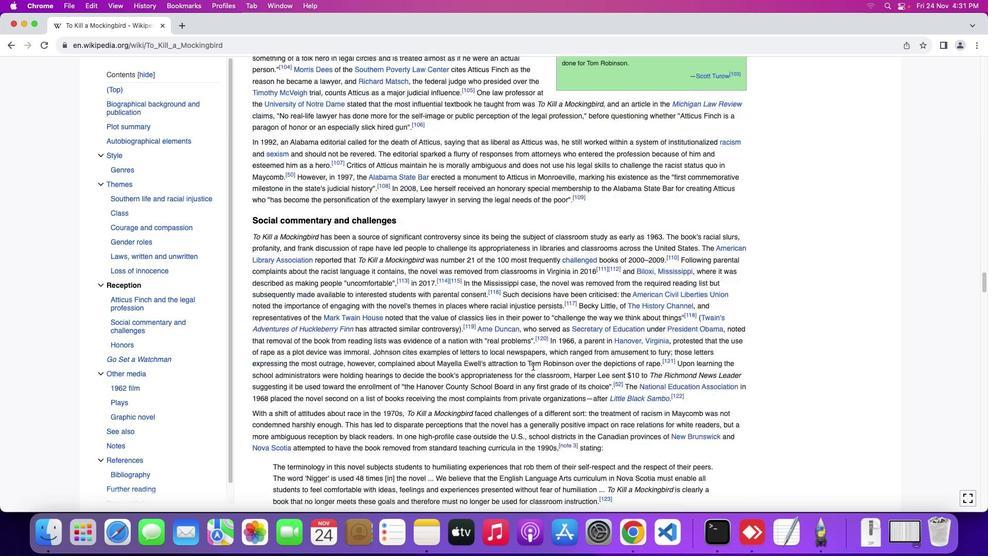 
Action: Mouse scrolled (532, 366) with delta (0, -2)
Screenshot: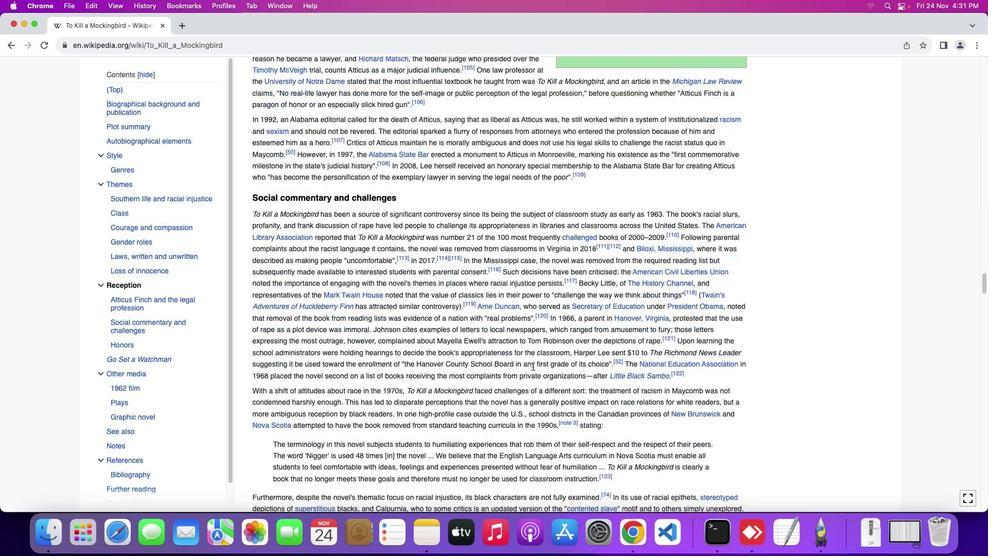
Action: Mouse scrolled (532, 366) with delta (0, 0)
Screenshot: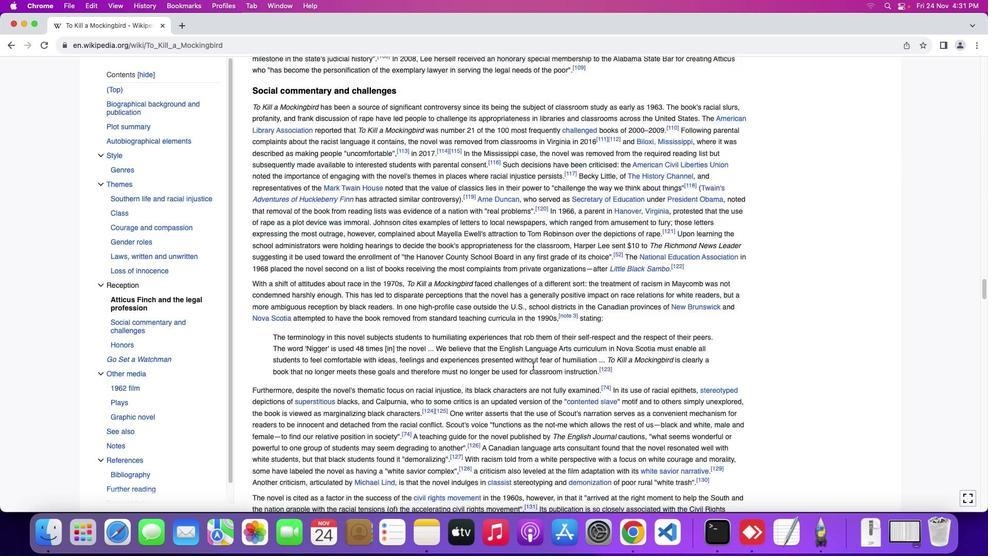 
Action: Mouse scrolled (532, 366) with delta (0, 0)
Screenshot: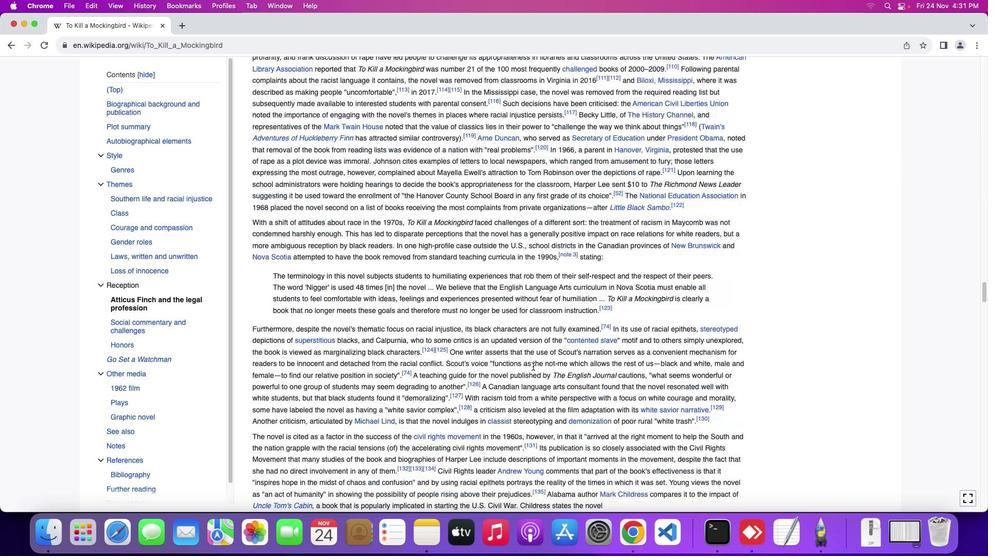 
Action: Mouse scrolled (532, 366) with delta (0, -1)
Screenshot: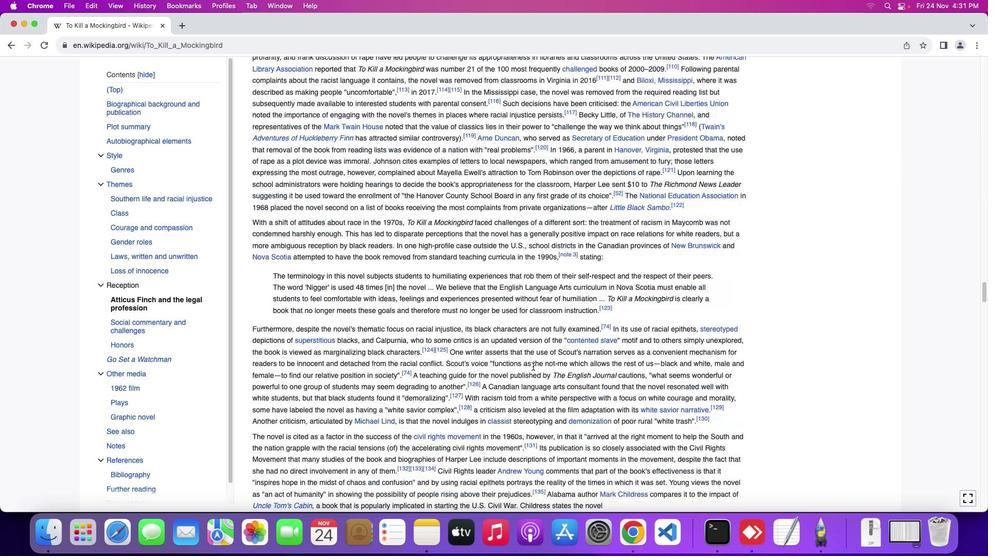 
Action: Mouse scrolled (532, 366) with delta (0, -2)
Screenshot: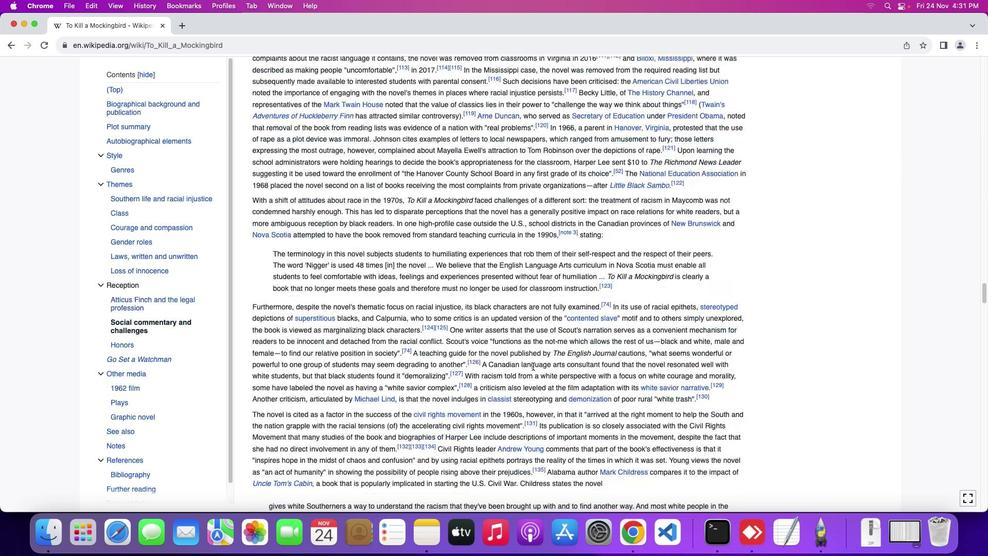 
Action: Mouse scrolled (532, 366) with delta (0, 0)
Screenshot: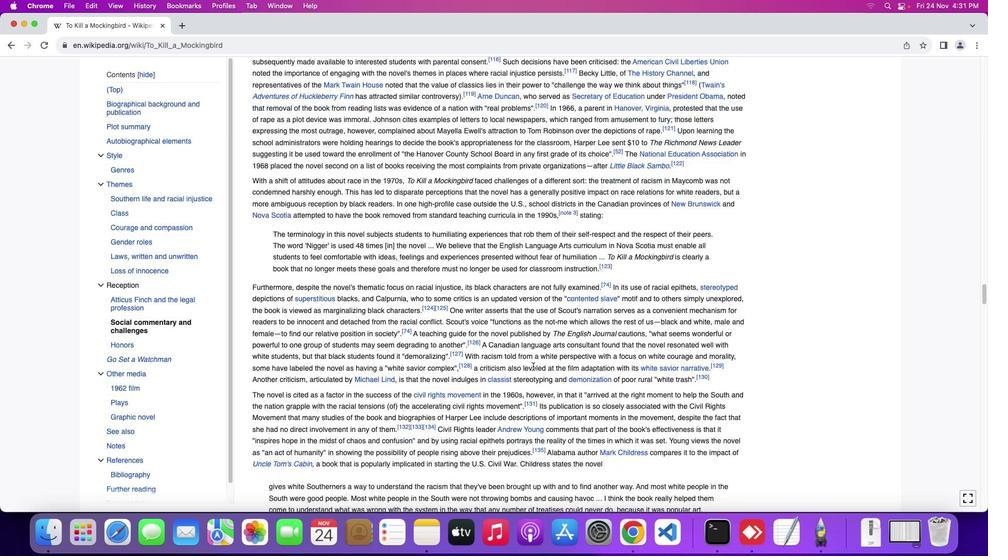 
Action: Mouse scrolled (532, 366) with delta (0, 0)
Screenshot: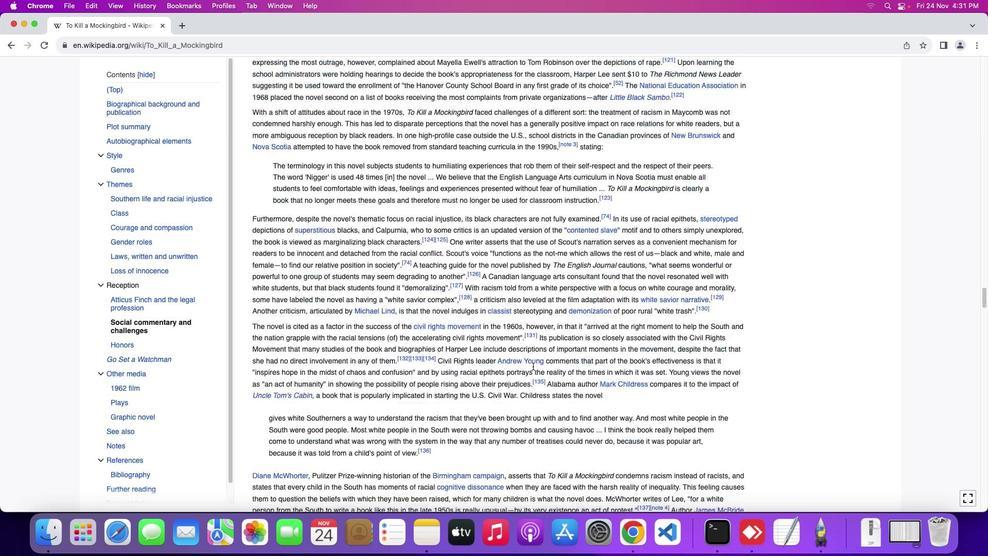 
Action: Mouse scrolled (532, 366) with delta (0, -1)
Screenshot: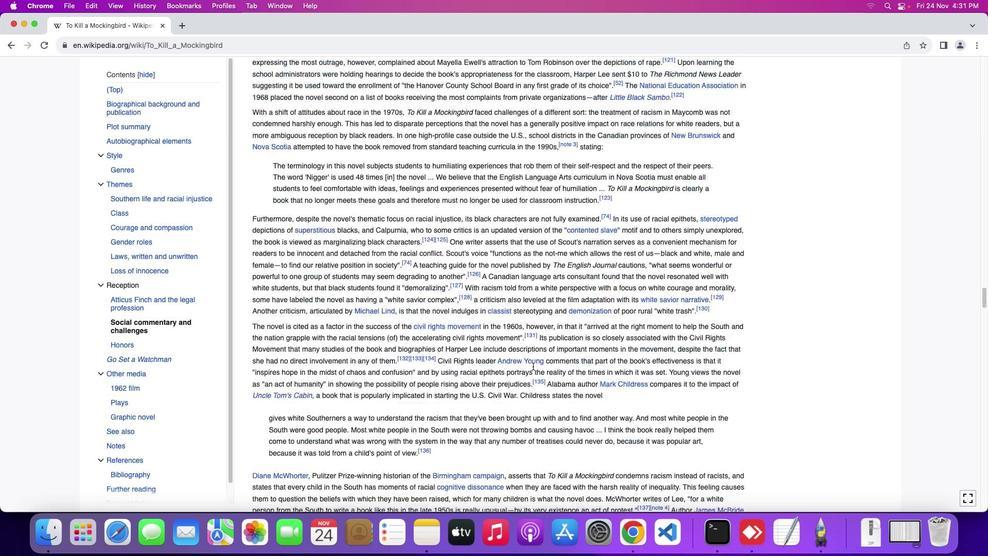 
Action: Mouse scrolled (532, 366) with delta (0, -1)
Screenshot: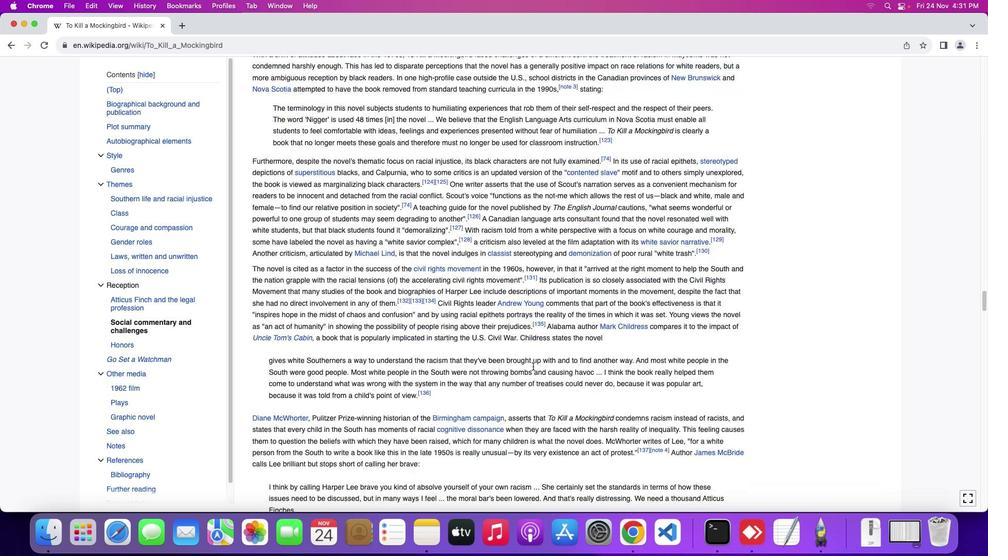 
Action: Mouse scrolled (532, 366) with delta (0, 0)
Screenshot: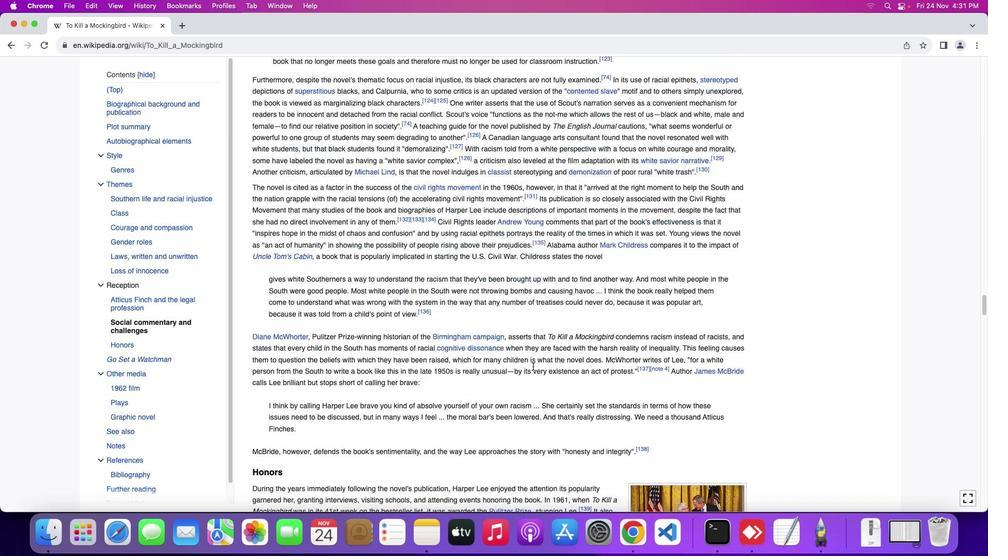 
Action: Mouse scrolled (532, 366) with delta (0, 0)
Screenshot: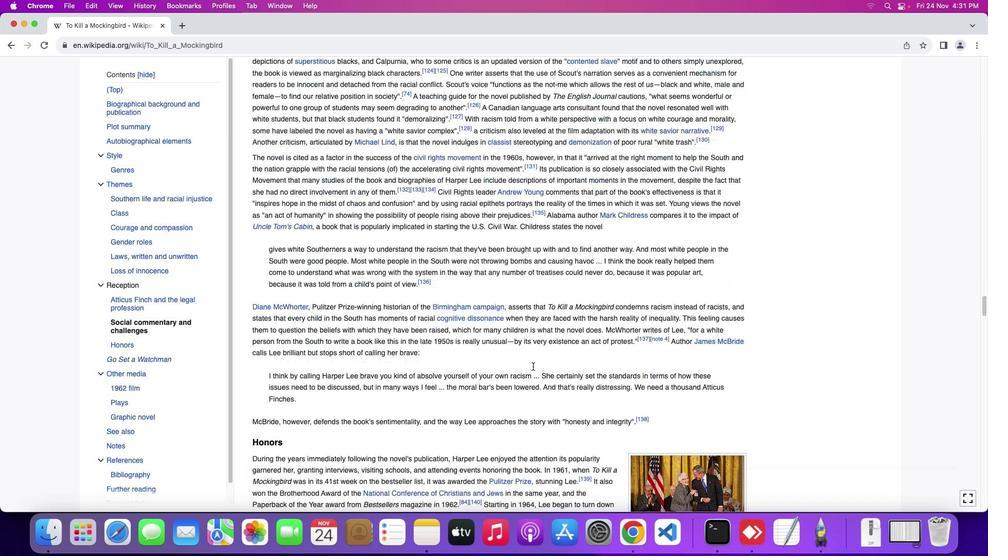 
Action: Mouse scrolled (532, 366) with delta (0, -1)
